 Task: Go to Program & Features. Select Whole Food Market. Add to cart Organic Salsa-1. Select Amazon Health. Add to cart Geranium essential oil-2. Place order for Hope Brown, _x000D_
Po Box 227_x000D_
Lake Lure, North Carolina(NC), 28746, Cell Number (828) 625-8075
Action: Mouse moved to (7, 108)
Screenshot: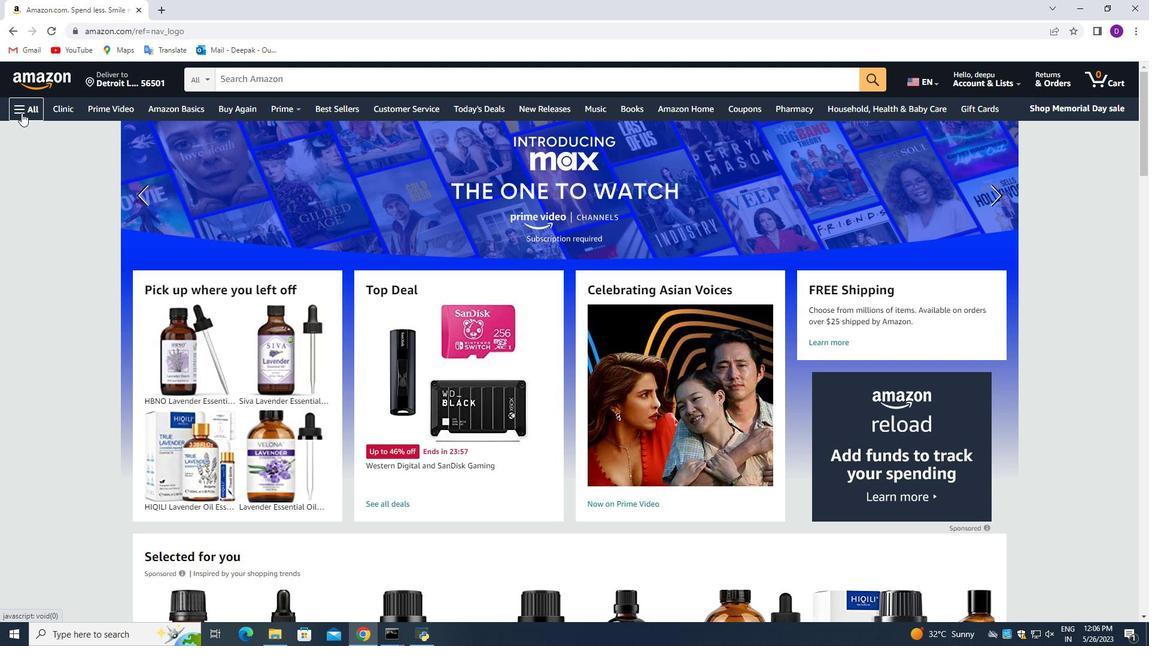 
Action: Mouse pressed left at (7, 108)
Screenshot: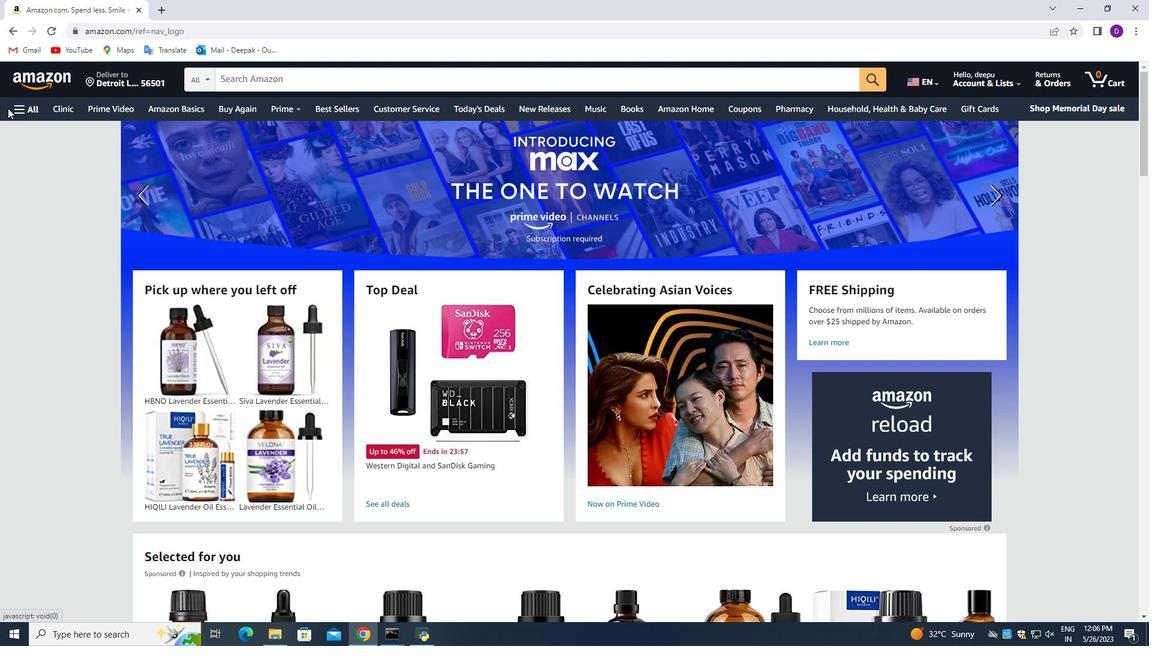 
Action: Mouse moved to (18, 114)
Screenshot: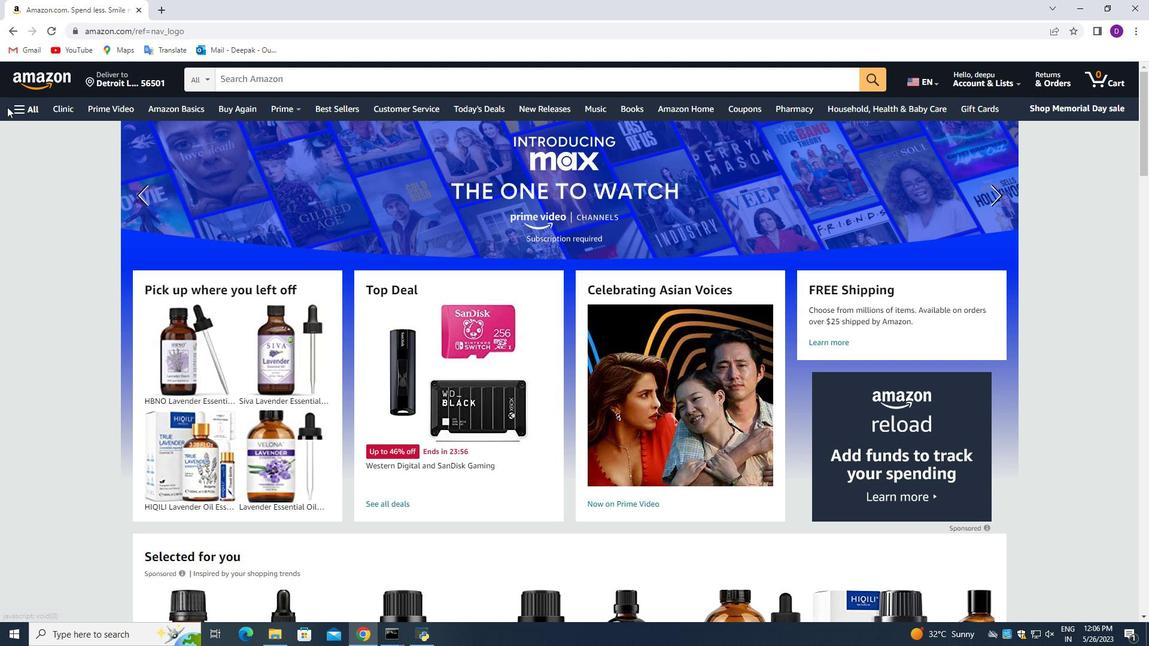 
Action: Mouse pressed left at (18, 114)
Screenshot: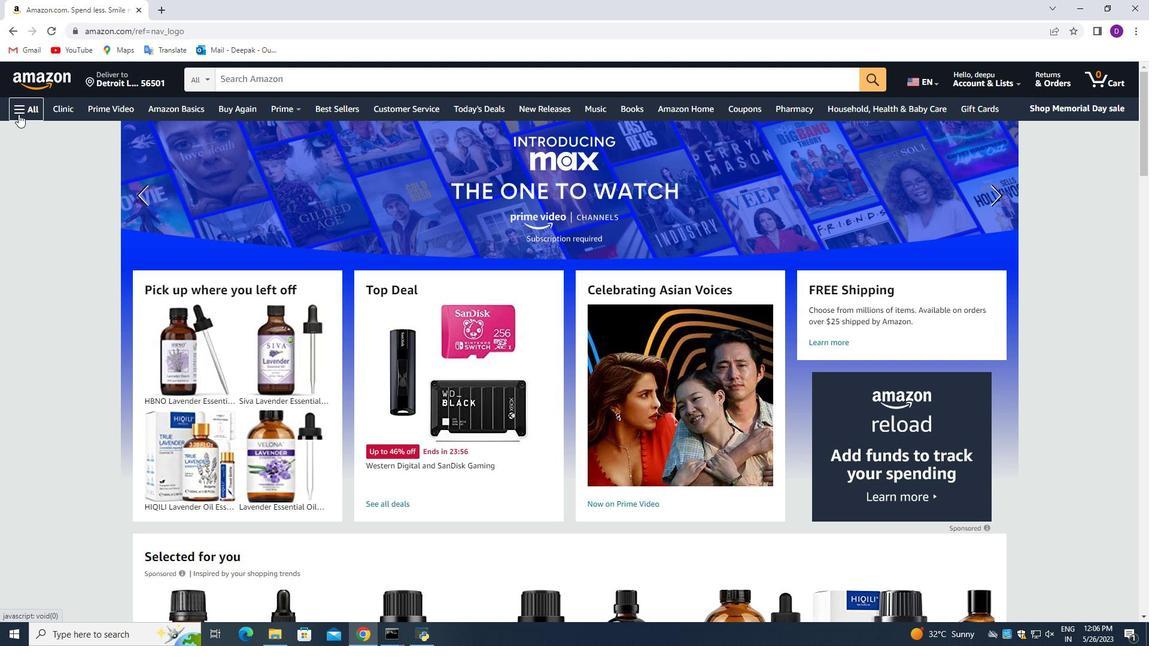 
Action: Mouse moved to (101, 415)
Screenshot: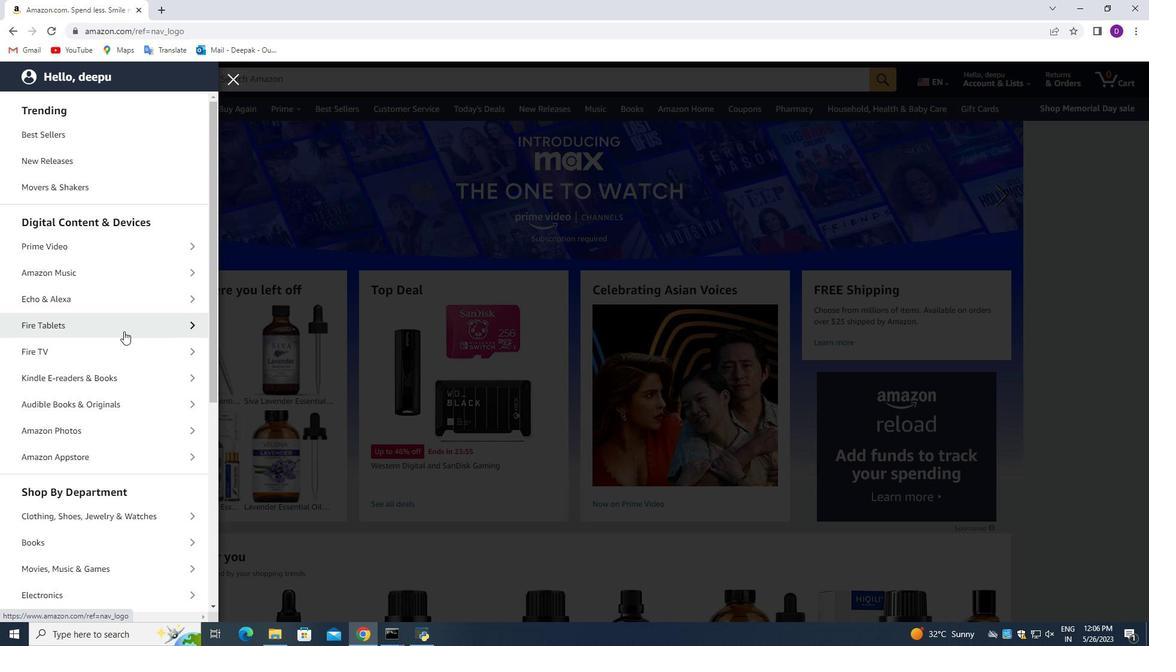 
Action: Mouse scrolled (101, 414) with delta (0, 0)
Screenshot: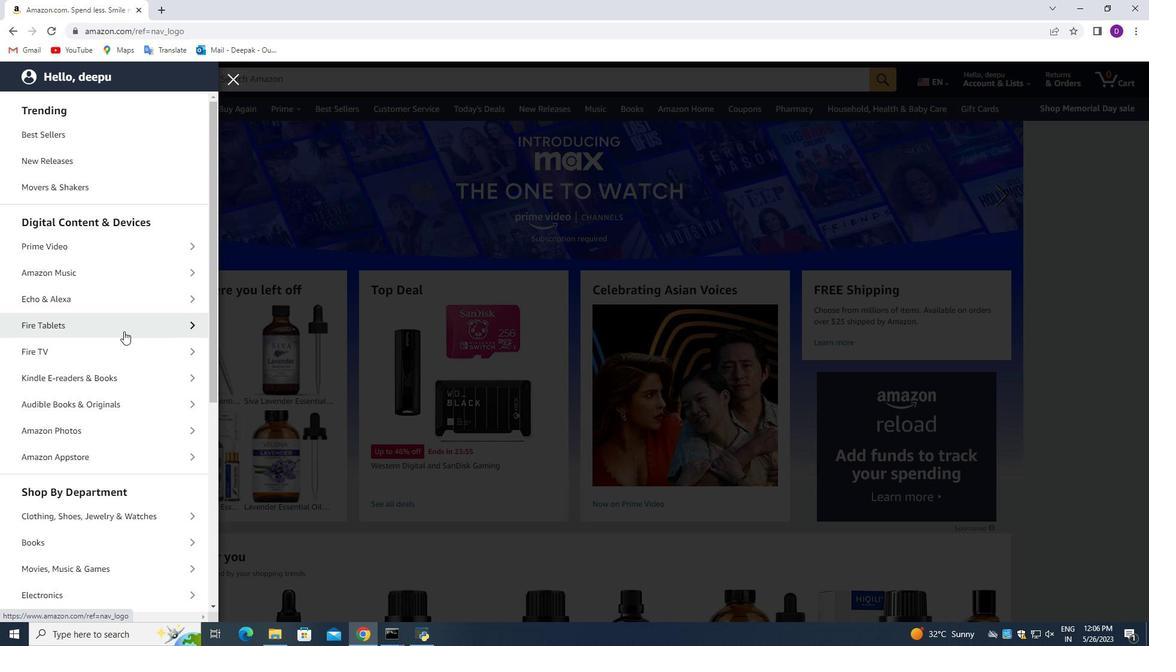 
Action: Mouse moved to (101, 419)
Screenshot: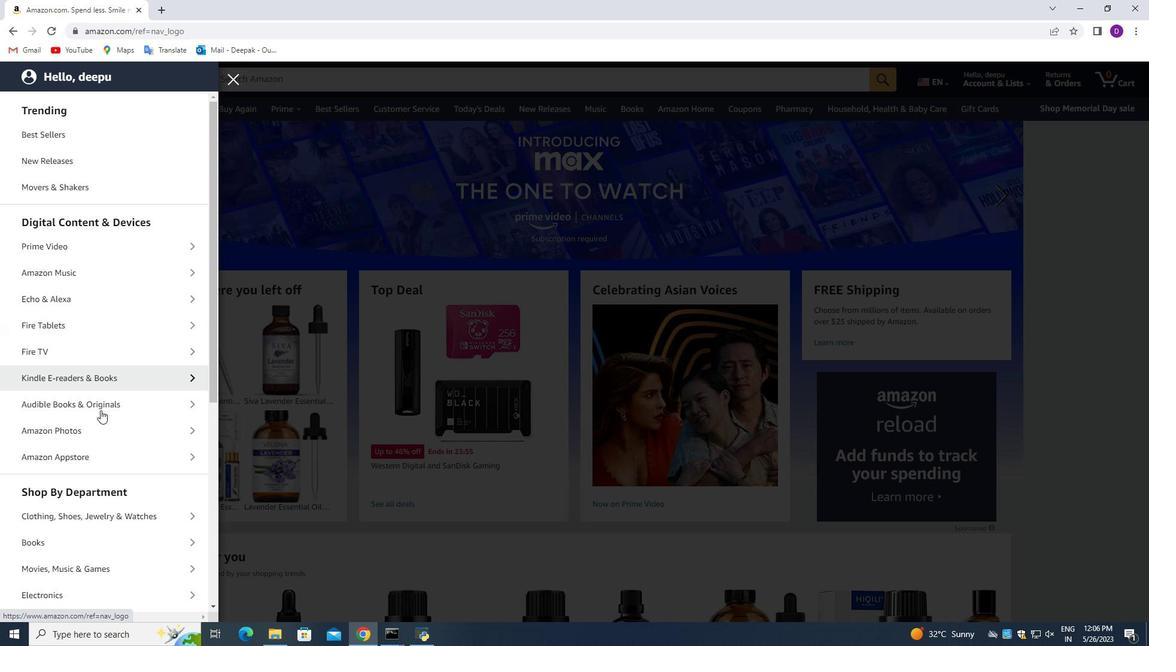 
Action: Mouse scrolled (101, 419) with delta (0, 0)
Screenshot: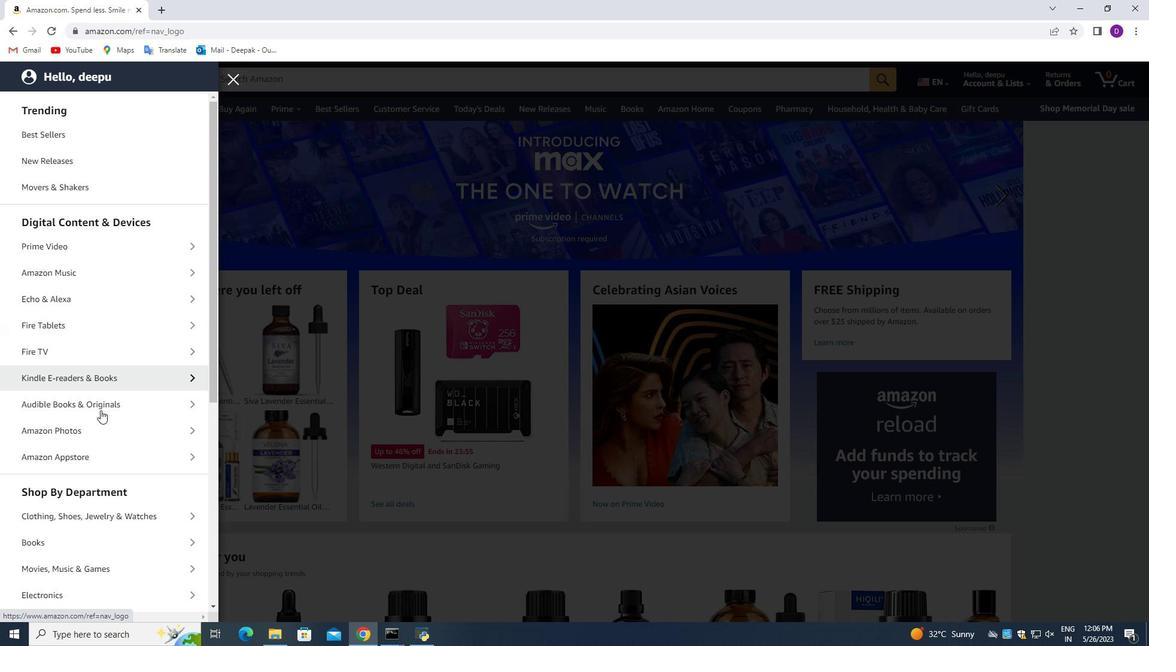 
Action: Mouse moved to (101, 422)
Screenshot: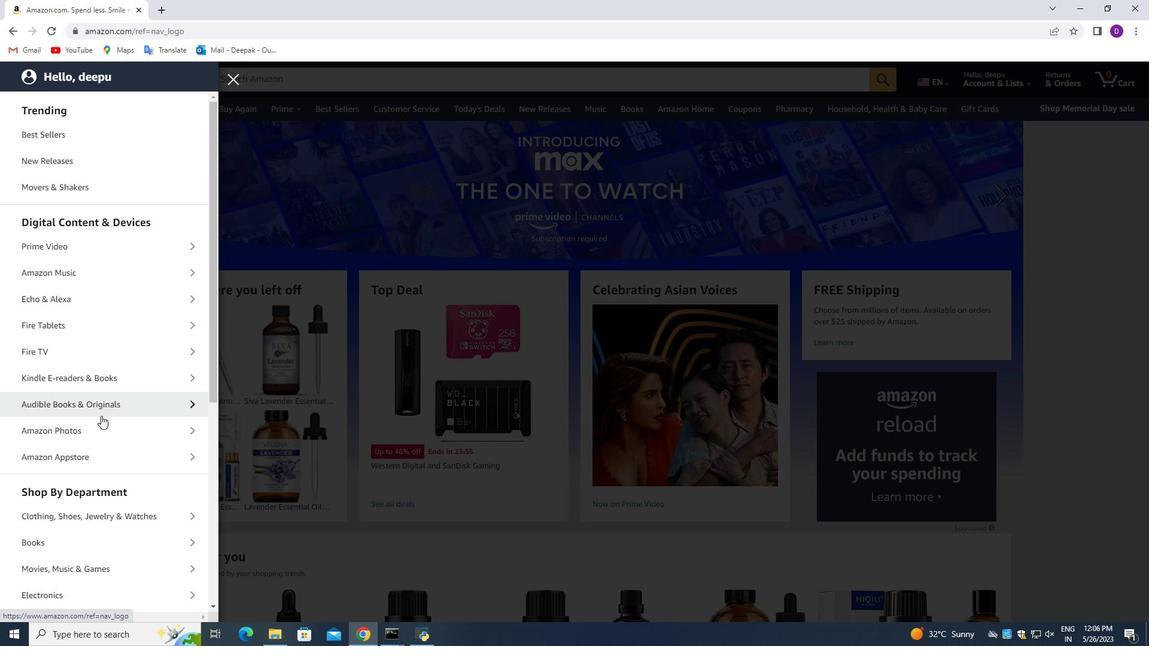 
Action: Mouse scrolled (101, 421) with delta (0, 0)
Screenshot: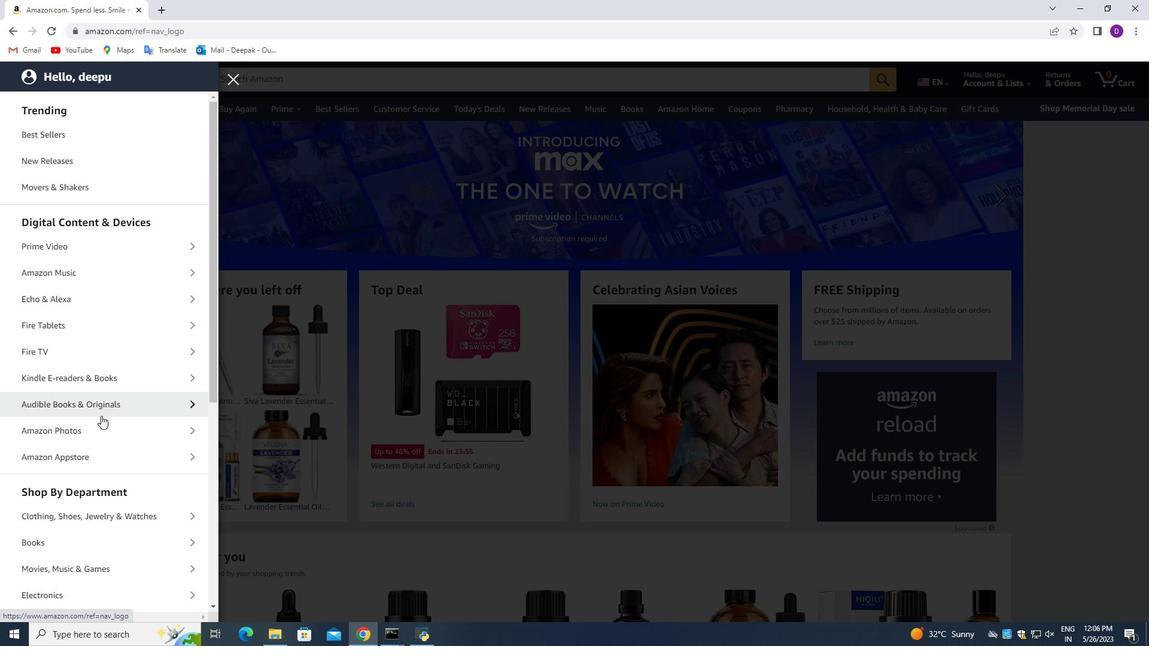 
Action: Mouse moved to (95, 415)
Screenshot: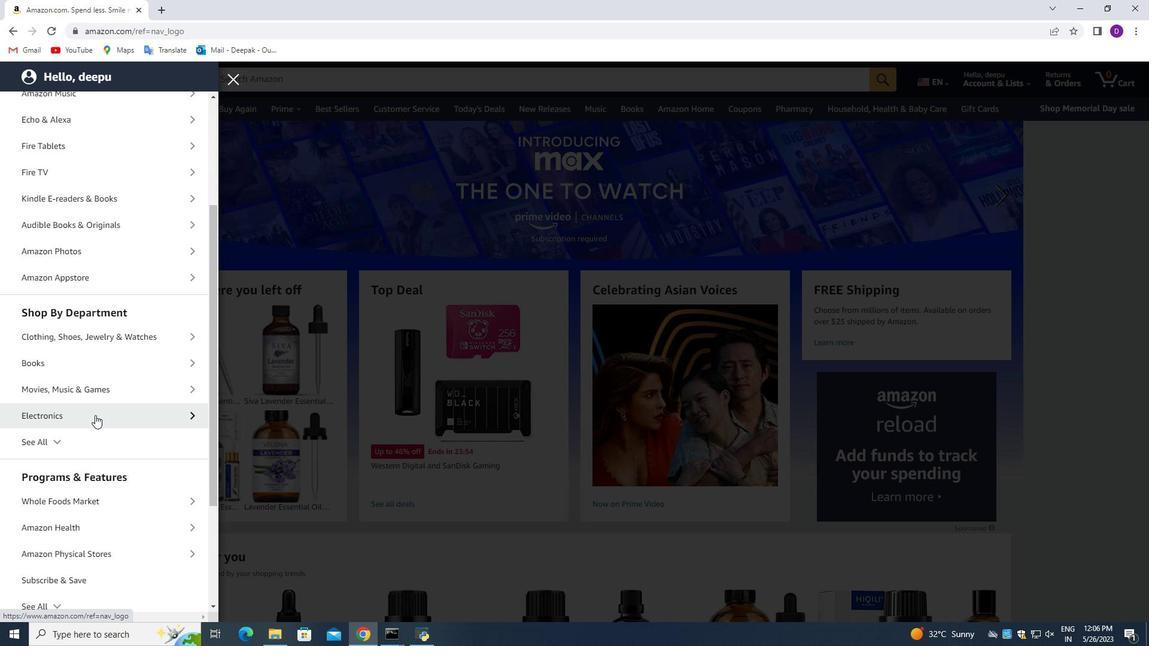 
Action: Mouse scrolled (95, 414) with delta (0, 0)
Screenshot: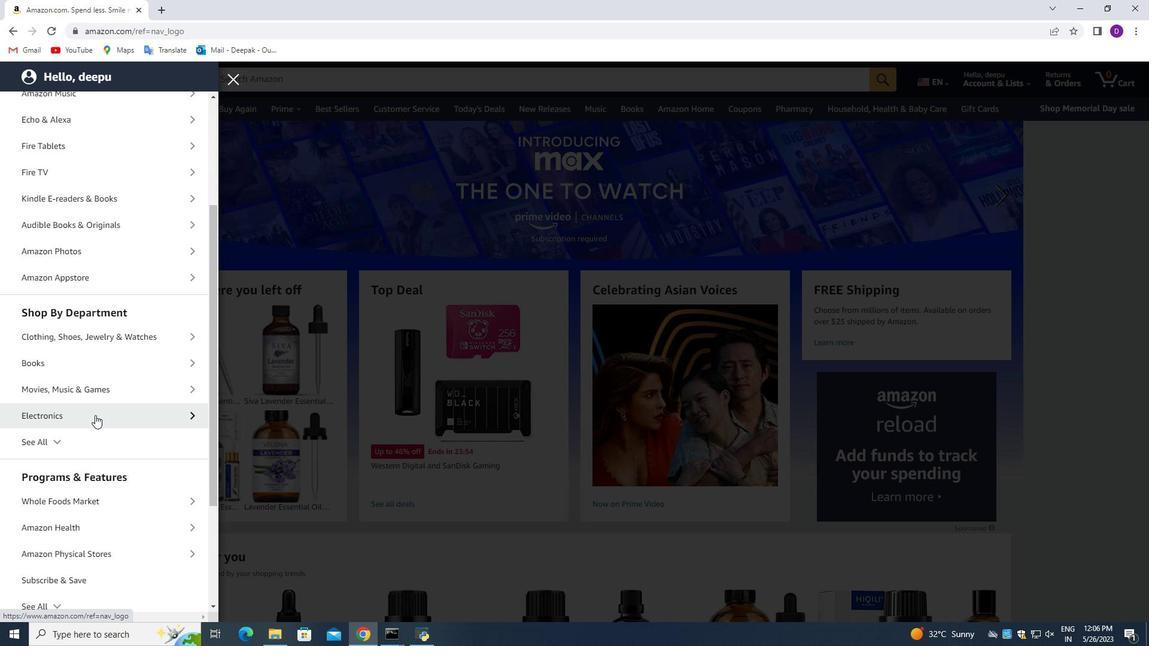 
Action: Mouse moved to (137, 429)
Screenshot: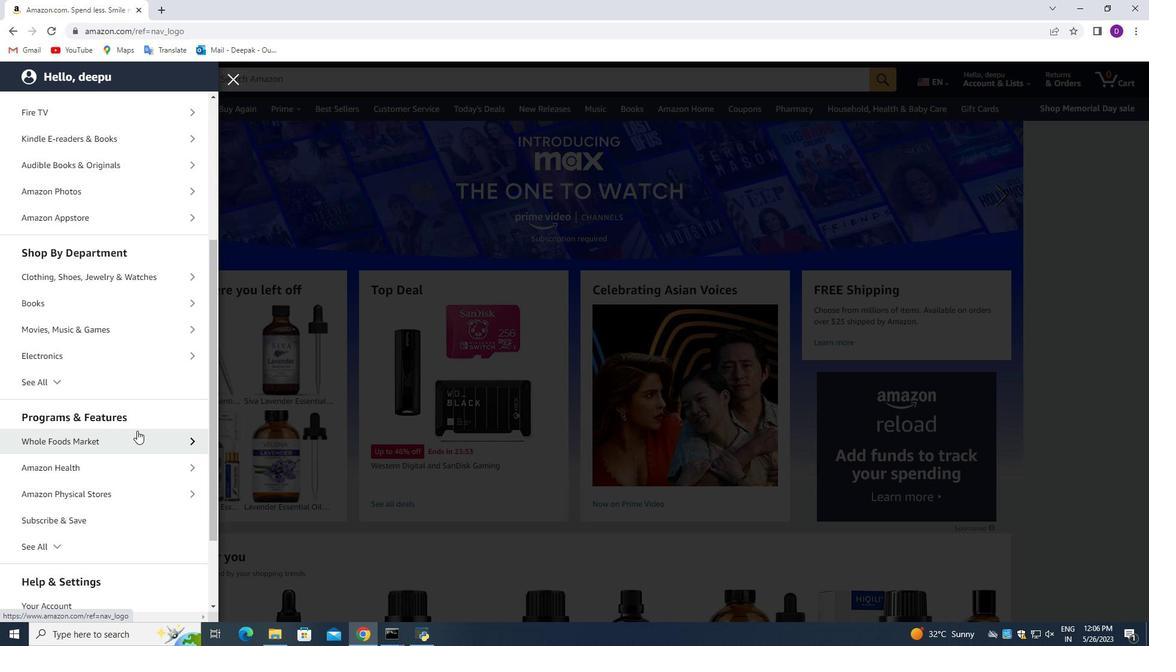 
Action: Mouse scrolled (137, 429) with delta (0, 0)
Screenshot: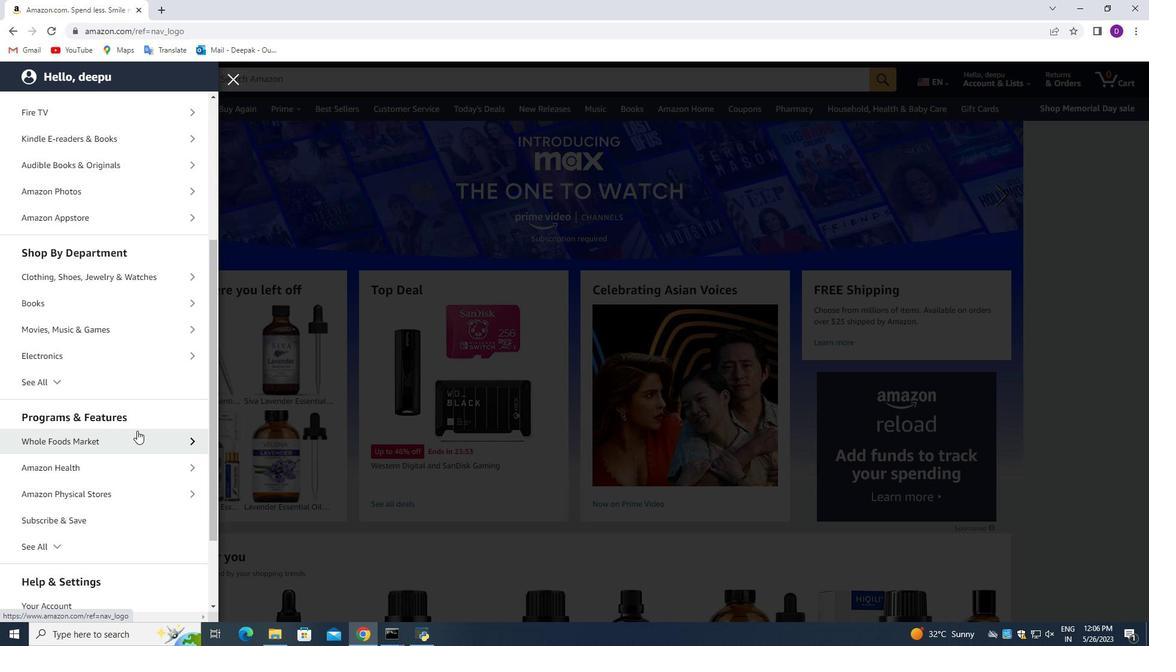 
Action: Mouse scrolled (137, 429) with delta (0, 0)
Screenshot: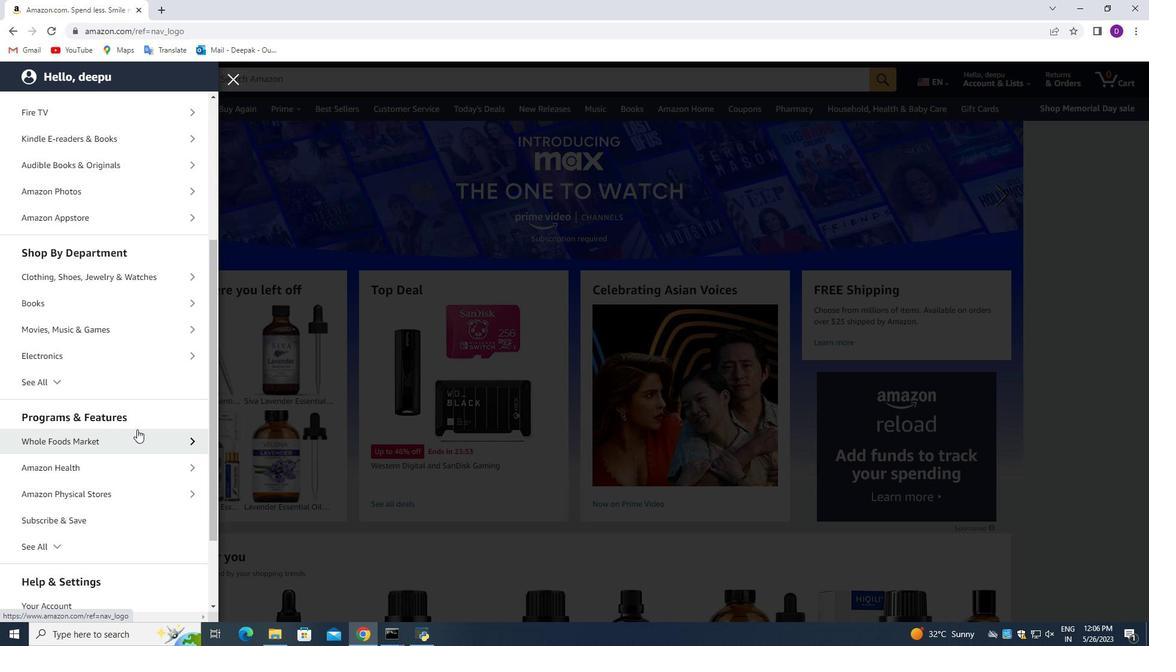 
Action: Mouse moved to (149, 331)
Screenshot: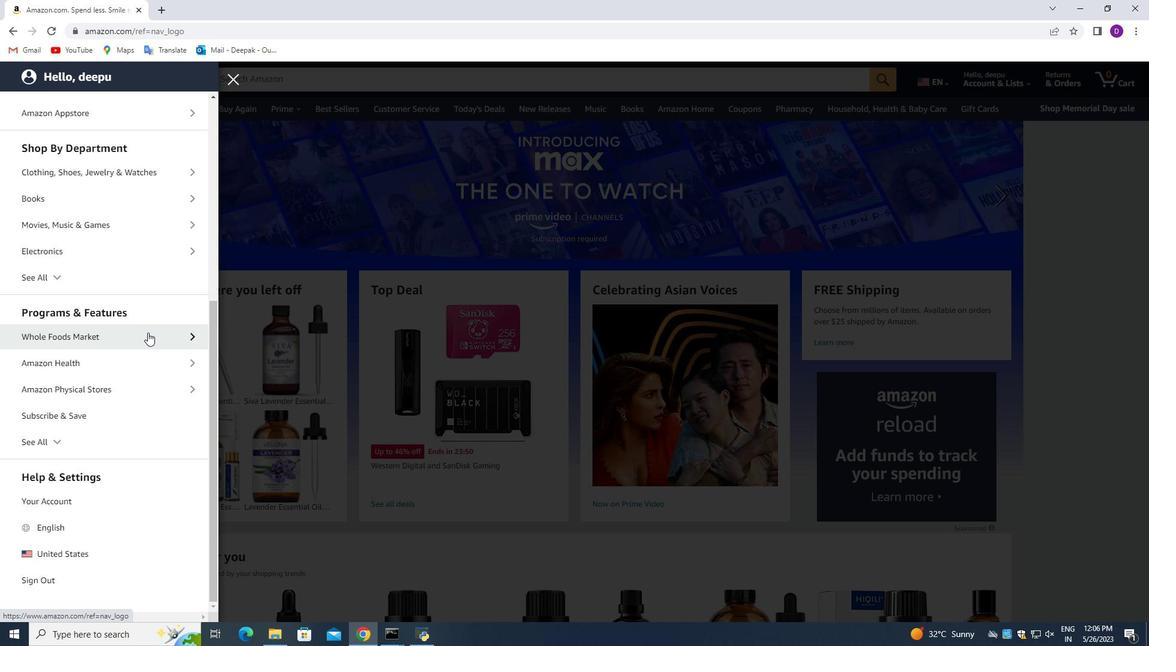 
Action: Mouse pressed left at (149, 331)
Screenshot: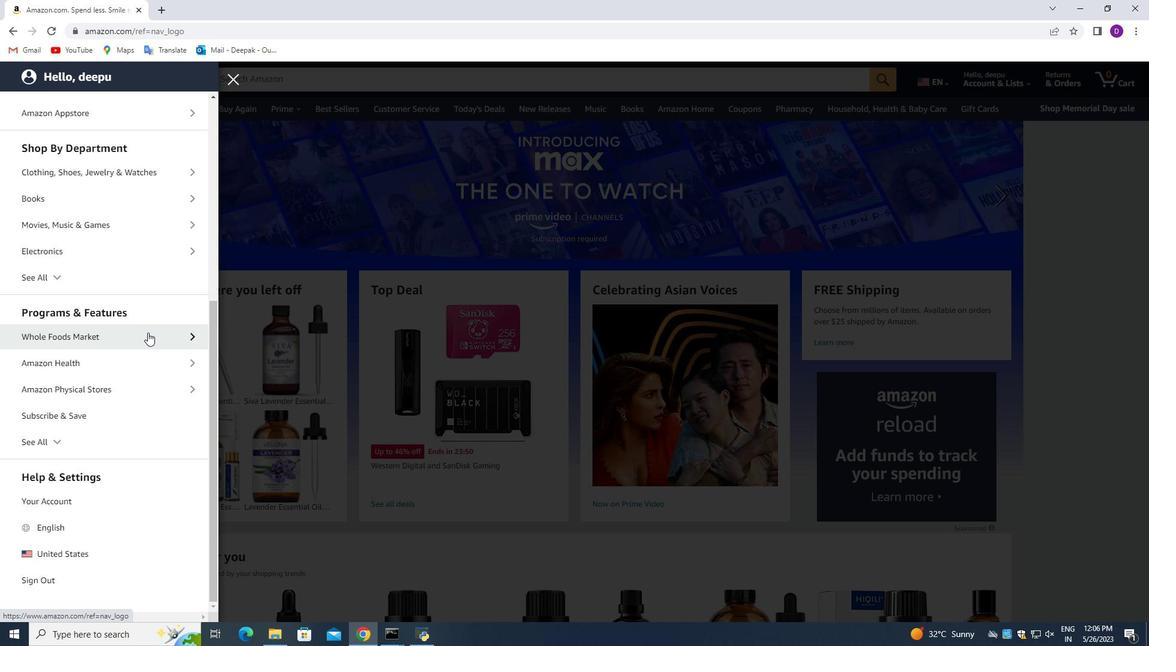 
Action: Mouse moved to (124, 165)
Screenshot: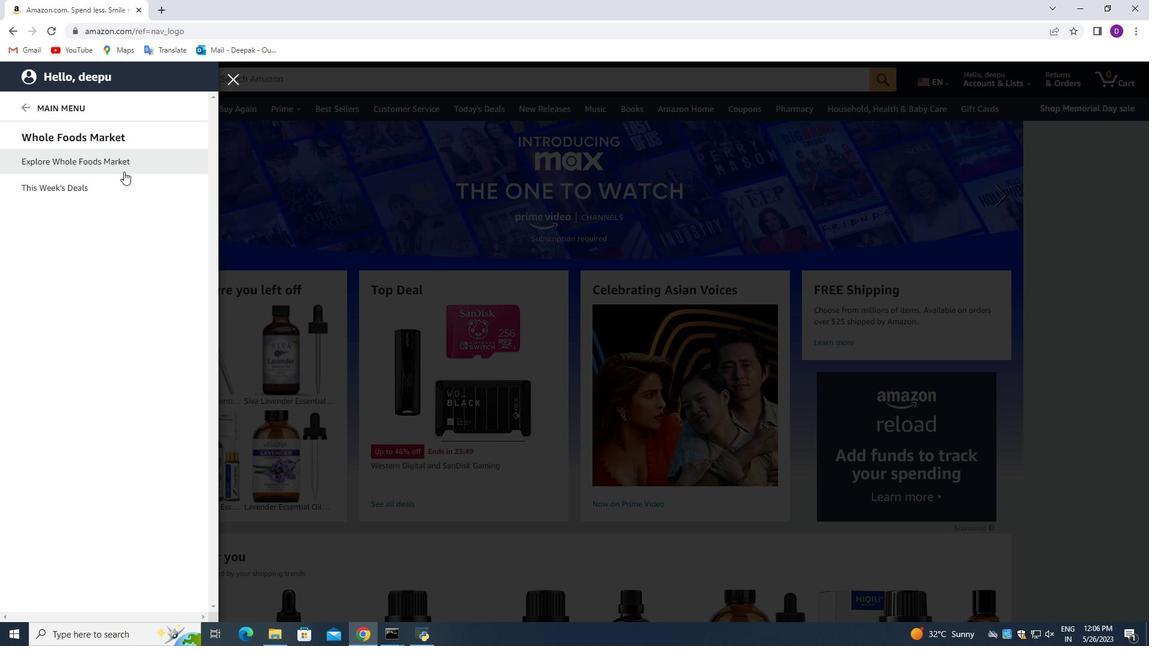 
Action: Mouse pressed left at (124, 165)
Screenshot: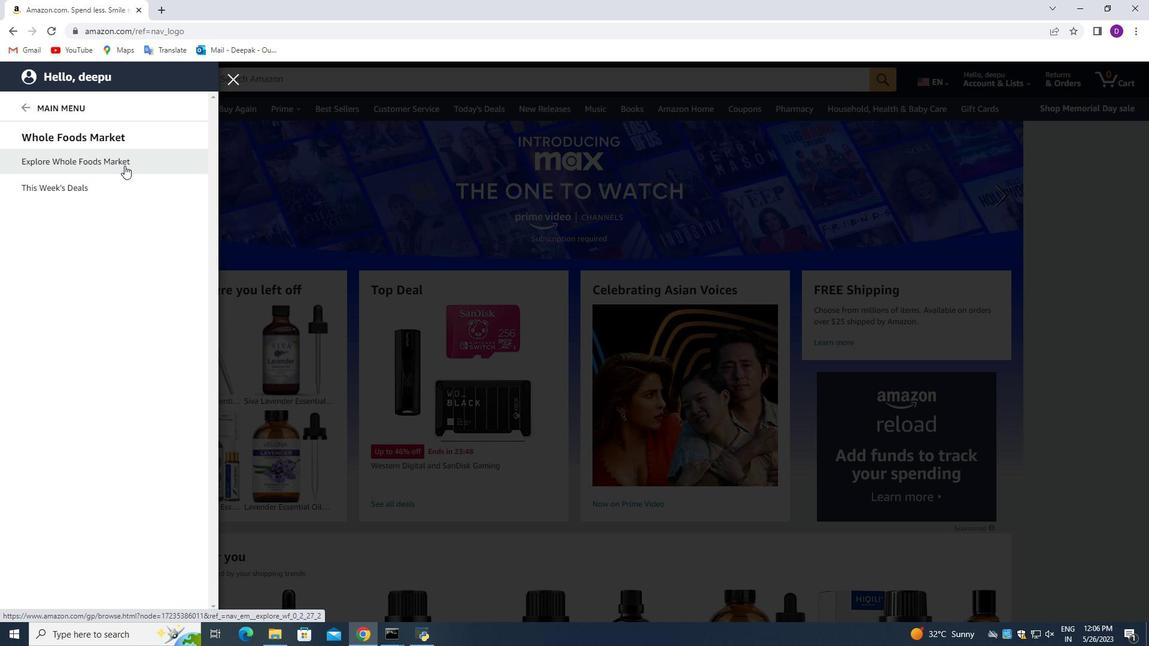 
Action: Mouse moved to (478, 301)
Screenshot: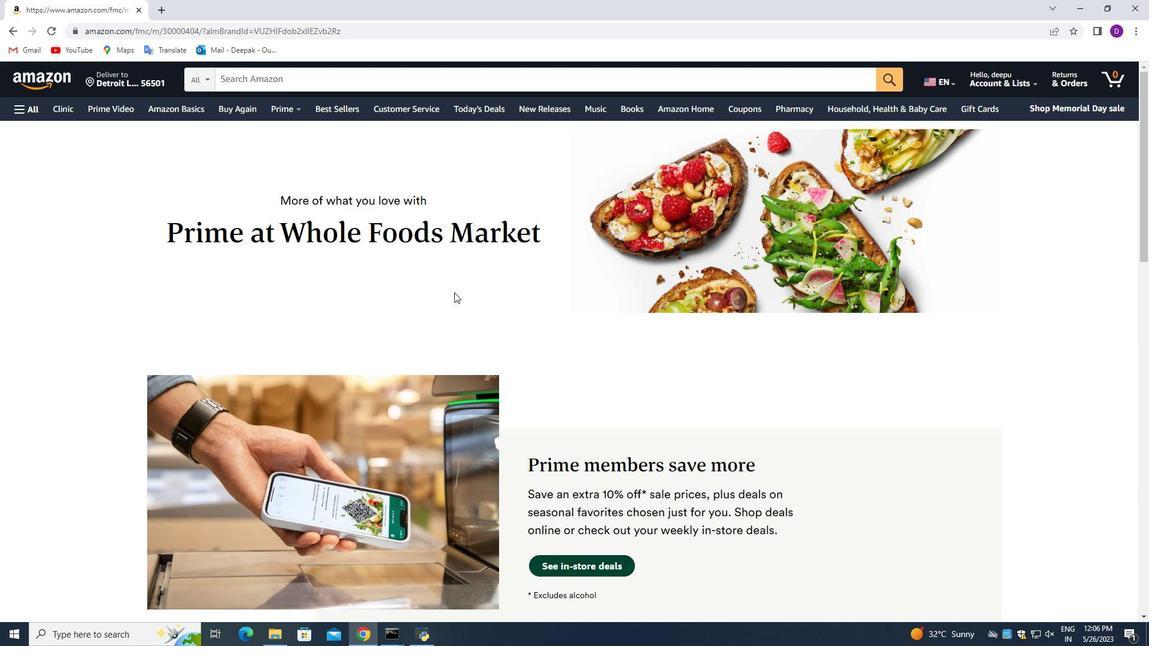 
Action: Mouse scrolled (478, 301) with delta (0, 0)
Screenshot: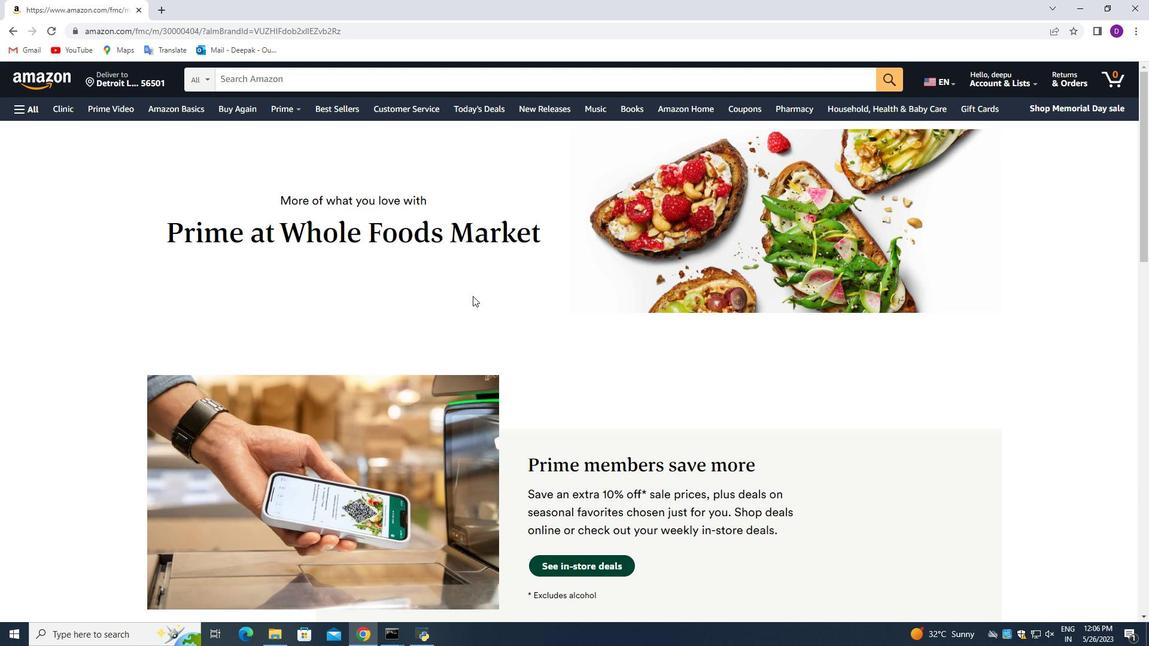 
Action: Mouse moved to (479, 304)
Screenshot: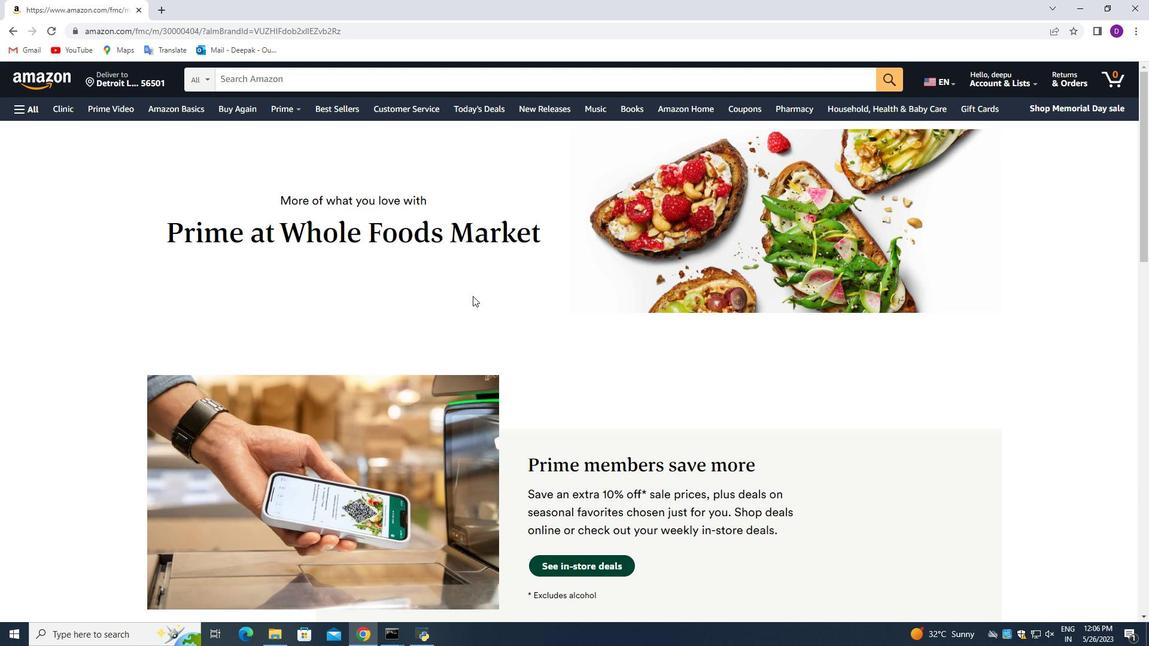 
Action: Mouse scrolled (479, 303) with delta (0, 0)
Screenshot: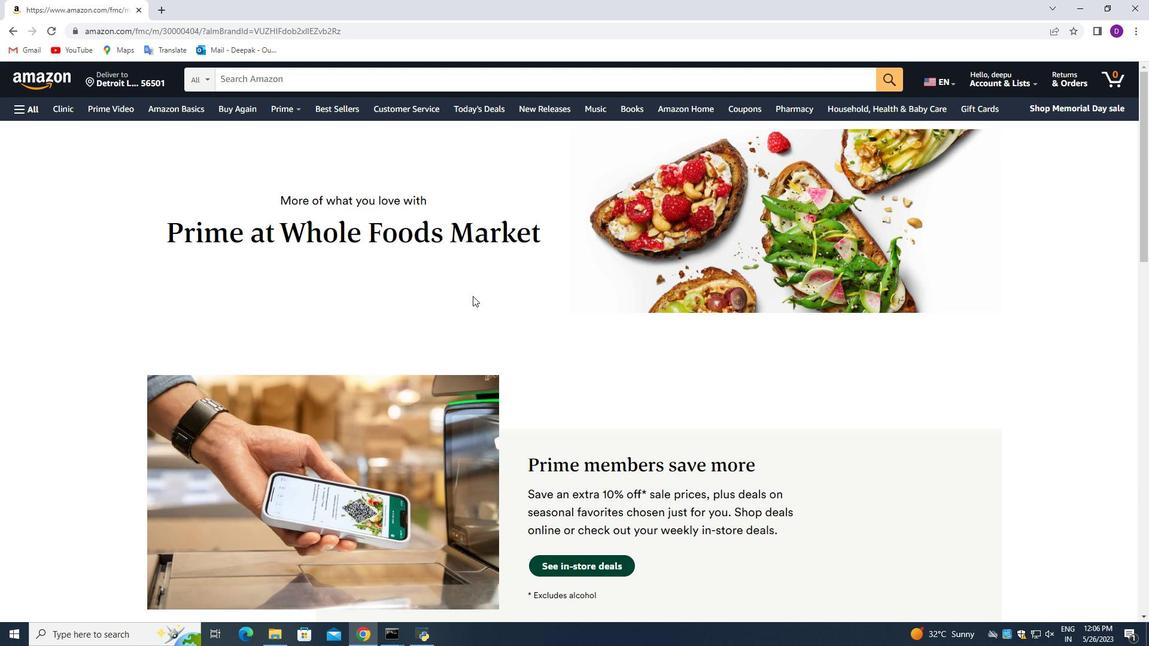
Action: Mouse moved to (479, 304)
Screenshot: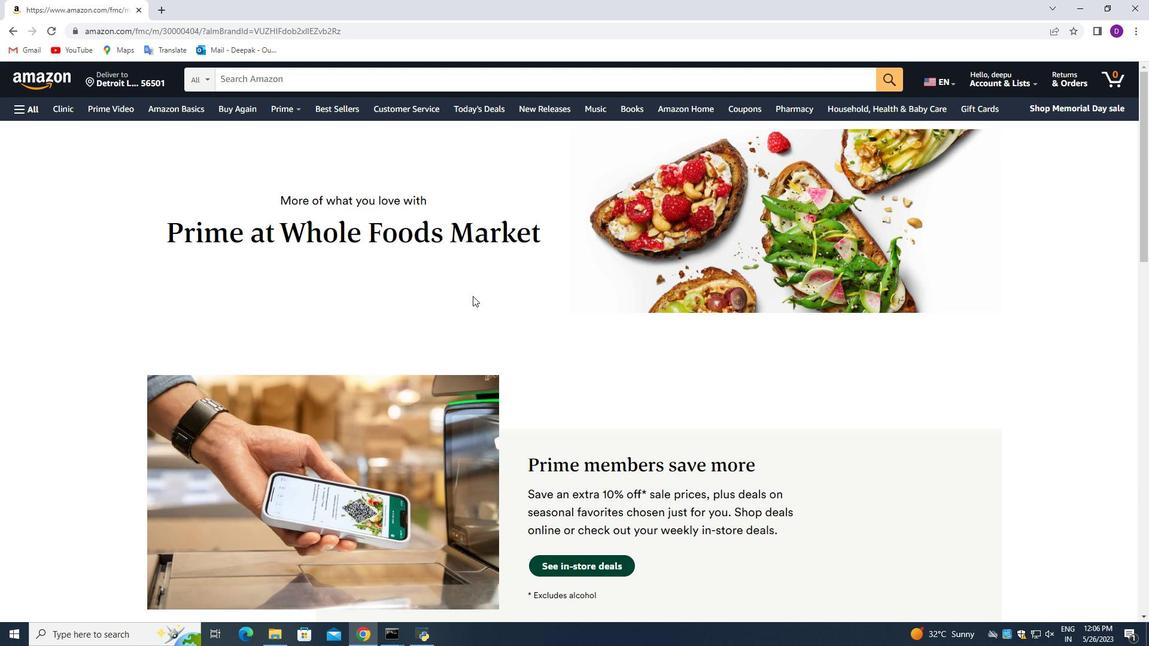 
Action: Mouse scrolled (479, 304) with delta (0, 0)
Screenshot: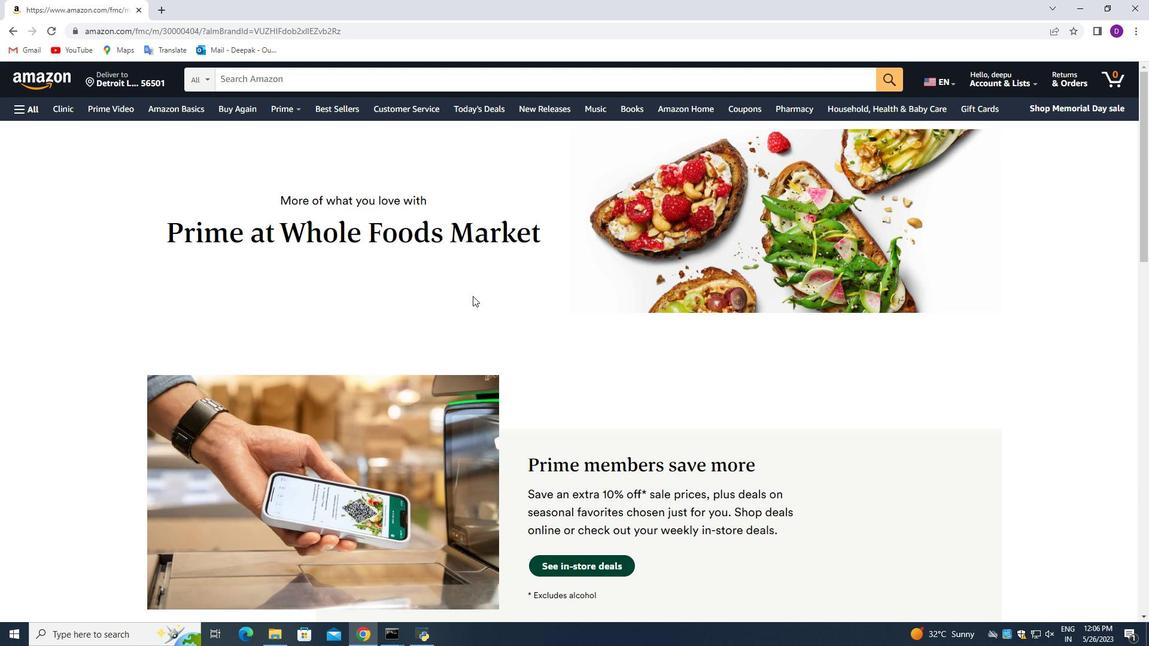 
Action: Mouse scrolled (479, 304) with delta (0, 0)
Screenshot: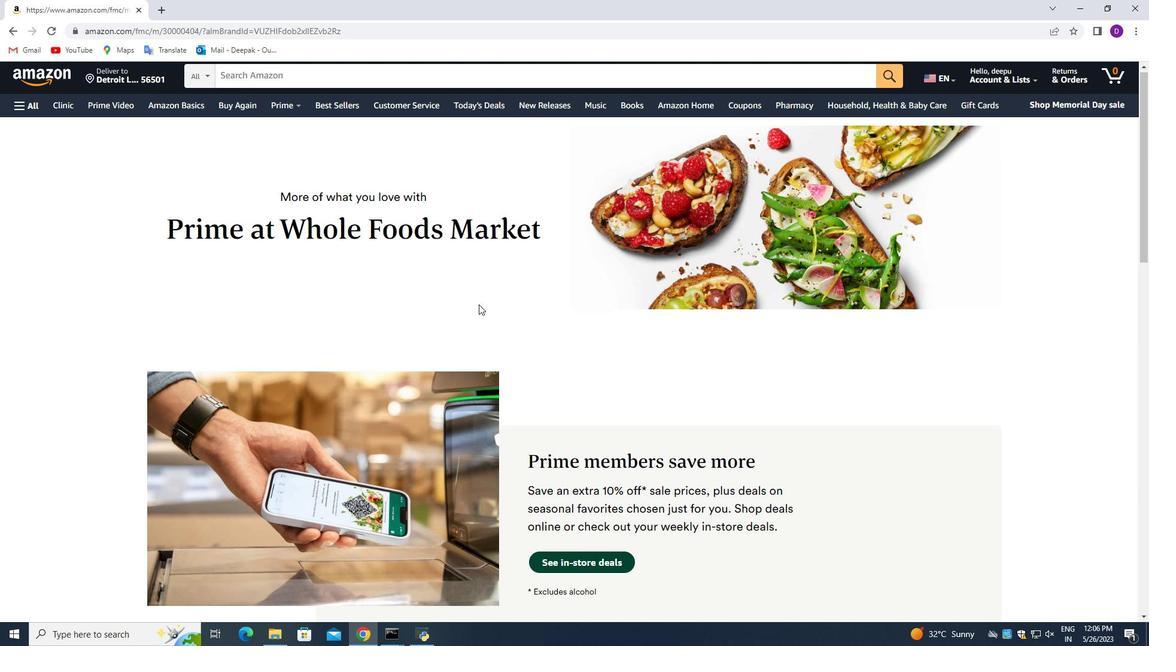 
Action: Mouse scrolled (479, 304) with delta (0, 0)
Screenshot: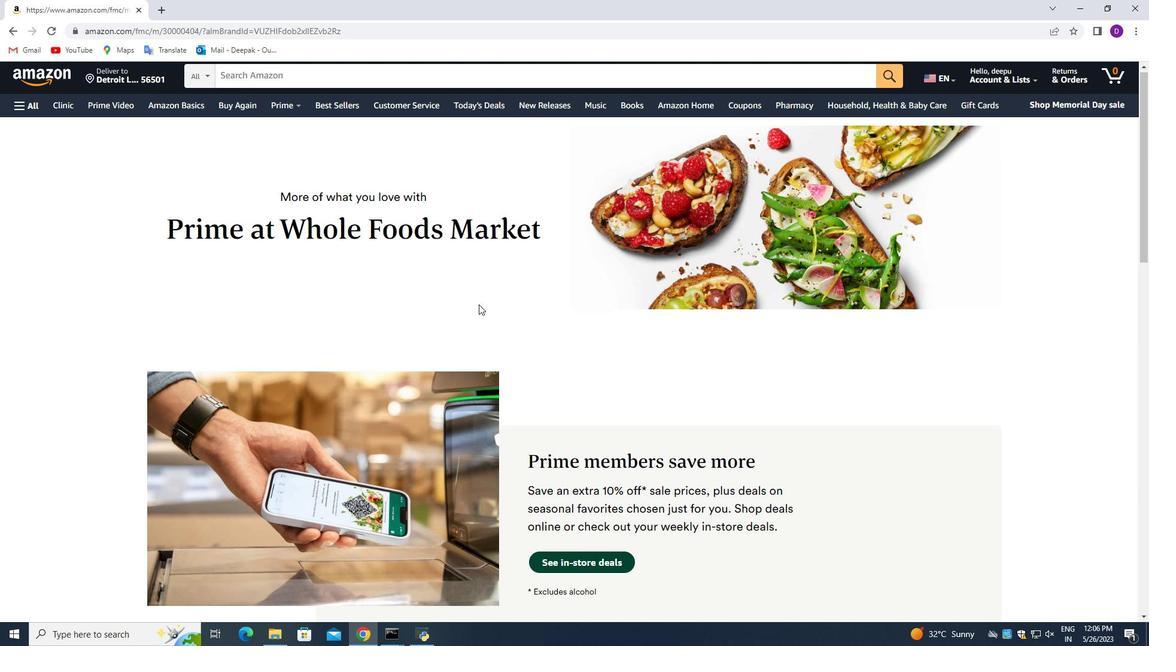 
Action: Mouse moved to (472, 285)
Screenshot: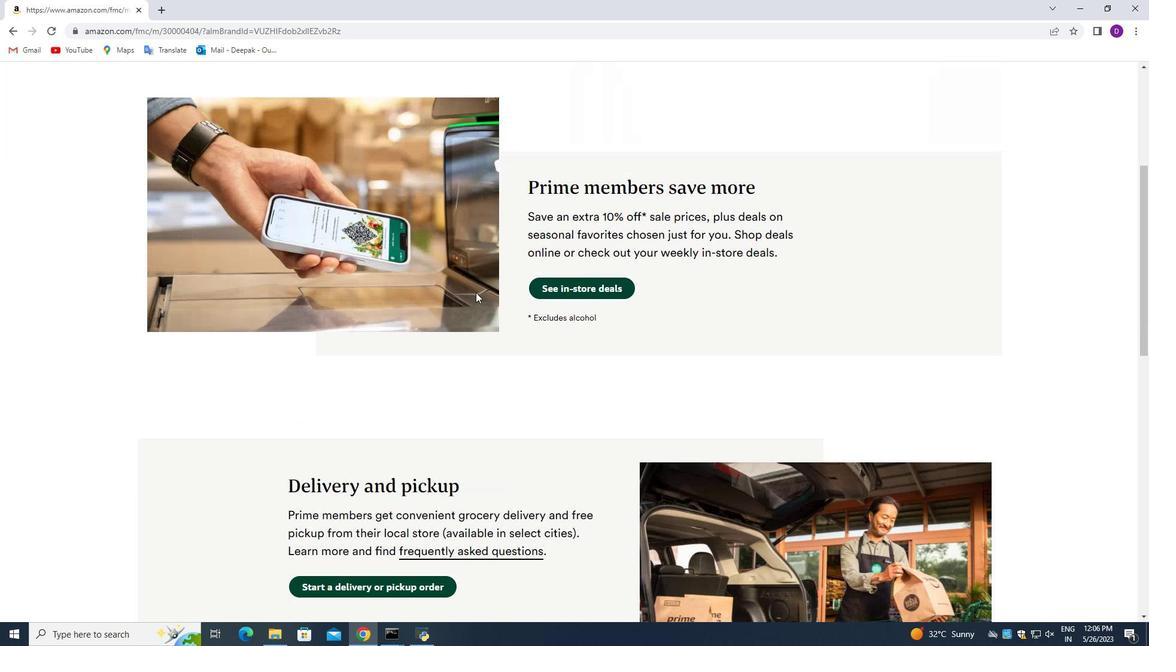 
Action: Mouse scrolled (472, 285) with delta (0, 0)
Screenshot: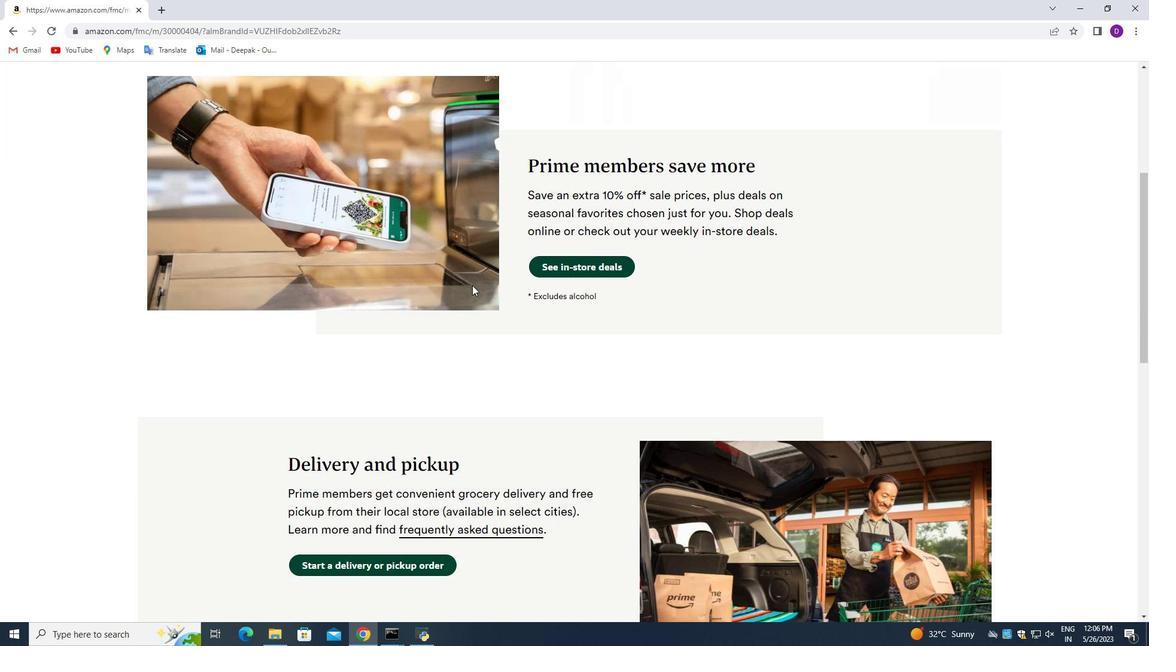 
Action: Mouse moved to (472, 286)
Screenshot: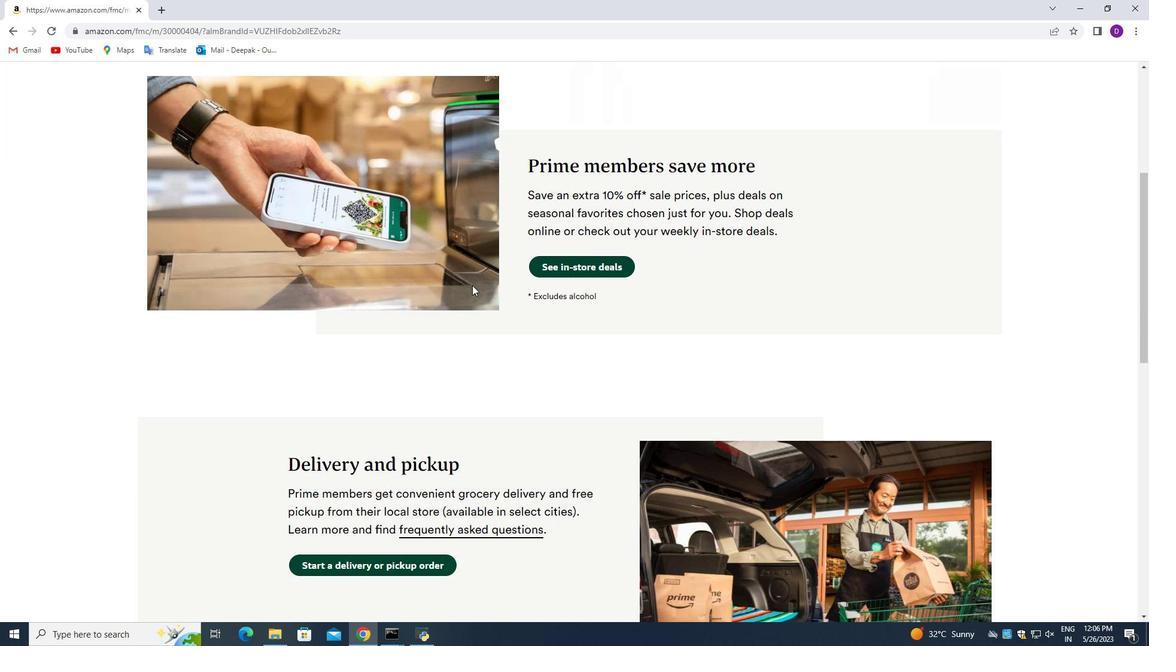 
Action: Mouse scrolled (472, 286) with delta (0, 0)
Screenshot: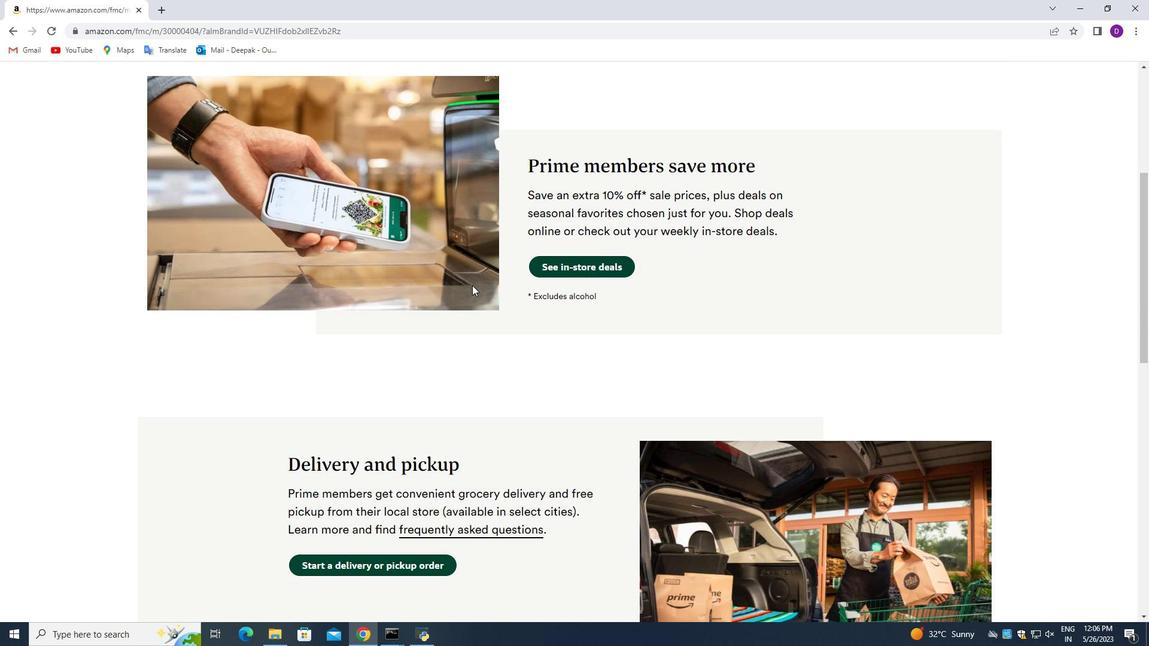 
Action: Mouse moved to (472, 288)
Screenshot: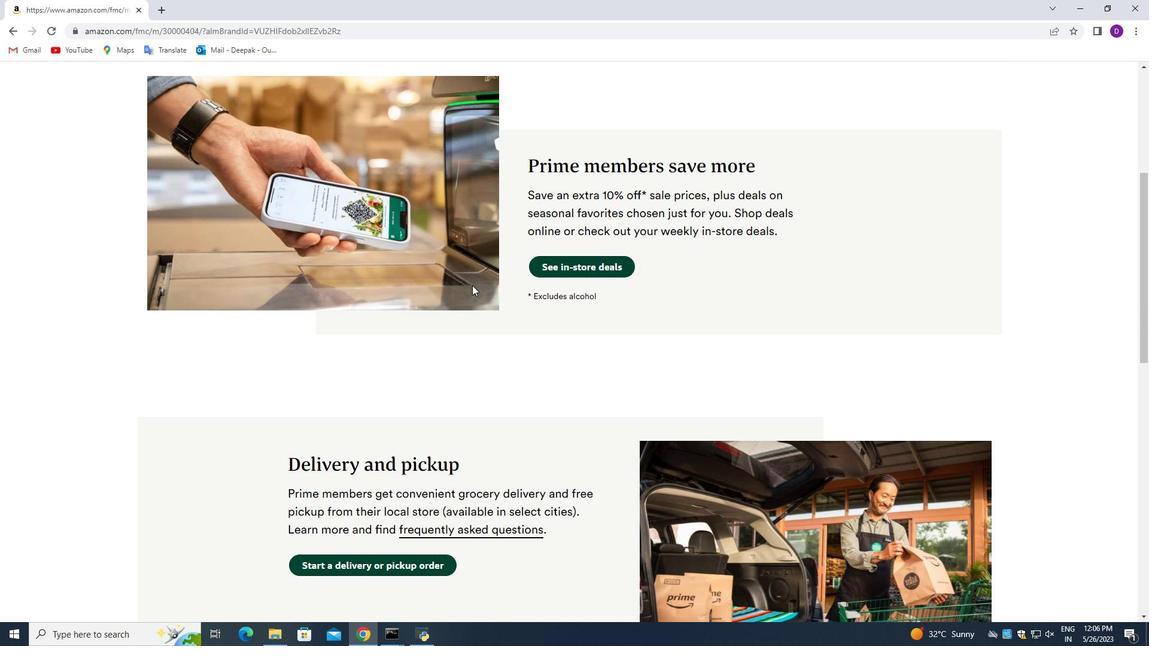 
Action: Mouse scrolled (472, 288) with delta (0, 0)
Screenshot: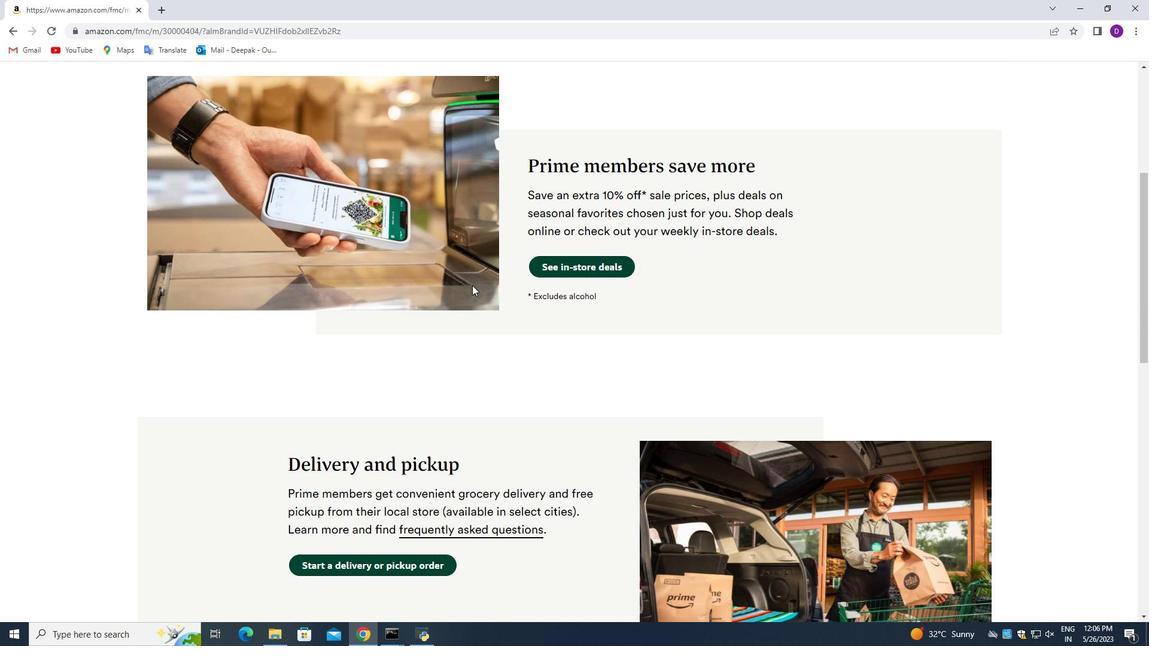 
Action: Mouse moved to (472, 291)
Screenshot: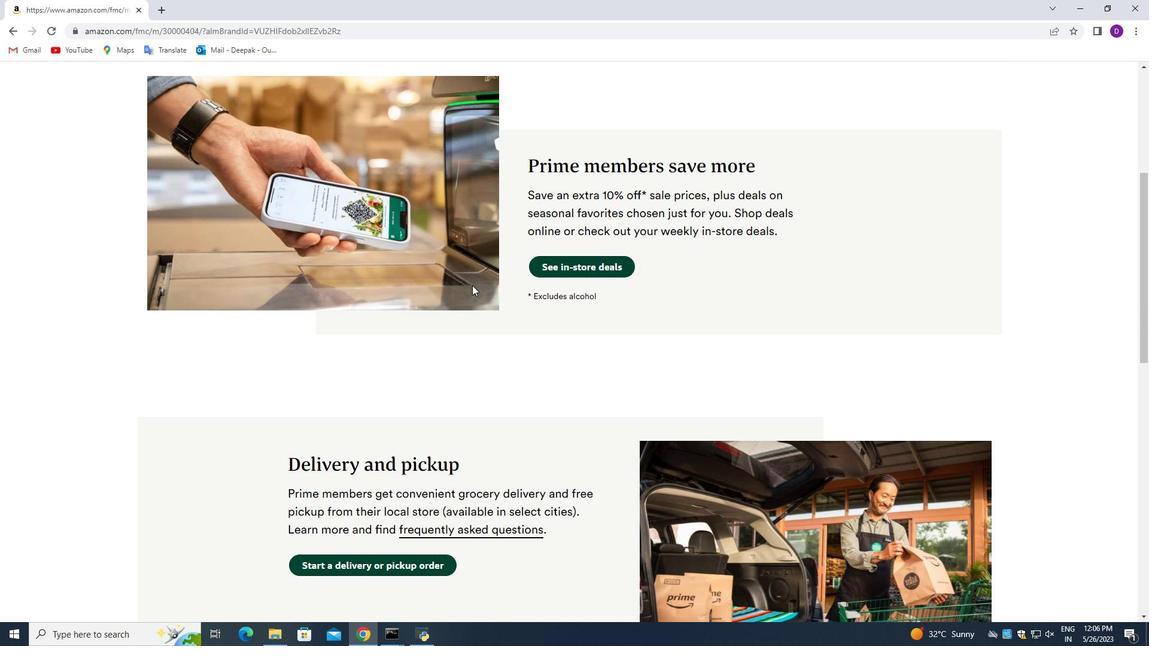 
Action: Mouse scrolled (472, 290) with delta (0, 0)
Screenshot: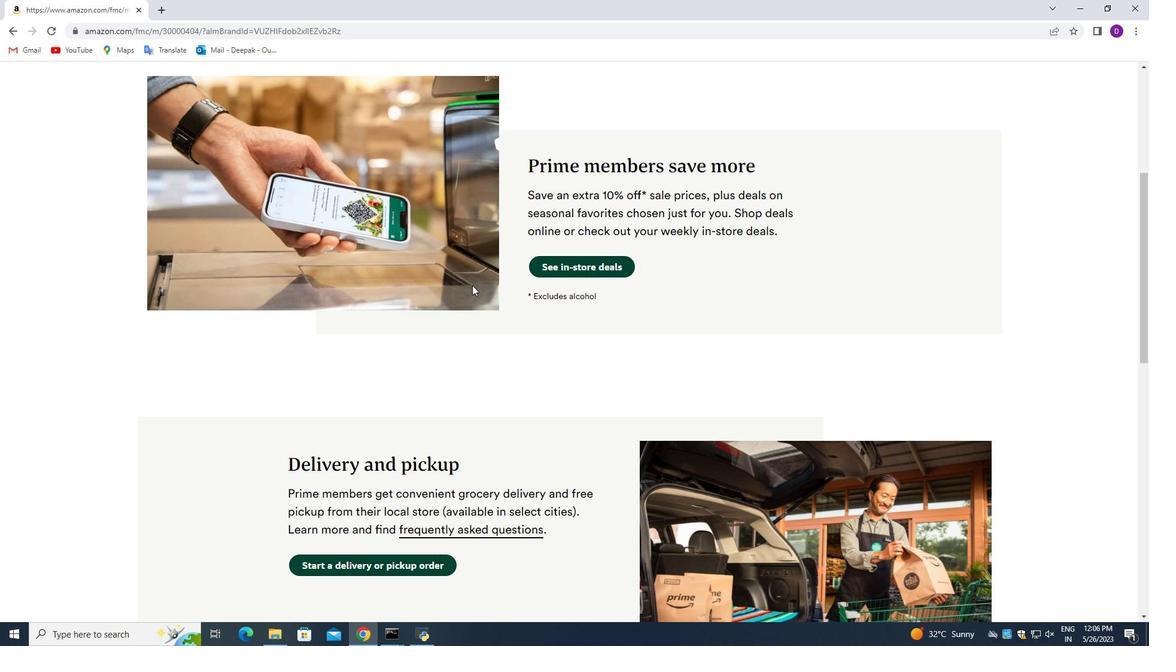 
Action: Mouse moved to (471, 292)
Screenshot: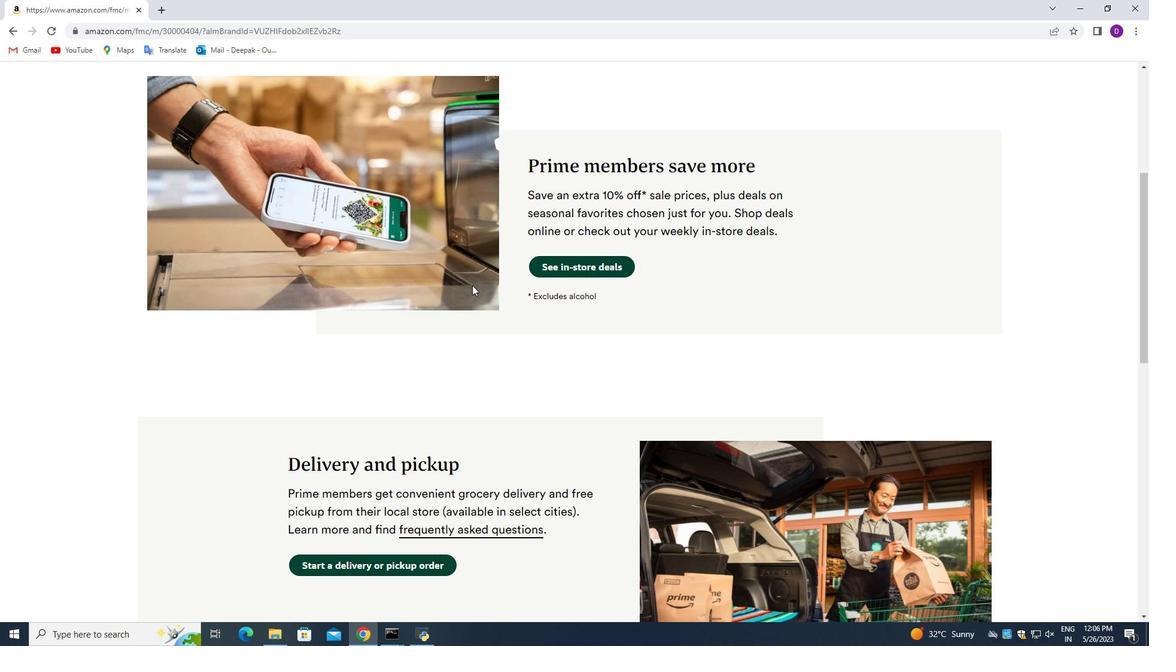 
Action: Mouse scrolled (471, 291) with delta (0, 0)
Screenshot: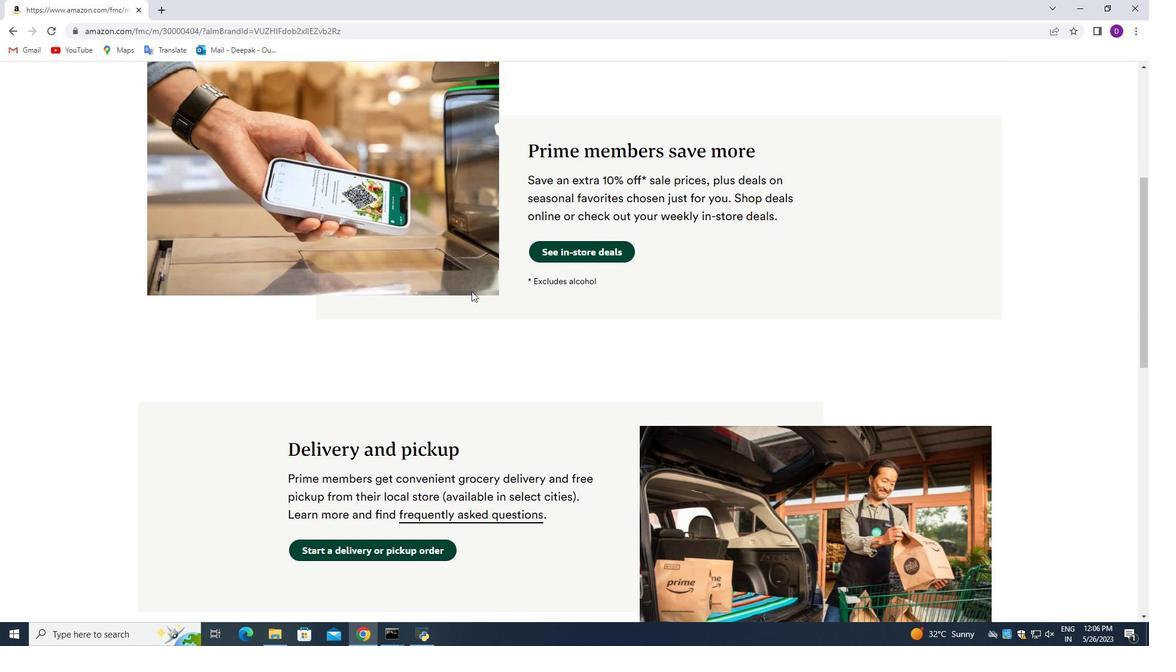 
Action: Mouse moved to (423, 300)
Screenshot: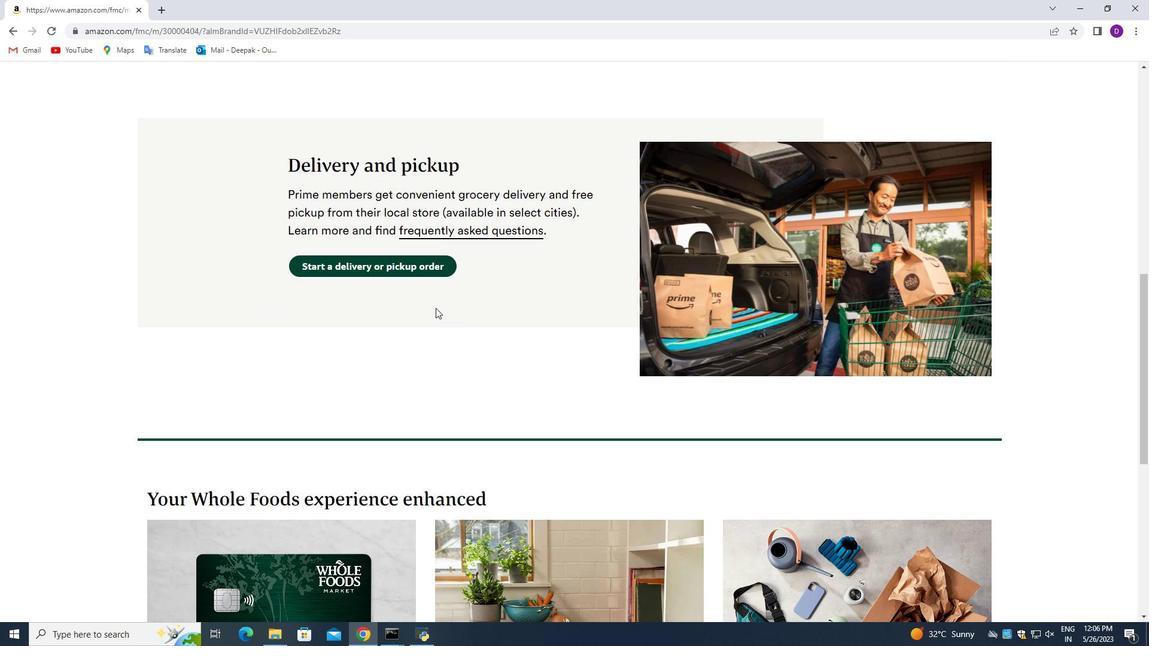 
Action: Mouse scrolled (423, 300) with delta (0, 0)
Screenshot: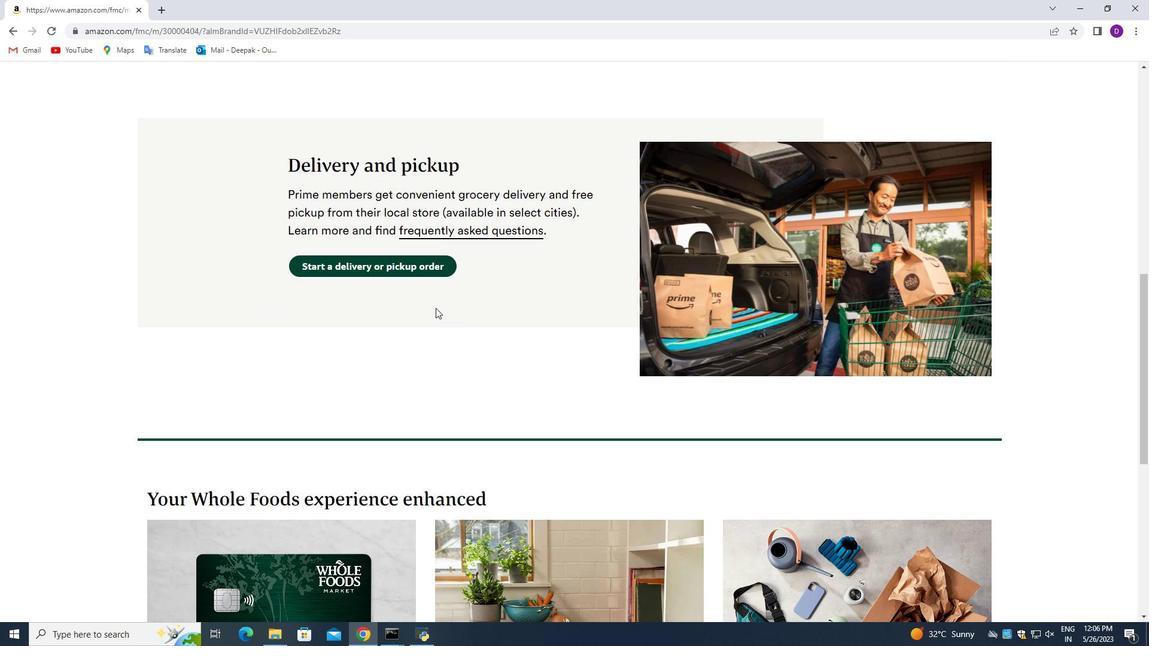 
Action: Mouse moved to (422, 298)
Screenshot: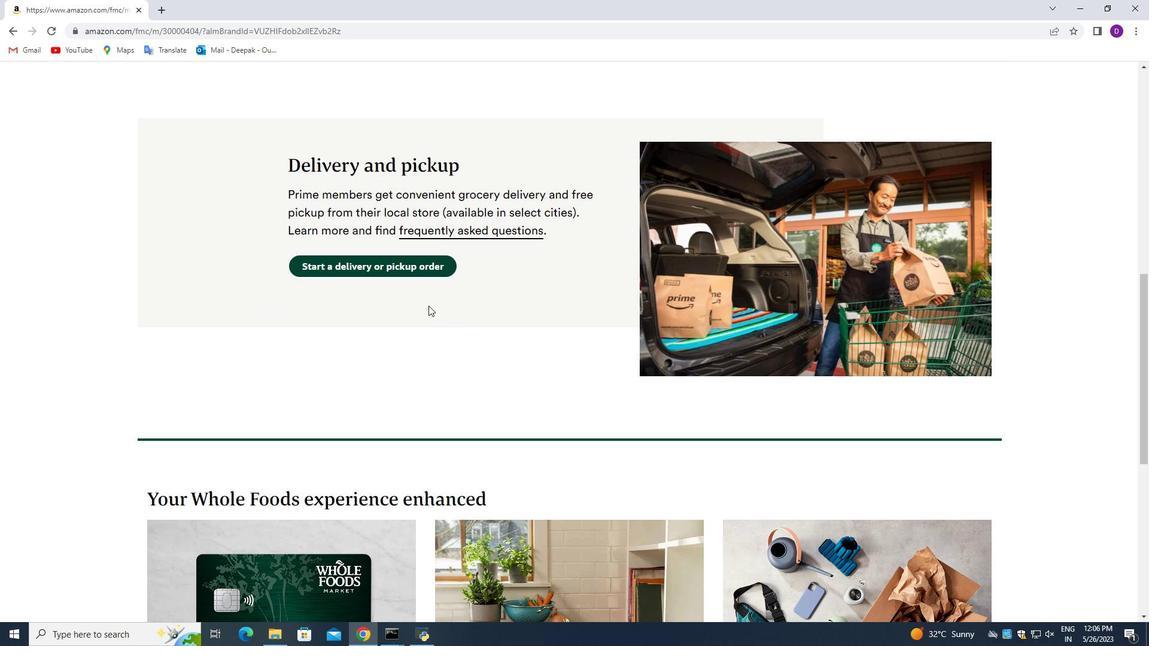 
Action: Mouse scrolled (422, 299) with delta (0, 0)
Screenshot: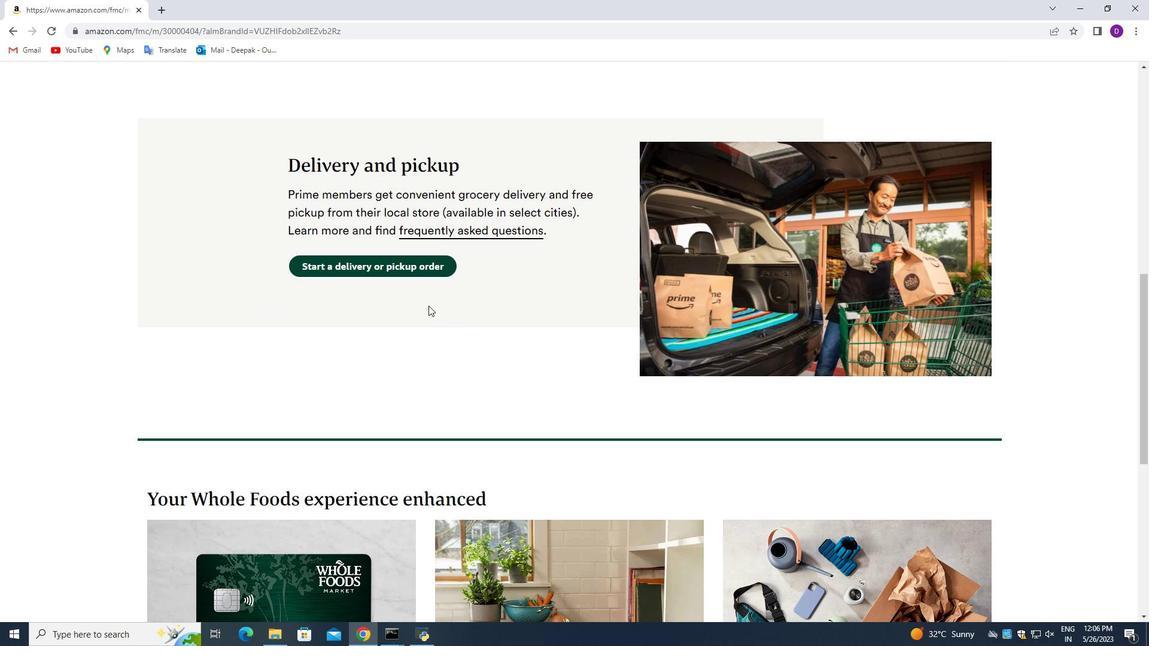 
Action: Mouse moved to (422, 296)
Screenshot: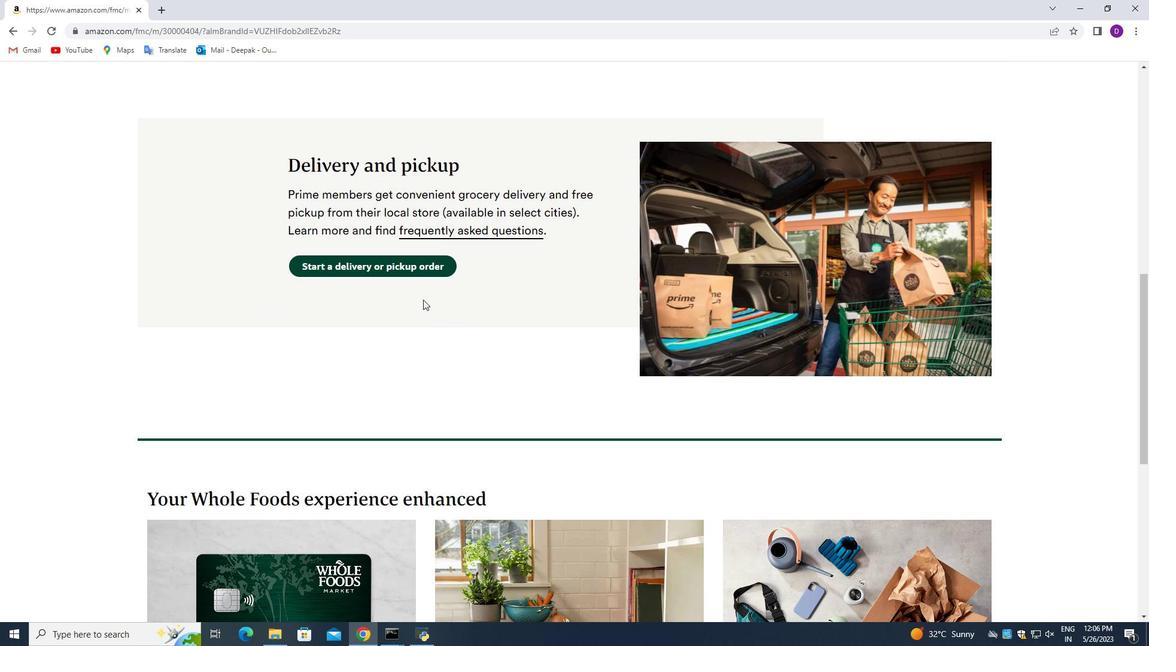 
Action: Mouse scrolled (422, 297) with delta (0, 0)
Screenshot: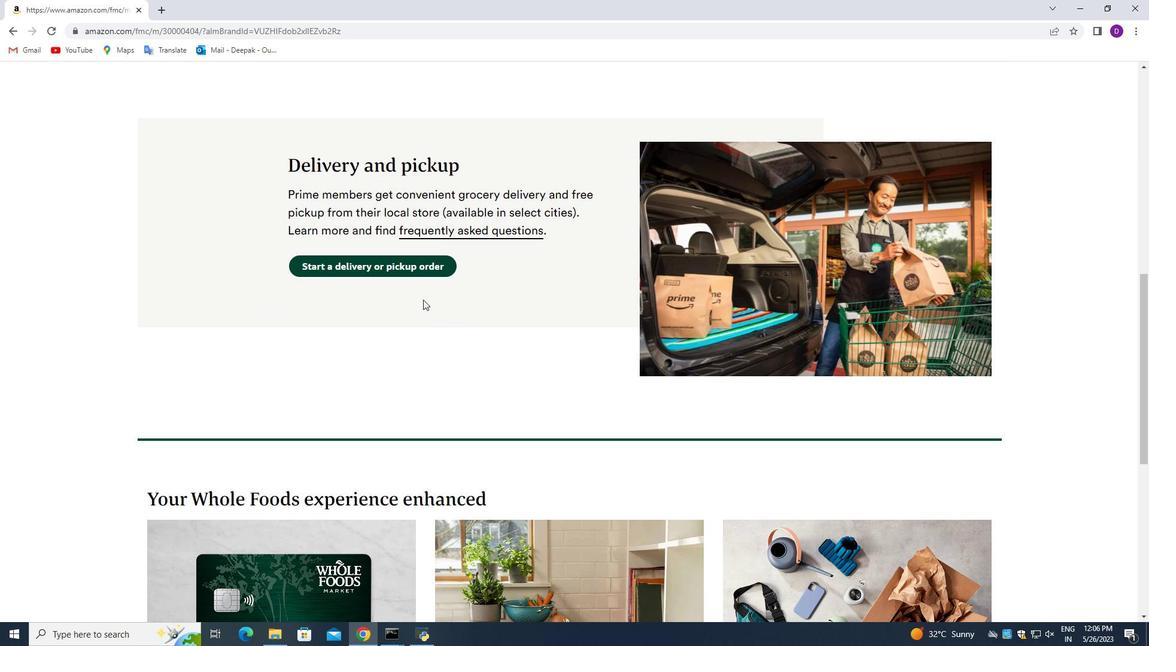 
Action: Mouse moved to (420, 291)
Screenshot: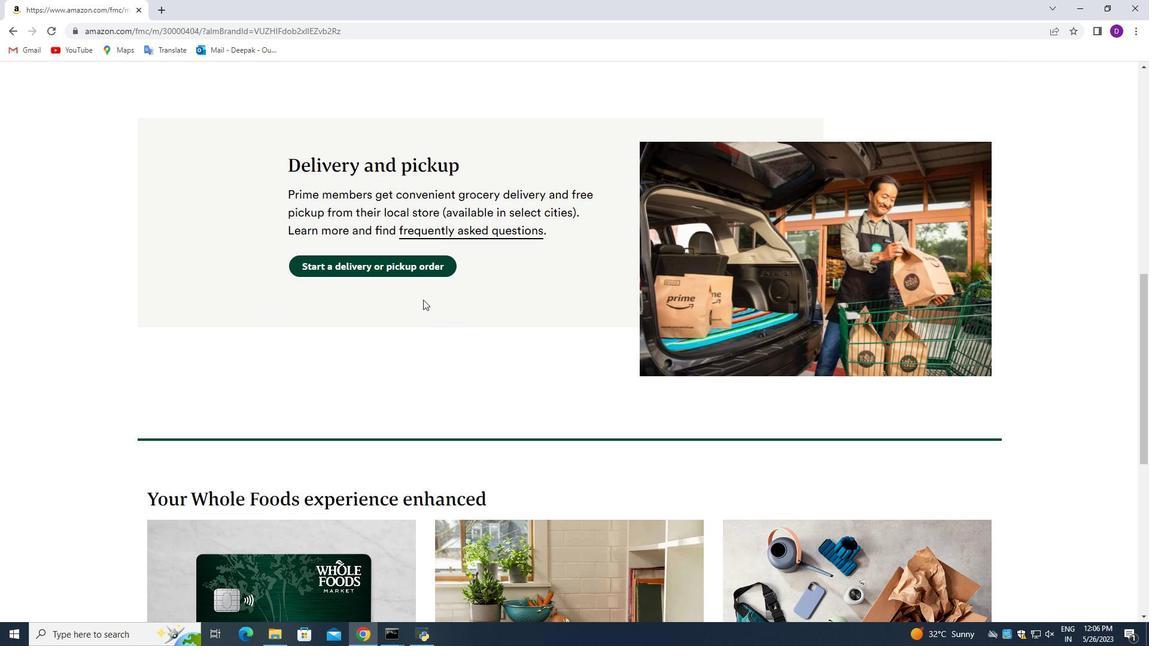 
Action: Mouse scrolled (421, 294) with delta (0, 0)
Screenshot: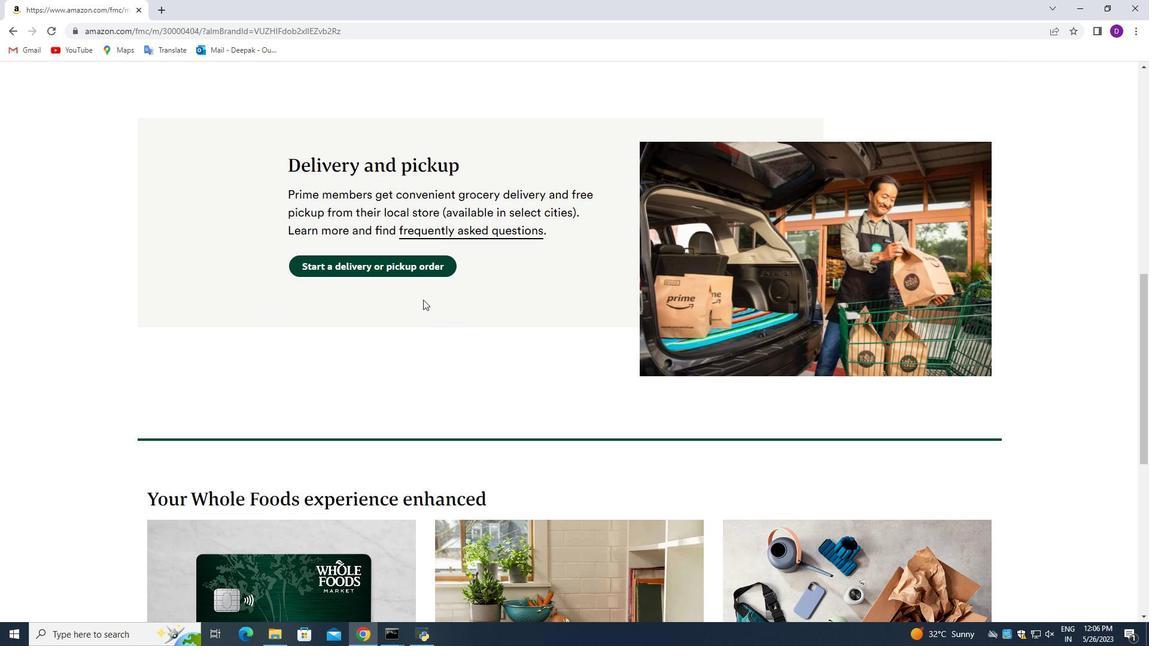 
Action: Mouse moved to (405, 267)
Screenshot: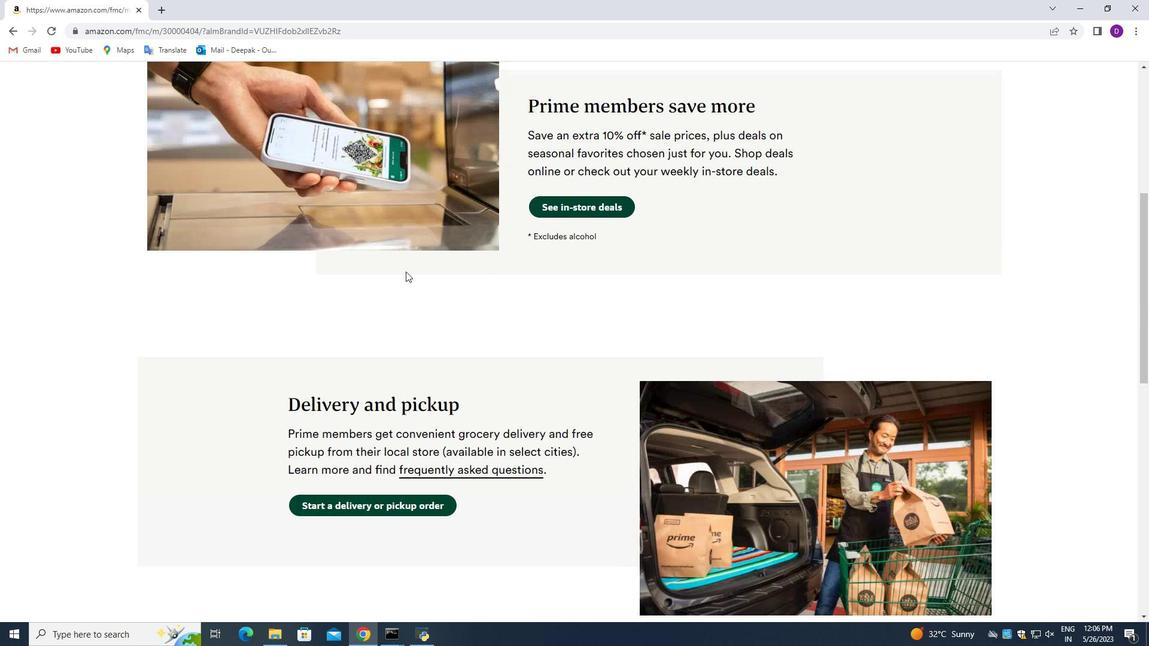 
Action: Mouse scrolled (405, 268) with delta (0, 0)
Screenshot: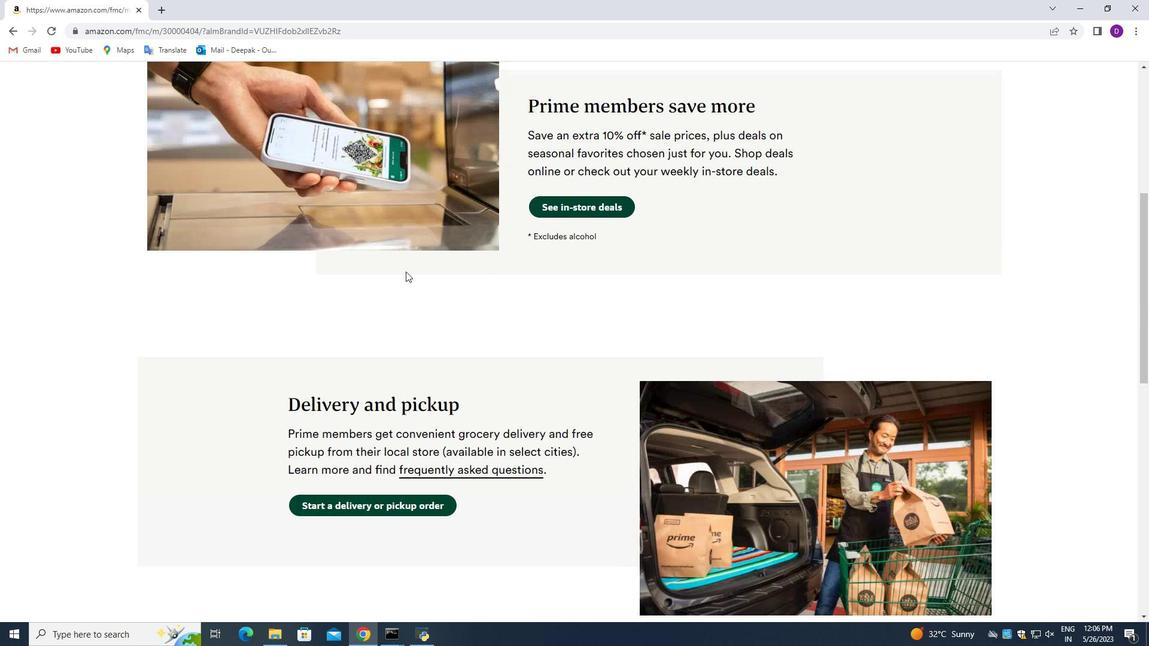 
Action: Mouse moved to (405, 265)
Screenshot: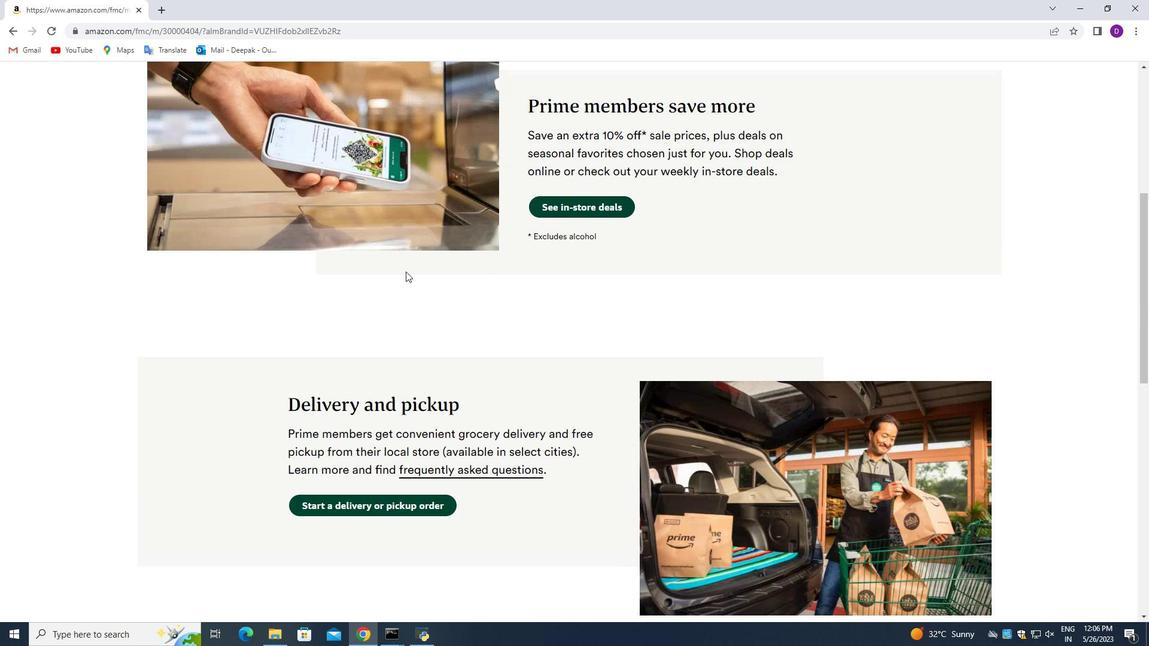 
Action: Mouse scrolled (405, 266) with delta (0, 0)
Screenshot: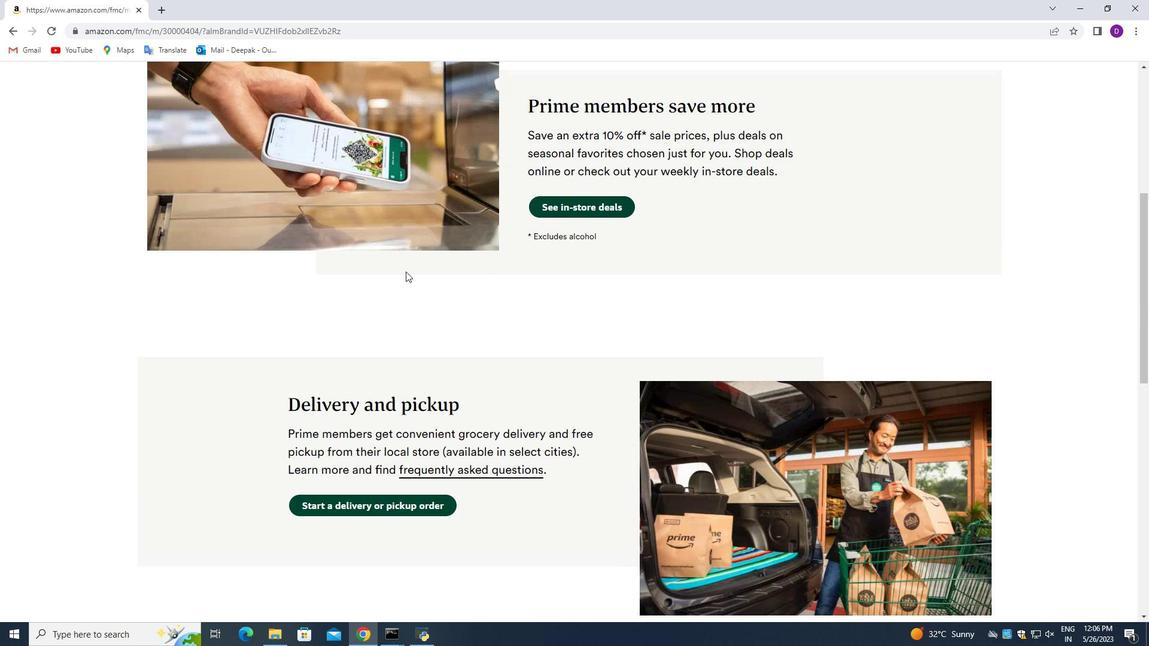 
Action: Mouse scrolled (405, 266) with delta (0, 0)
Screenshot: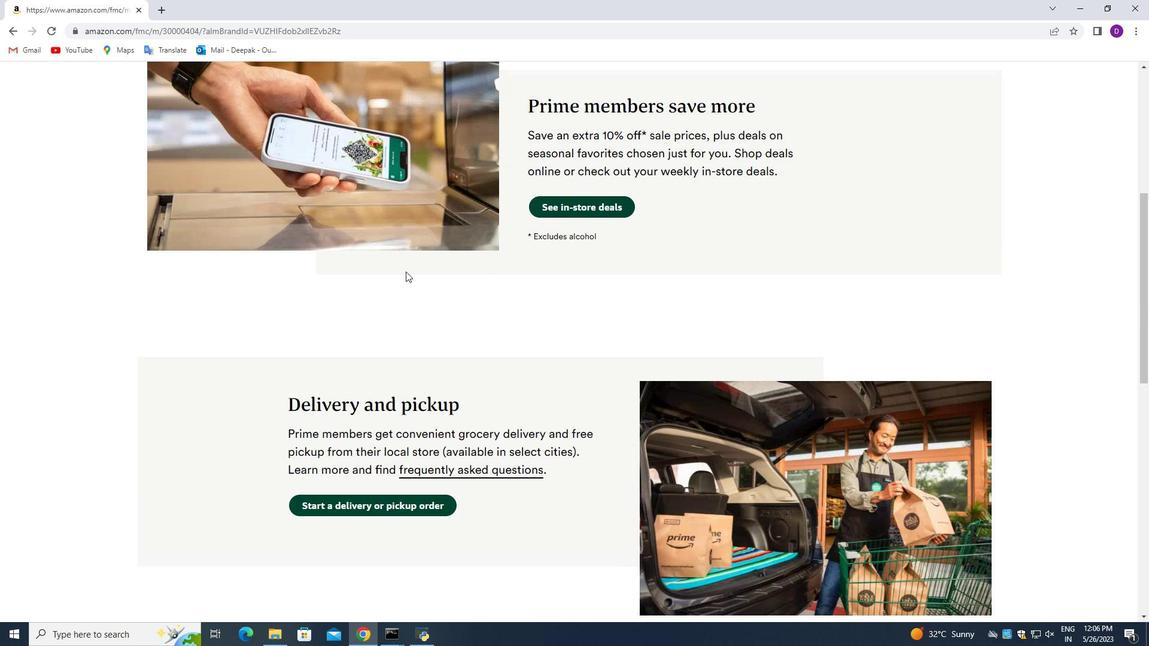 
Action: Mouse moved to (405, 264)
Screenshot: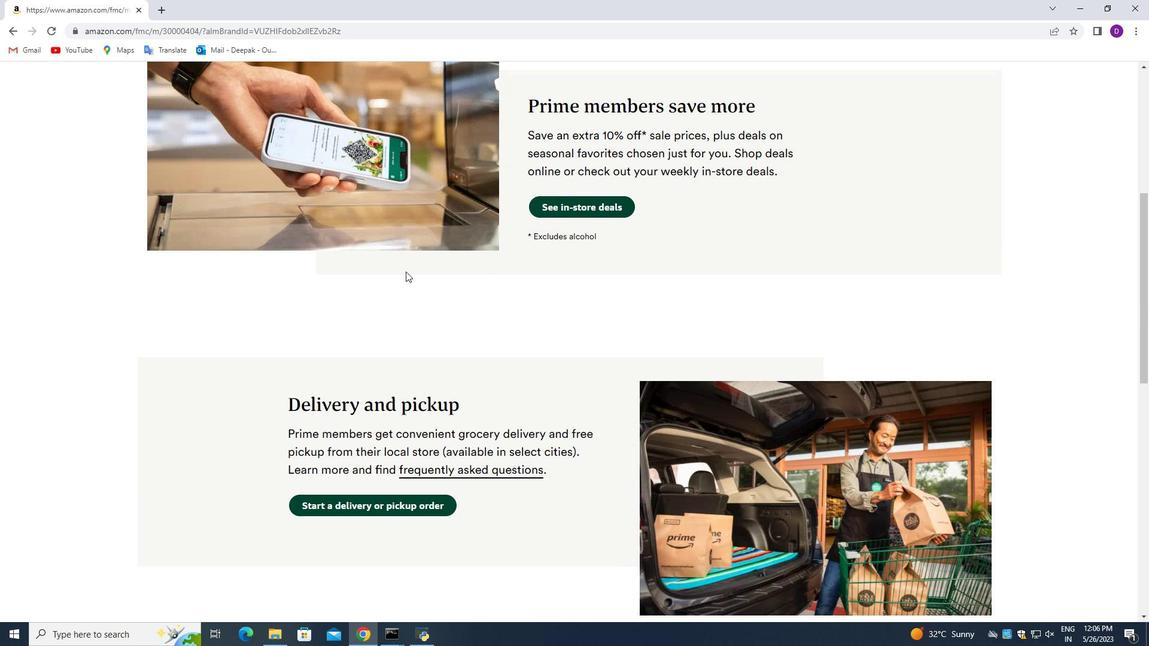 
Action: Mouse scrolled (405, 264) with delta (0, 0)
Screenshot: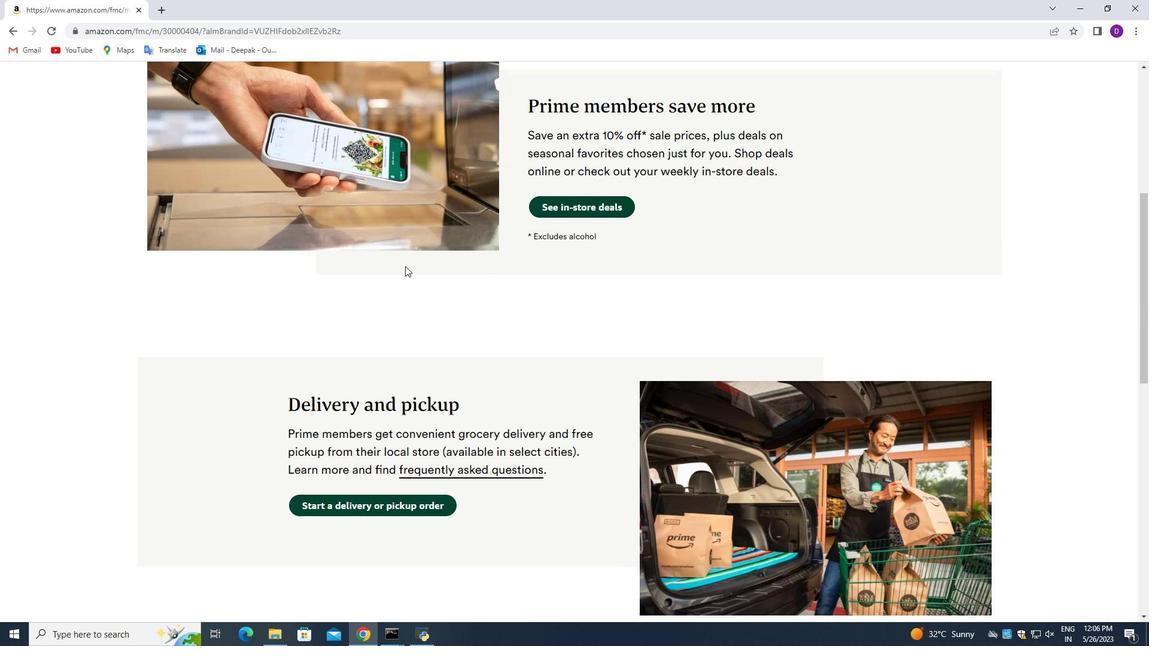 
Action: Mouse moved to (405, 262)
Screenshot: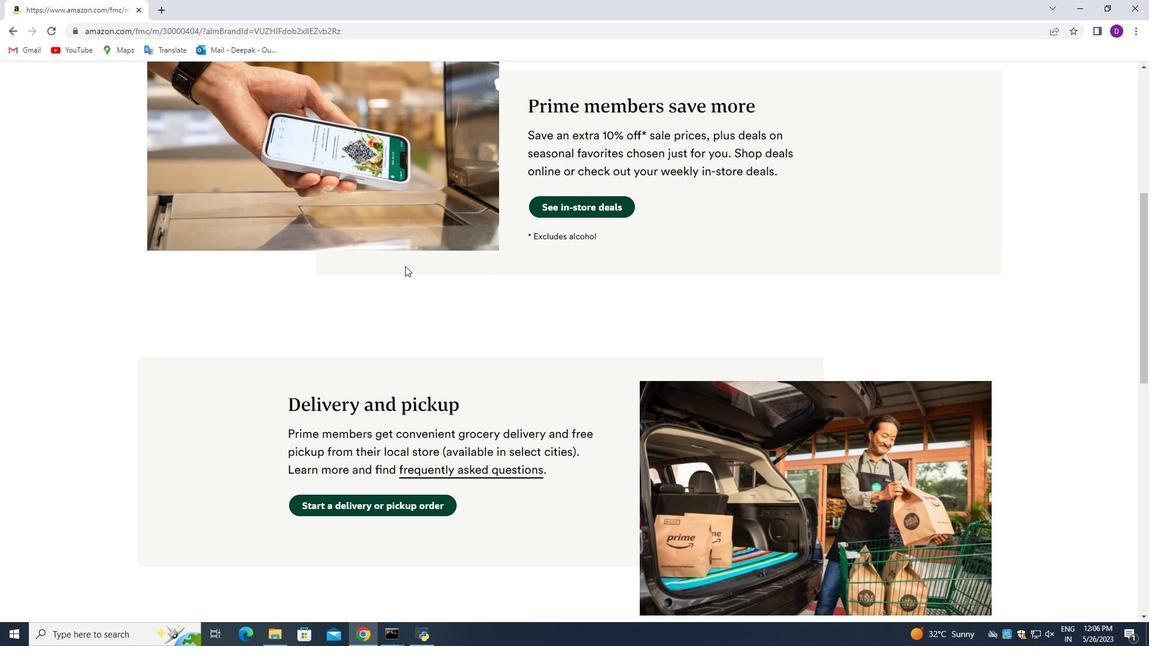 
Action: Mouse scrolled (405, 262) with delta (0, 0)
Screenshot: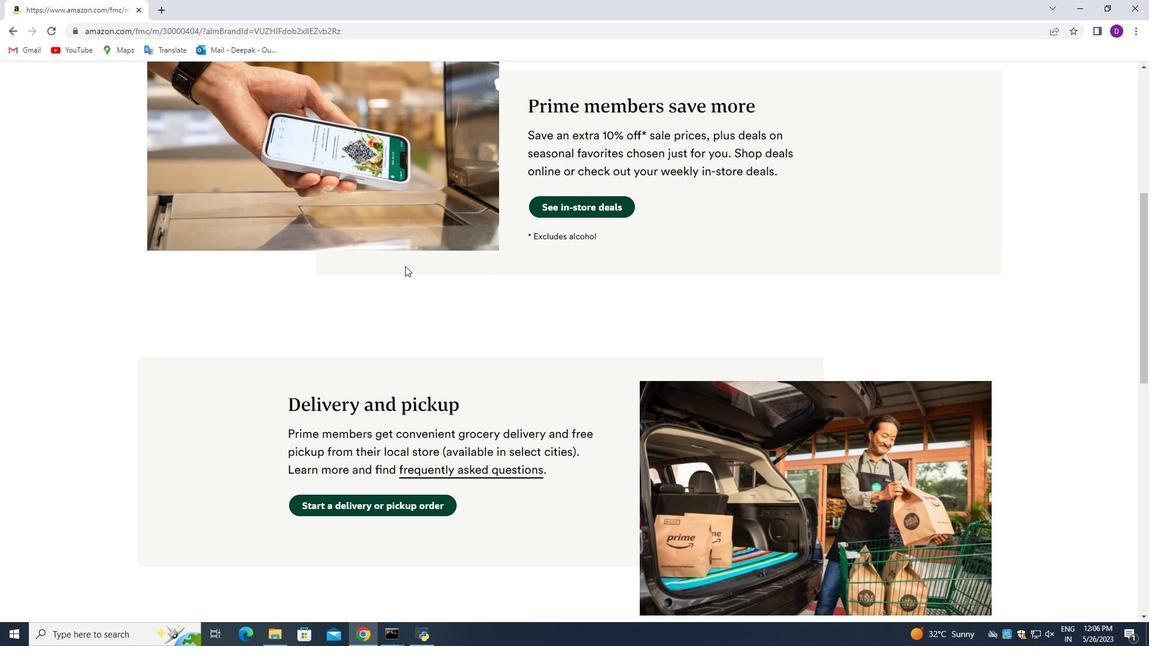 
Action: Mouse moved to (407, 247)
Screenshot: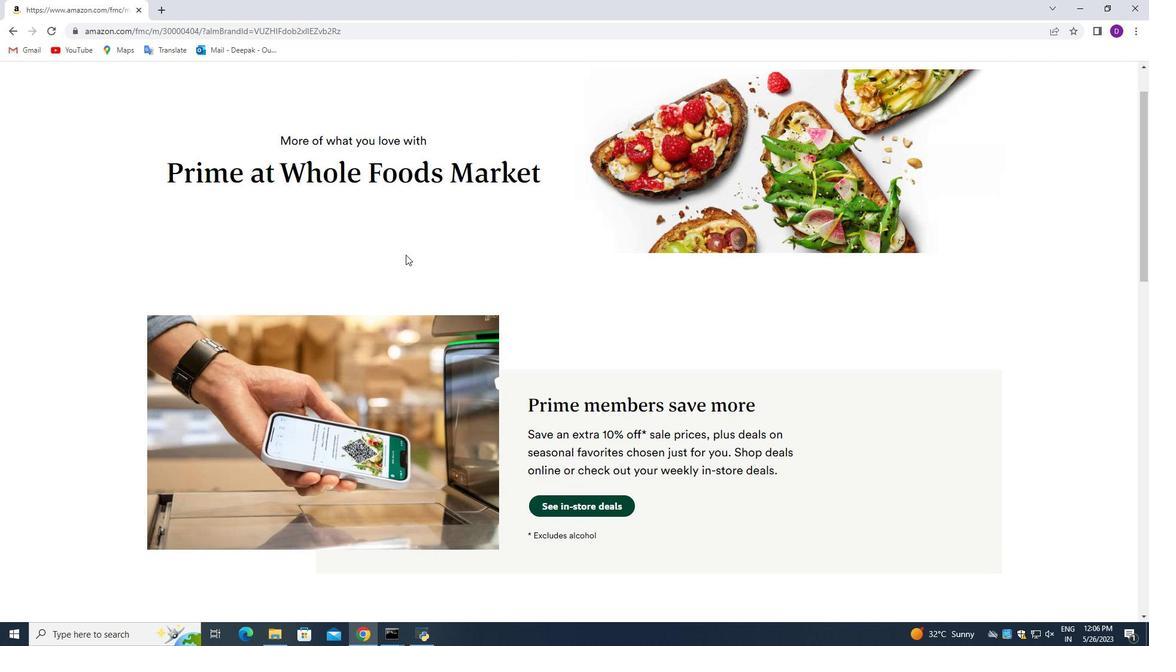 
Action: Mouse scrolled (405, 252) with delta (0, 0)
Screenshot: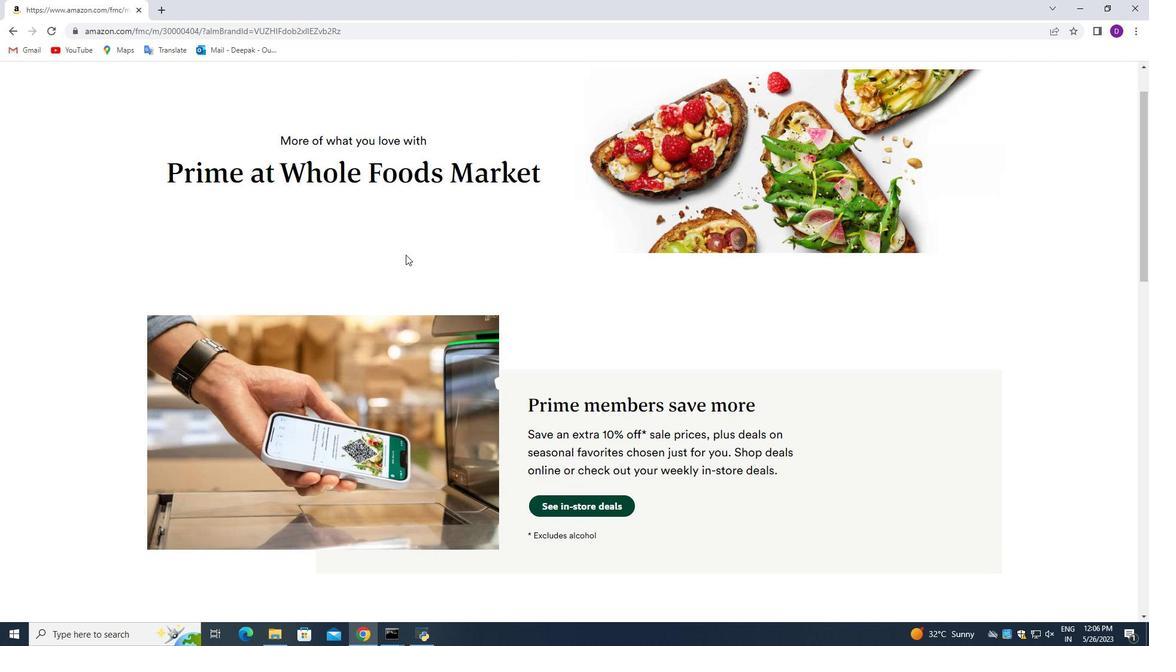 
Action: Mouse moved to (407, 247)
Screenshot: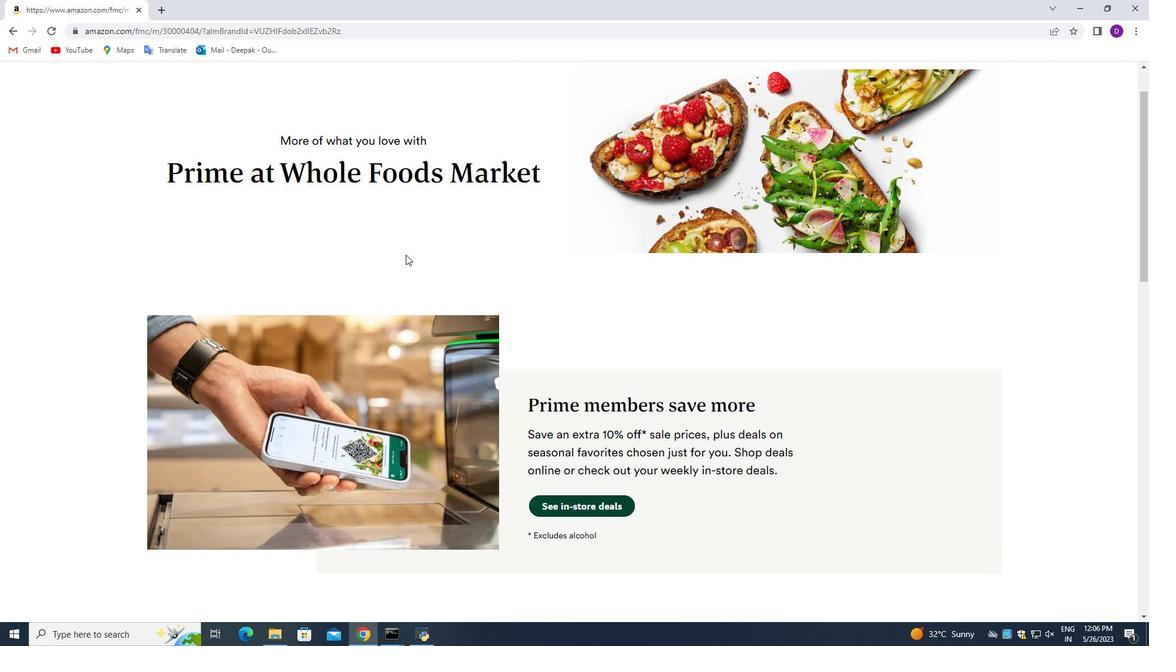 
Action: Mouse scrolled (405, 252) with delta (0, 0)
Screenshot: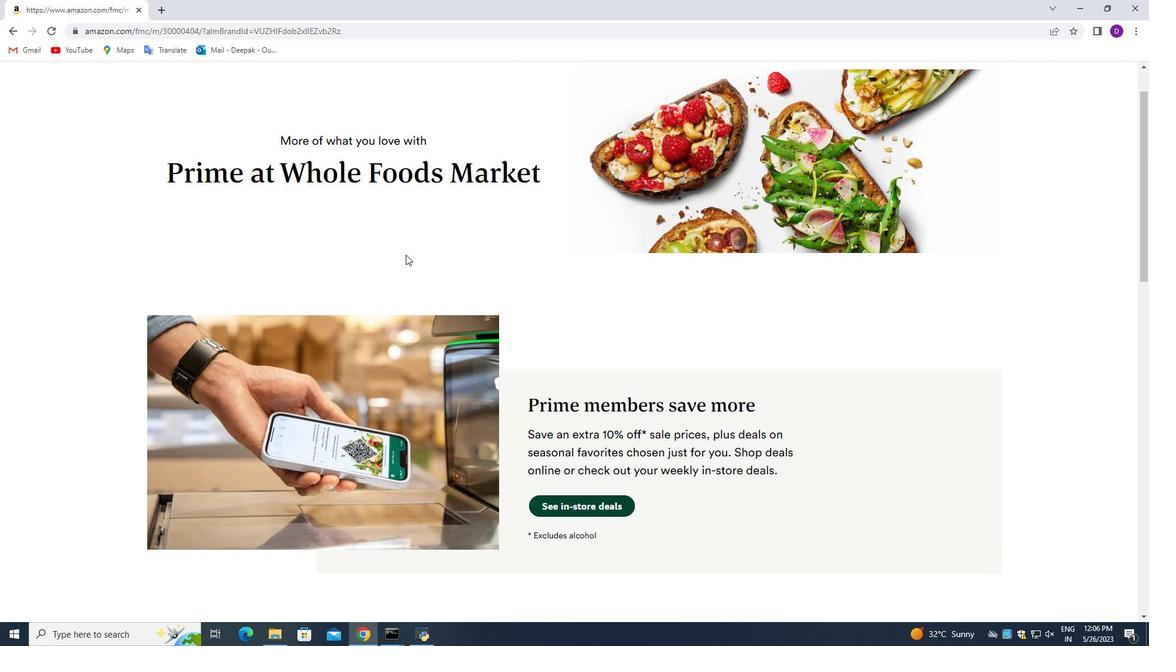 
Action: Mouse moved to (407, 245)
Screenshot: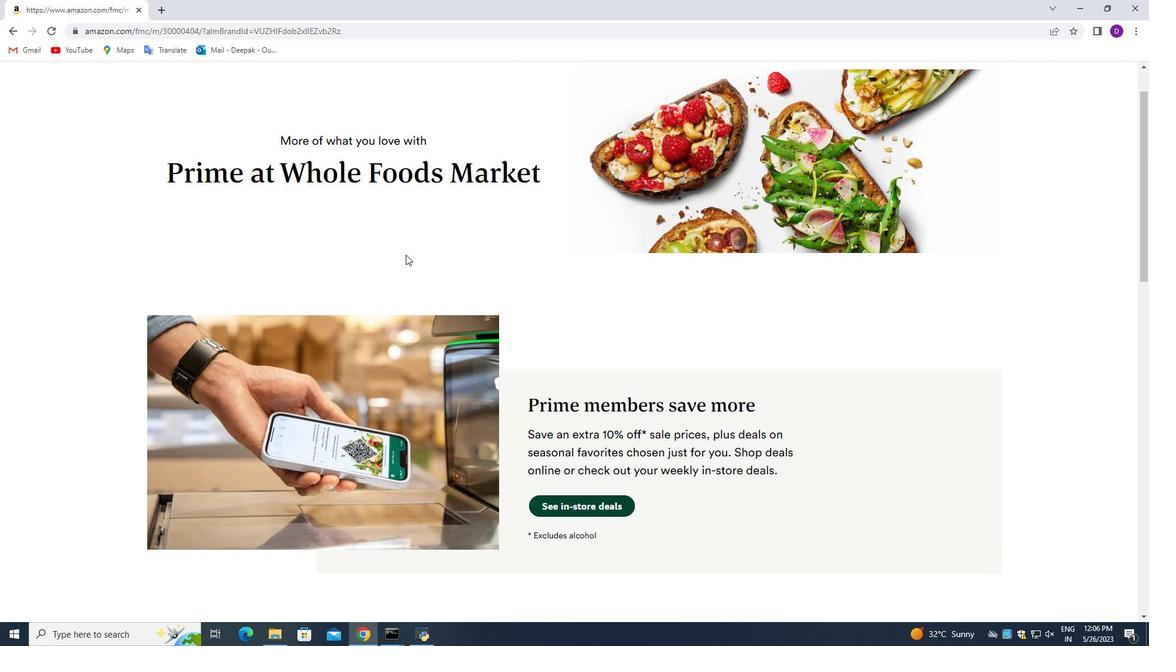 
Action: Mouse scrolled (406, 250) with delta (0, 0)
Screenshot: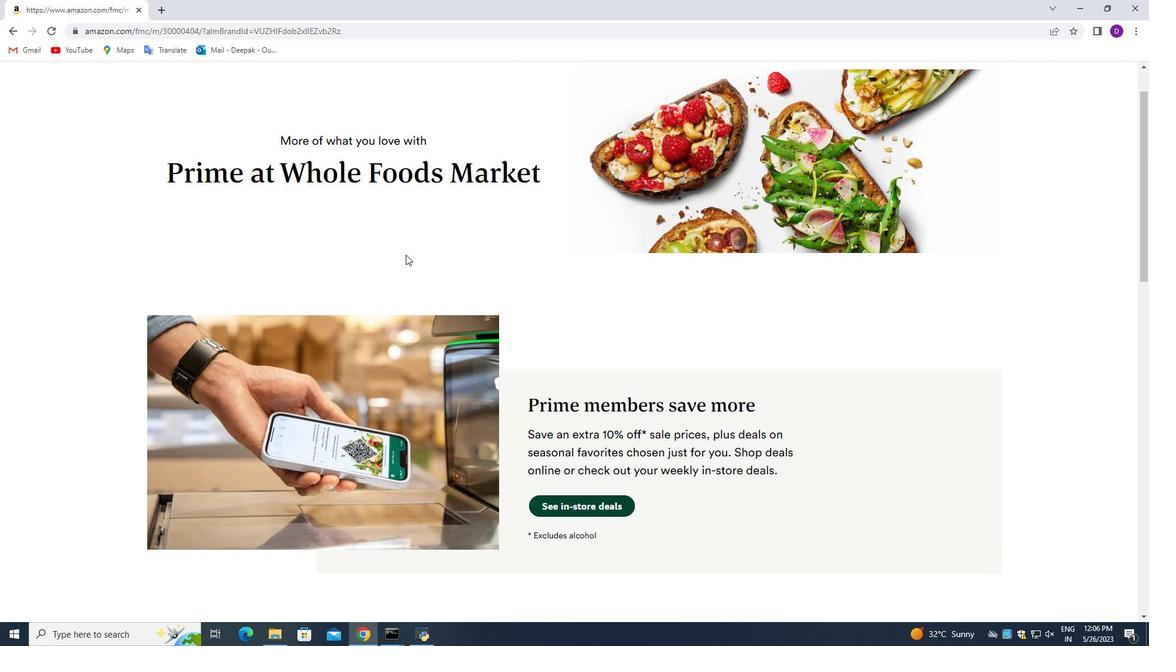 
Action: Mouse moved to (408, 244)
Screenshot: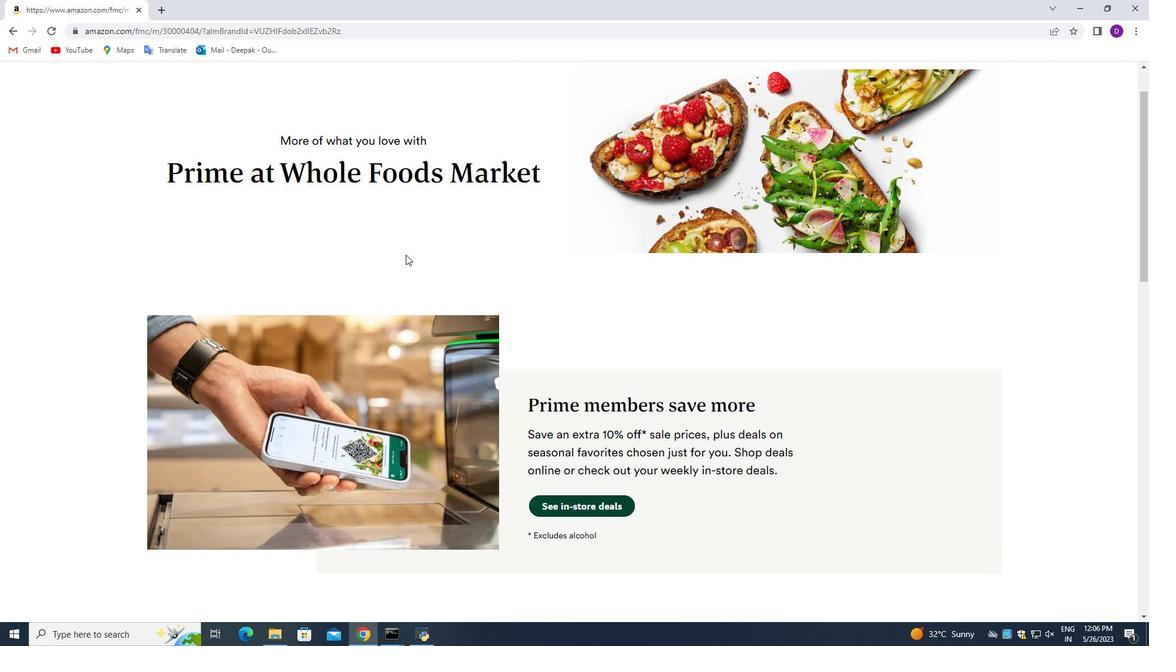 
Action: Mouse scrolled (406, 250) with delta (0, 0)
Screenshot: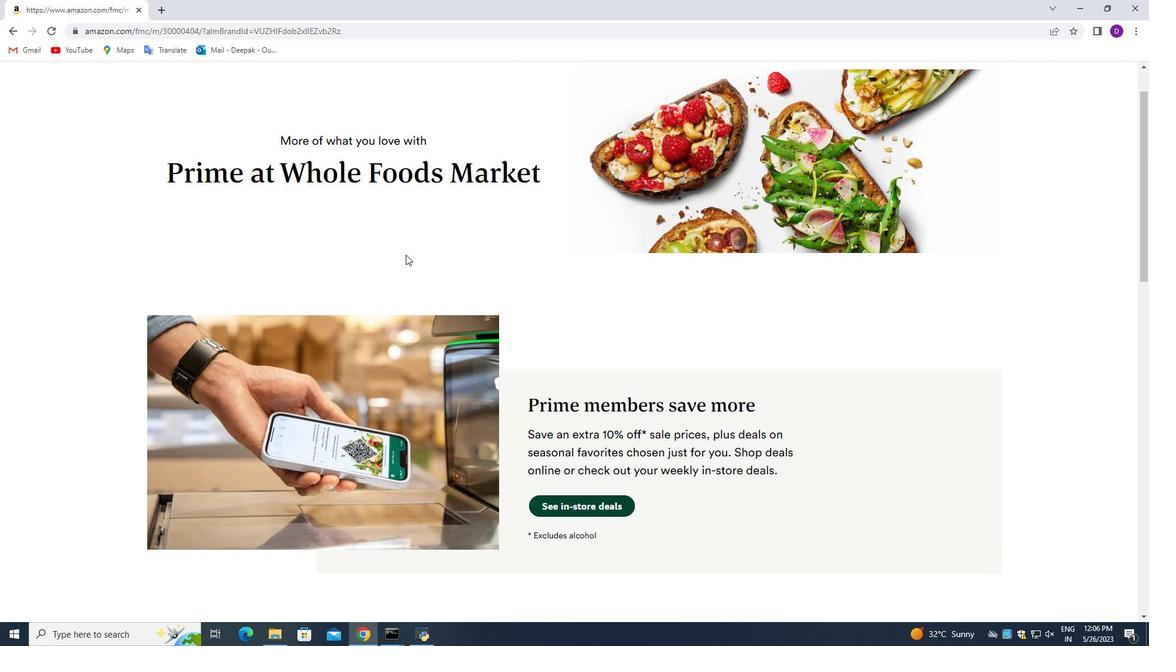 
Action: Mouse moved to (408, 208)
Screenshot: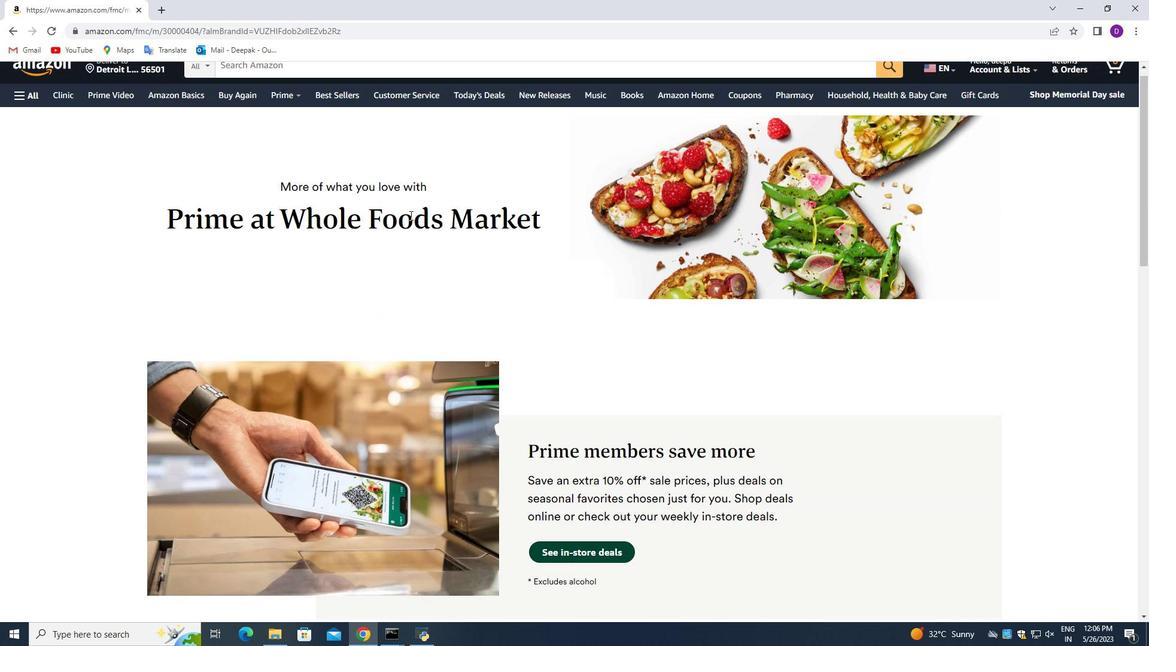 
Action: Mouse scrolled (408, 209) with delta (0, 0)
Screenshot: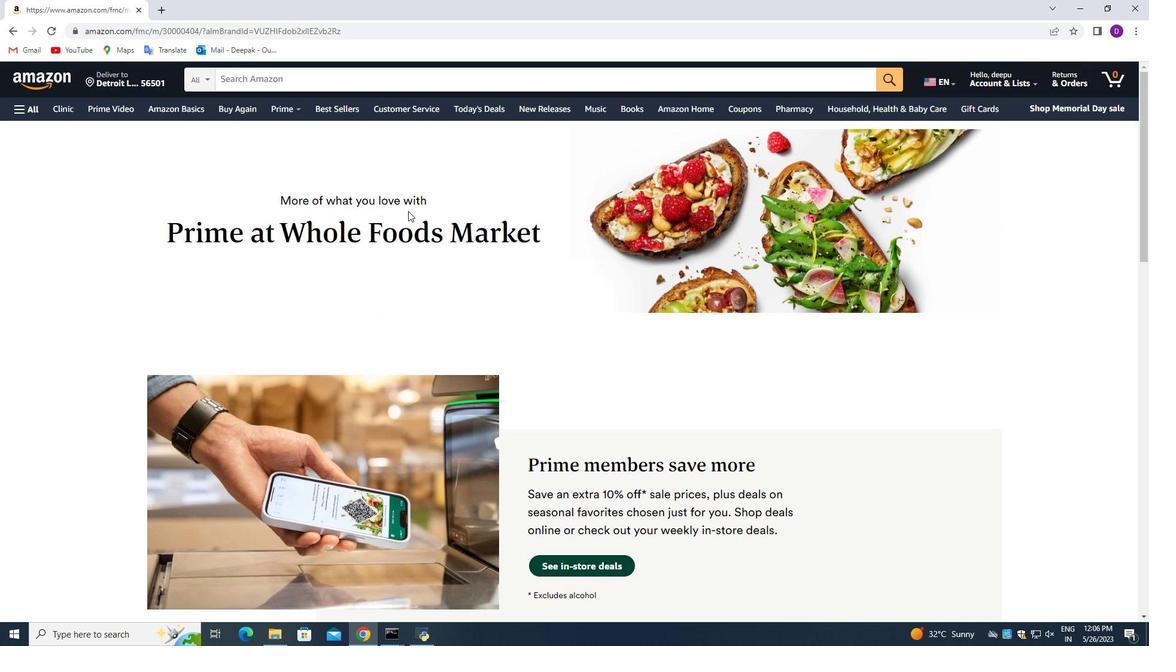 
Action: Mouse moved to (408, 208)
Screenshot: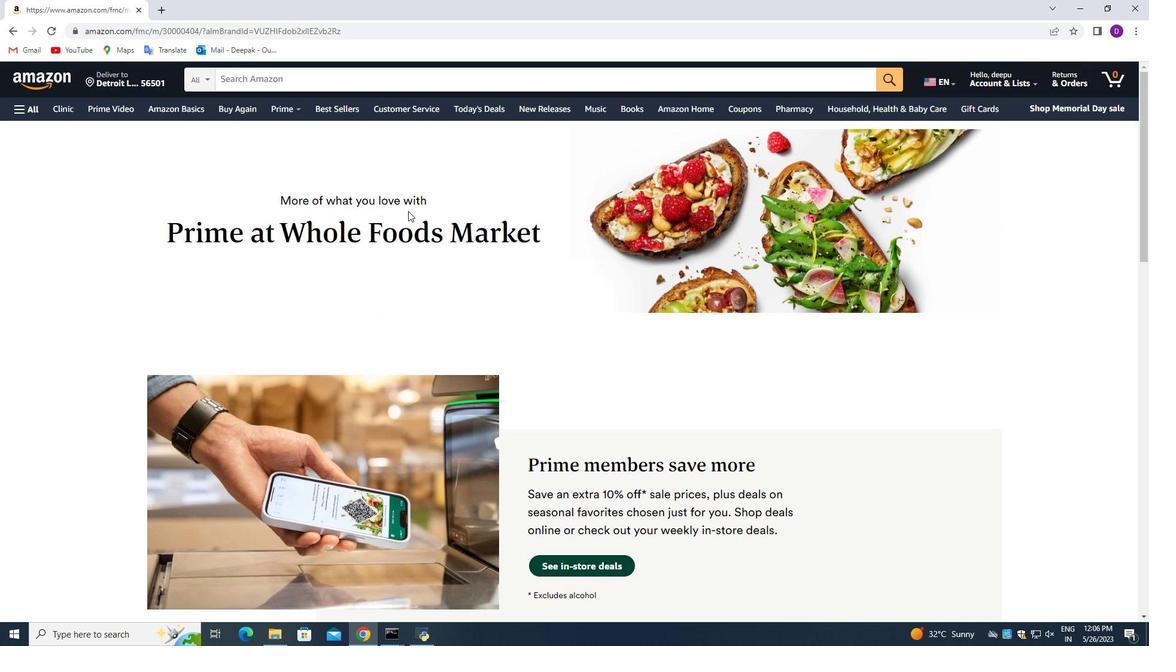 
Action: Mouse scrolled (408, 208) with delta (0, 0)
Screenshot: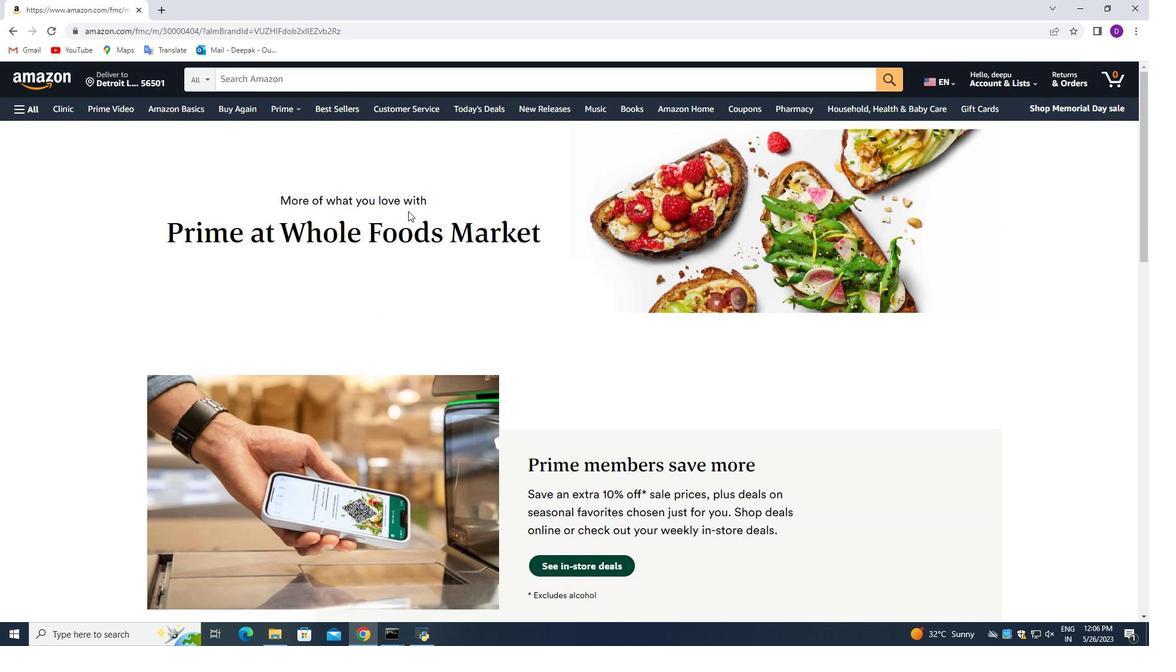 
Action: Mouse scrolled (408, 208) with delta (0, 0)
Screenshot: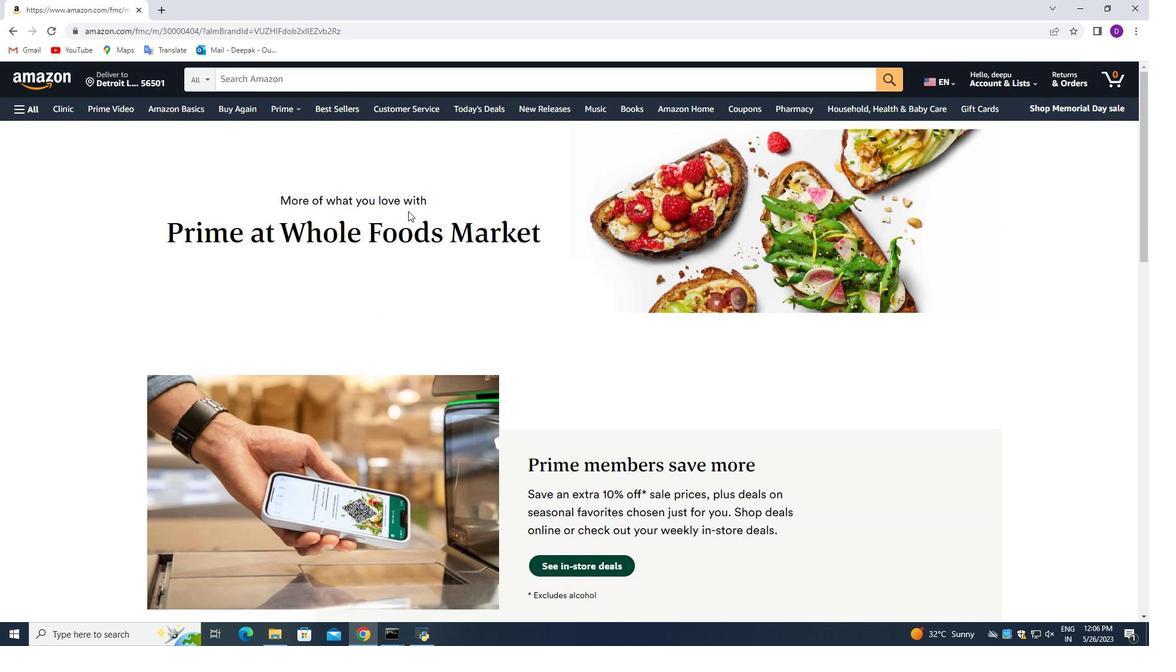 
Action: Mouse scrolled (408, 208) with delta (0, 0)
Screenshot: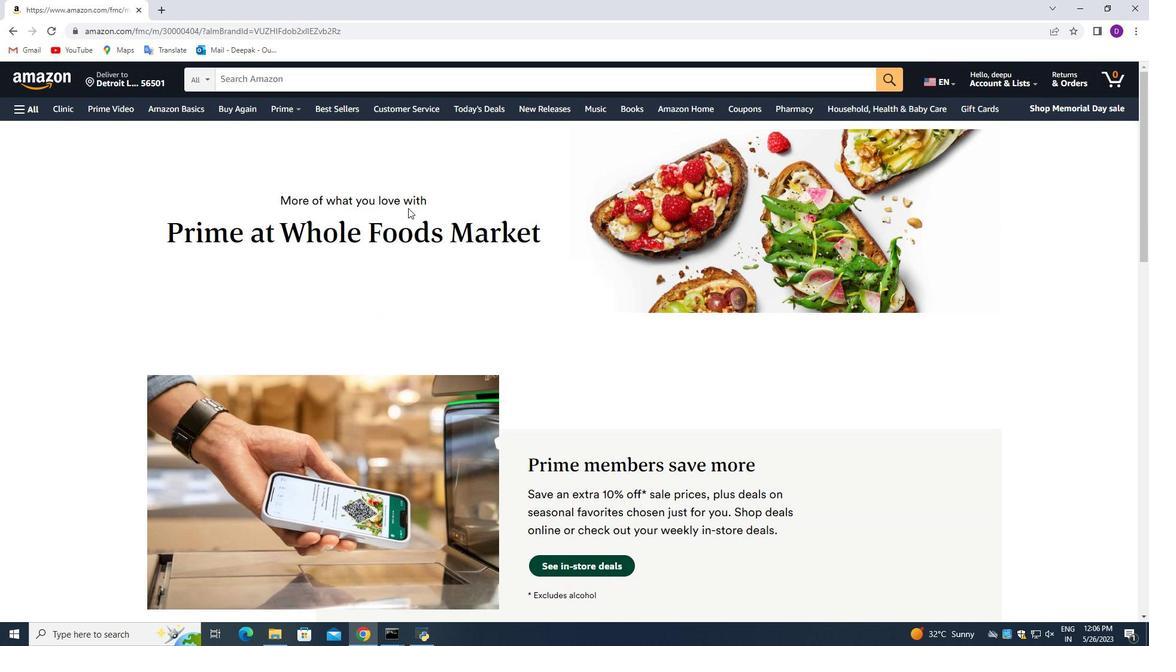 
Action: Mouse scrolled (408, 208) with delta (0, 0)
Screenshot: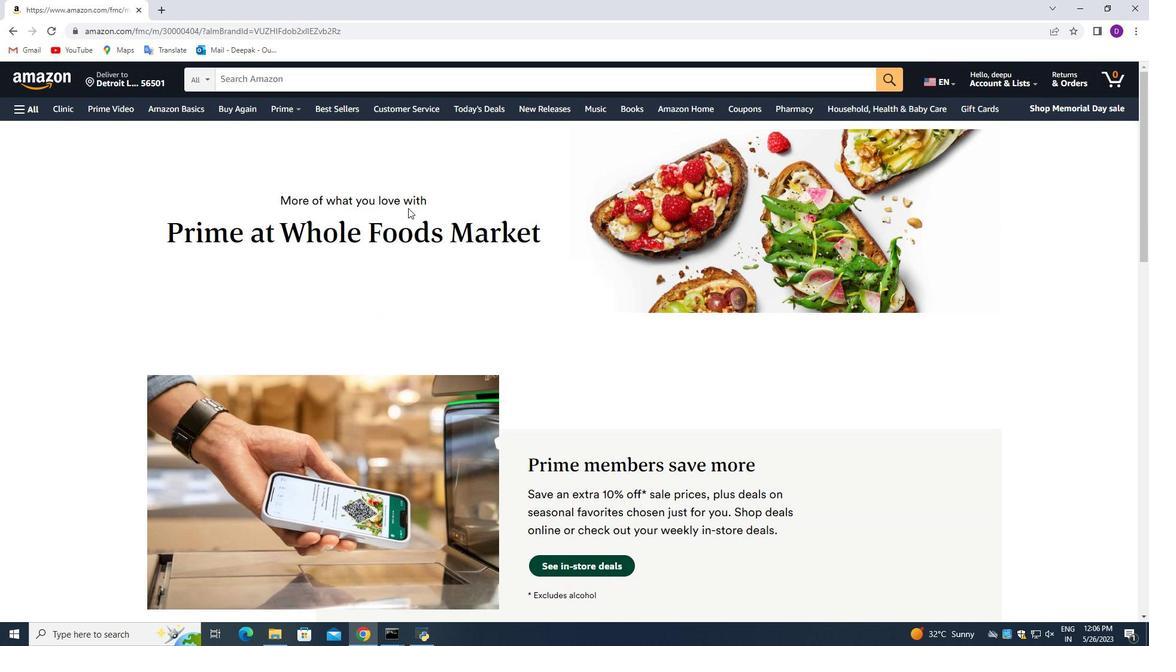 
Action: Mouse scrolled (408, 208) with delta (0, 0)
Screenshot: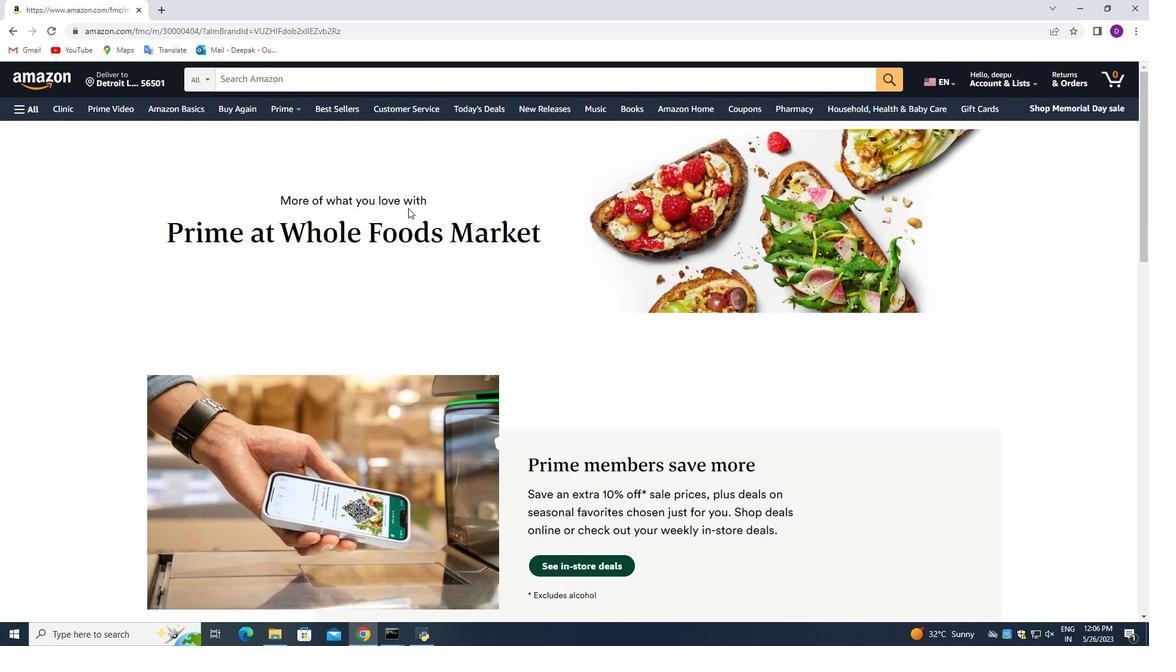 
Action: Mouse moved to (340, 77)
Screenshot: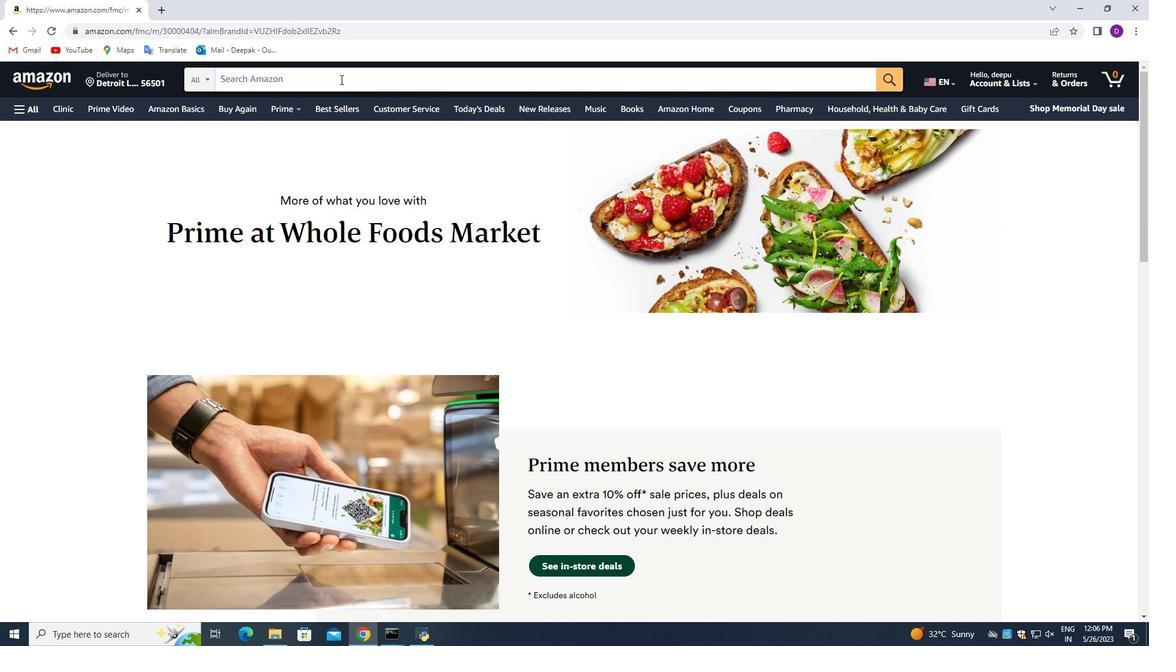 
Action: Mouse pressed left at (340, 77)
Screenshot: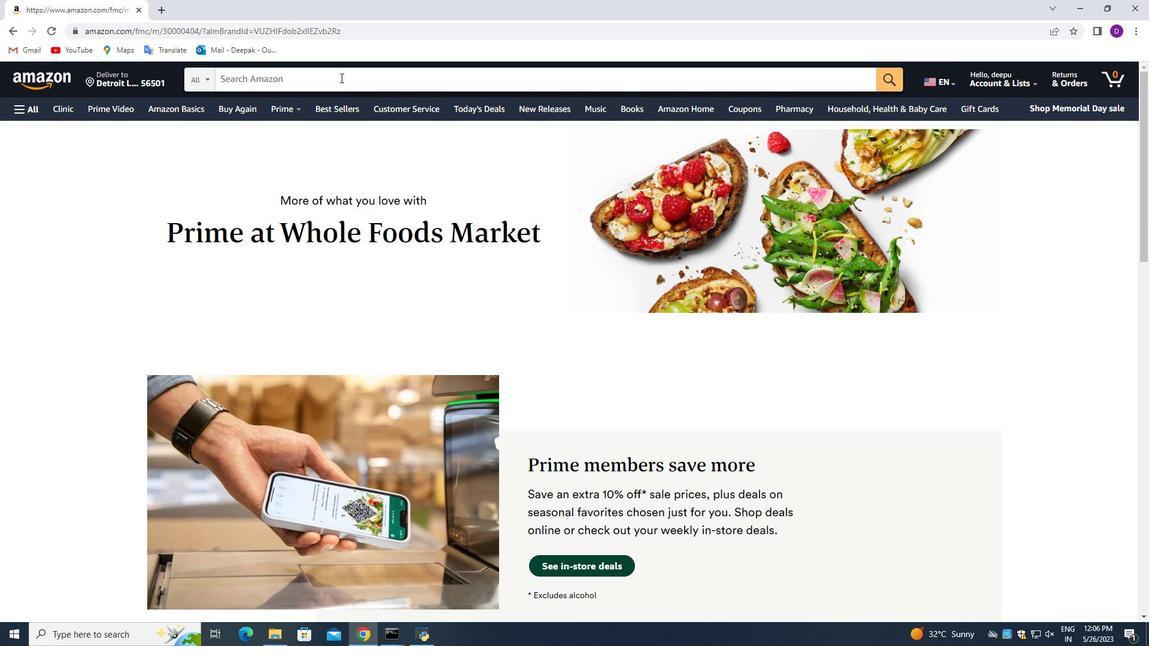 
Action: Mouse moved to (346, 74)
Screenshot: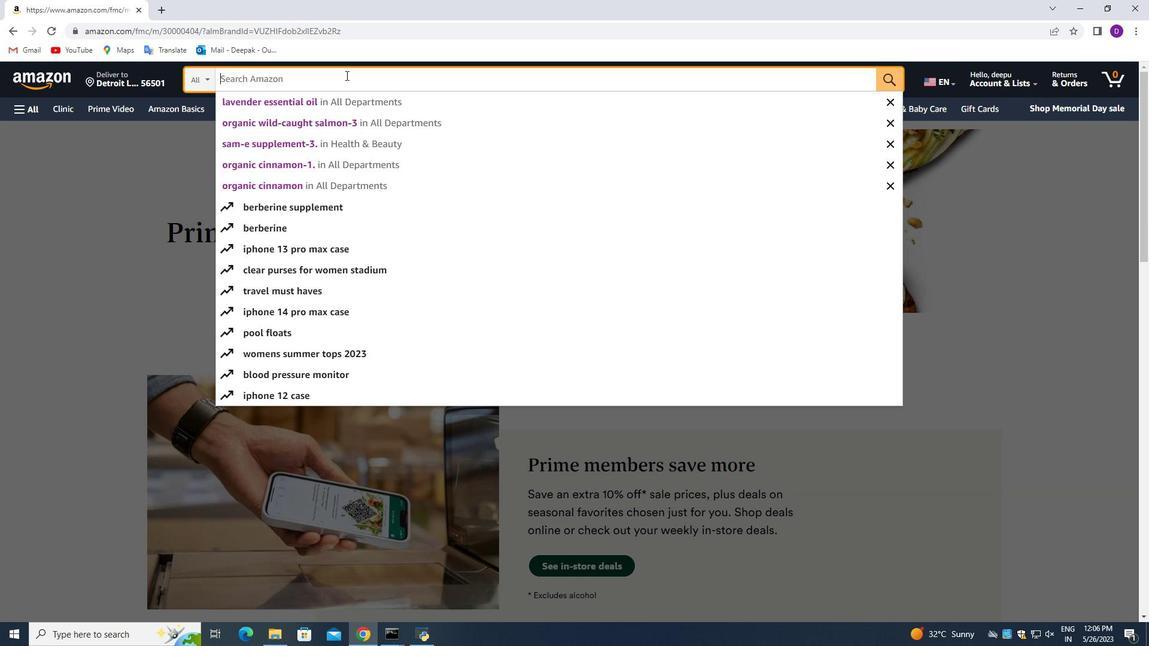 
Action: Key pressed <Key.shift>Organic<Key.space><Key.shift_r>Salsa<Key.enter>
Screenshot: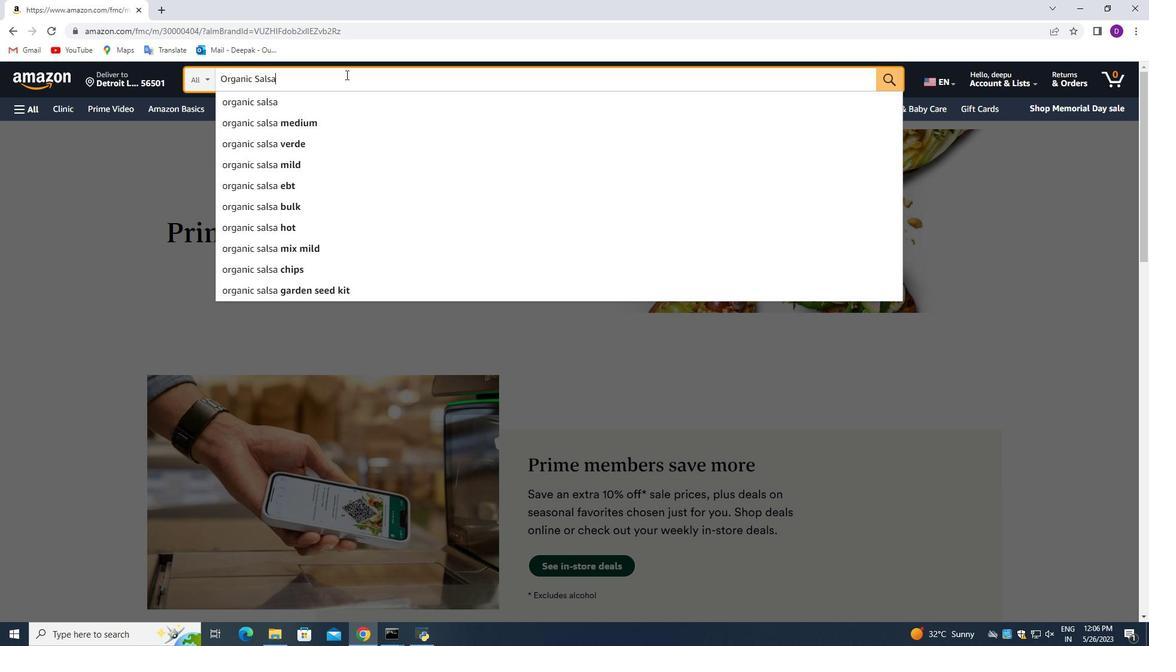 
Action: Mouse moved to (262, 299)
Screenshot: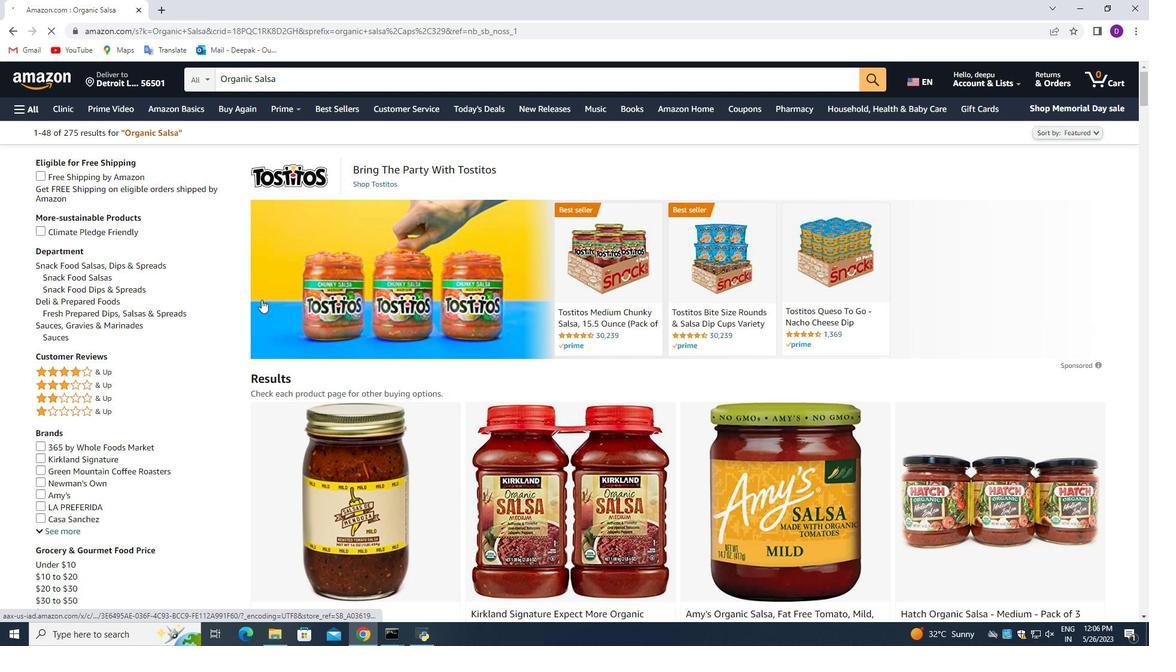 
Action: Mouse scrolled (262, 298) with delta (0, 0)
Screenshot: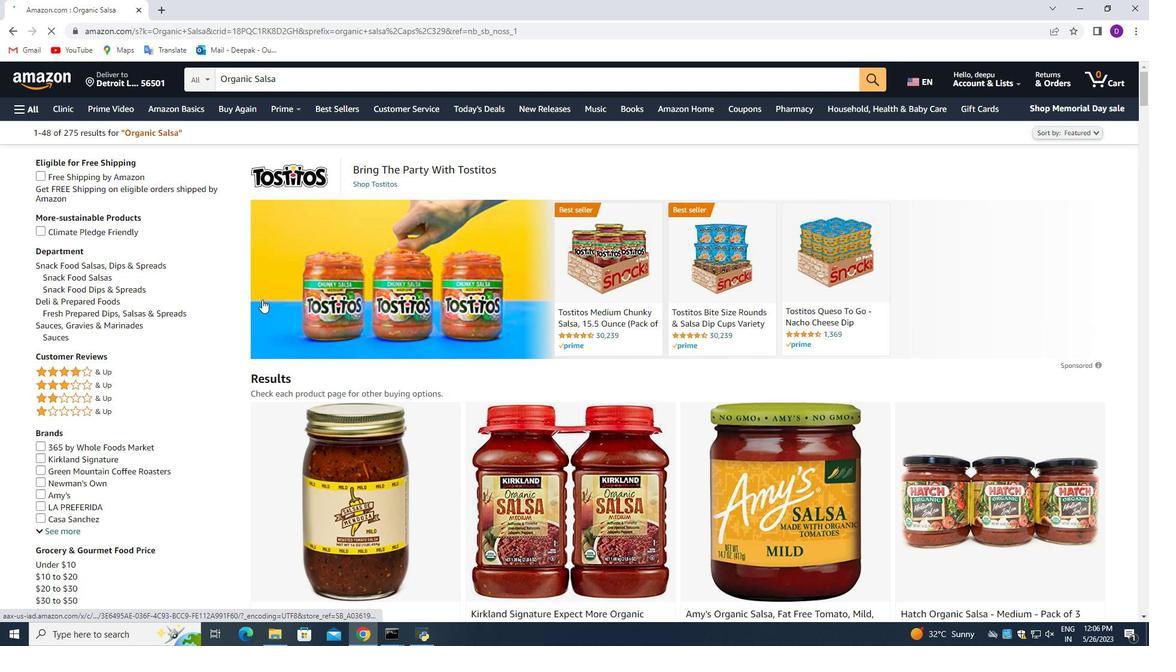 
Action: Mouse moved to (261, 299)
Screenshot: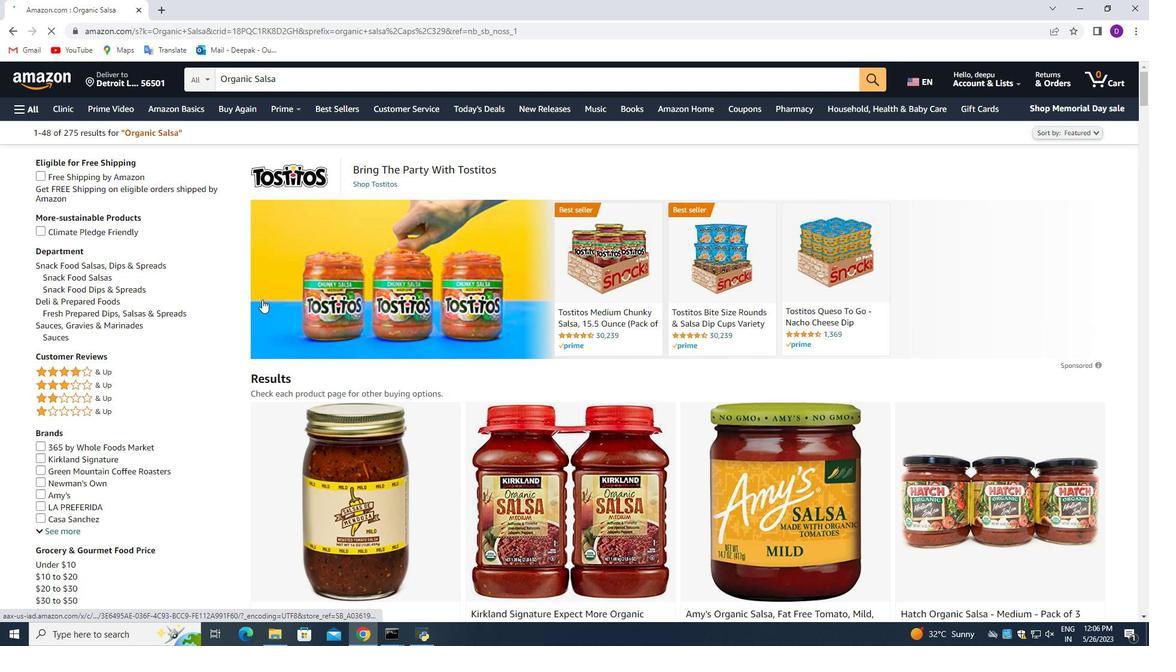 
Action: Mouse scrolled (261, 298) with delta (0, 0)
Screenshot: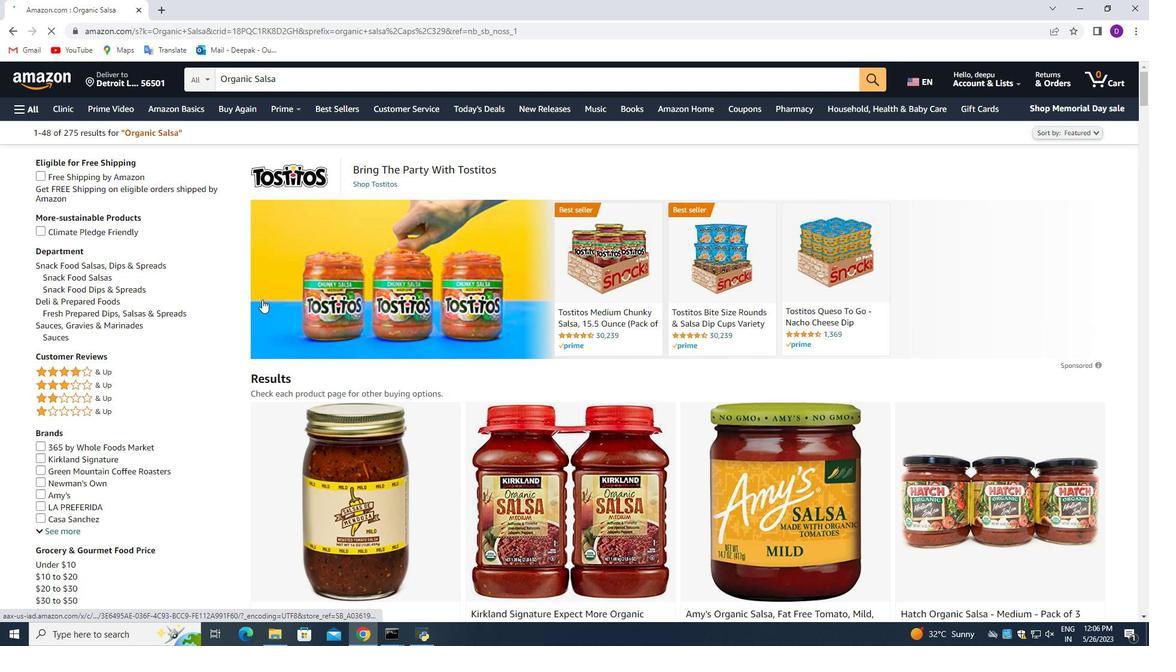 
Action: Mouse moved to (259, 299)
Screenshot: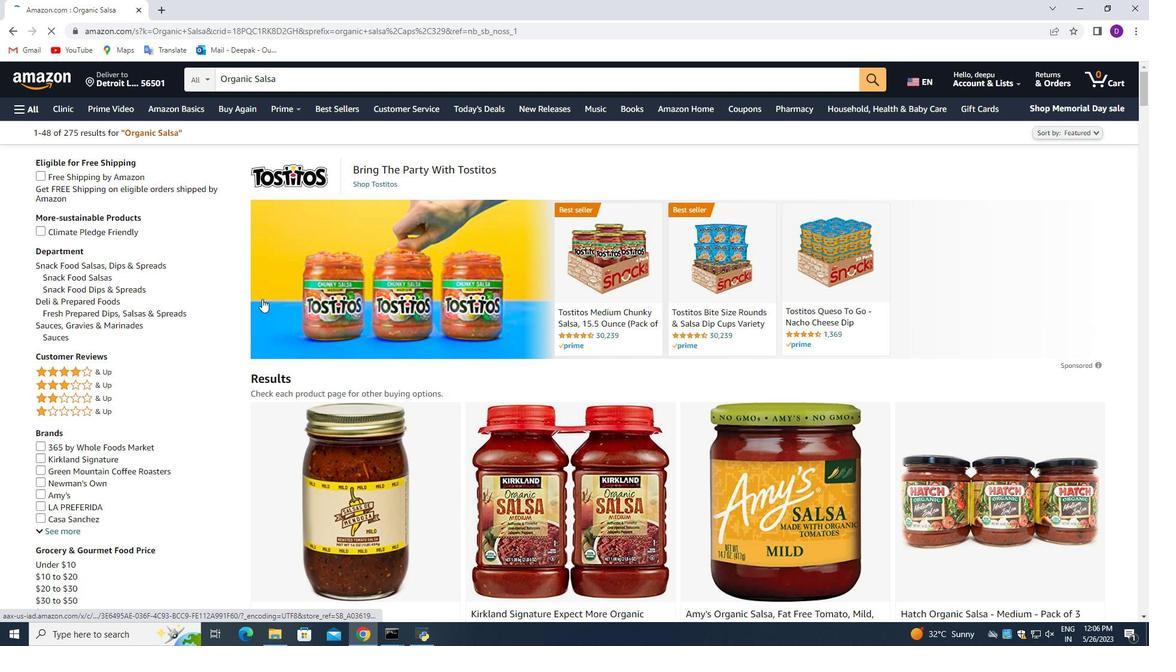 
Action: Mouse scrolled (259, 298) with delta (0, 0)
Screenshot: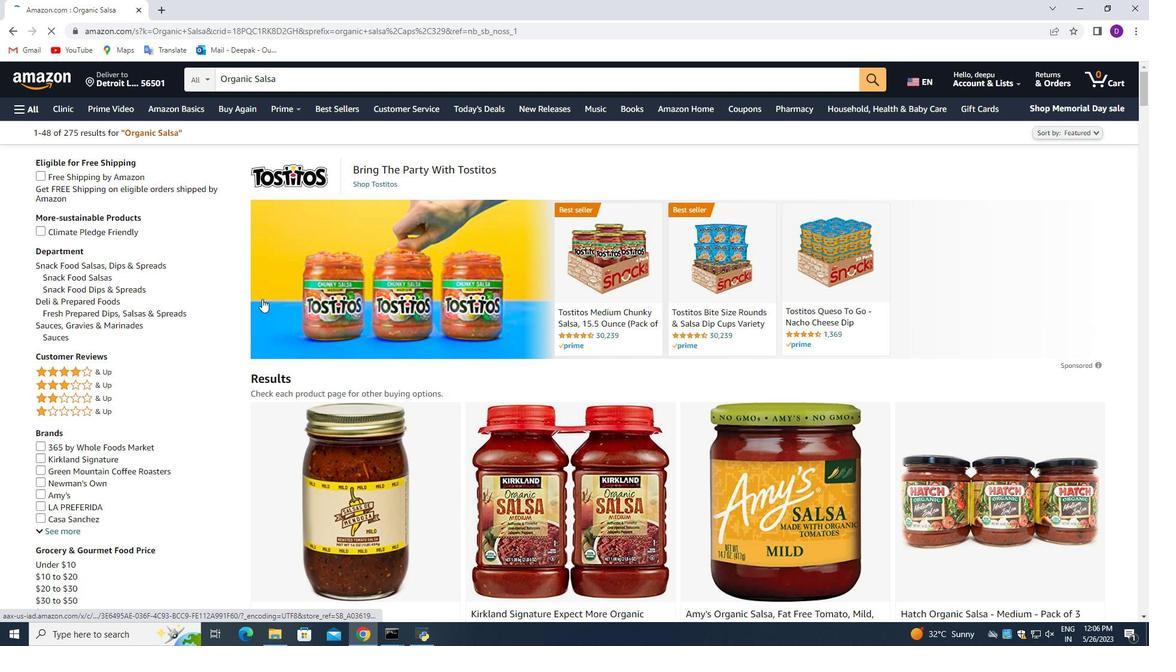 
Action: Mouse moved to (555, 386)
Screenshot: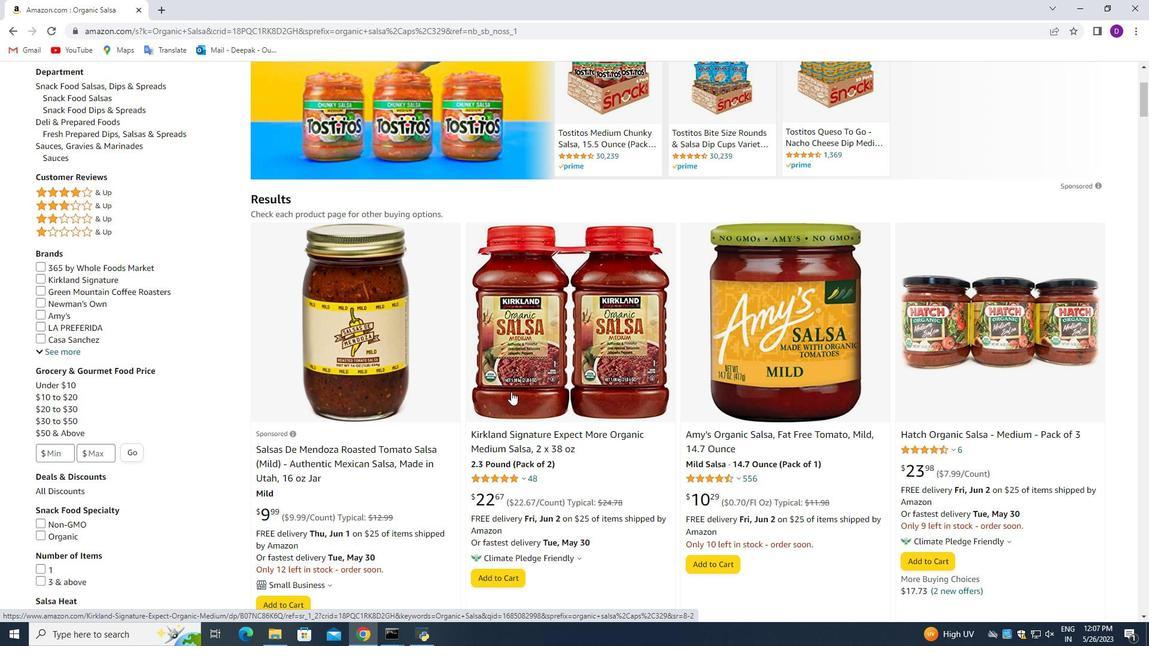 
Action: Mouse scrolled (555, 385) with delta (0, 0)
Screenshot: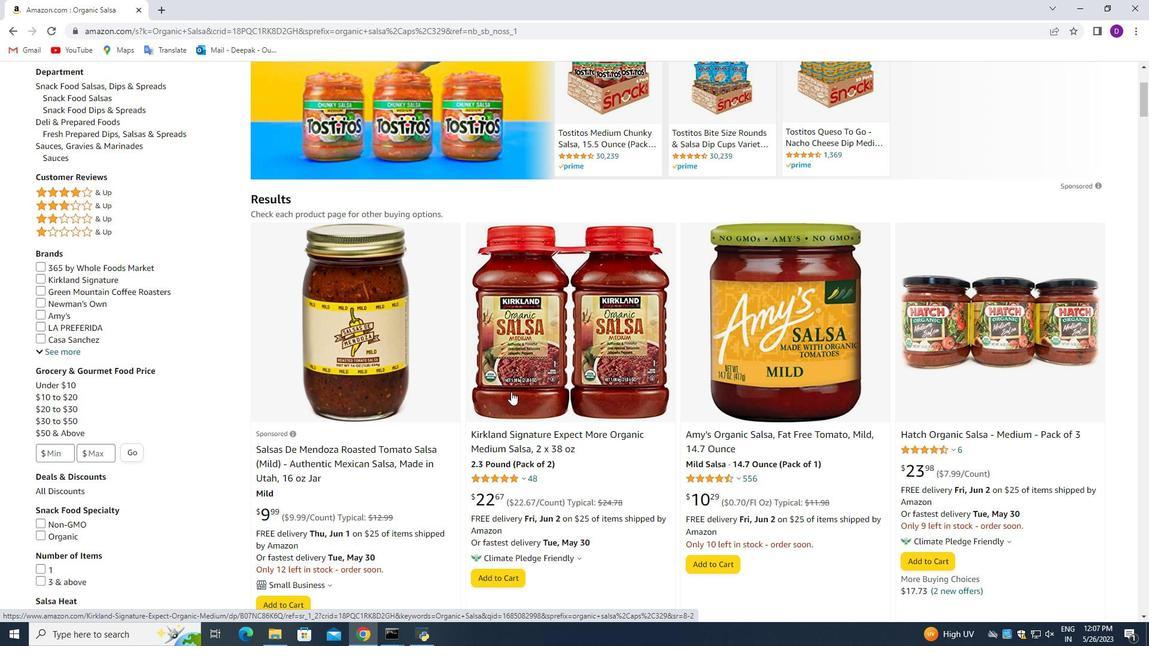 
Action: Mouse moved to (532, 398)
Screenshot: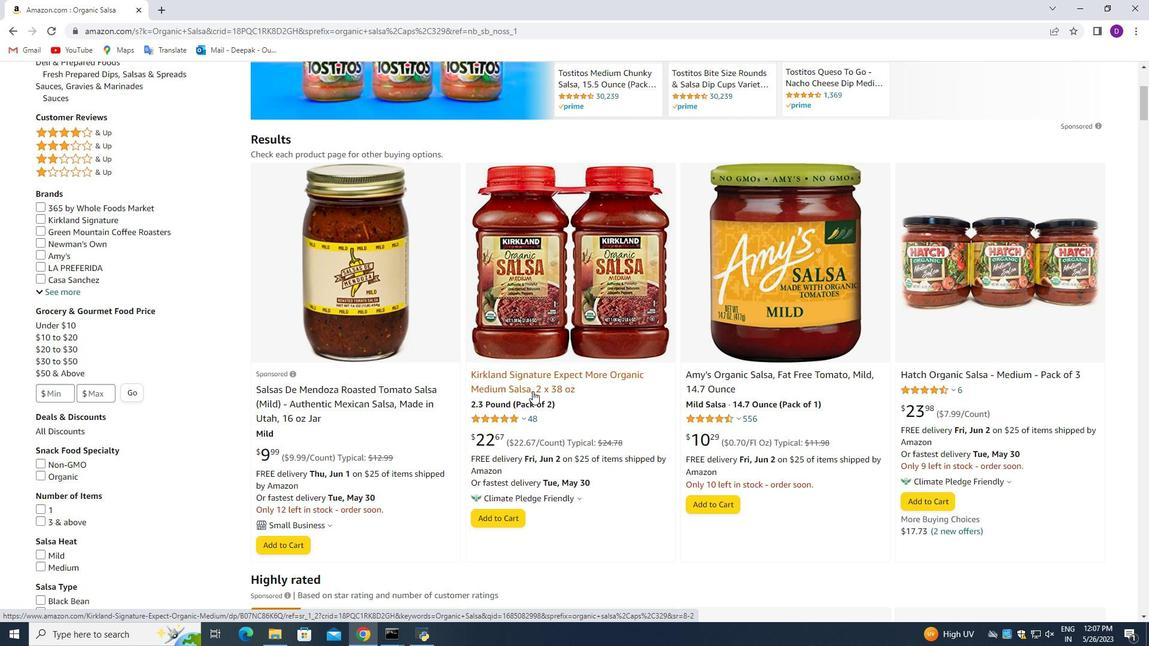 
Action: Mouse scrolled (532, 398) with delta (0, 0)
Screenshot: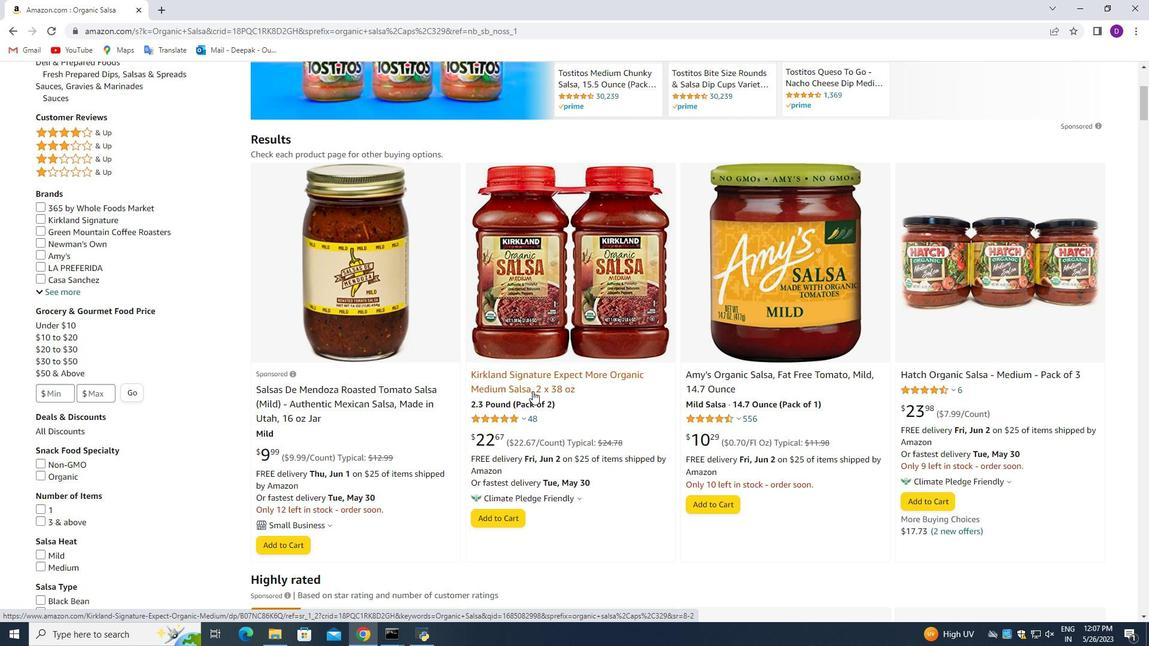 
Action: Mouse moved to (532, 398)
Screenshot: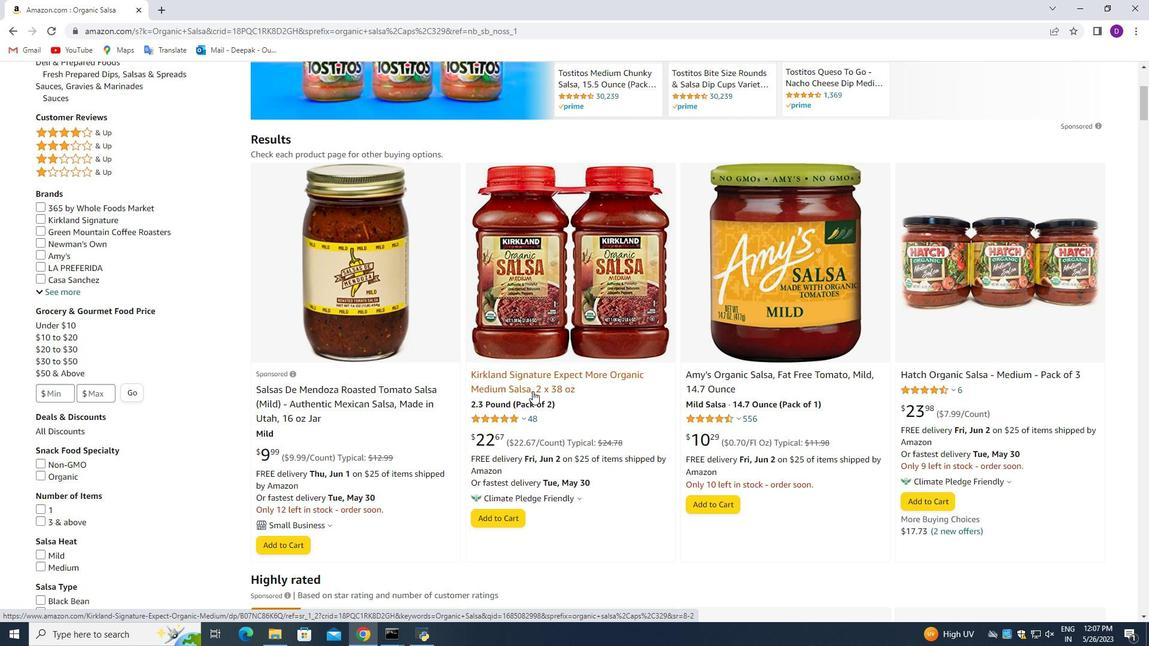
Action: Mouse scrolled (532, 398) with delta (0, 0)
Screenshot: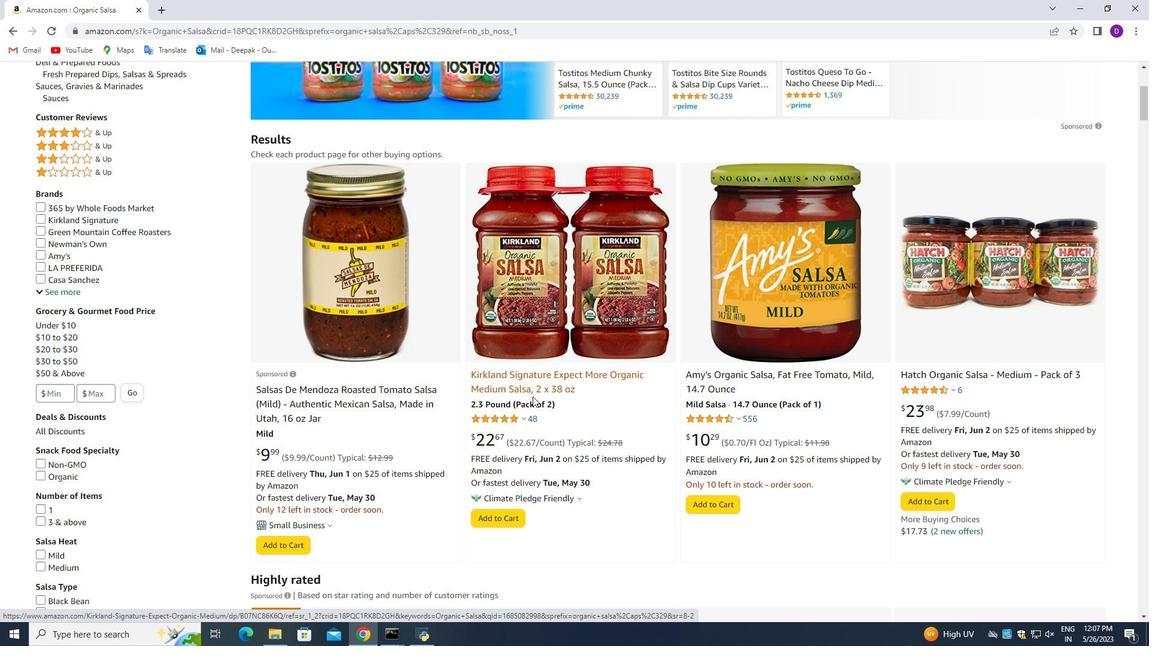 
Action: Mouse moved to (532, 399)
Screenshot: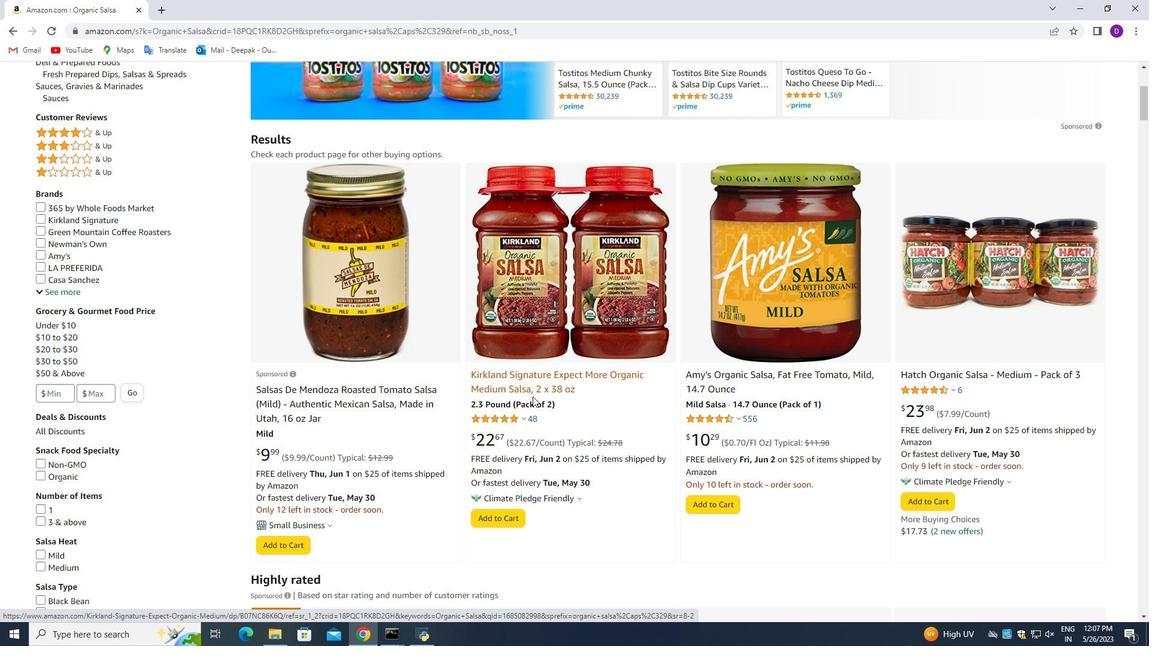 
Action: Mouse scrolled (532, 398) with delta (0, 0)
Screenshot: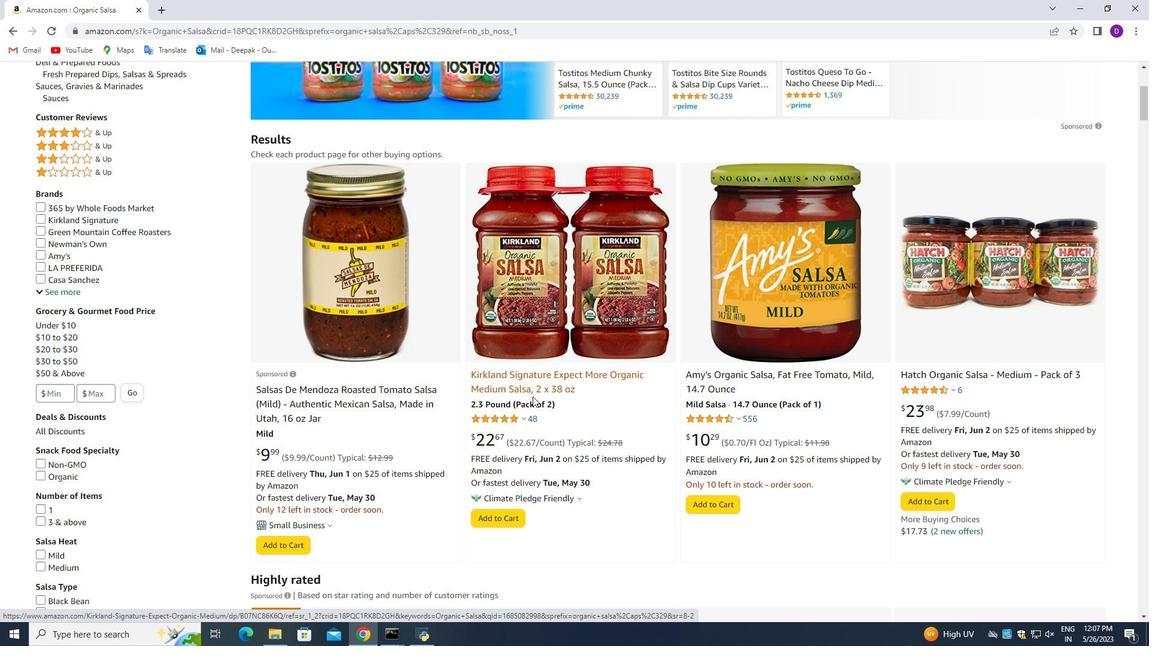 
Action: Mouse moved to (429, 421)
Screenshot: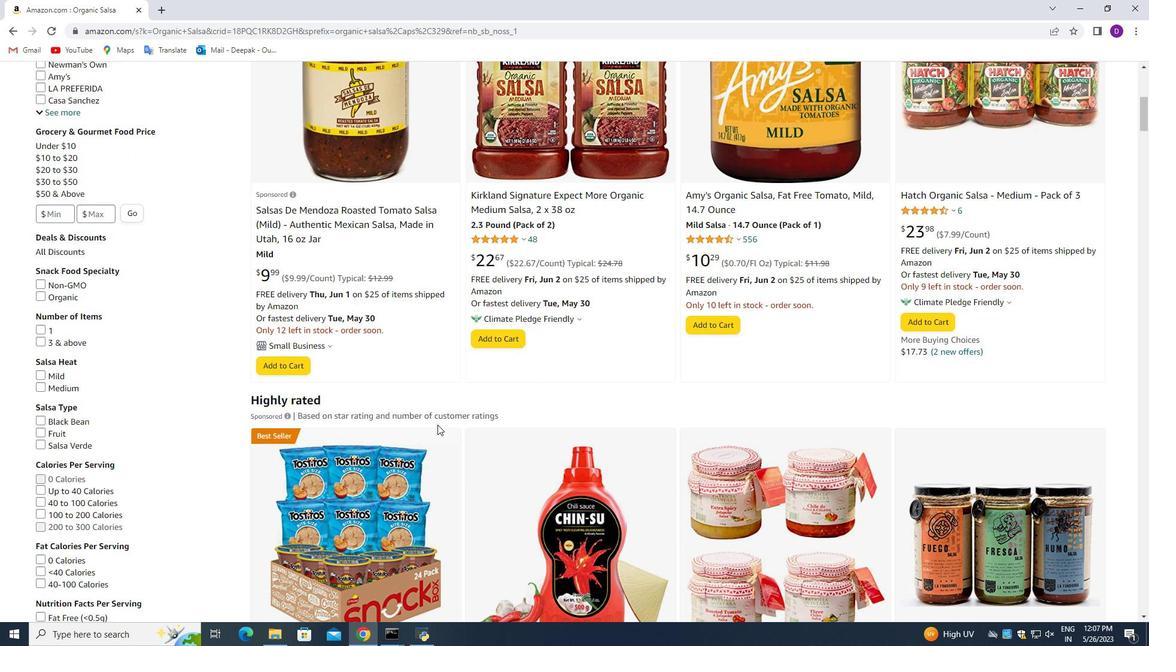 
Action: Mouse scrolled (434, 424) with delta (0, 0)
Screenshot: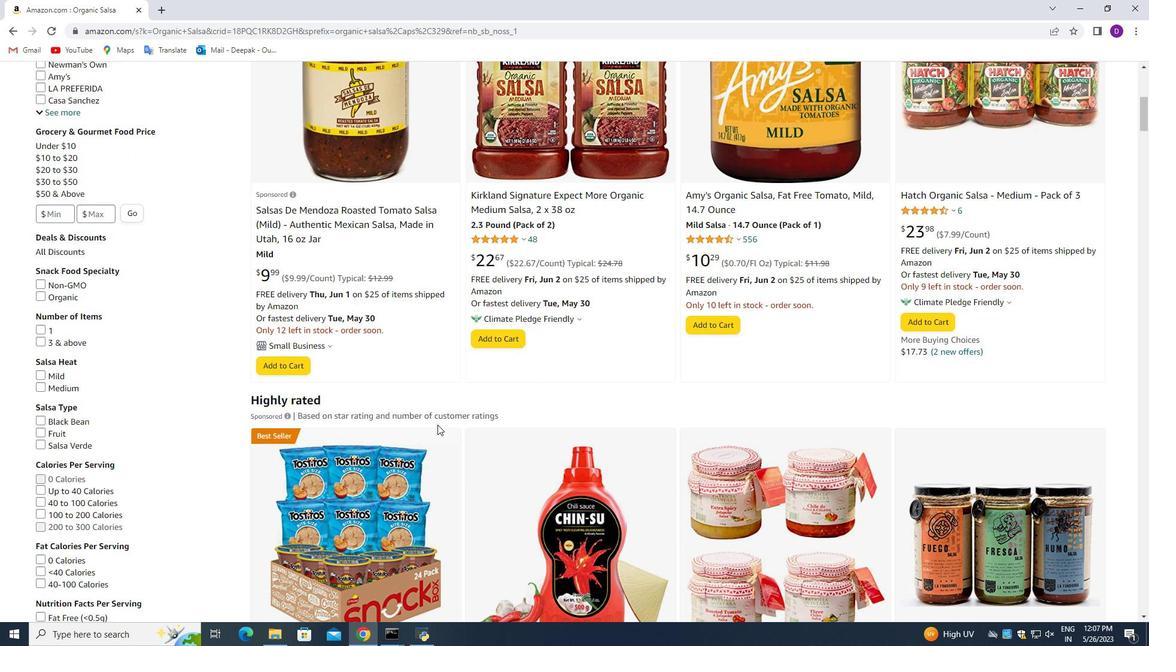 
Action: Mouse moved to (381, 373)
Screenshot: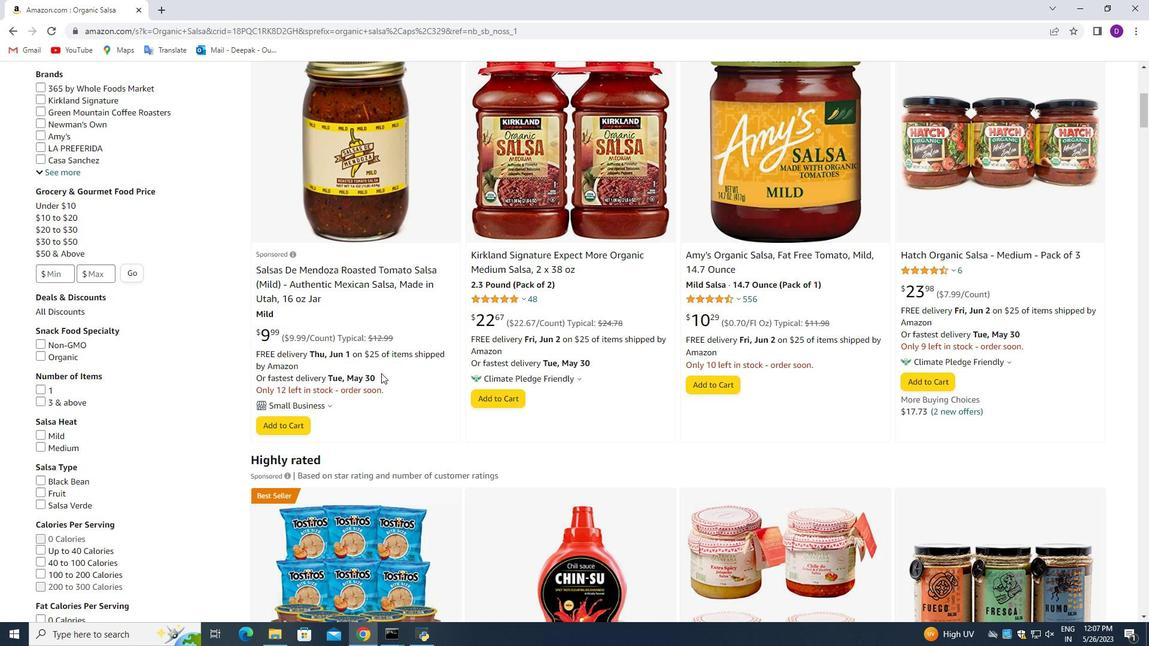 
Action: Mouse scrolled (381, 373) with delta (0, 0)
Screenshot: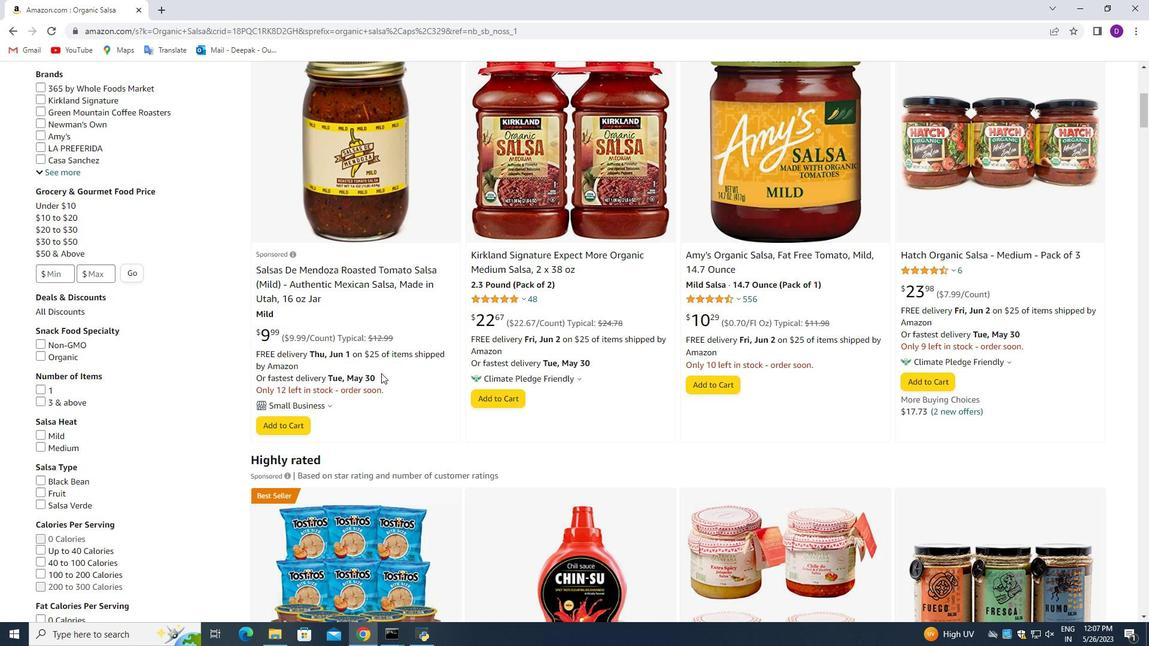 
Action: Mouse moved to (555, 239)
Screenshot: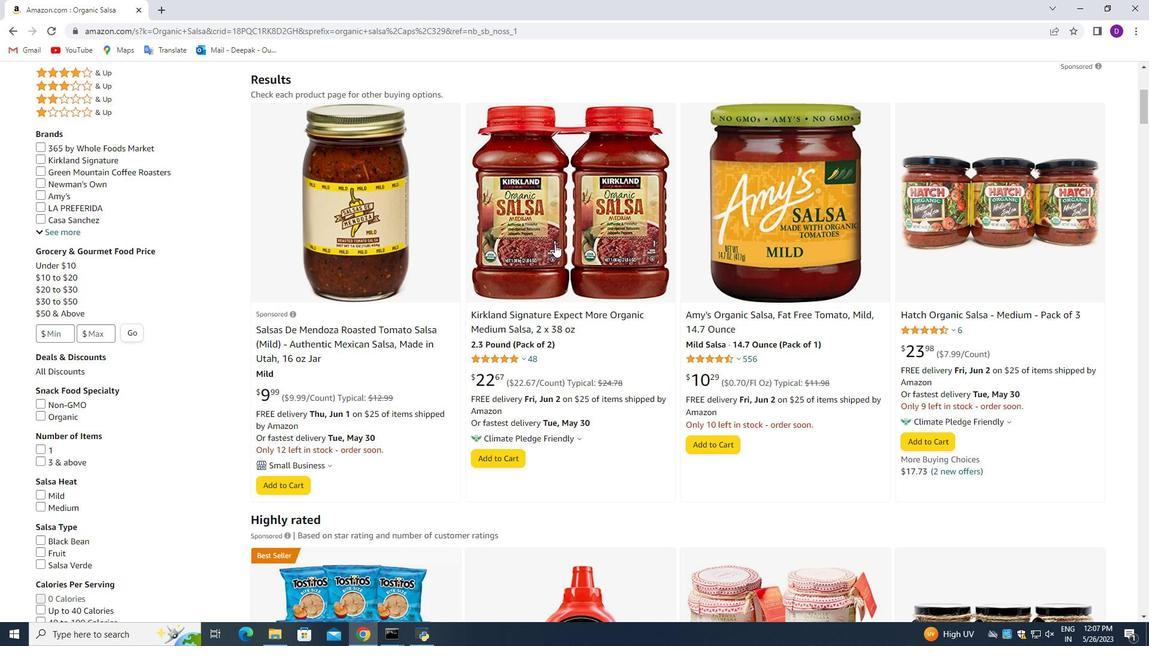 
Action: Mouse pressed left at (555, 239)
Screenshot: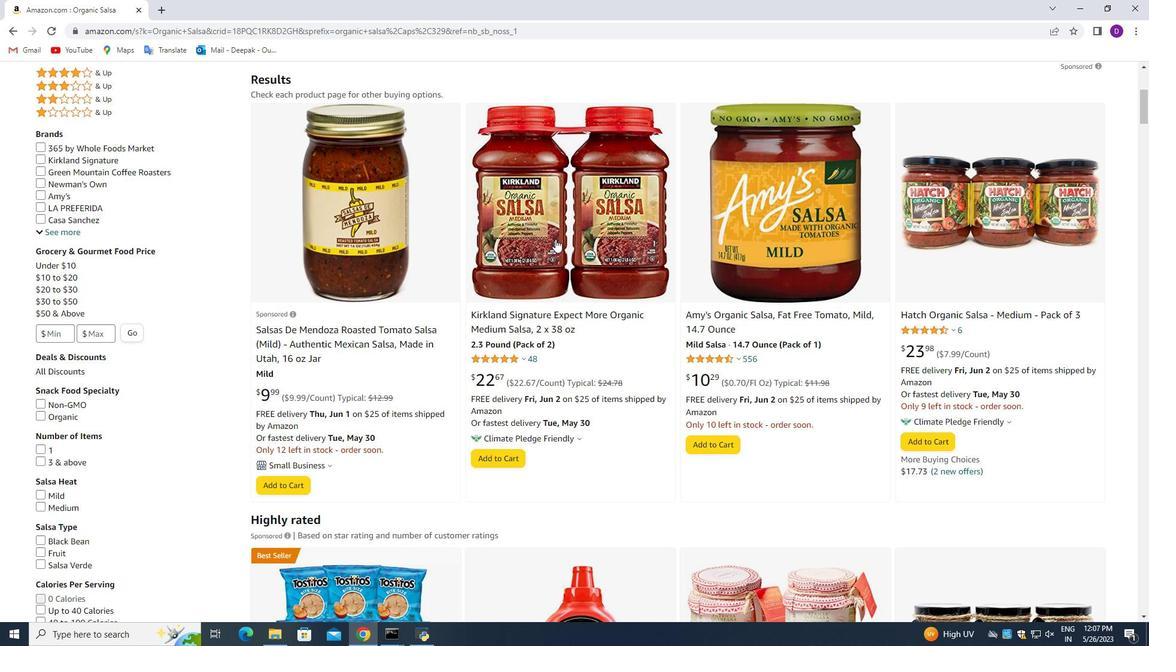 
Action: Mouse moved to (925, 446)
Screenshot: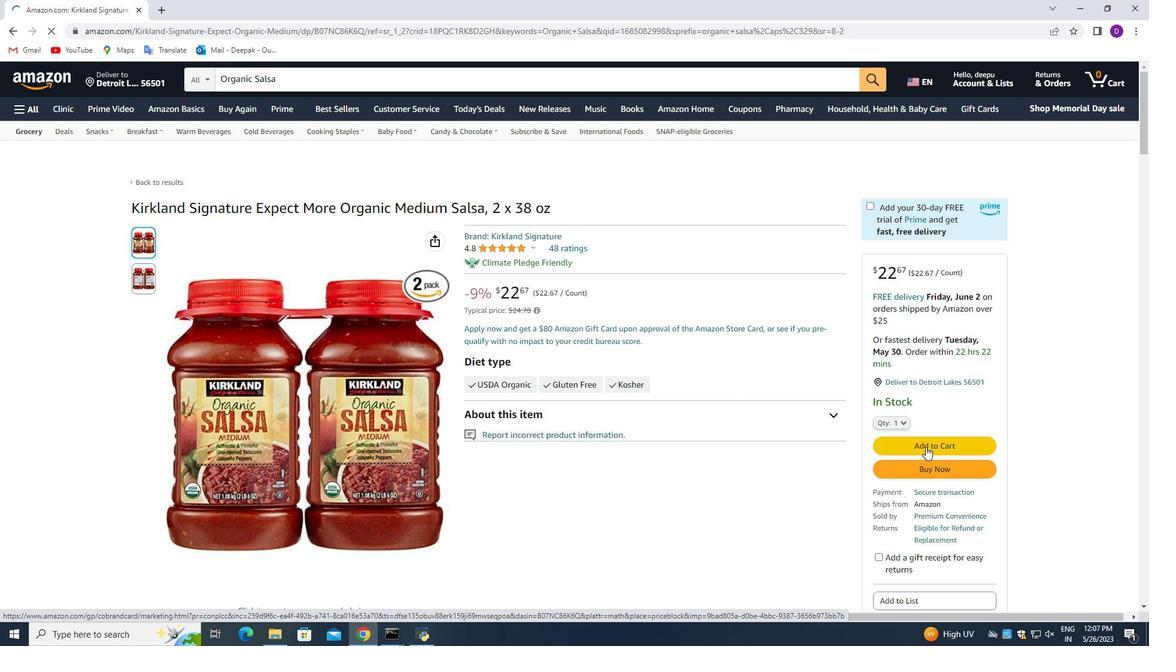 
Action: Mouse pressed left at (925, 446)
Screenshot: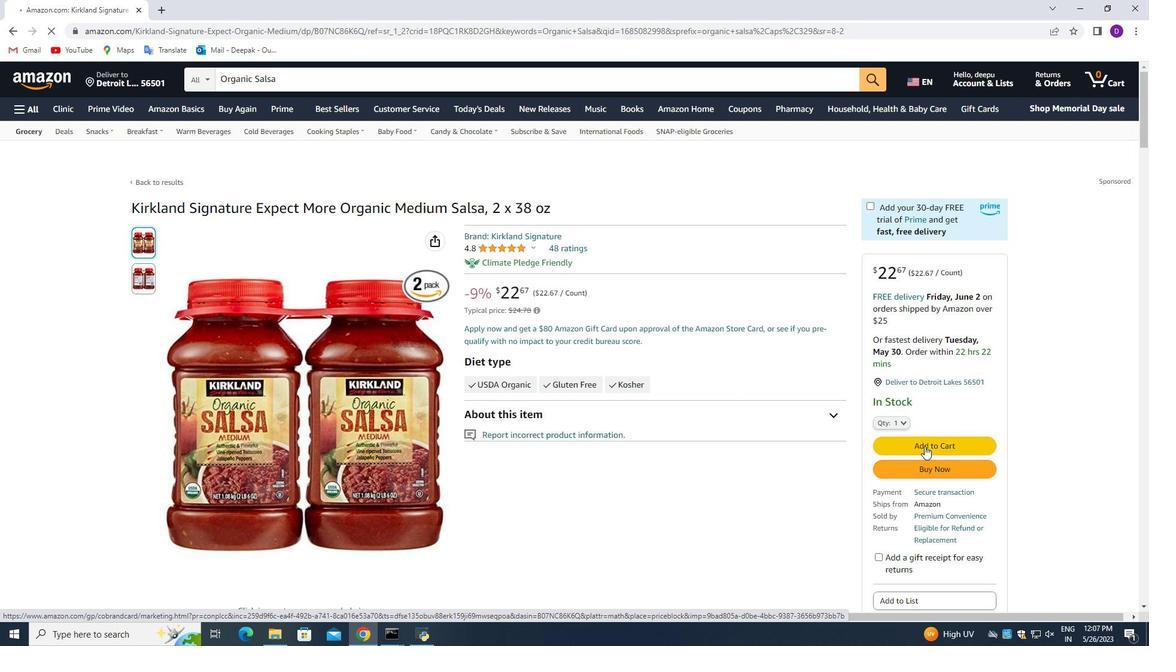 
Action: Mouse moved to (20, 104)
Screenshot: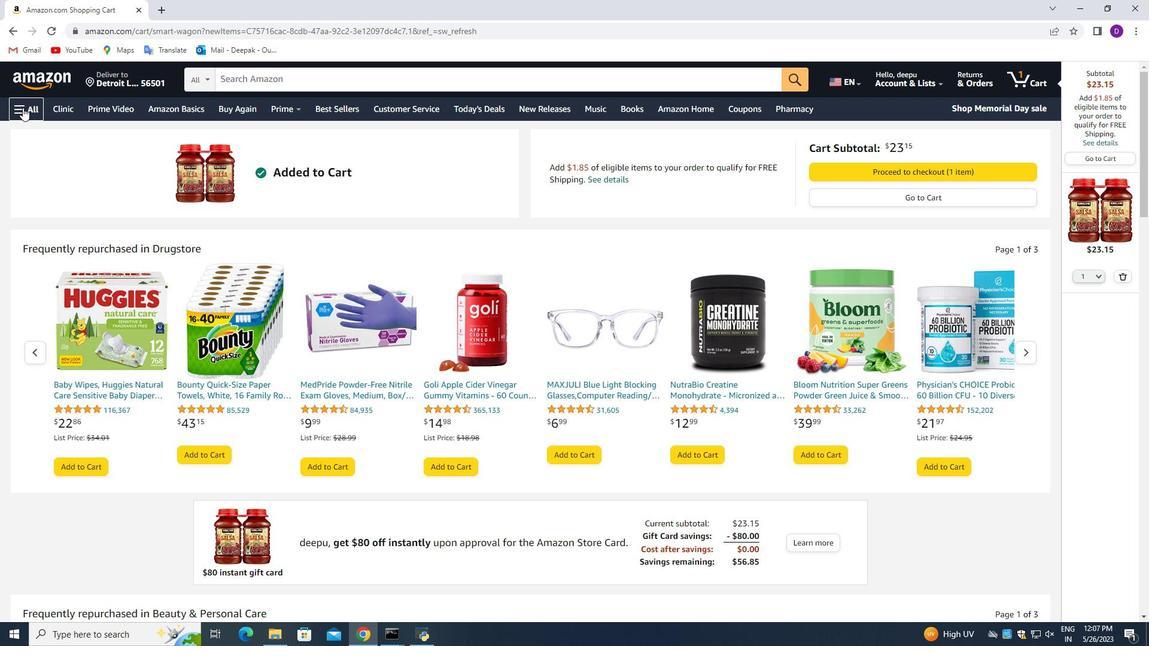 
Action: Mouse pressed left at (20, 104)
Screenshot: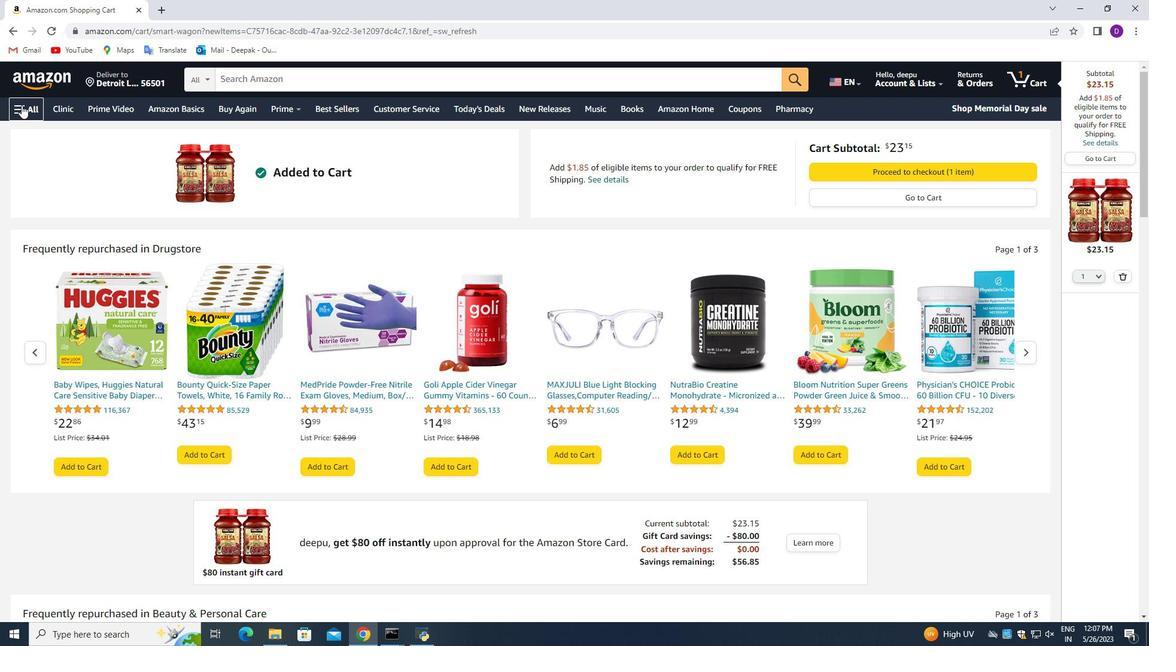 
Action: Mouse moved to (62, 455)
Screenshot: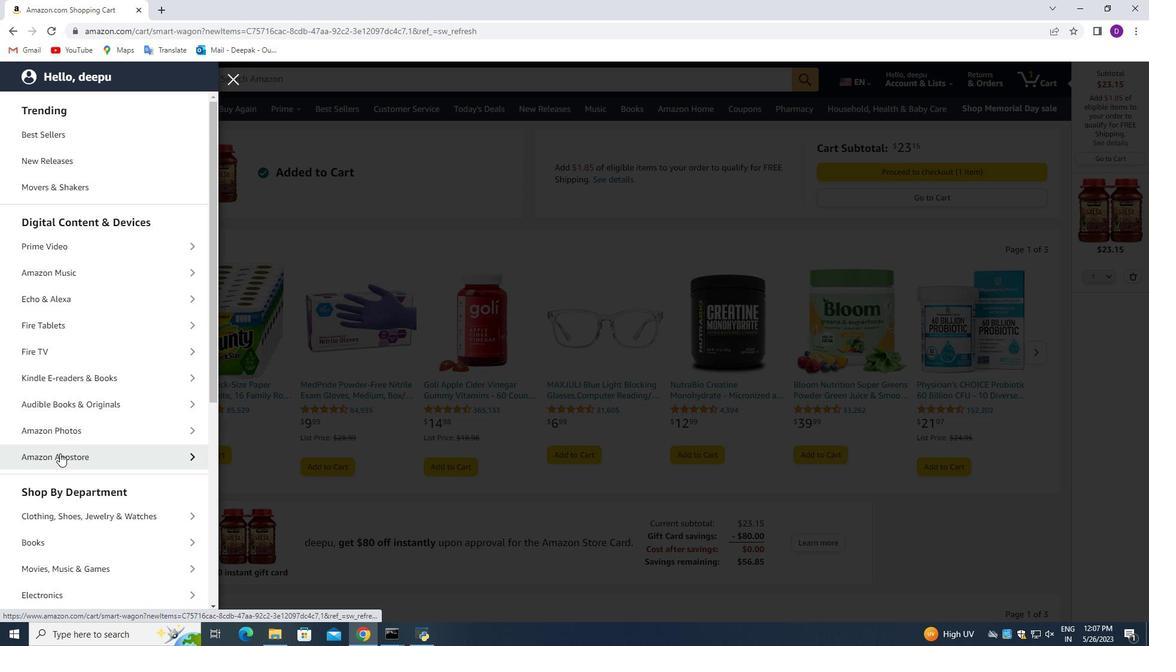 
Action: Mouse scrolled (62, 454) with delta (0, 0)
Screenshot: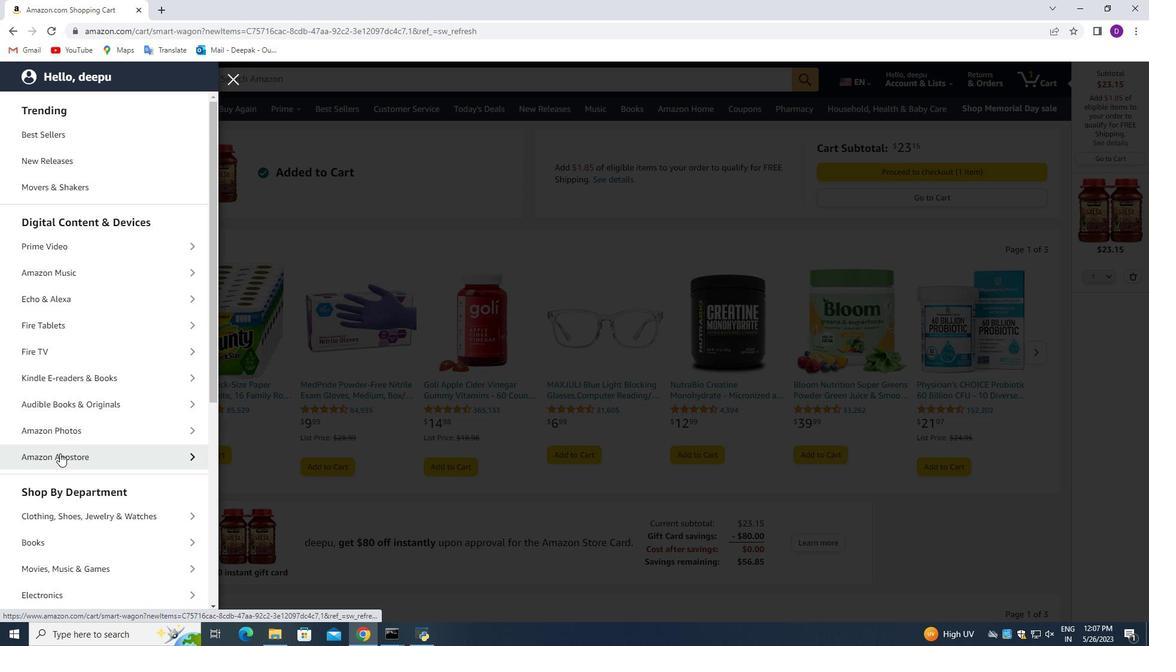 
Action: Mouse moved to (71, 455)
Screenshot: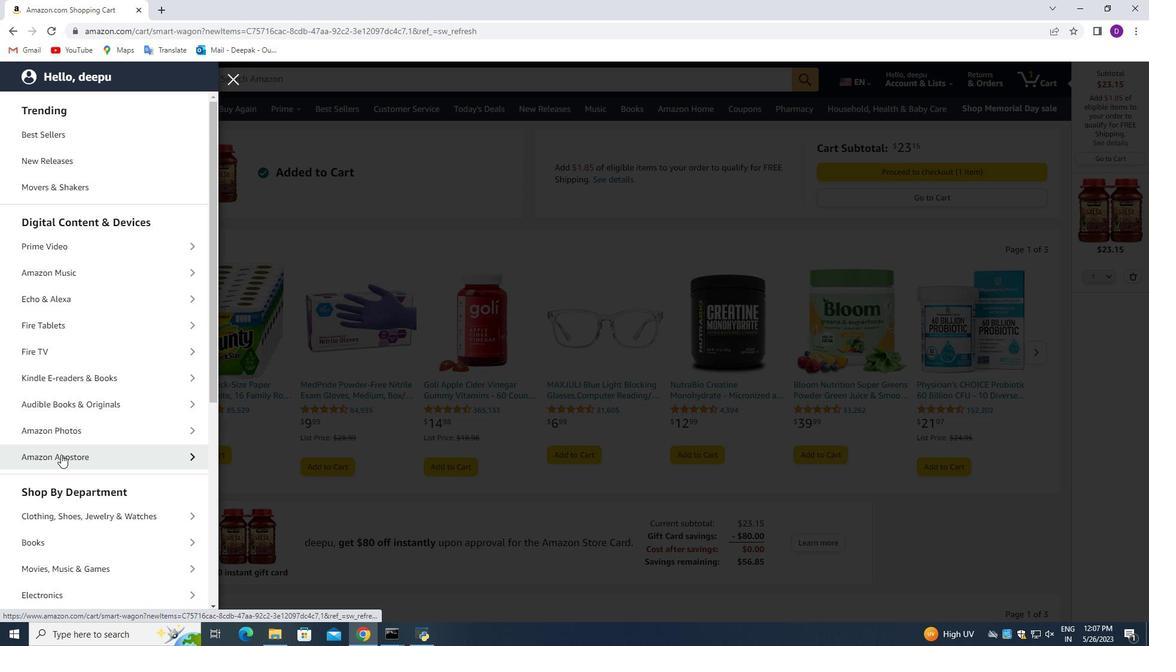 
Action: Mouse scrolled (71, 454) with delta (0, 0)
Screenshot: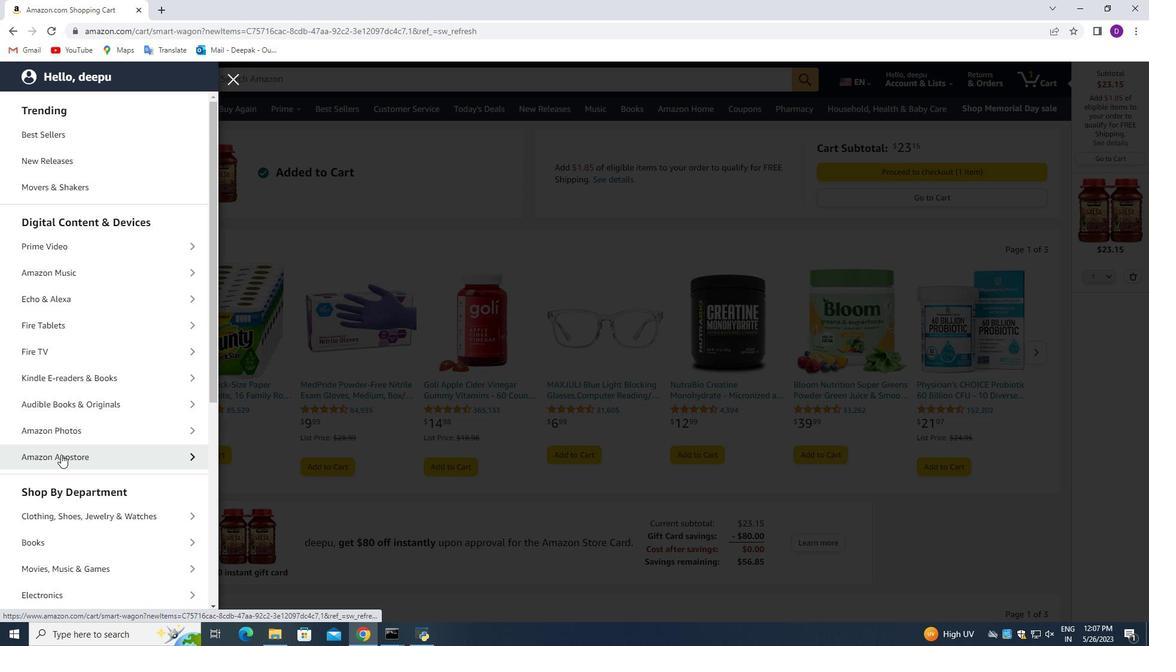 
Action: Mouse moved to (73, 450)
Screenshot: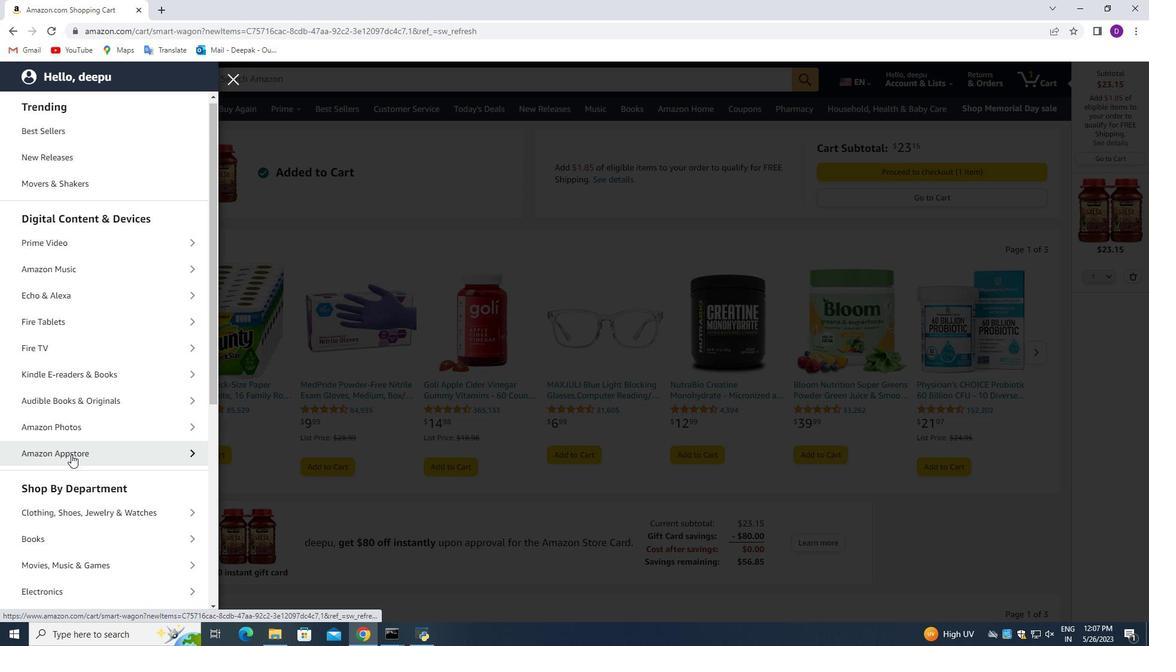 
Action: Mouse scrolled (73, 449) with delta (0, 0)
Screenshot: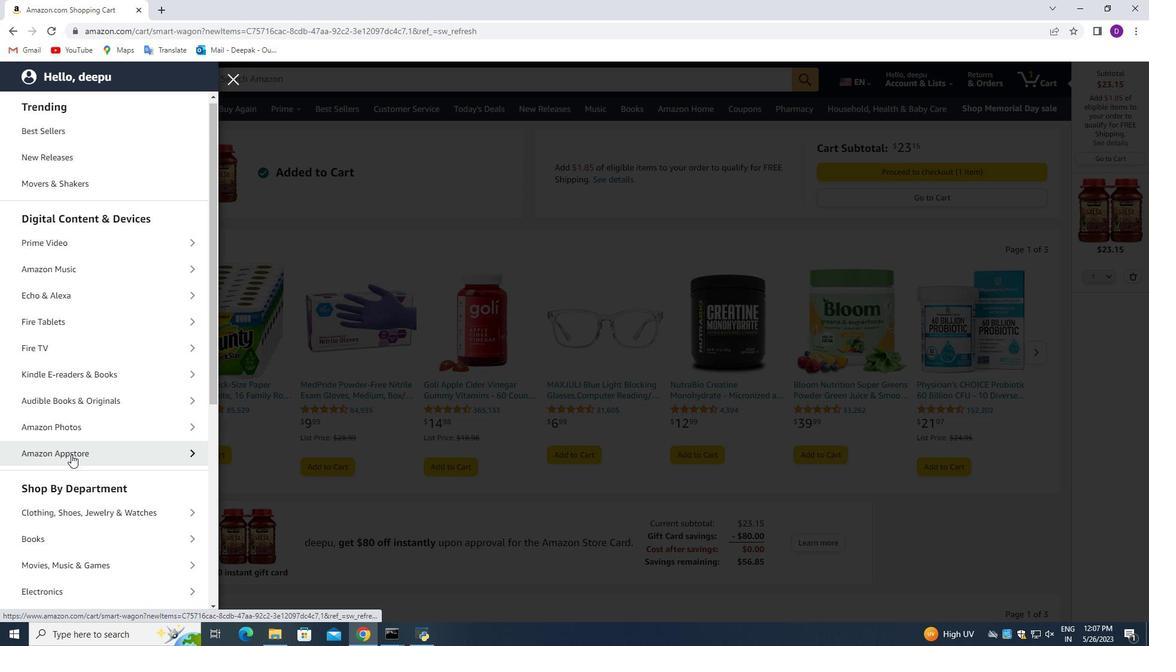
Action: Mouse moved to (79, 432)
Screenshot: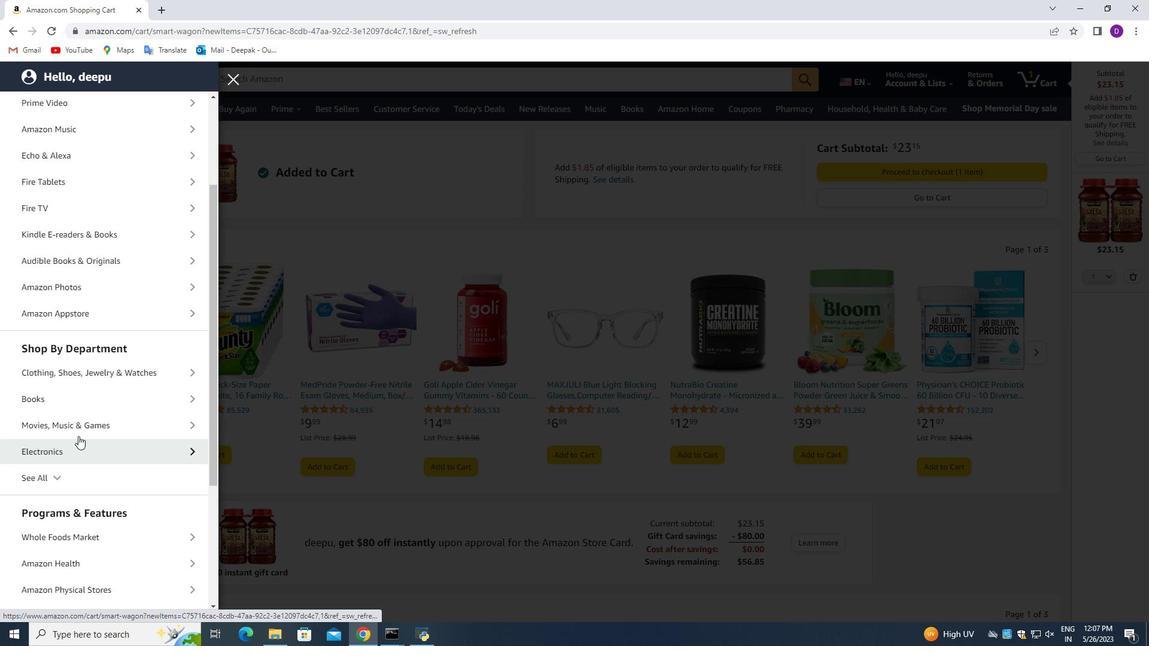 
Action: Mouse scrolled (79, 432) with delta (0, 0)
Screenshot: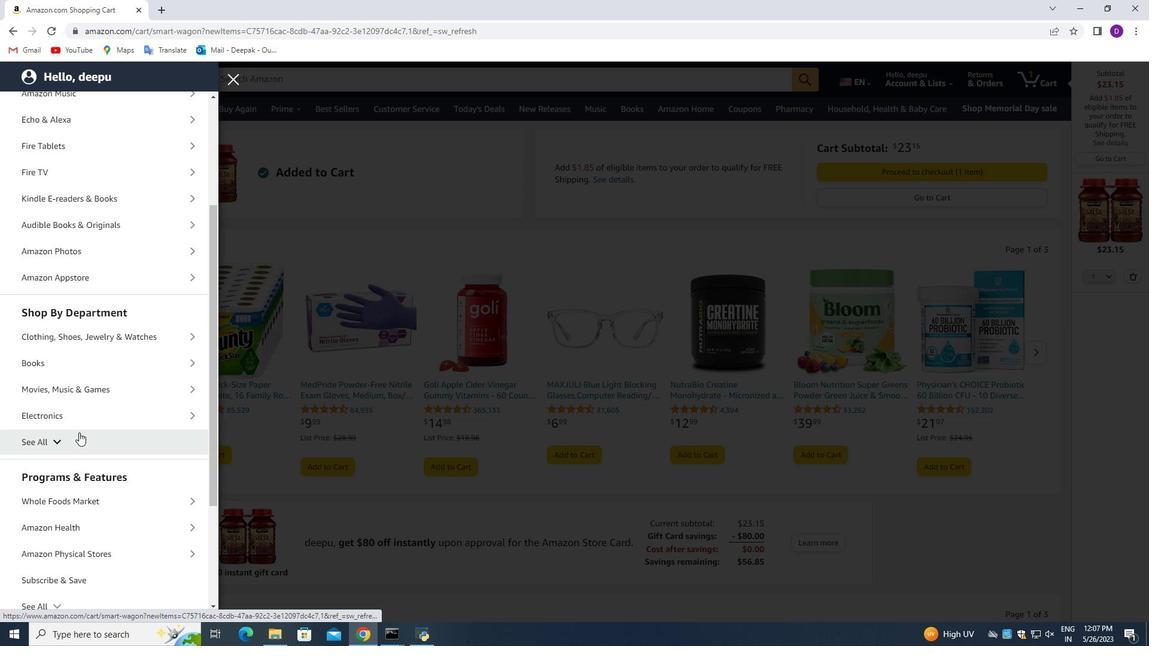 
Action: Mouse scrolled (79, 432) with delta (0, 0)
Screenshot: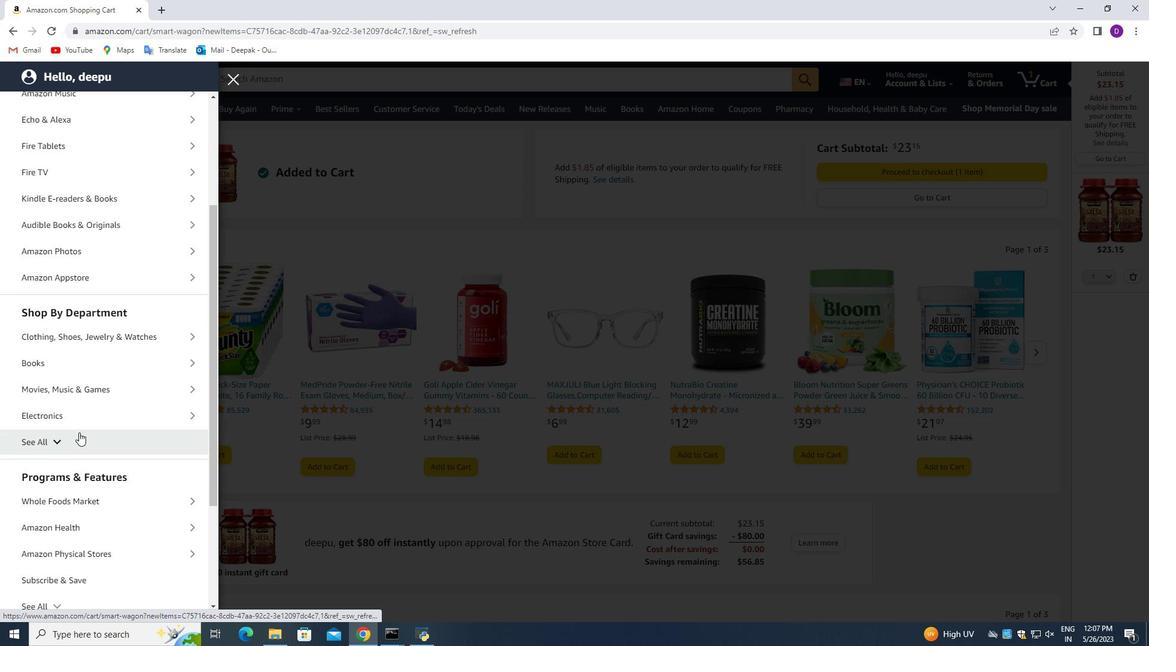 
Action: Mouse scrolled (79, 432) with delta (0, 0)
Screenshot: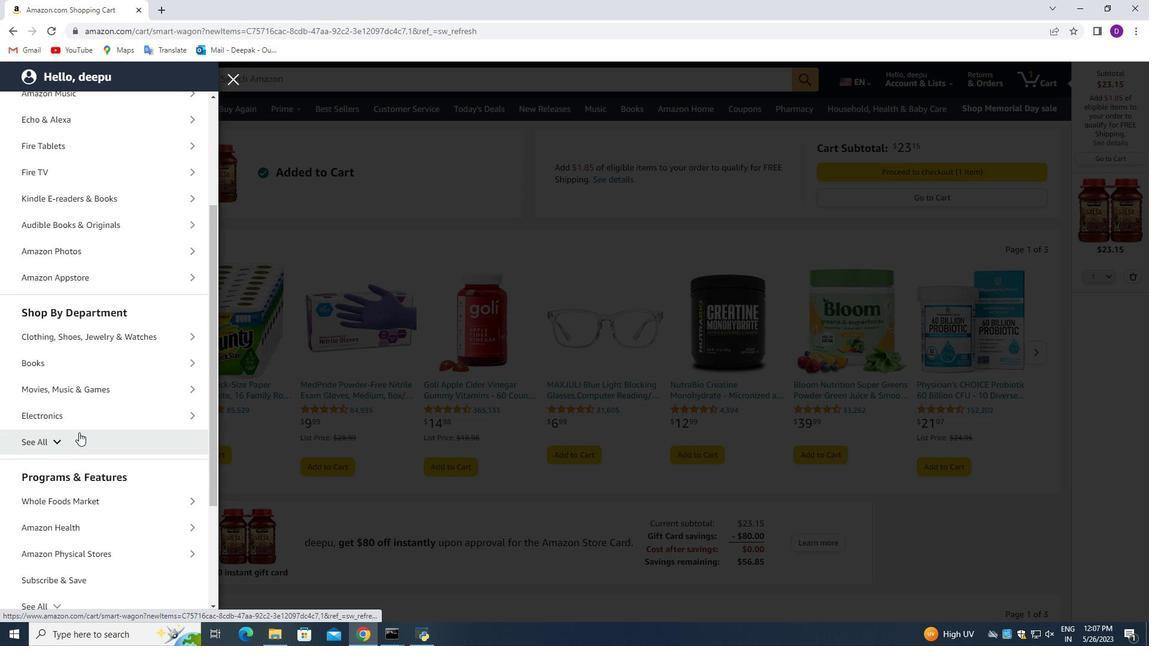 
Action: Mouse scrolled (79, 432) with delta (0, 0)
Screenshot: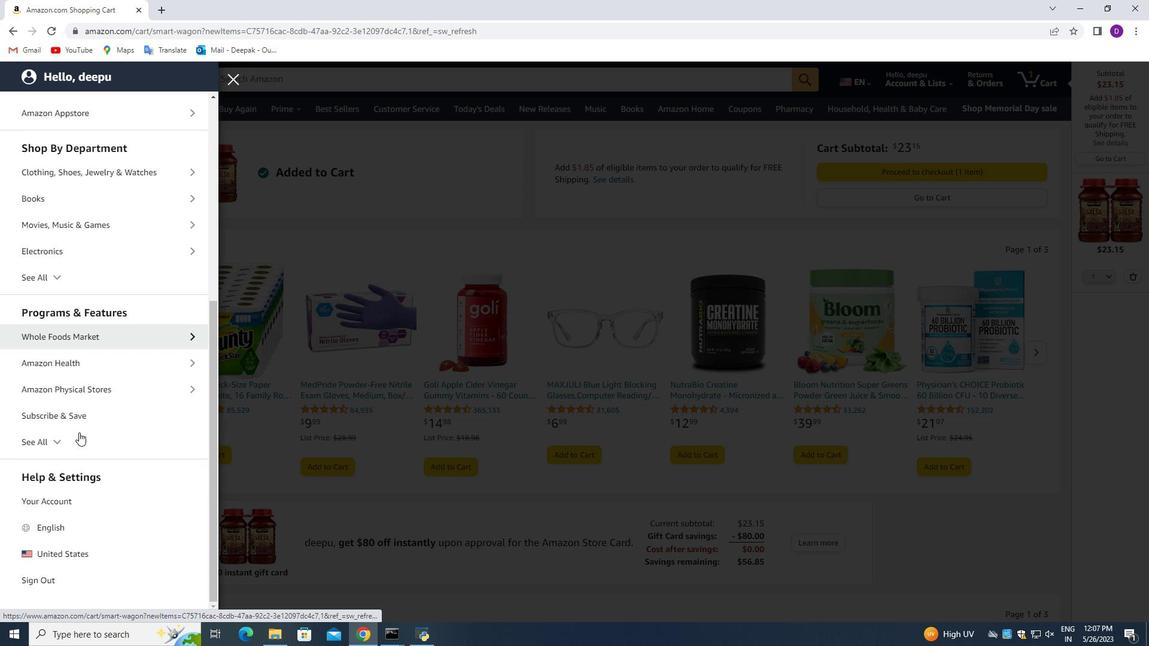
Action: Mouse scrolled (79, 432) with delta (0, 0)
Screenshot: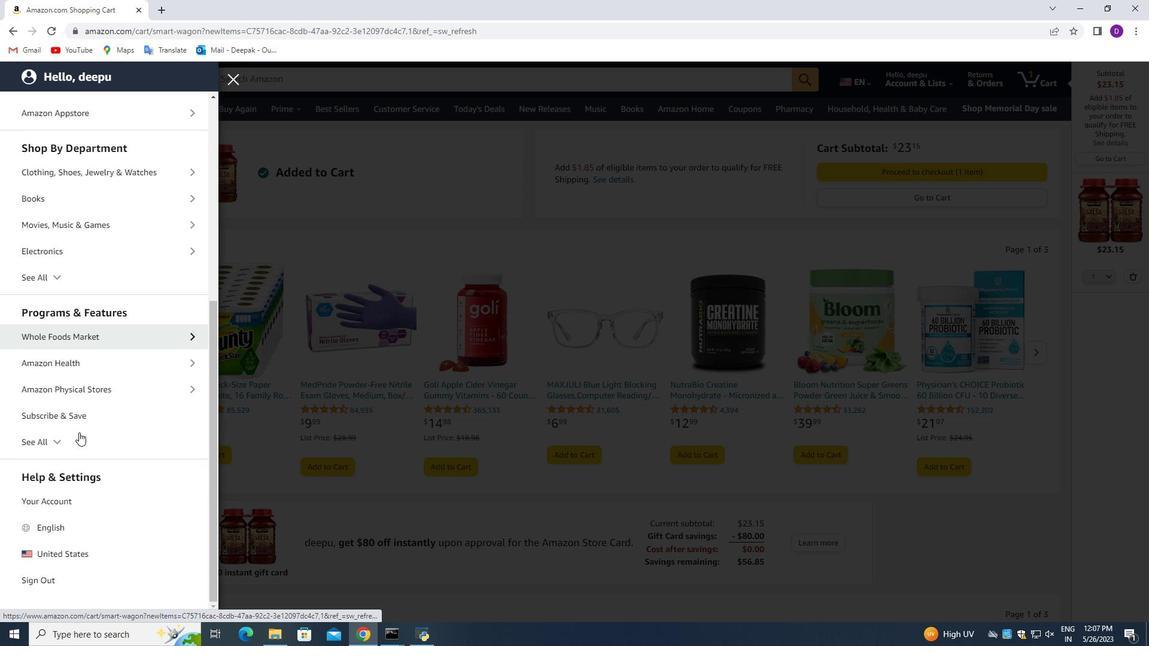 
Action: Mouse scrolled (79, 432) with delta (0, 0)
Screenshot: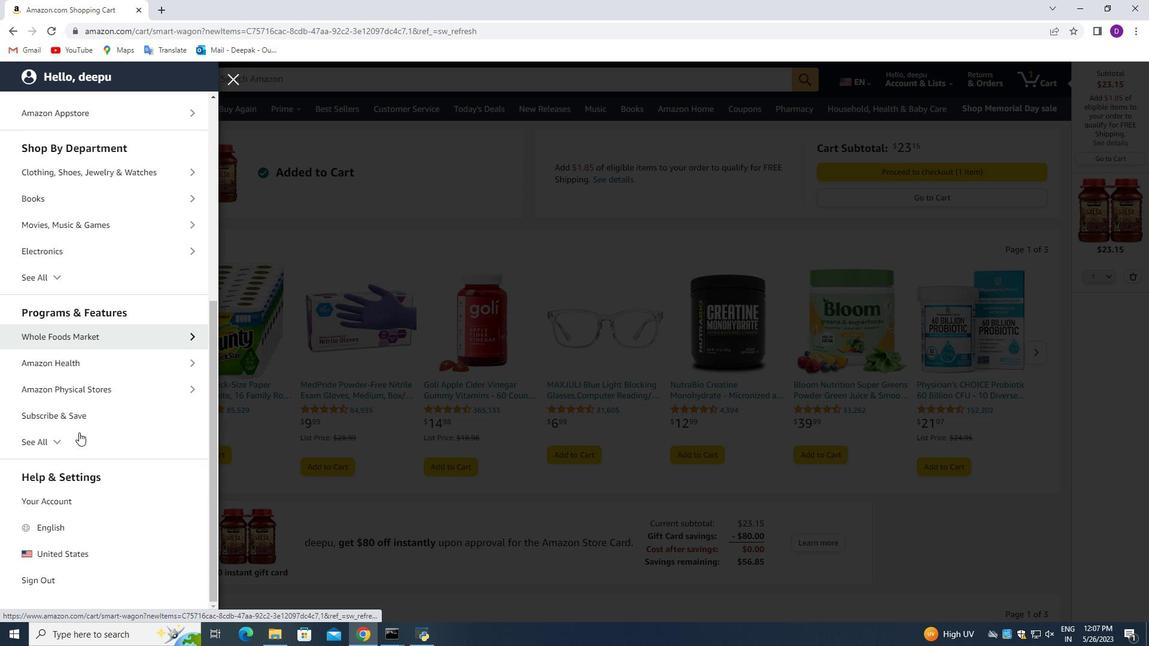 
Action: Mouse moved to (123, 358)
Screenshot: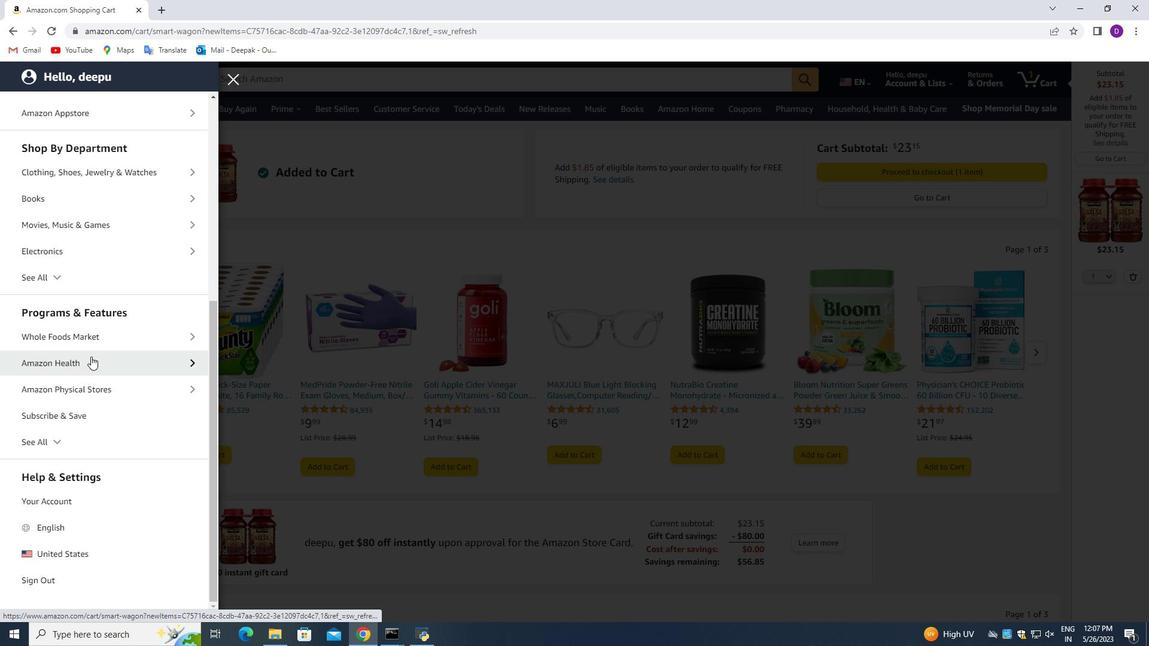 
Action: Mouse pressed left at (123, 358)
Screenshot: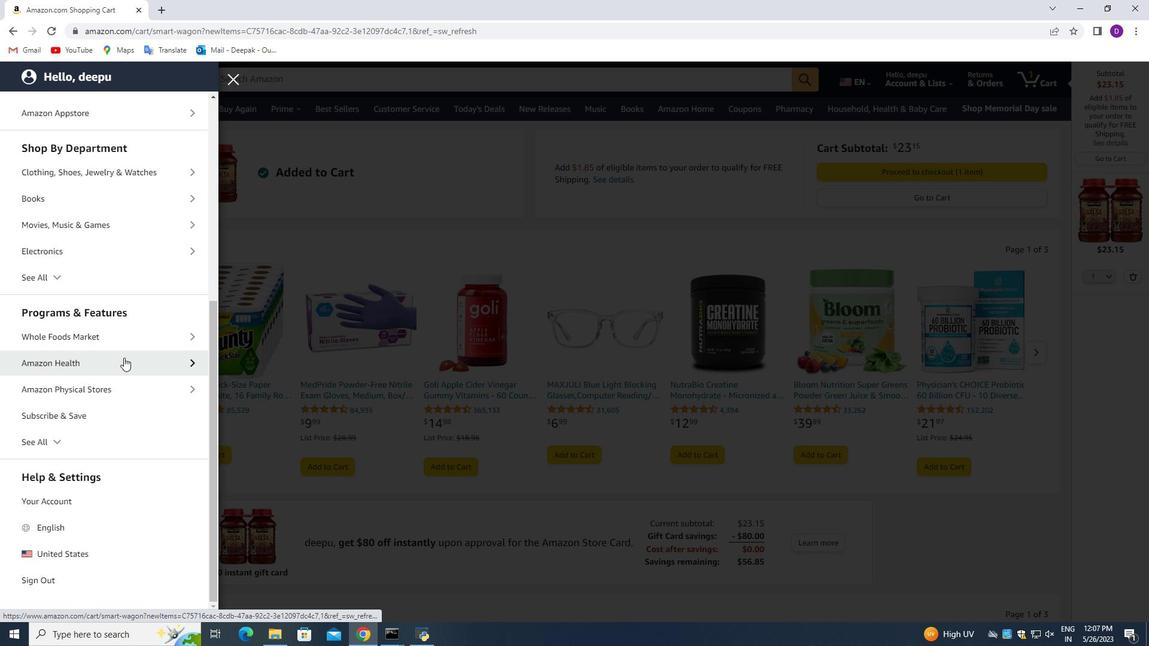 
Action: Mouse moved to (91, 164)
Screenshot: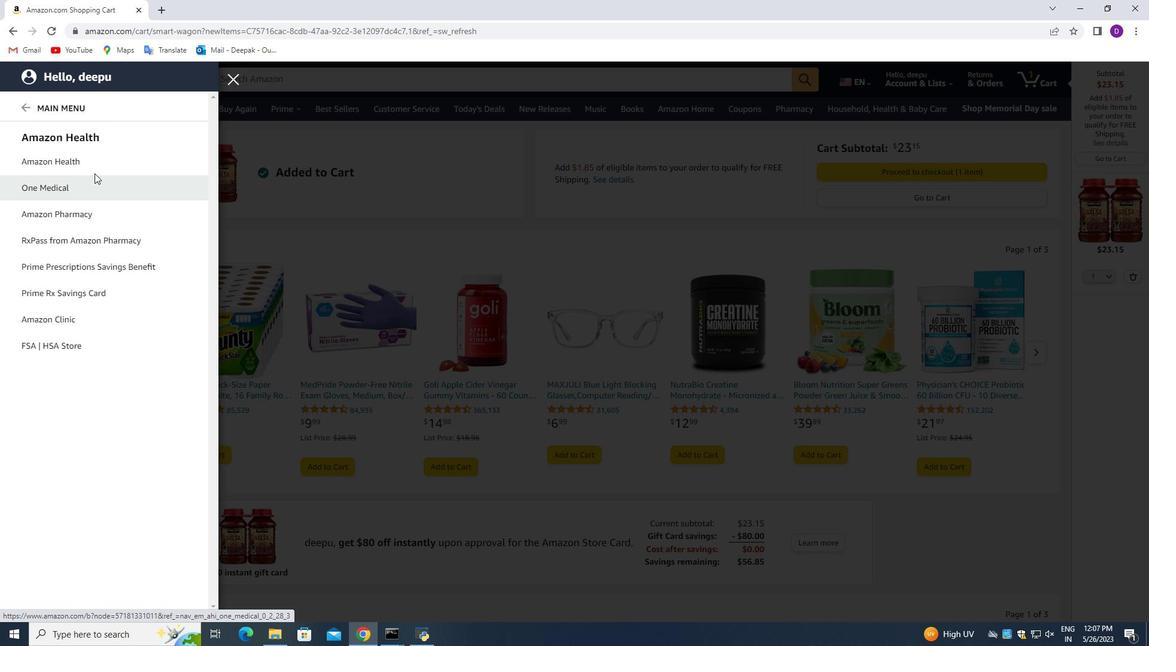 
Action: Mouse pressed left at (91, 164)
Screenshot: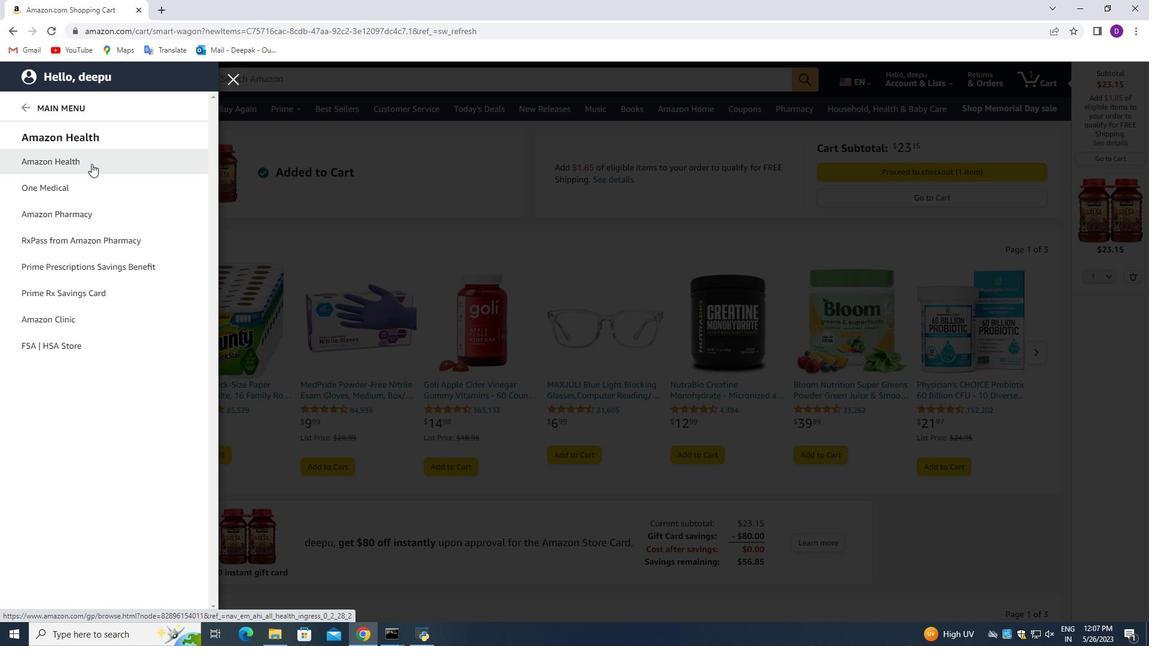 
Action: Mouse moved to (196, 78)
Screenshot: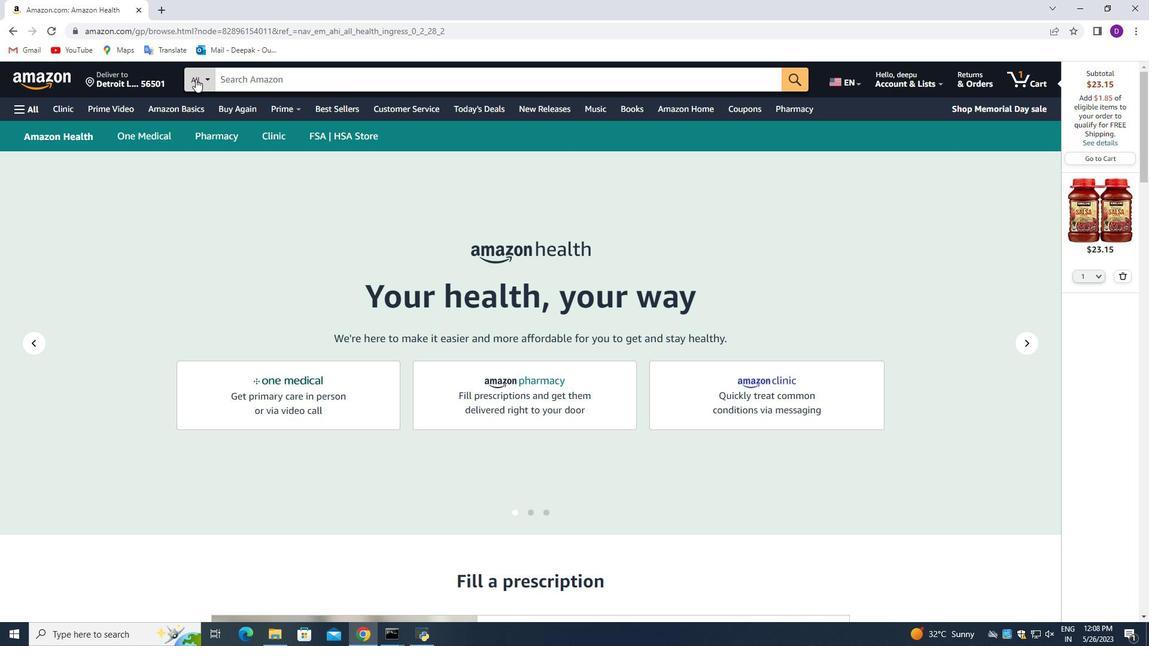 
Action: Mouse pressed left at (196, 78)
Screenshot: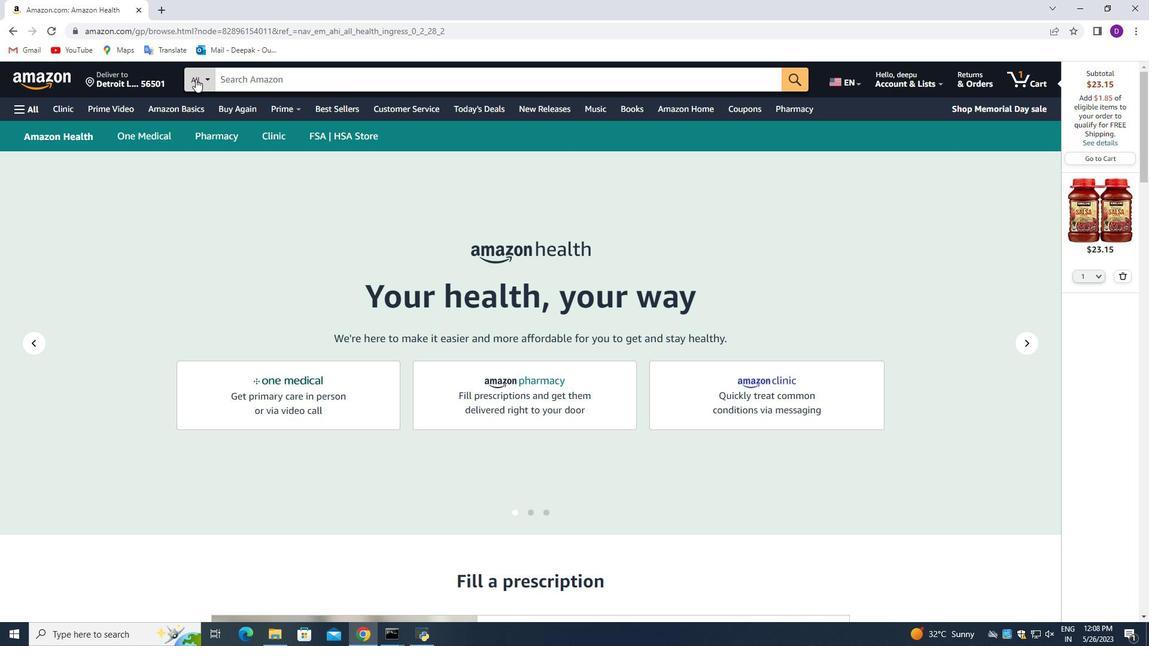 
Action: Mouse moved to (240, 216)
Screenshot: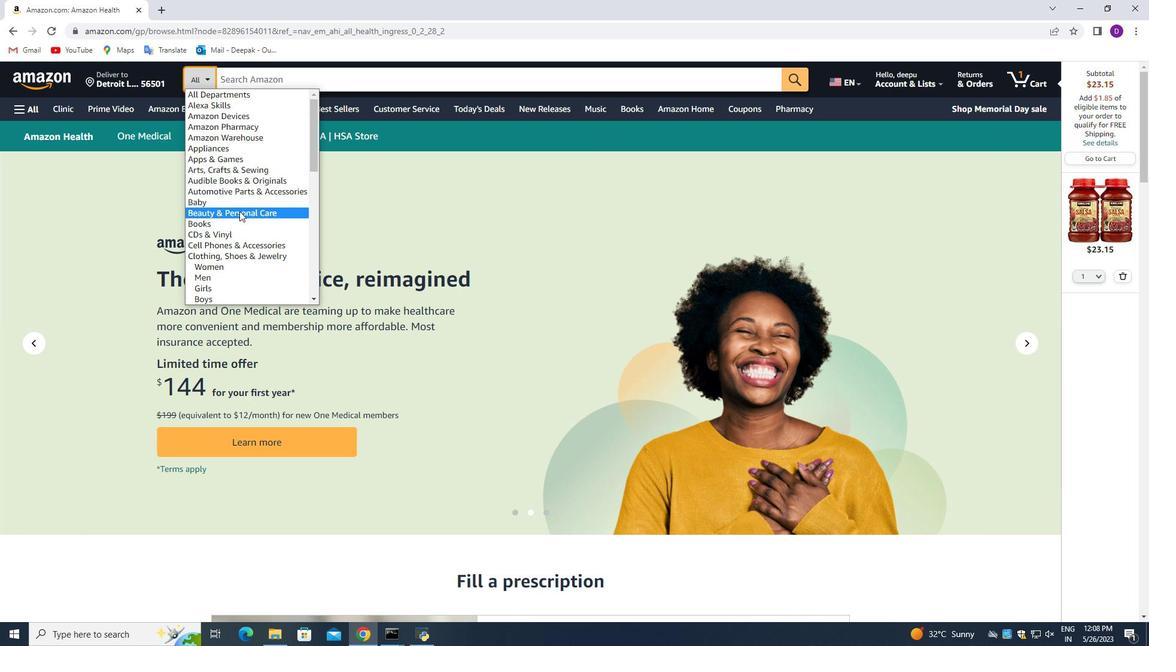 
Action: Mouse scrolled (240, 216) with delta (0, 0)
Screenshot: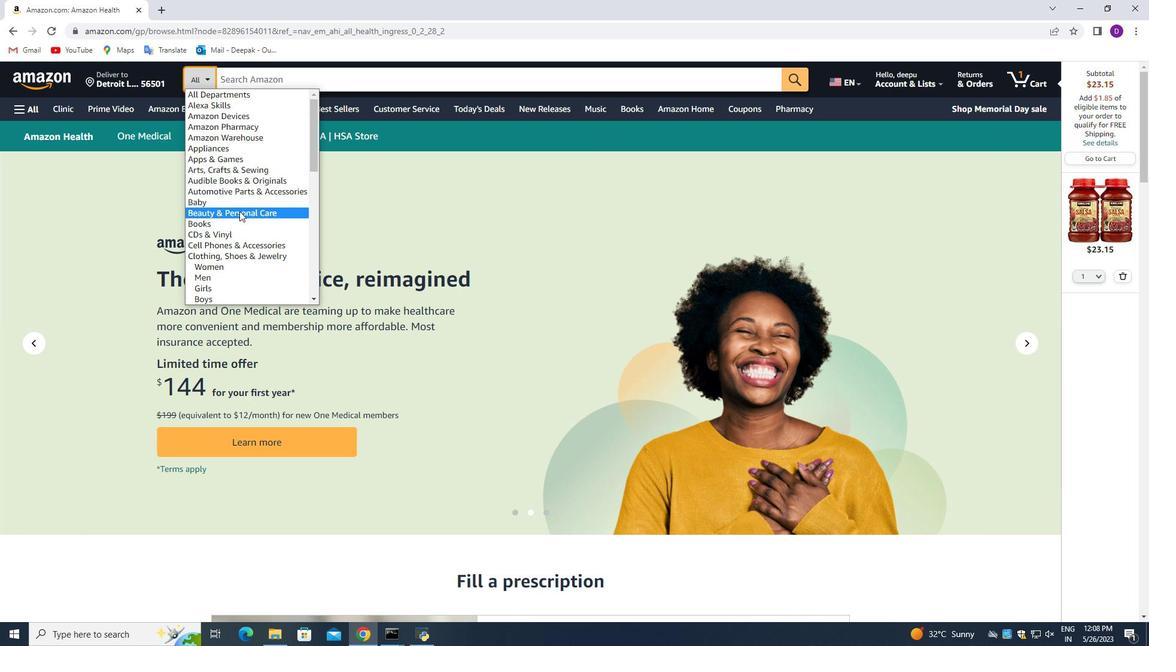 
Action: Mouse moved to (240, 218)
Screenshot: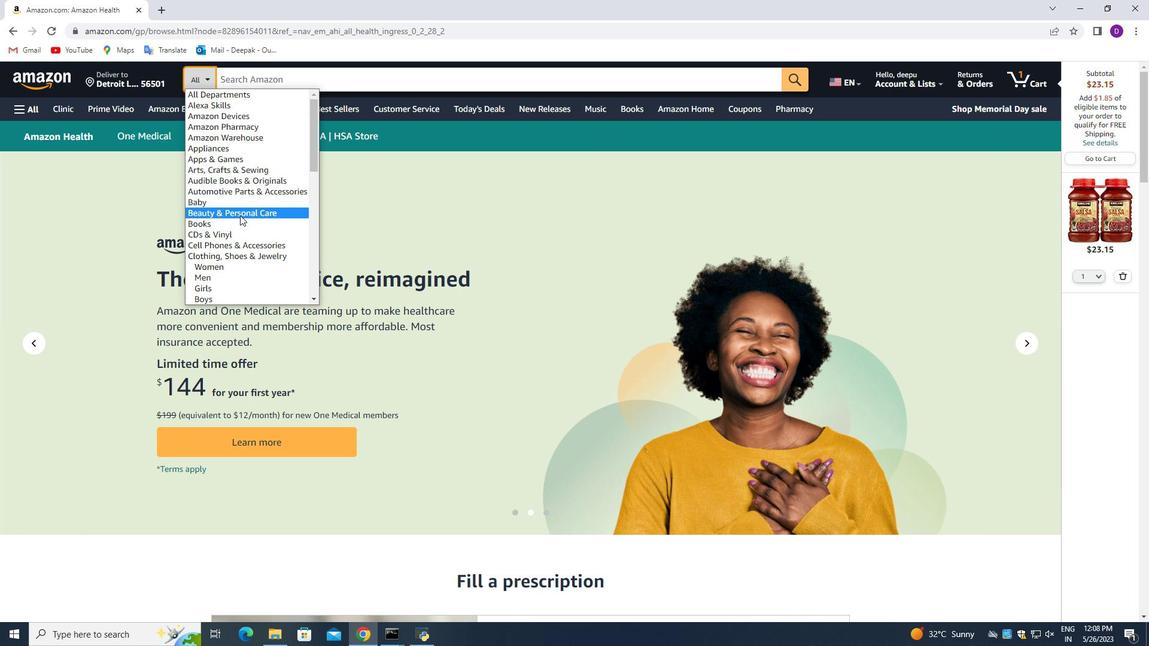 
Action: Mouse scrolled (240, 217) with delta (0, 0)
Screenshot: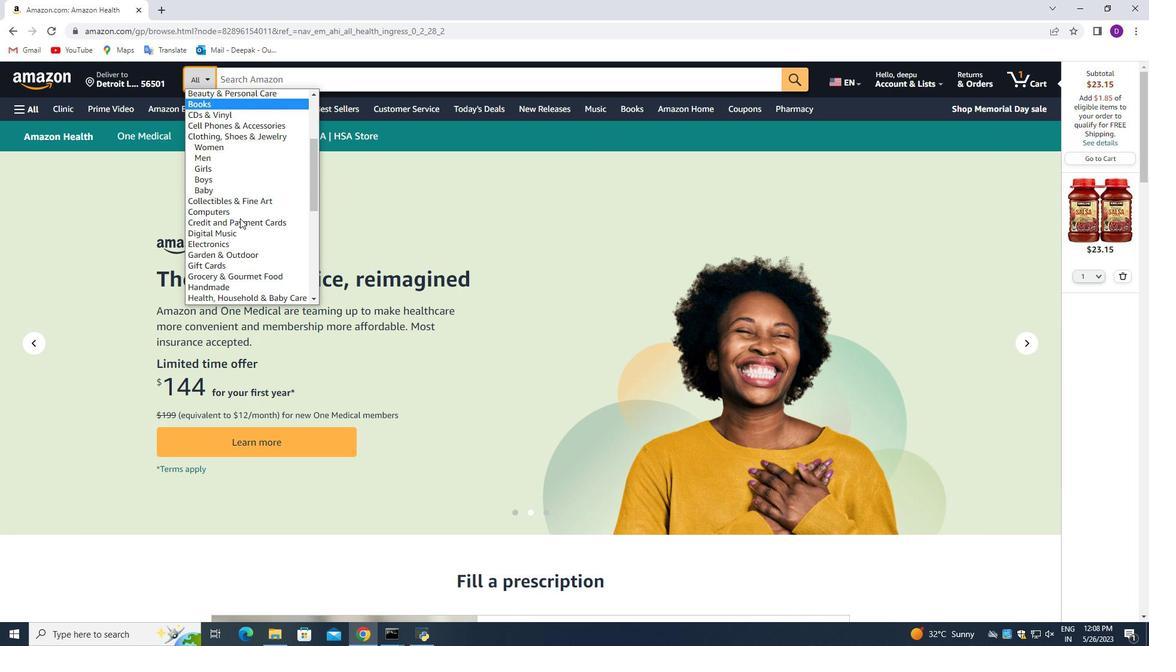 
Action: Mouse moved to (240, 176)
Screenshot: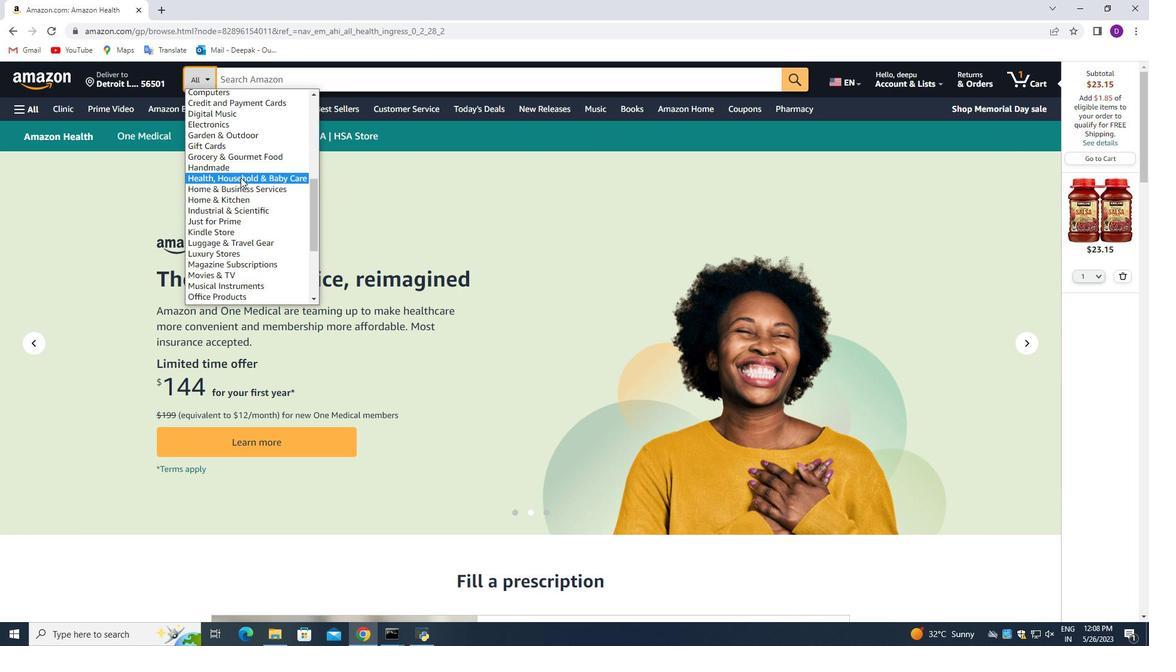 
Action: Mouse pressed left at (240, 176)
Screenshot: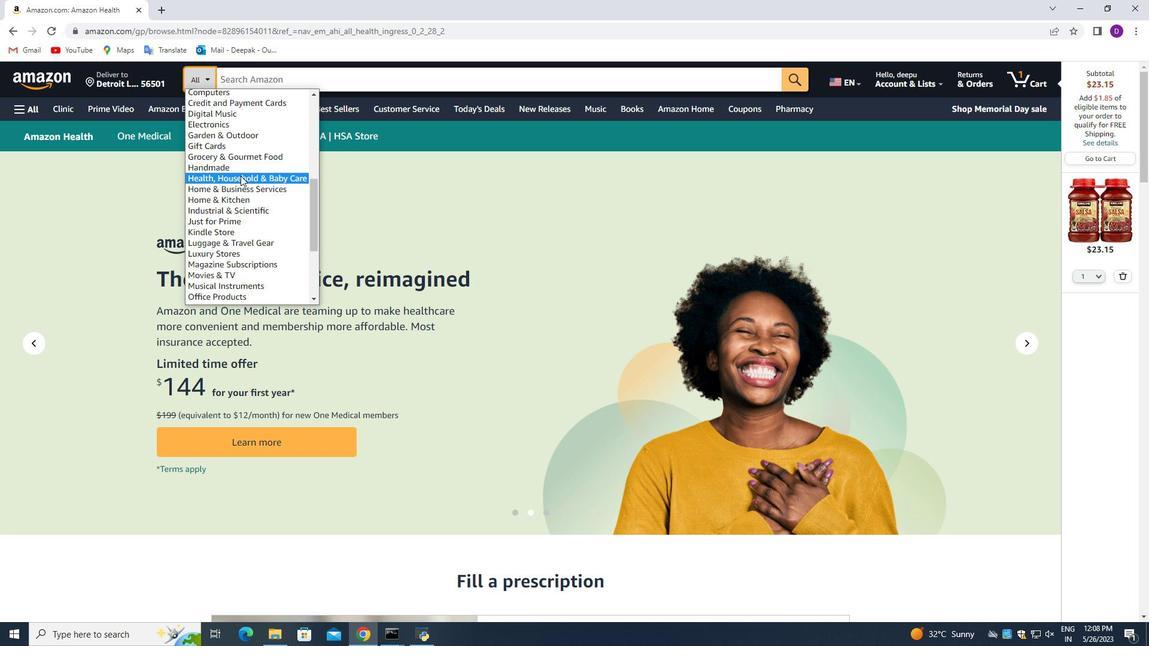 
Action: Mouse moved to (388, 77)
Screenshot: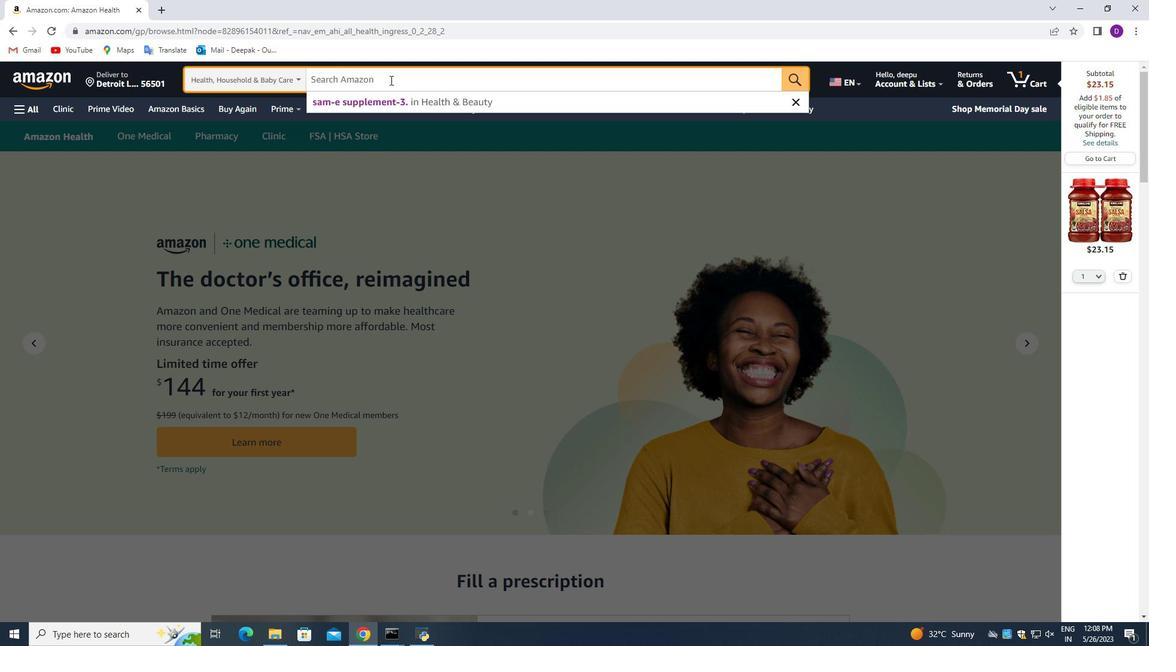 
Action: Mouse pressed left at (388, 77)
Screenshot: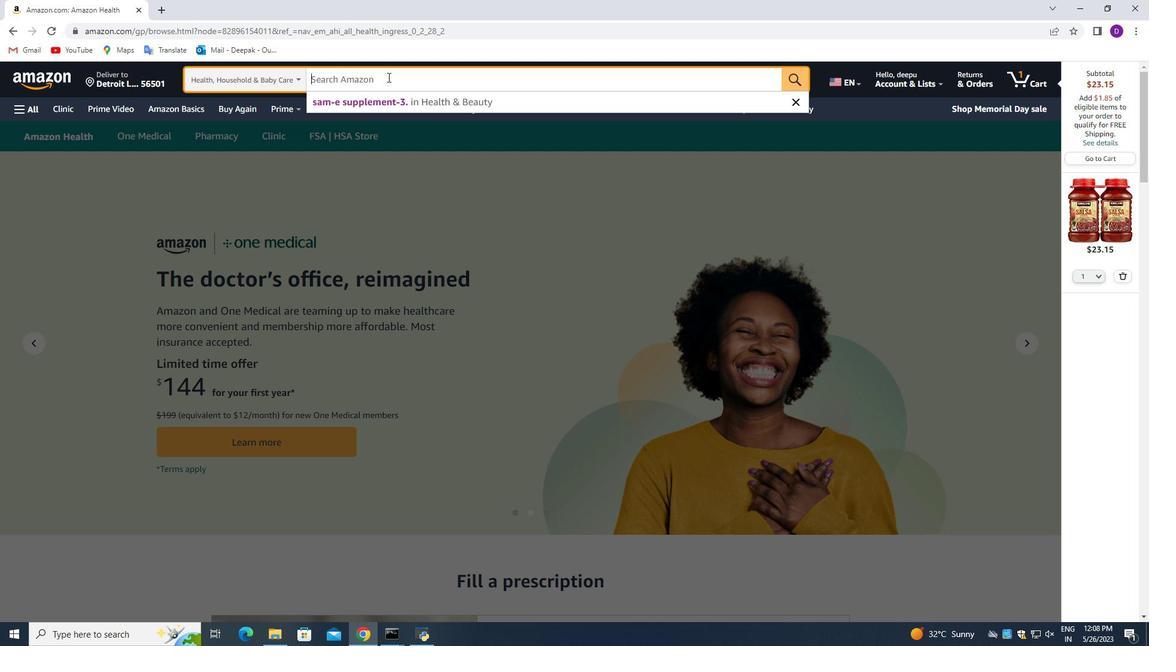 
Action: Mouse moved to (367, 82)
Screenshot: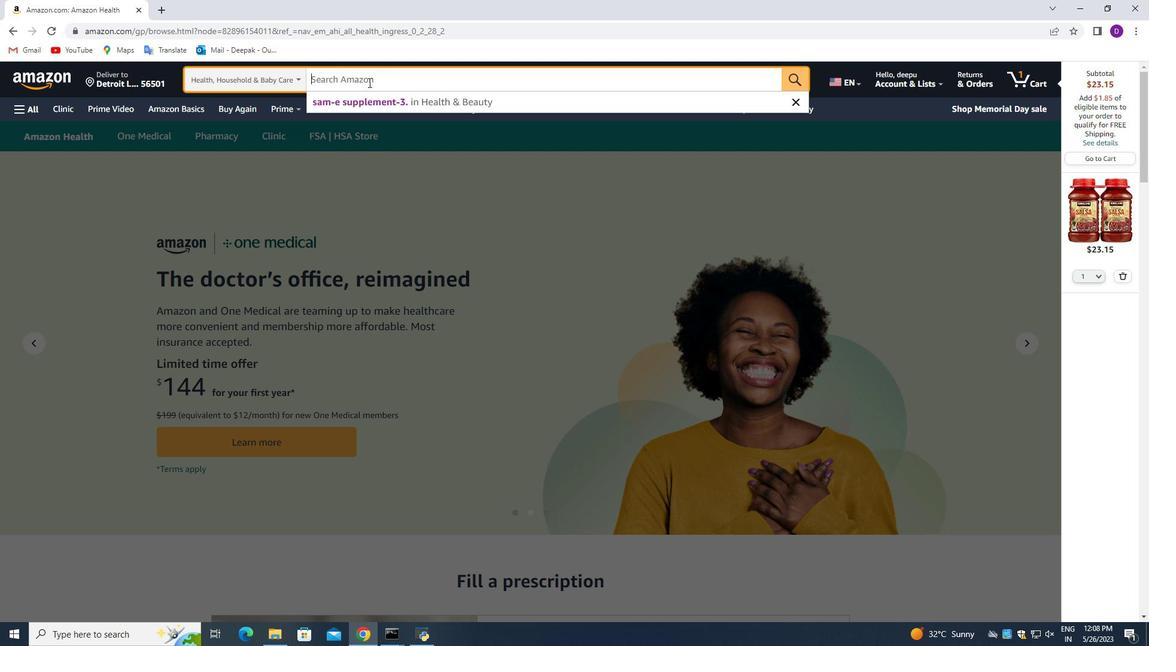 
Action: Key pressed <Key.shift_r>Geranium<Key.space><Key.shift_r>E<Key.backspace>essential<Key.space>oil
Screenshot: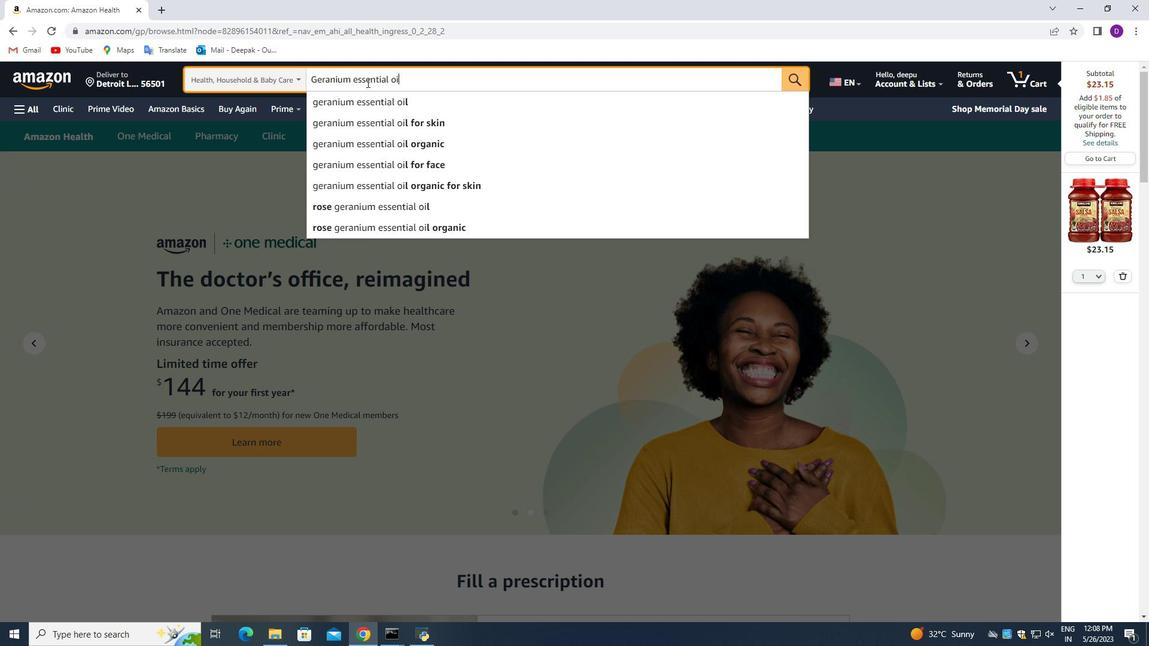 
Action: Mouse moved to (422, 100)
Screenshot: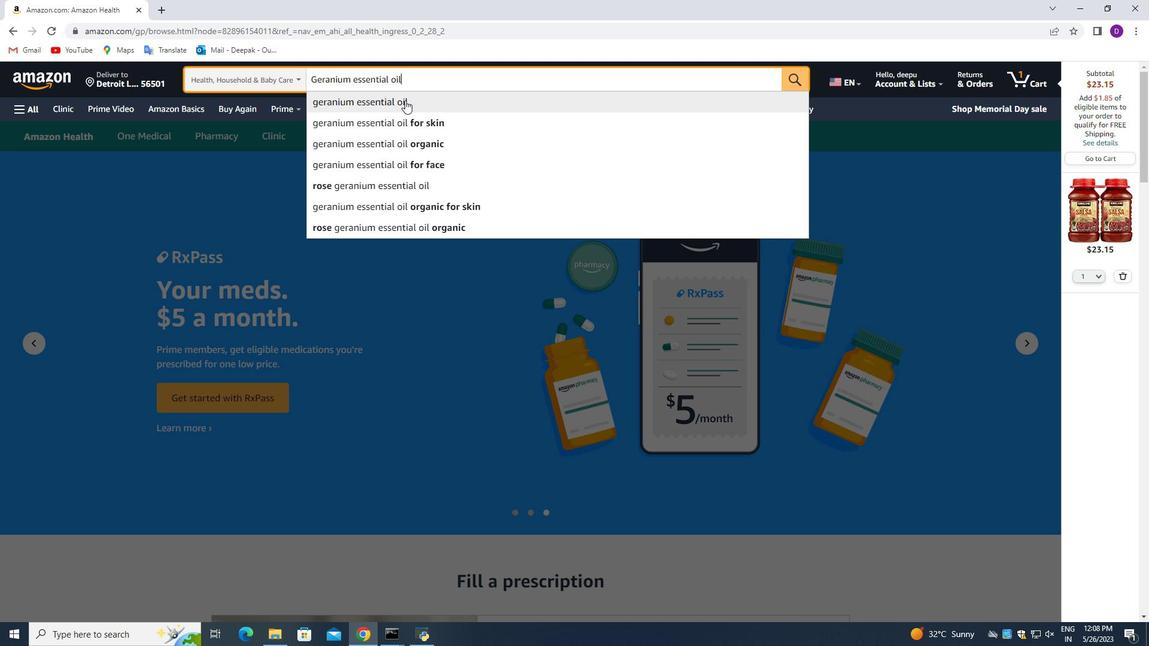 
Action: Mouse pressed left at (422, 100)
Screenshot: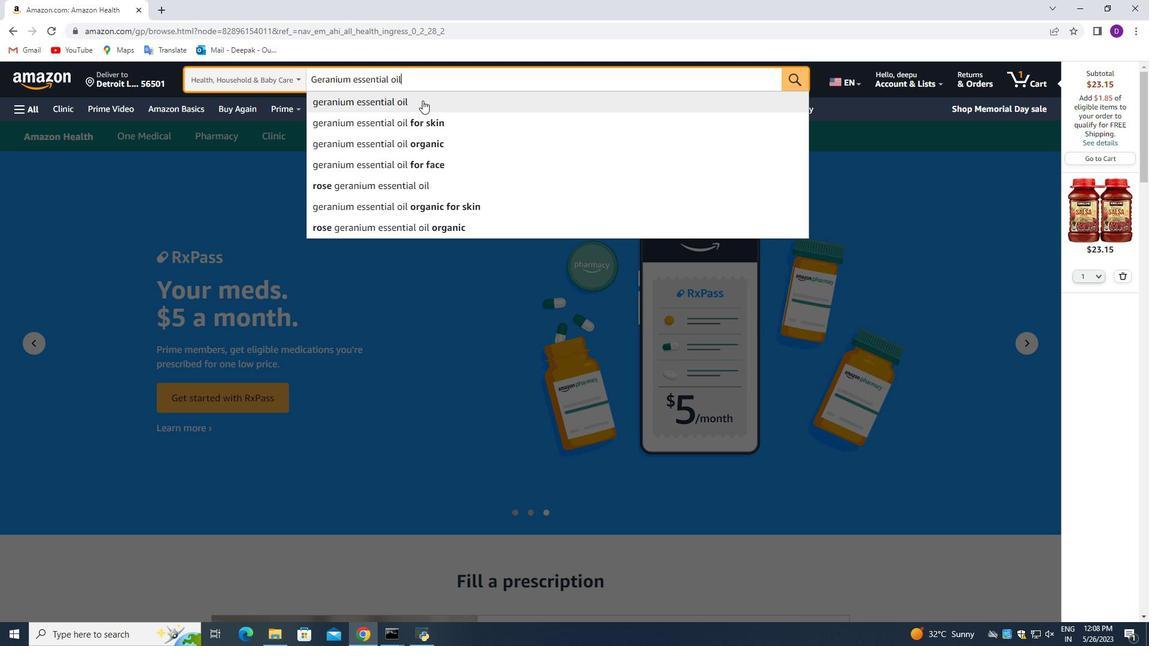 
Action: Mouse moved to (391, 295)
Screenshot: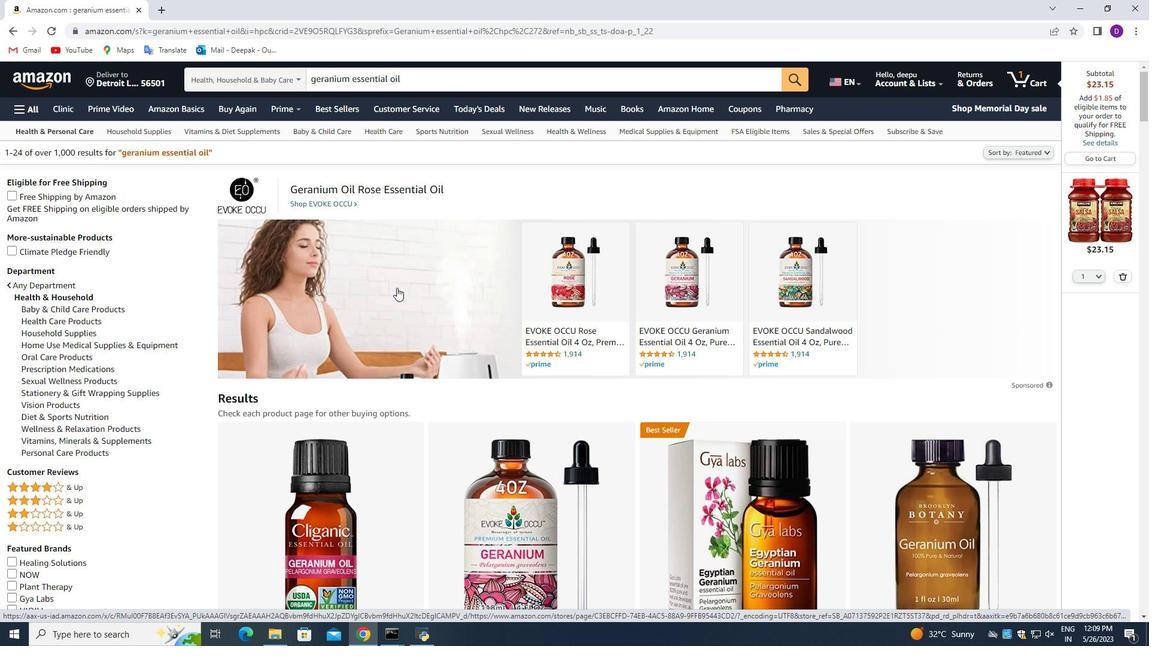 
Action: Mouse scrolled (391, 294) with delta (0, 0)
Screenshot: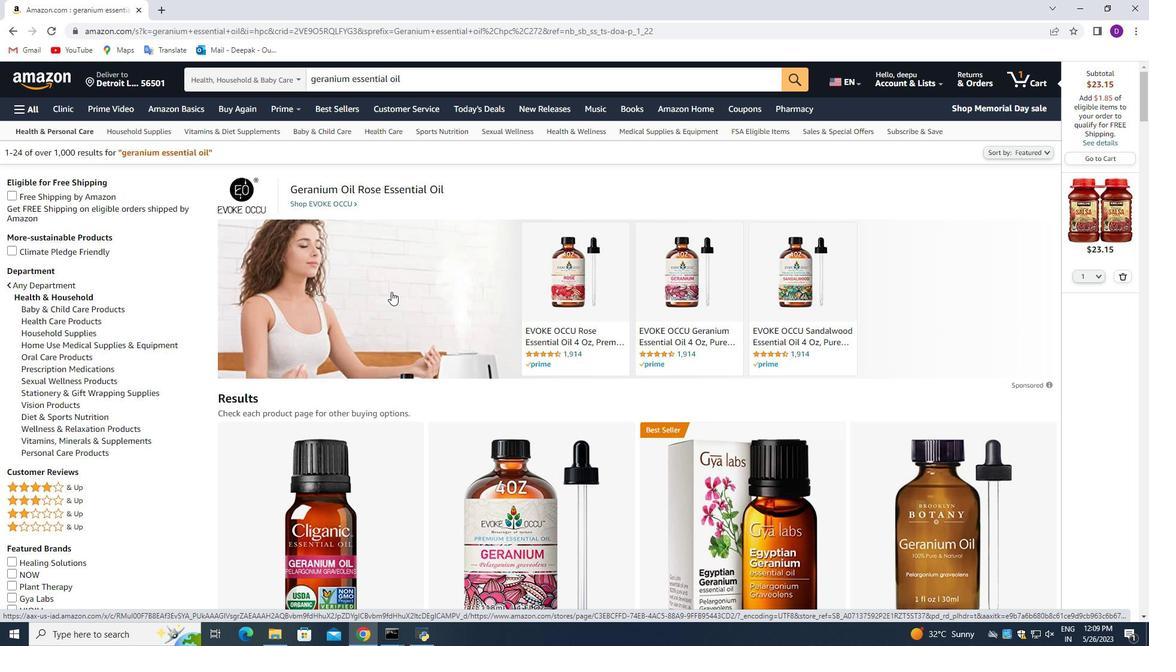 
Action: Mouse moved to (391, 295)
Screenshot: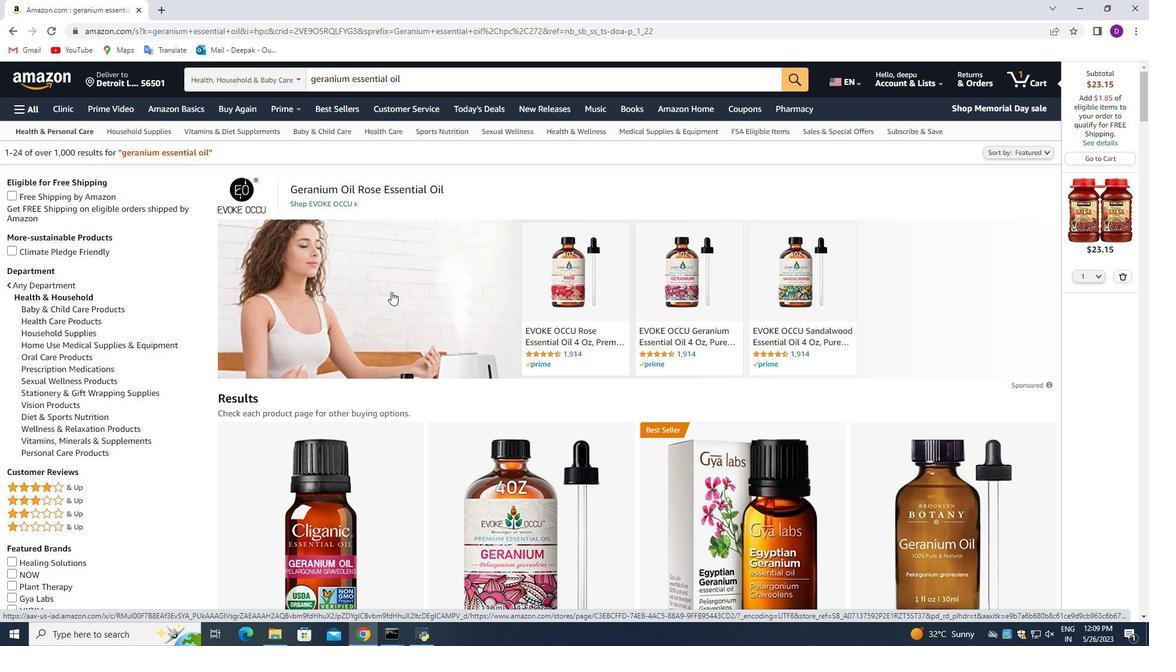 
Action: Mouse scrolled (391, 295) with delta (0, 0)
Screenshot: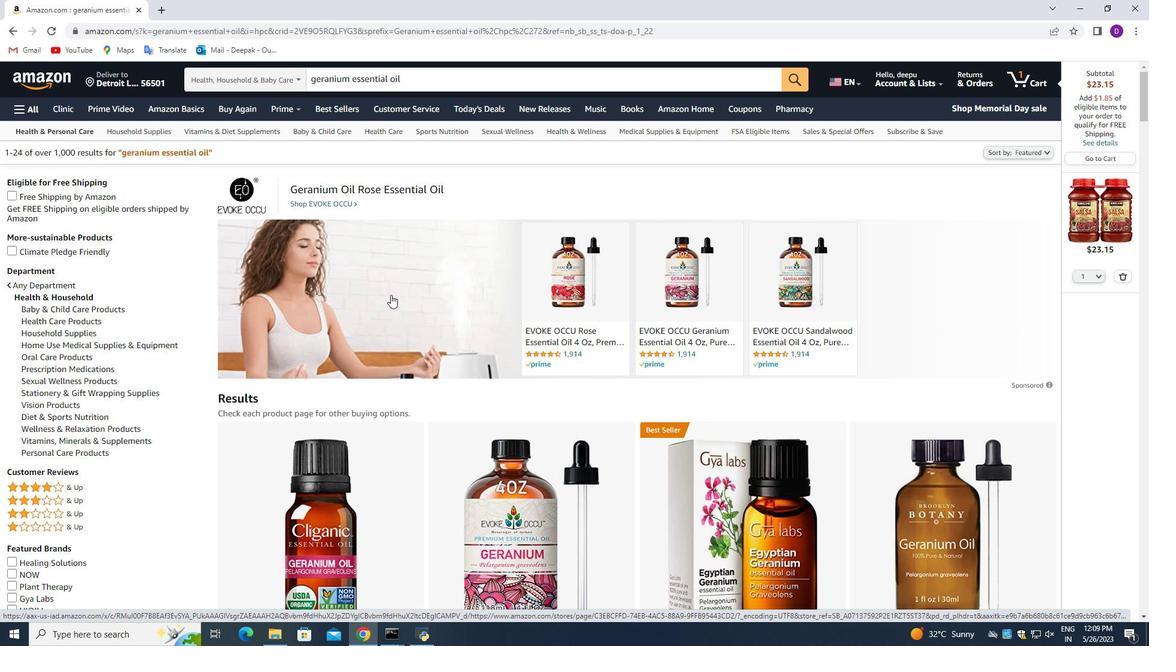 
Action: Mouse moved to (495, 286)
Screenshot: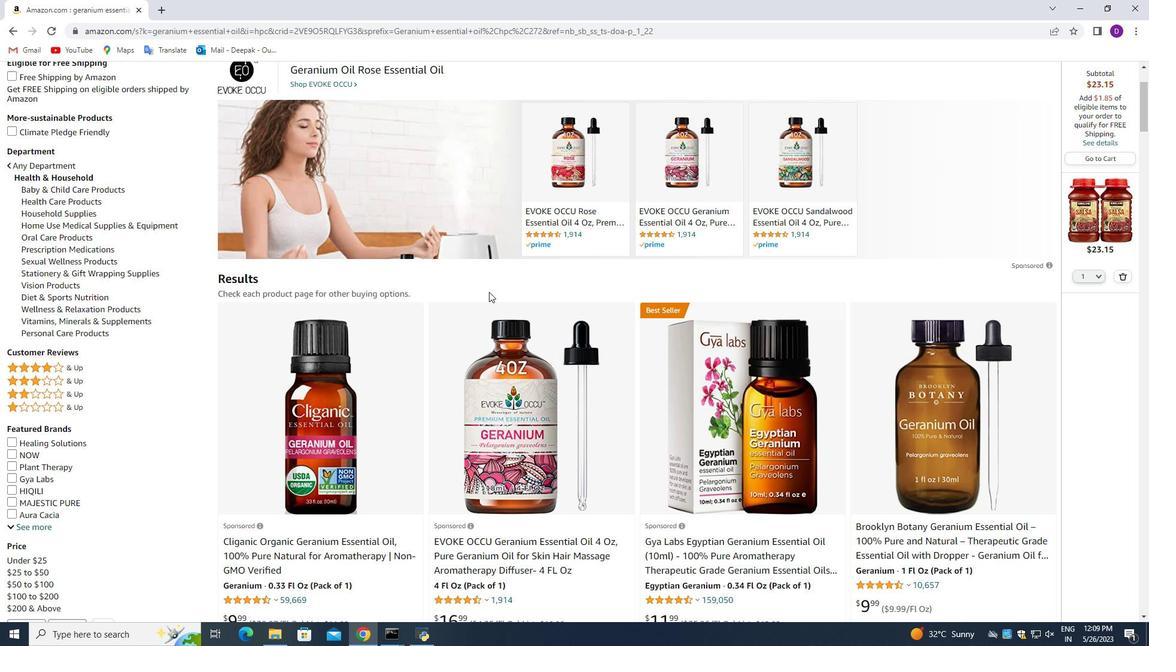 
Action: Mouse scrolled (495, 286) with delta (0, 0)
Screenshot: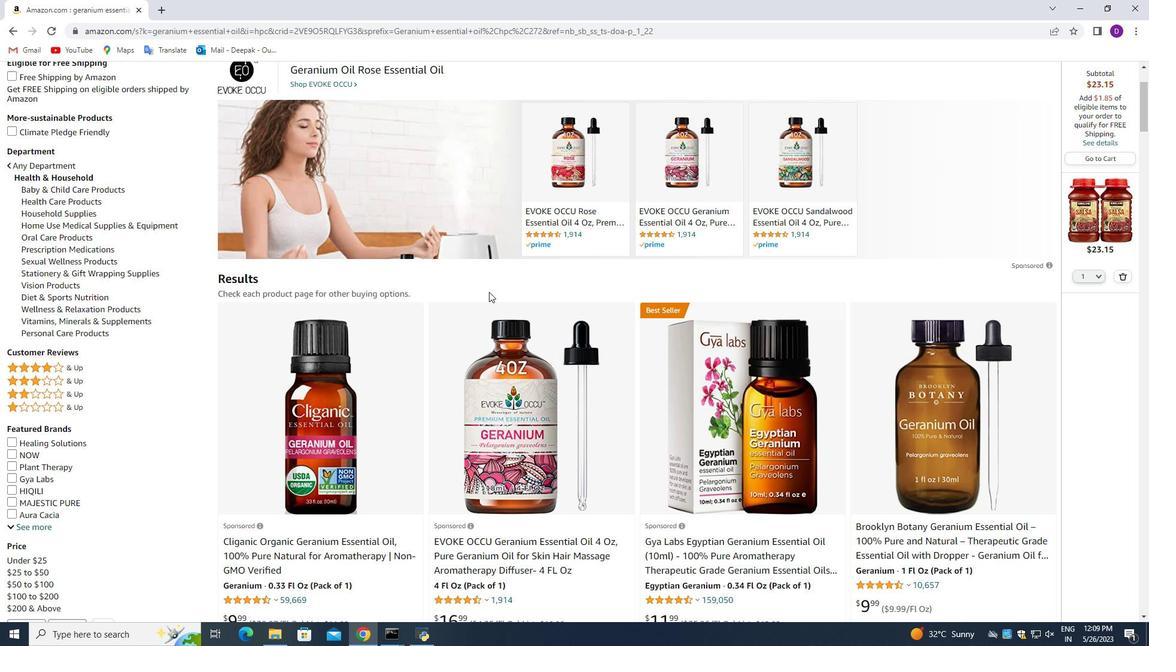 
Action: Mouse moved to (495, 285)
Screenshot: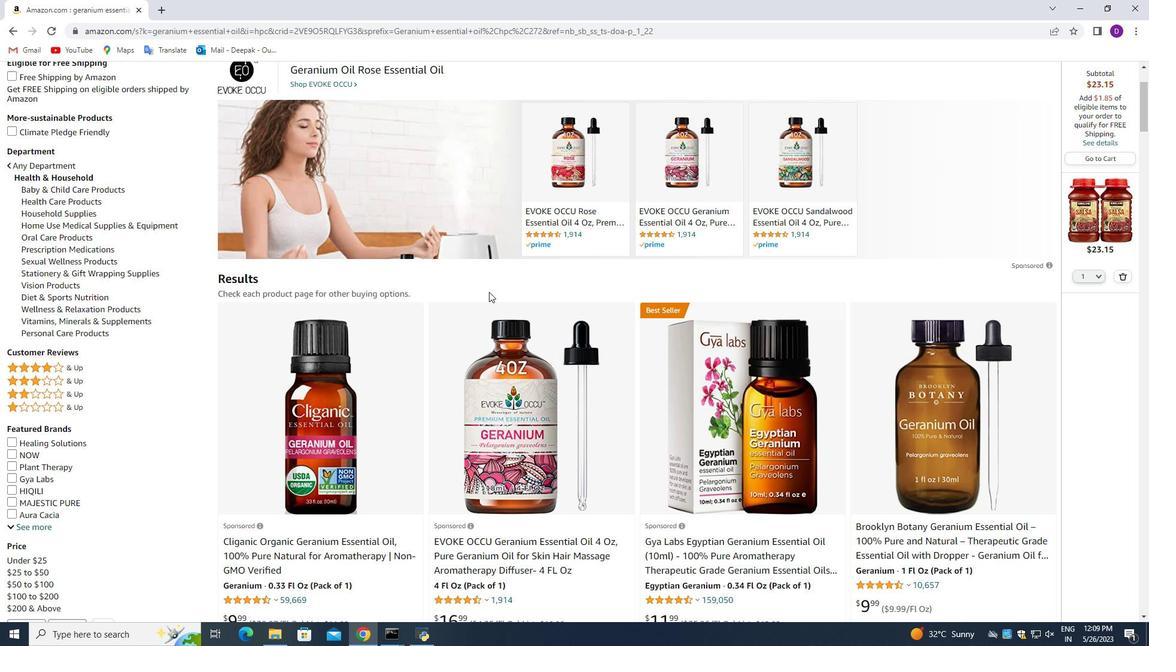 
Action: Mouse scrolled (495, 286) with delta (0, 0)
Screenshot: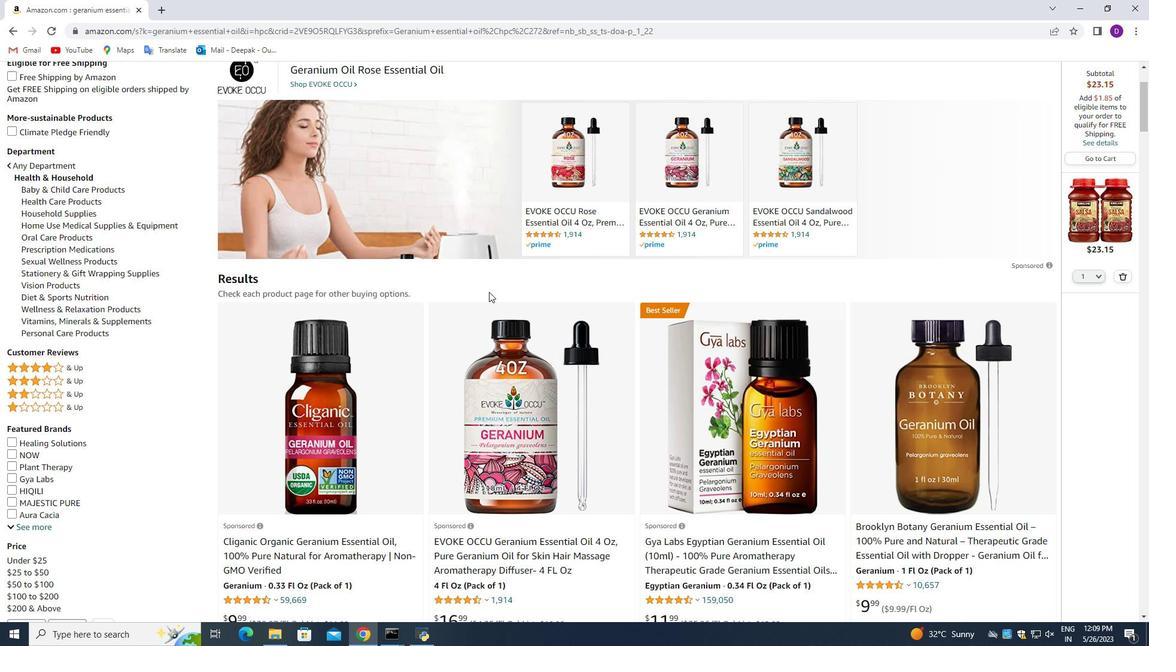 
Action: Mouse moved to (495, 285)
Screenshot: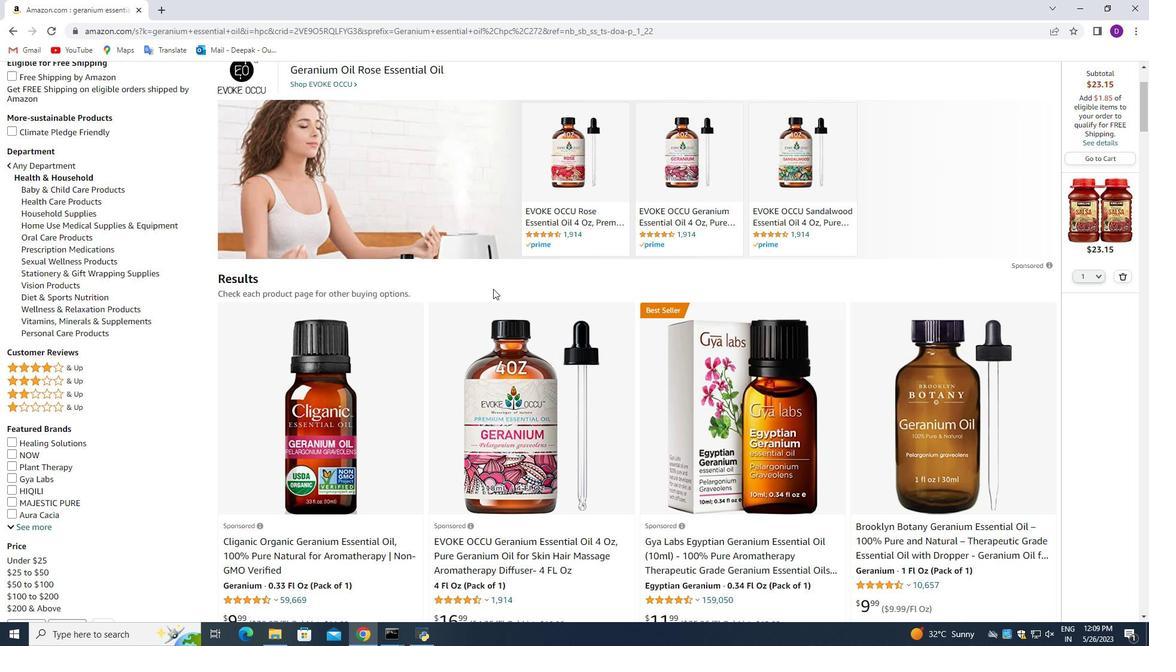 
Action: Mouse scrolled (495, 286) with delta (0, 0)
Screenshot: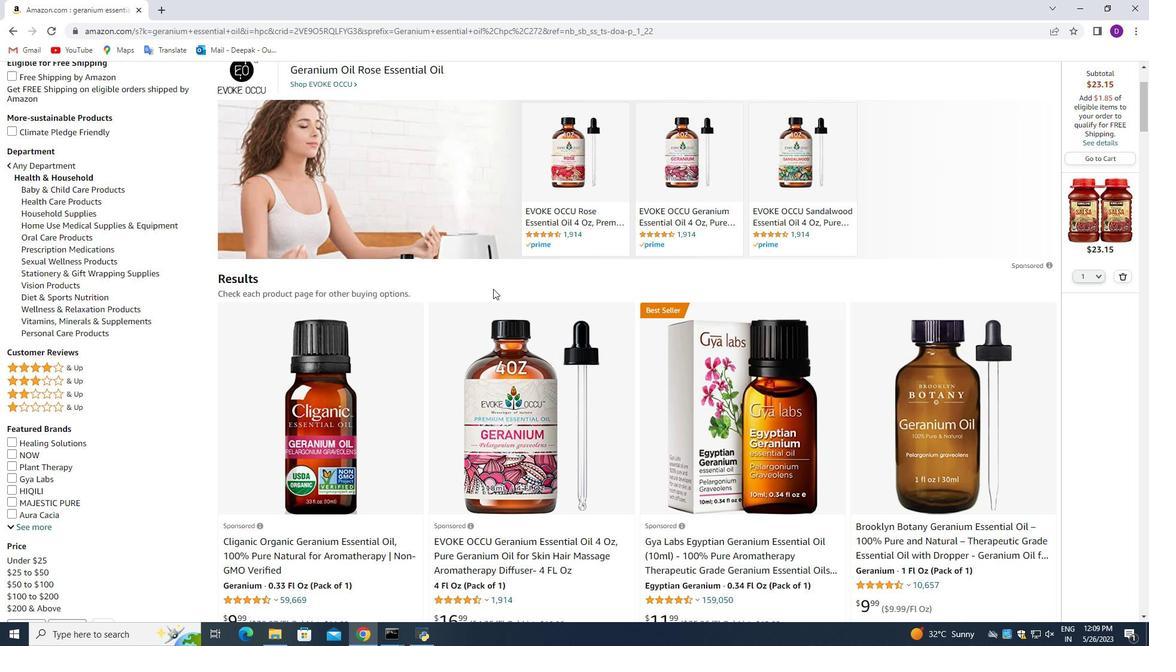 
Action: Mouse moved to (495, 285)
Screenshot: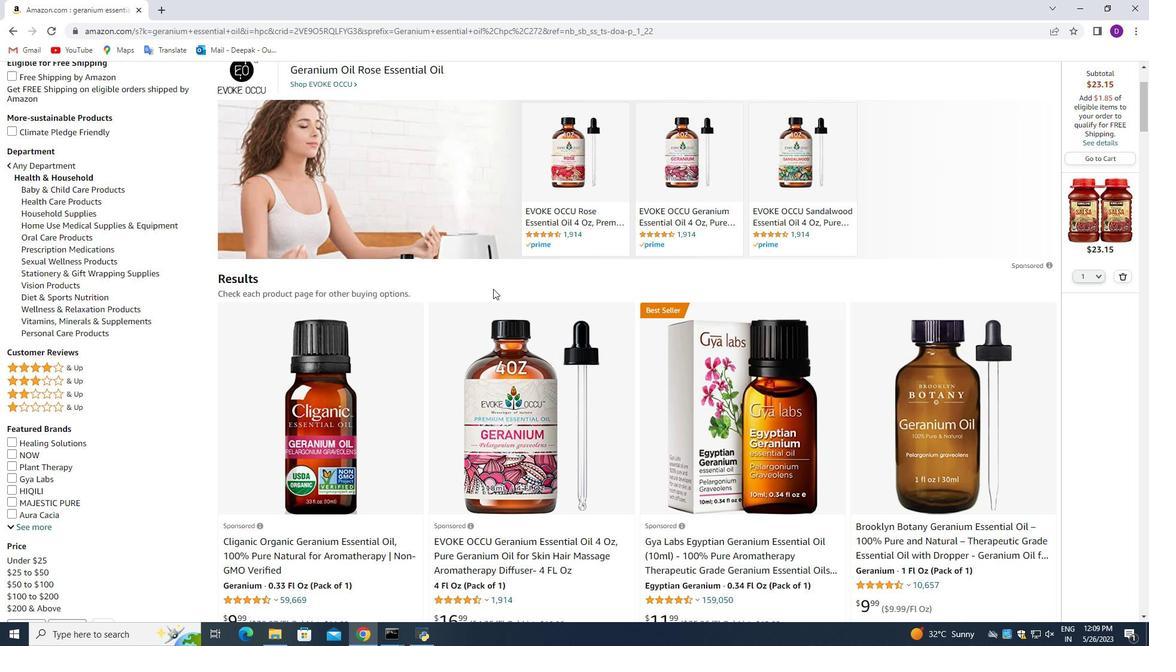
Action: Mouse scrolled (495, 285) with delta (0, 0)
Screenshot: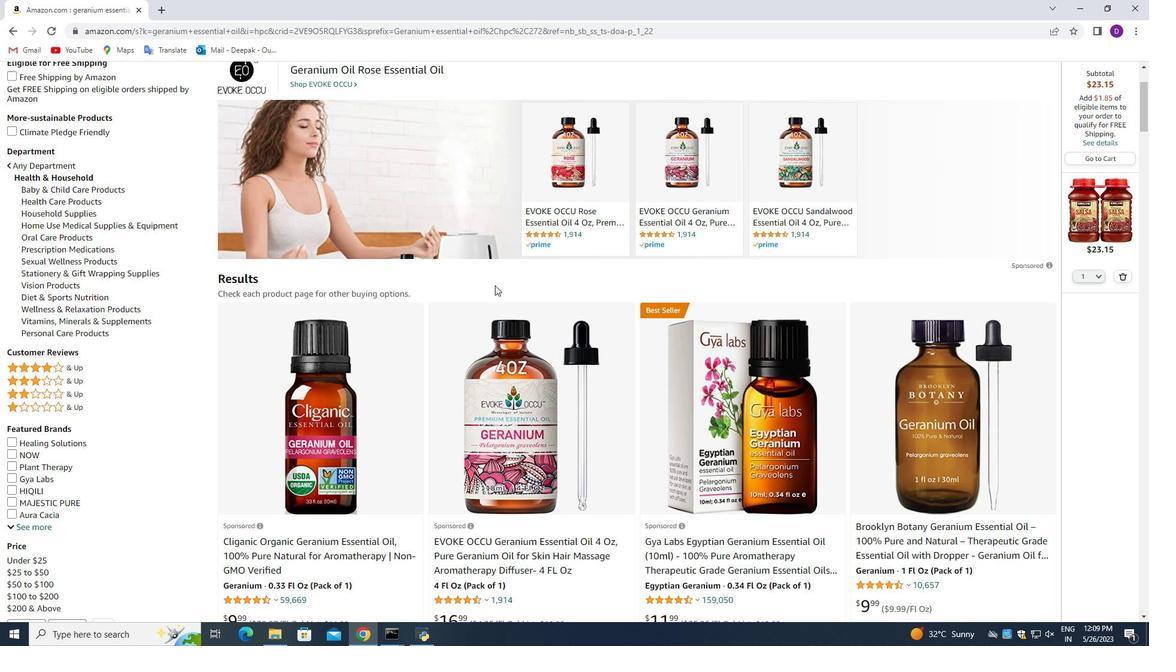 
Action: Mouse moved to (495, 283)
Screenshot: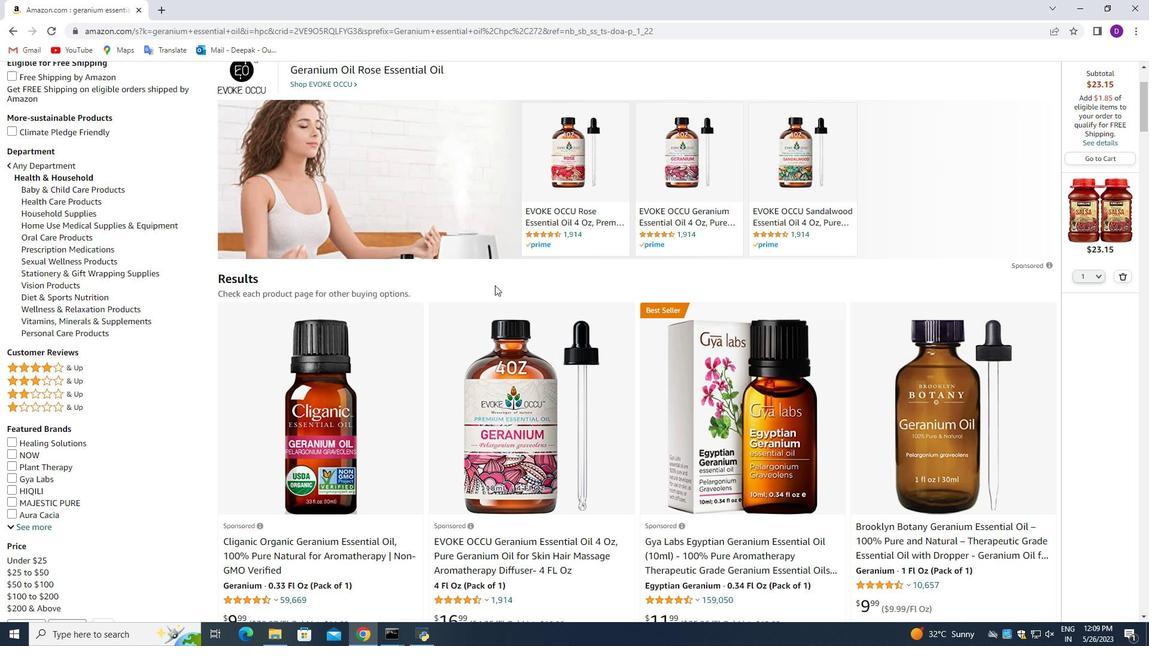 
Action: Mouse scrolled (495, 284) with delta (0, 0)
Screenshot: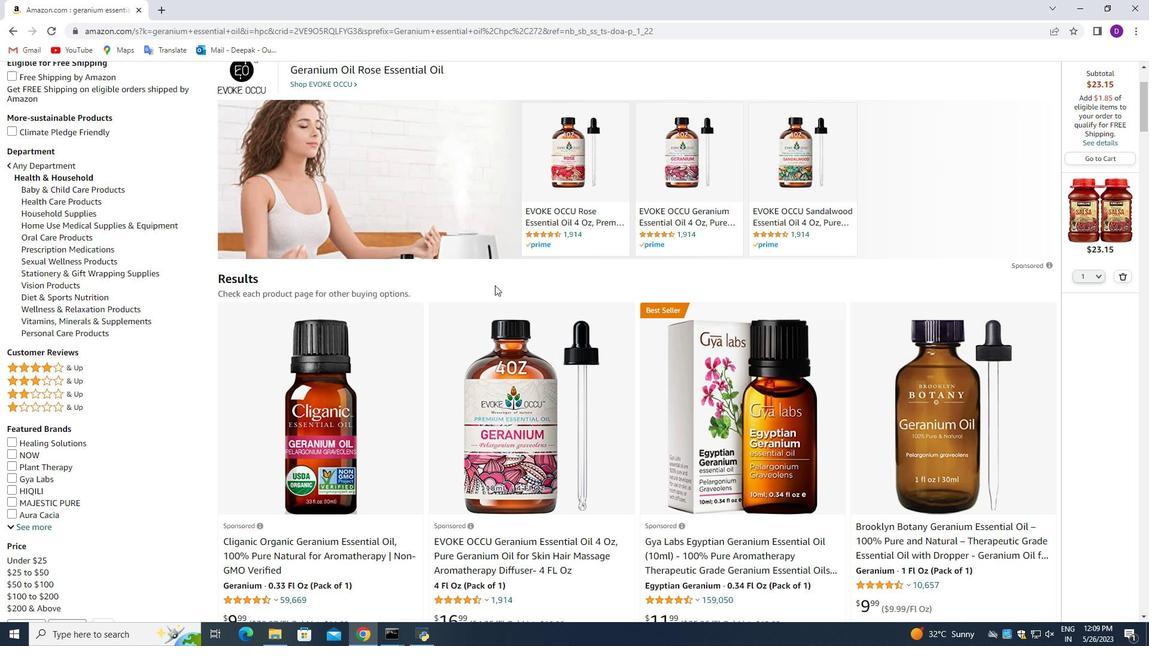 
Action: Mouse moved to (376, 298)
Screenshot: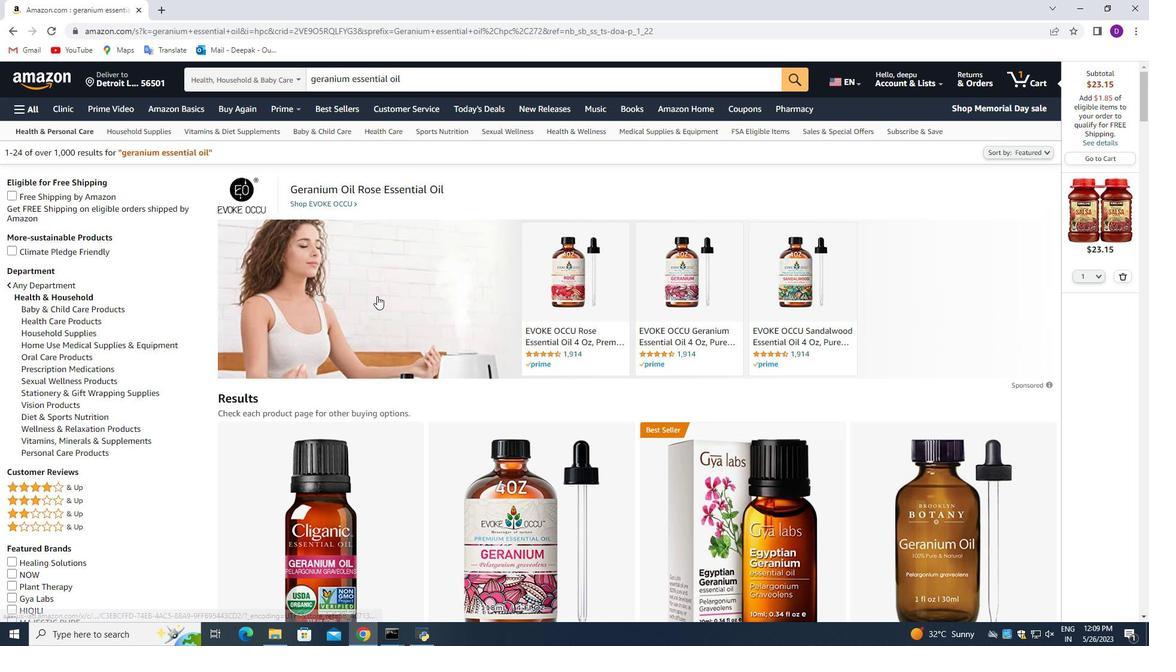 
Action: Mouse scrolled (376, 297) with delta (0, 0)
Screenshot: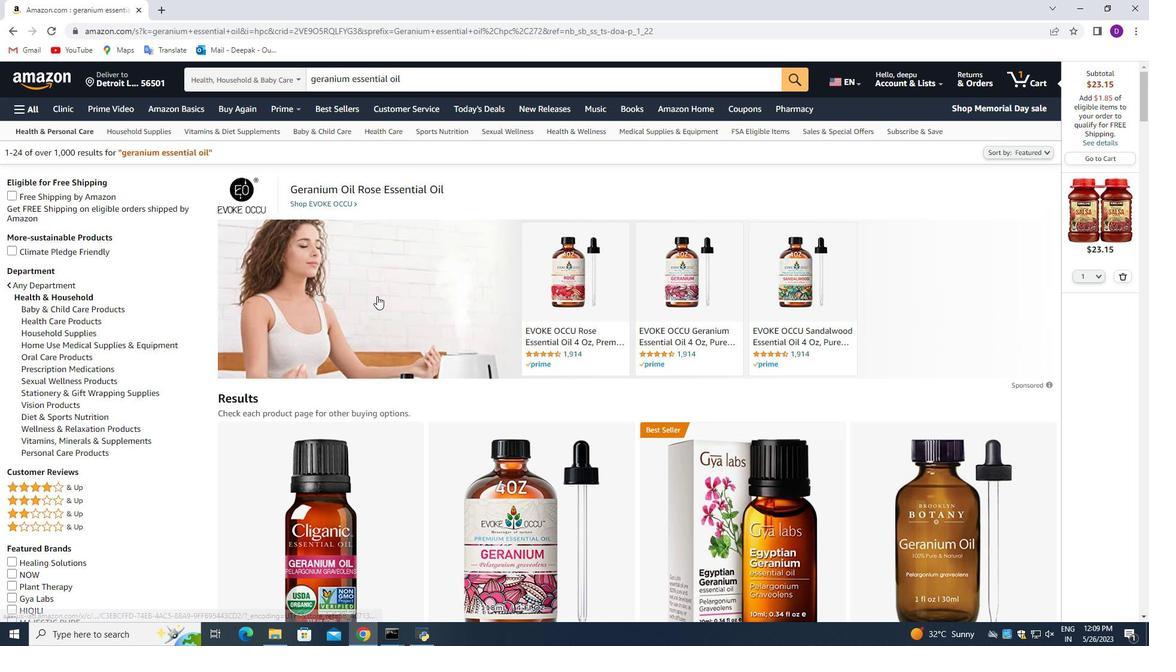 
Action: Mouse scrolled (376, 297) with delta (0, 0)
Screenshot: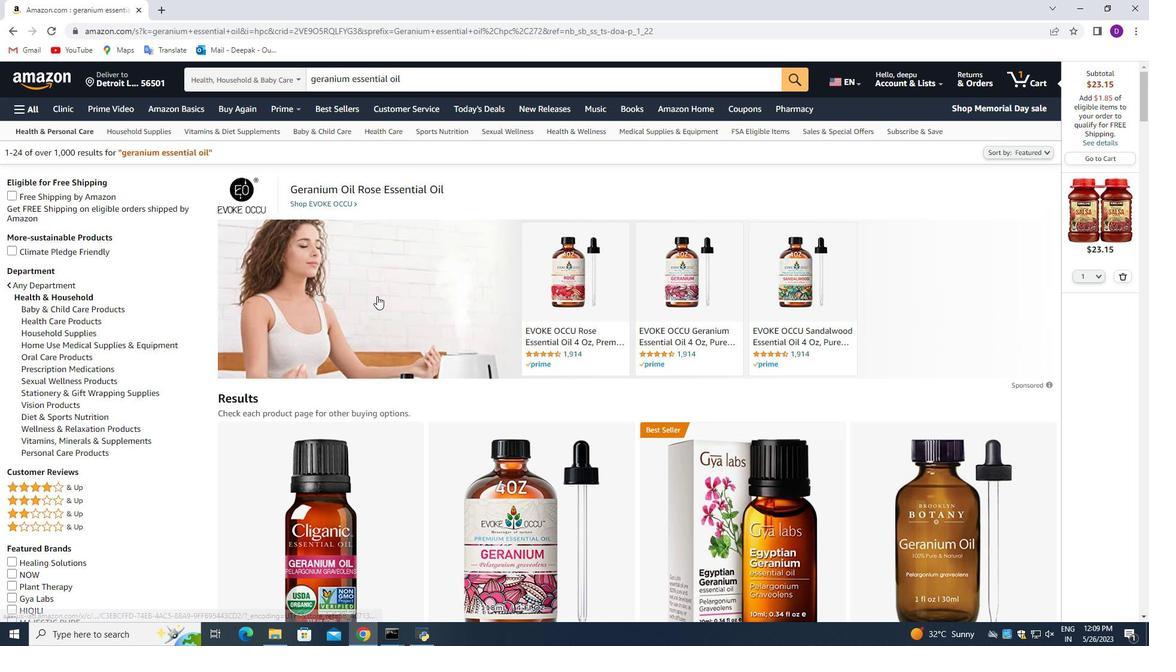 
Action: Mouse moved to (363, 361)
Screenshot: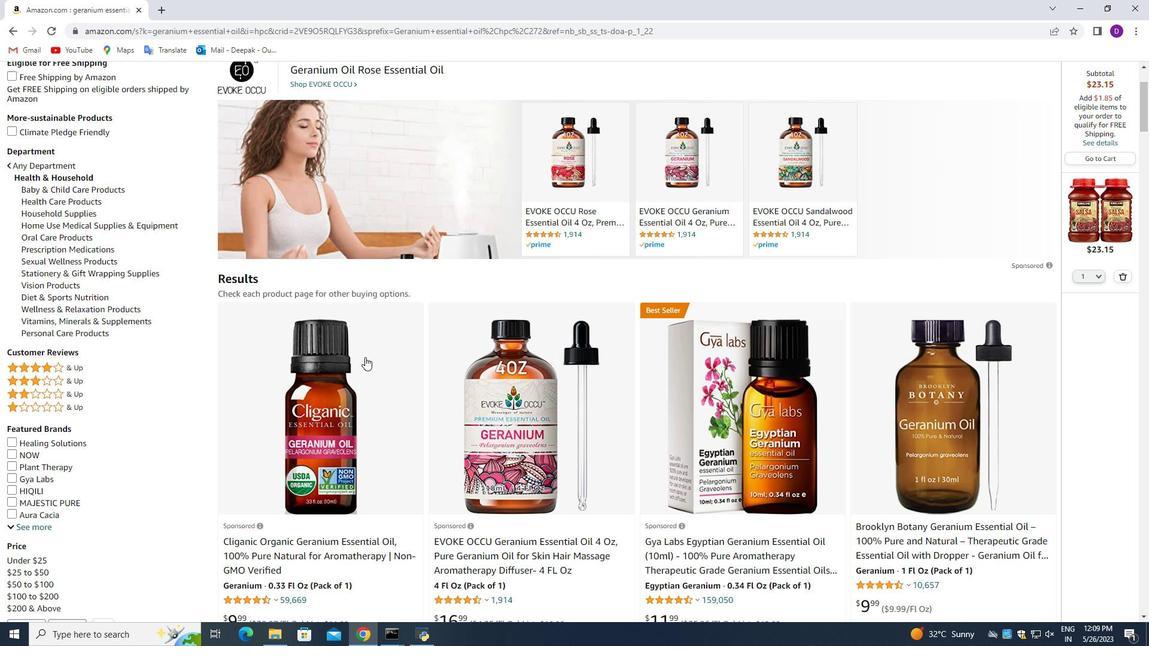 
Action: Mouse scrolled (363, 361) with delta (0, 0)
Screenshot: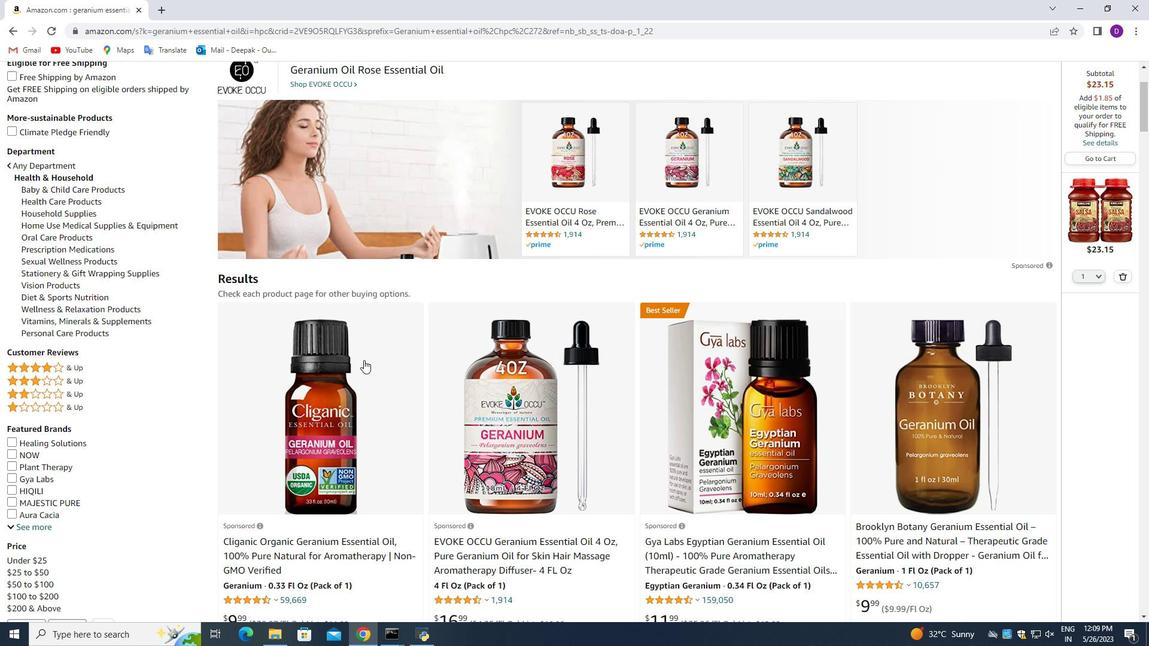 
Action: Mouse moved to (408, 359)
Screenshot: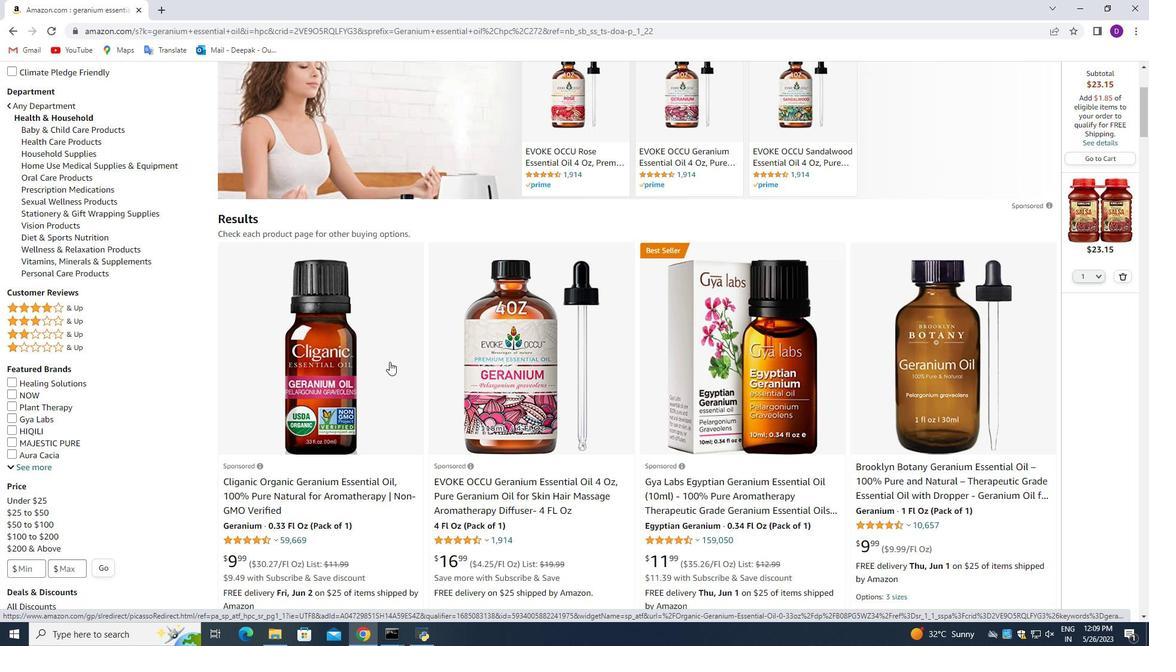 
Action: Mouse scrolled (408, 358) with delta (0, 0)
Screenshot: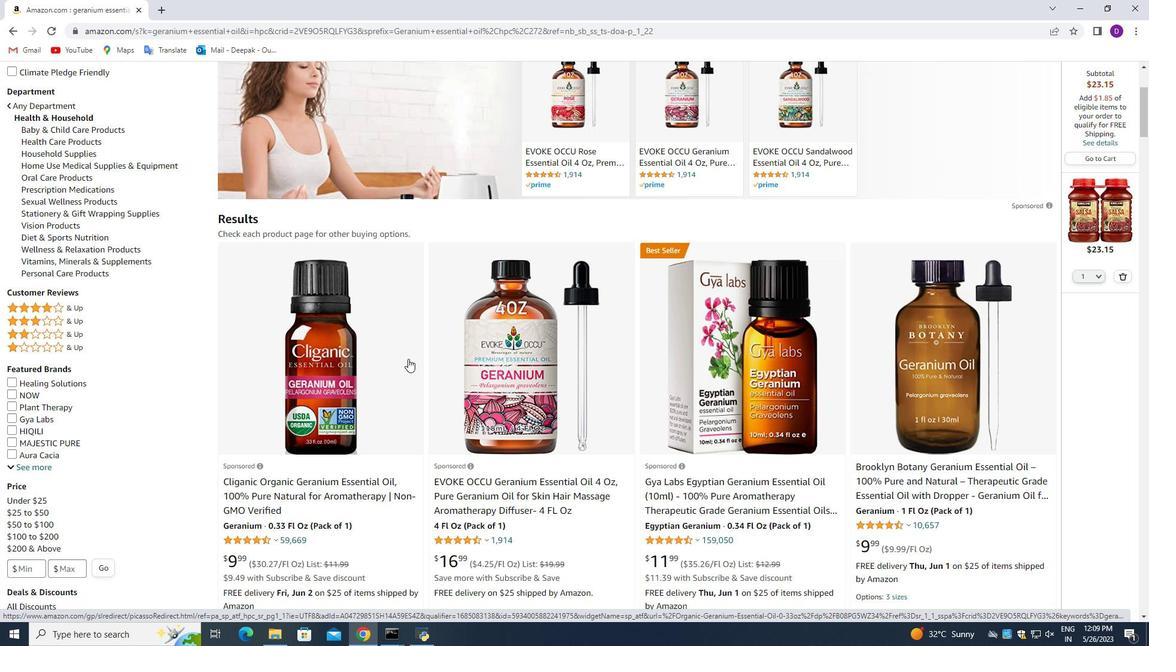 
Action: Mouse moved to (463, 353)
Screenshot: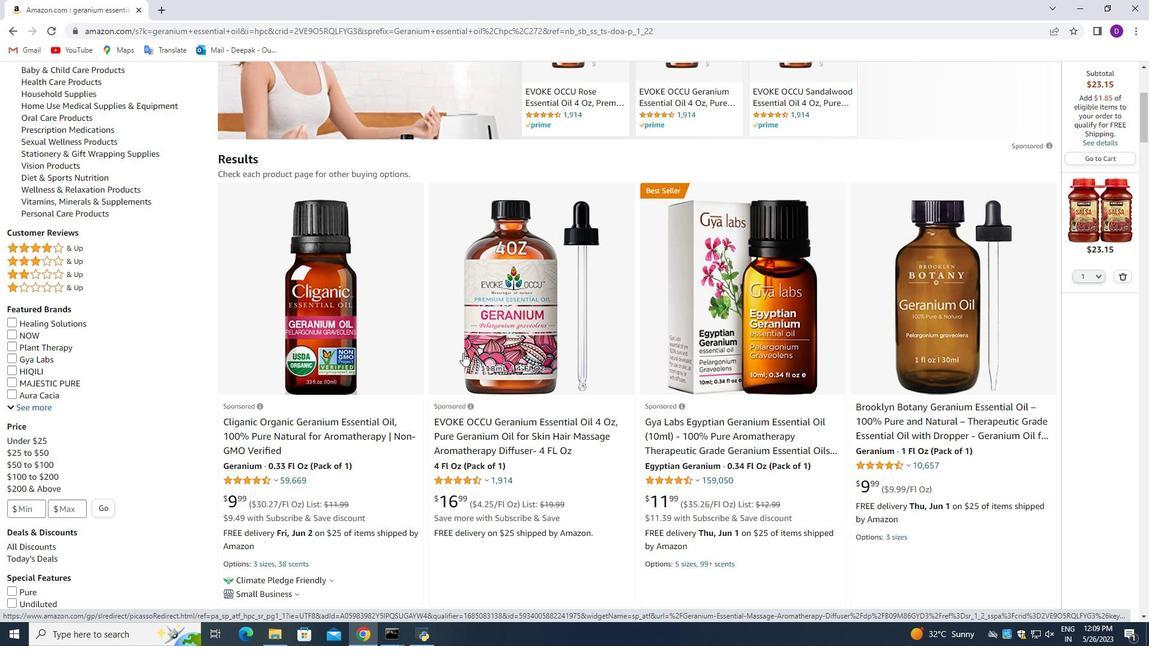 
Action: Mouse scrolled (463, 353) with delta (0, 0)
Screenshot: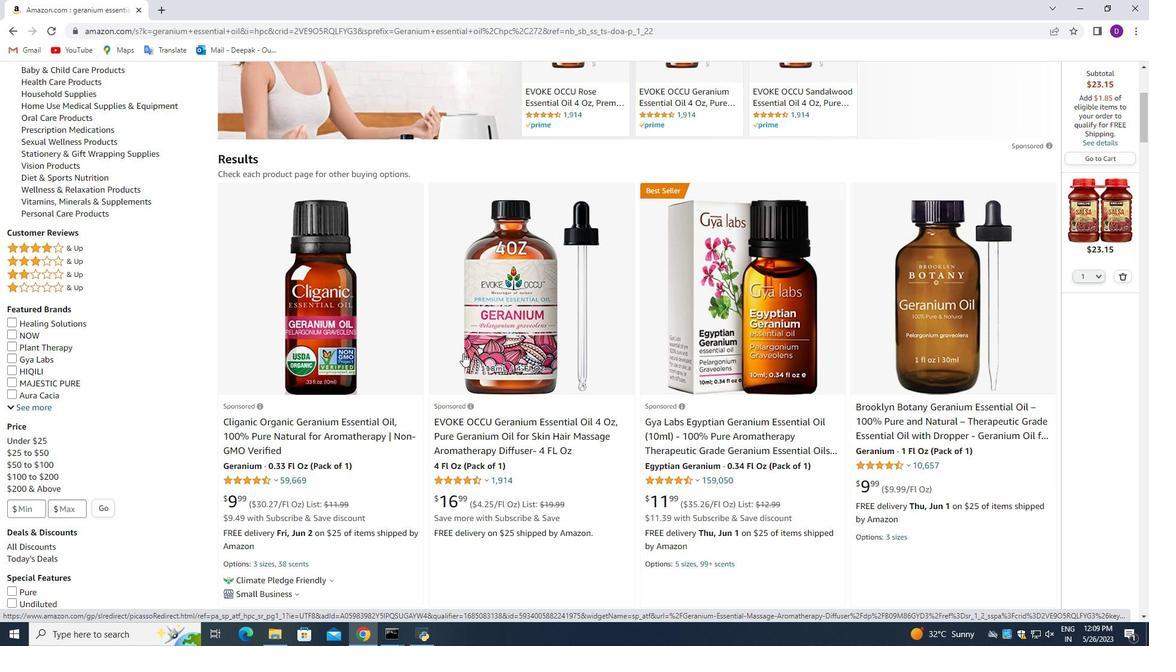 
Action: Mouse moved to (392, 284)
Screenshot: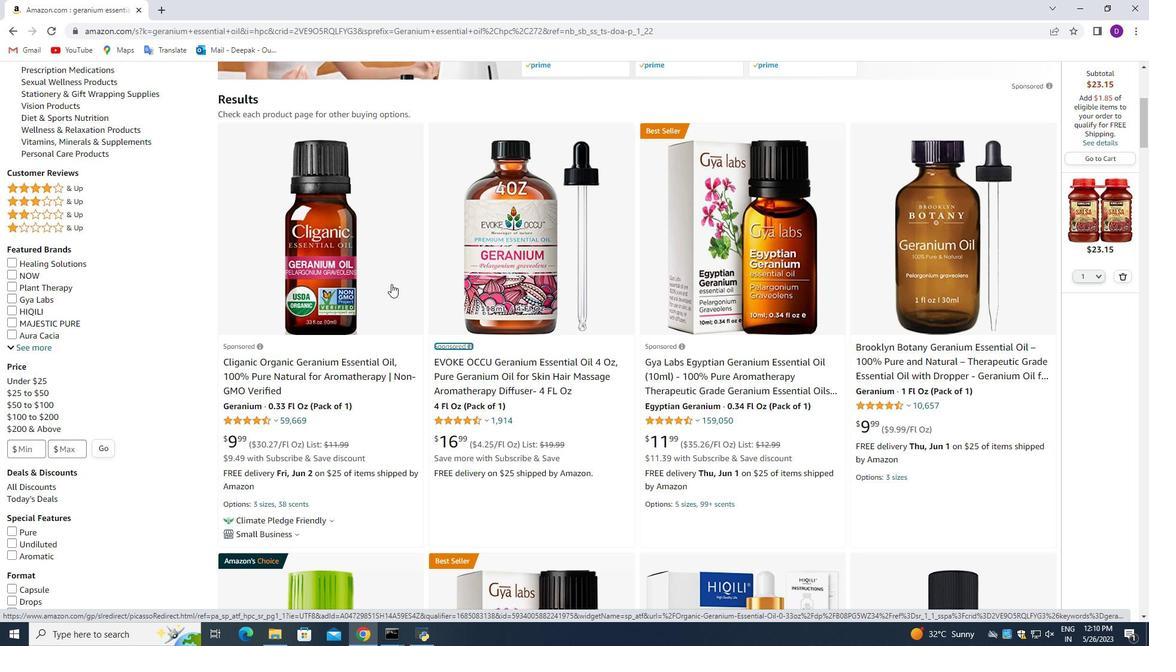 
Action: Mouse scrolled (392, 283) with delta (0, 0)
Screenshot: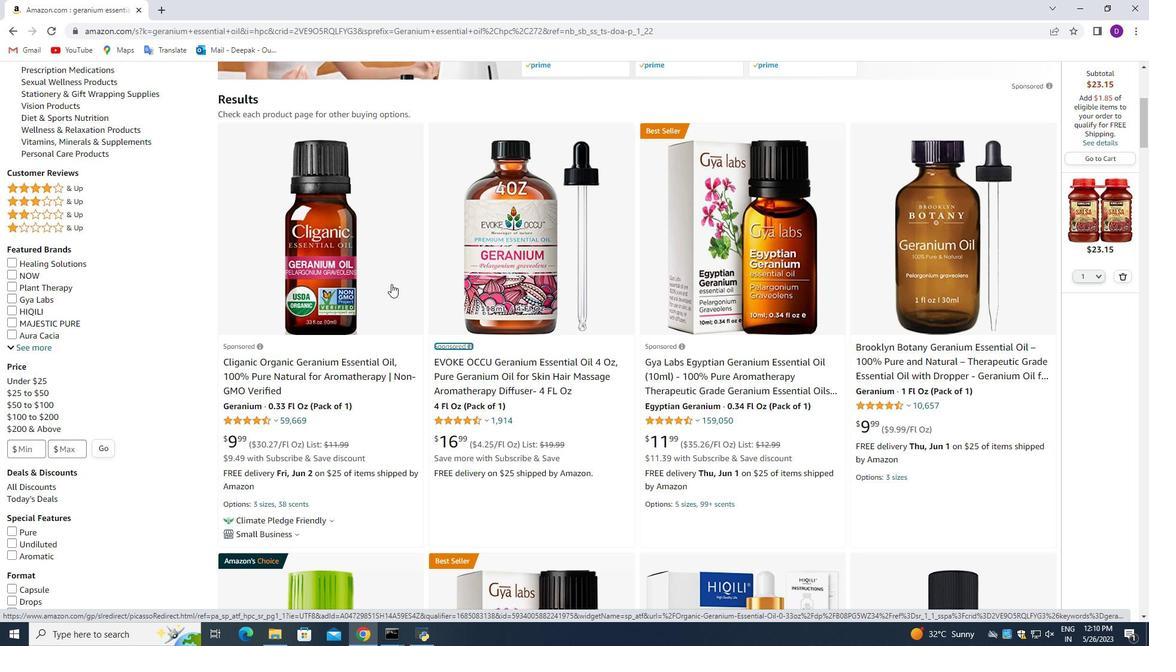
Action: Mouse moved to (422, 274)
Screenshot: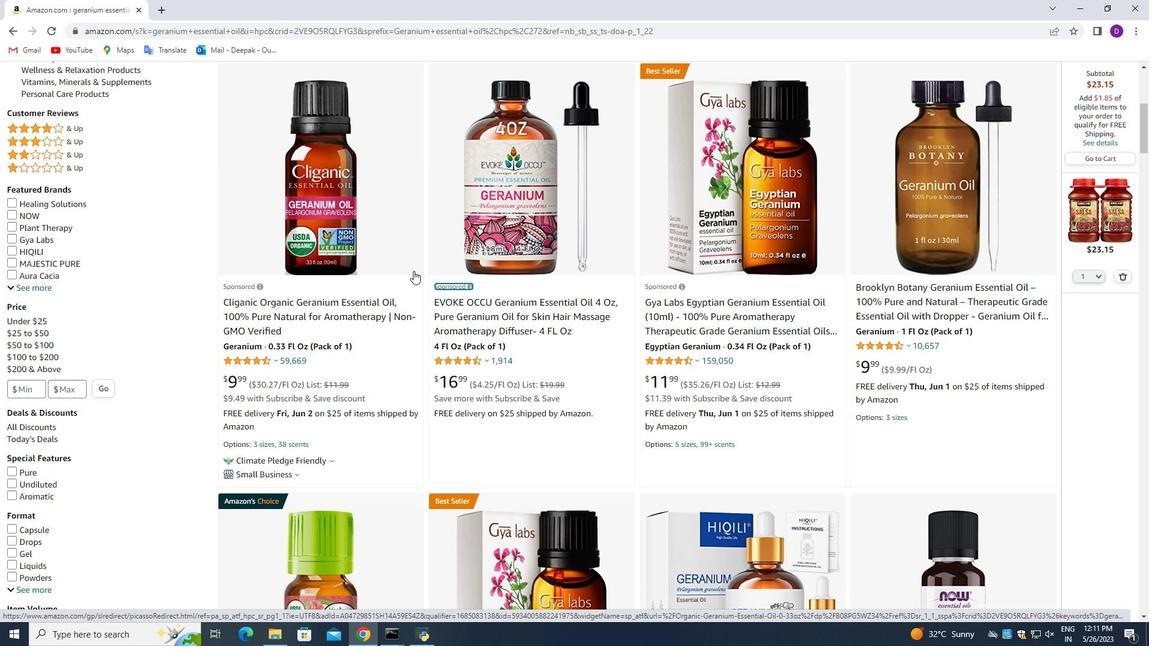 
Action: Mouse scrolled (420, 272) with delta (0, 0)
Screenshot: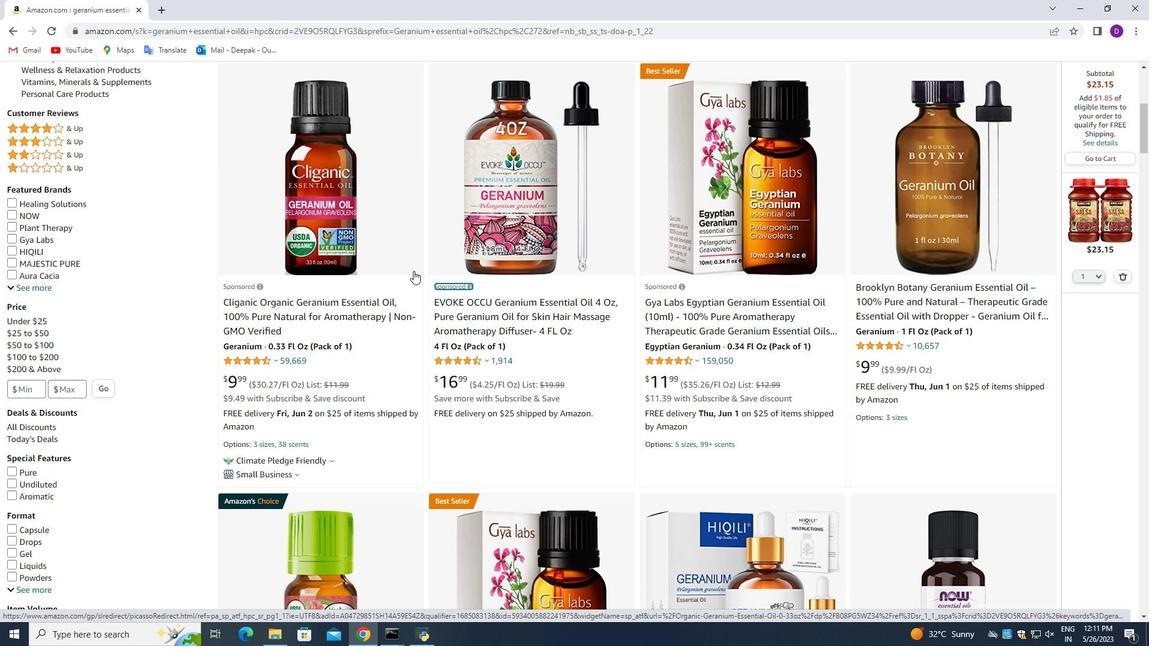 
Action: Mouse moved to (383, 285)
Screenshot: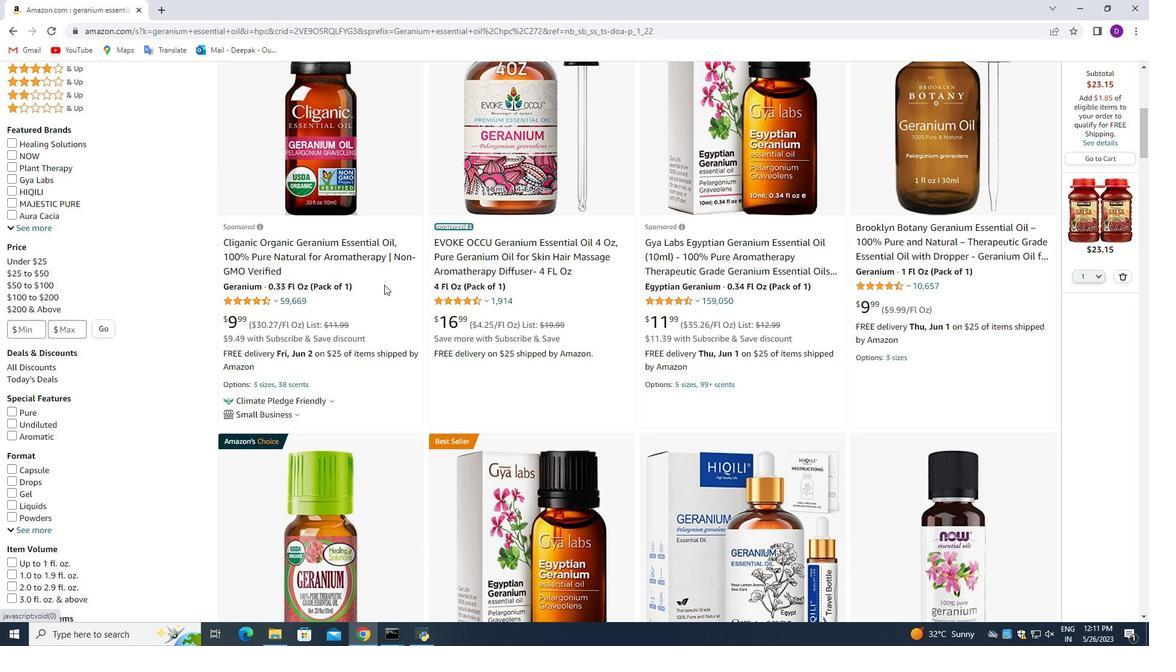 
Action: Mouse scrolled (383, 285) with delta (0, 0)
Screenshot: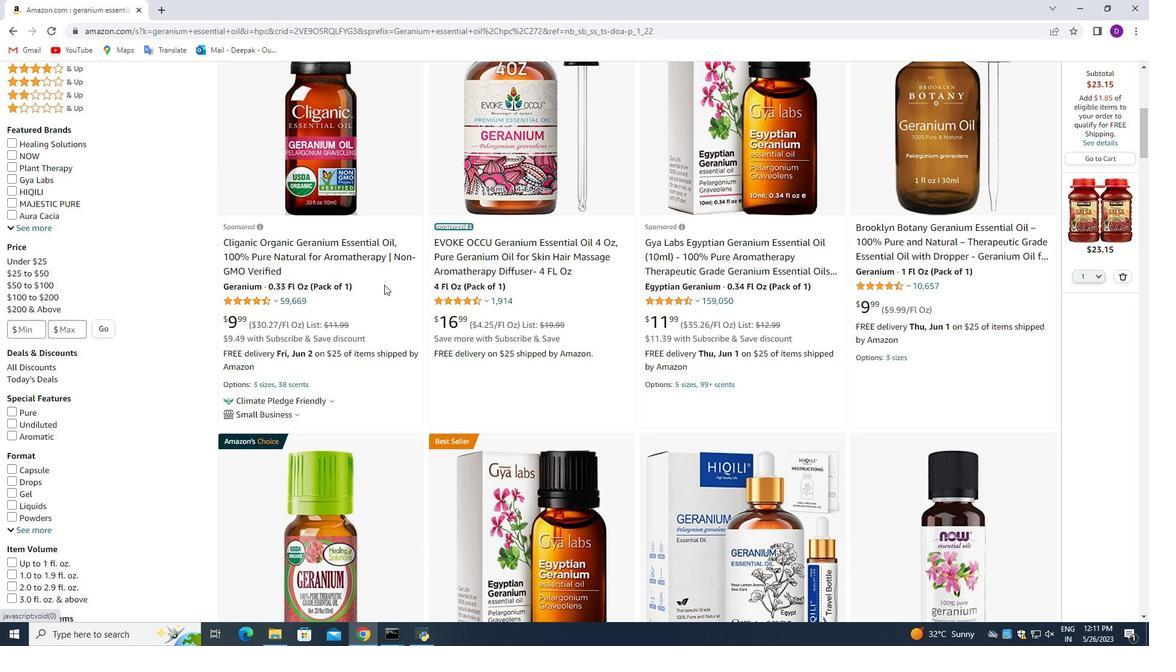 
Action: Mouse scrolled (383, 285) with delta (0, 0)
Screenshot: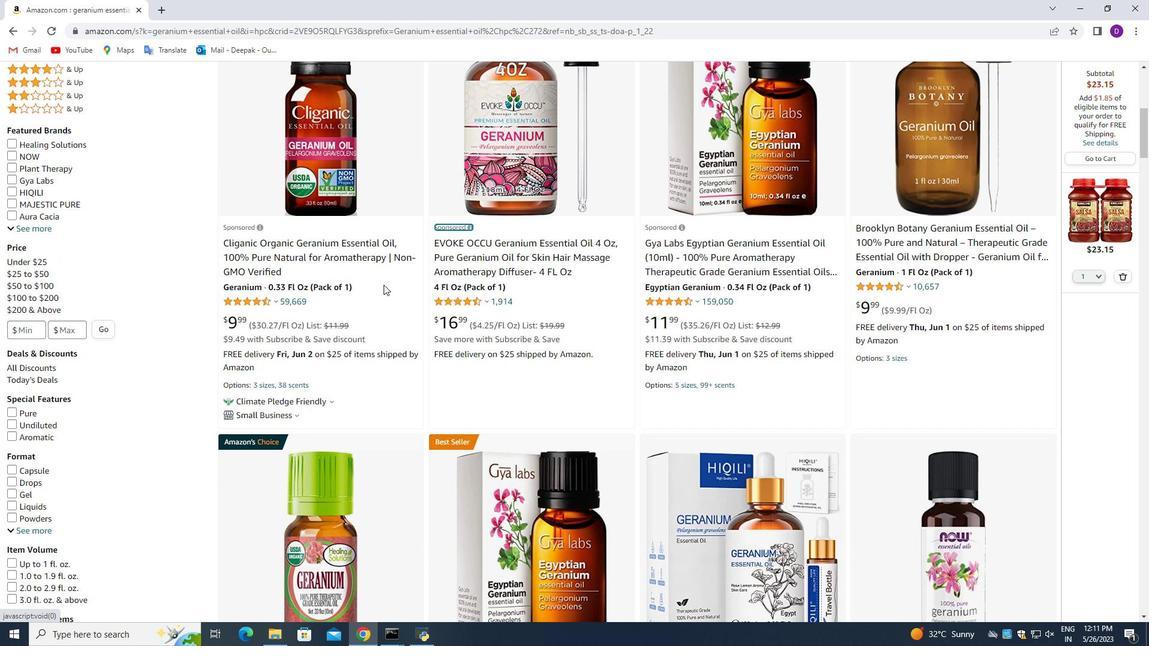
Action: Mouse moved to (874, 259)
Screenshot: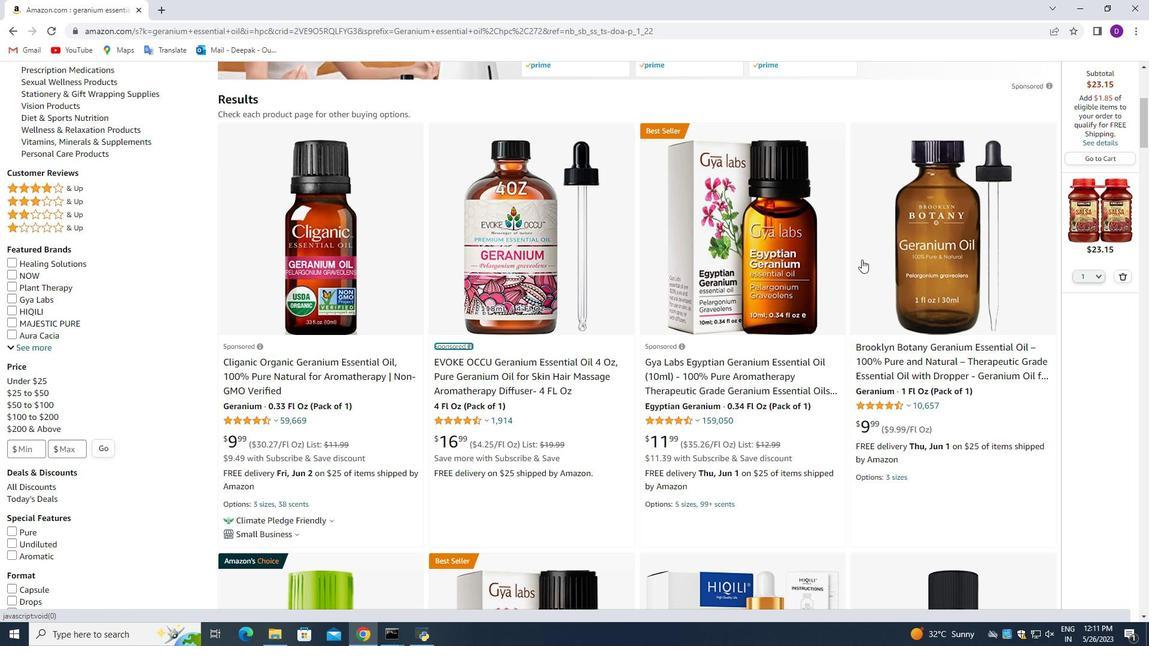 
Action: Mouse scrolled (874, 259) with delta (0, 0)
Screenshot: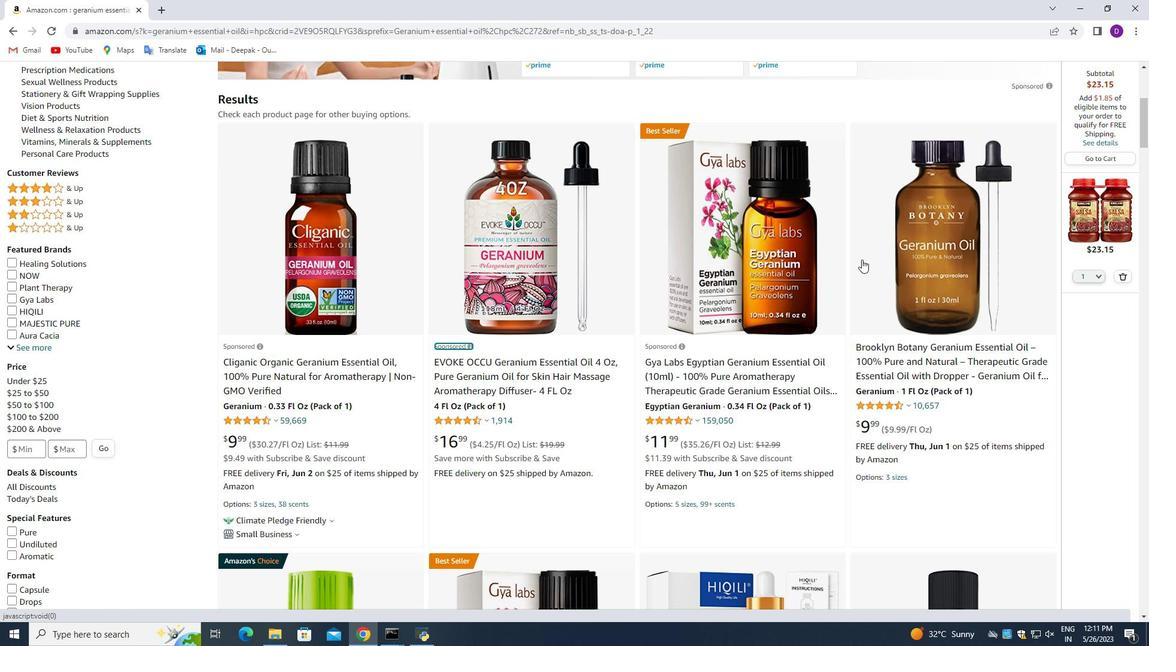 
Action: Mouse moved to (874, 259)
Screenshot: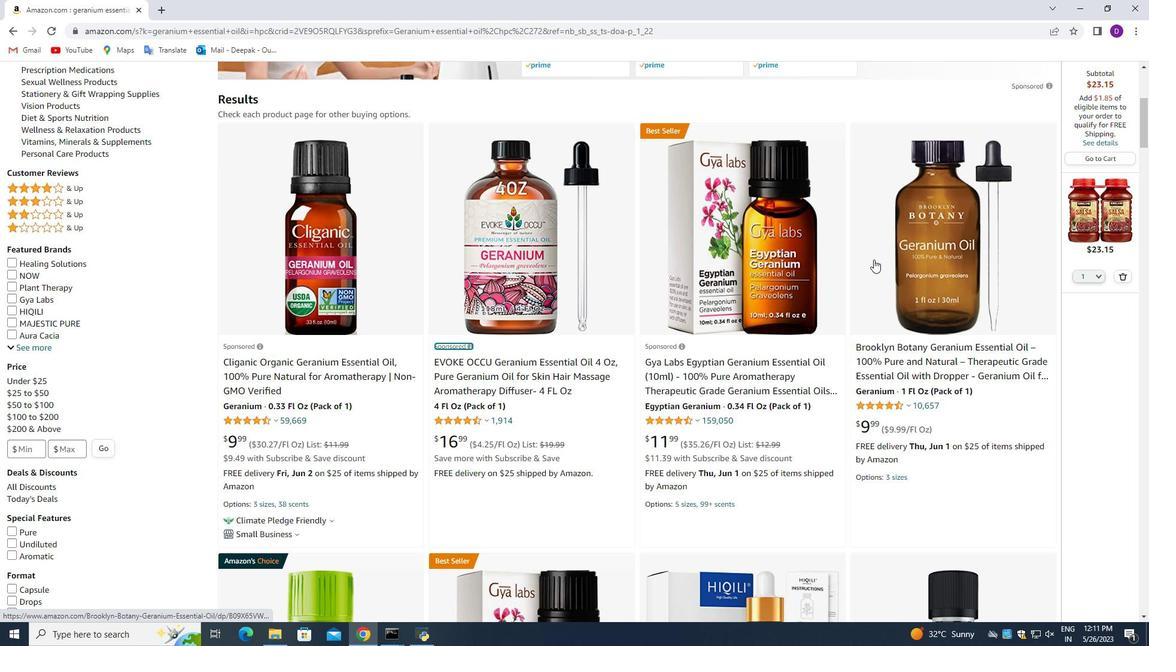 
Action: Mouse scrolled (874, 259) with delta (0, 0)
Screenshot: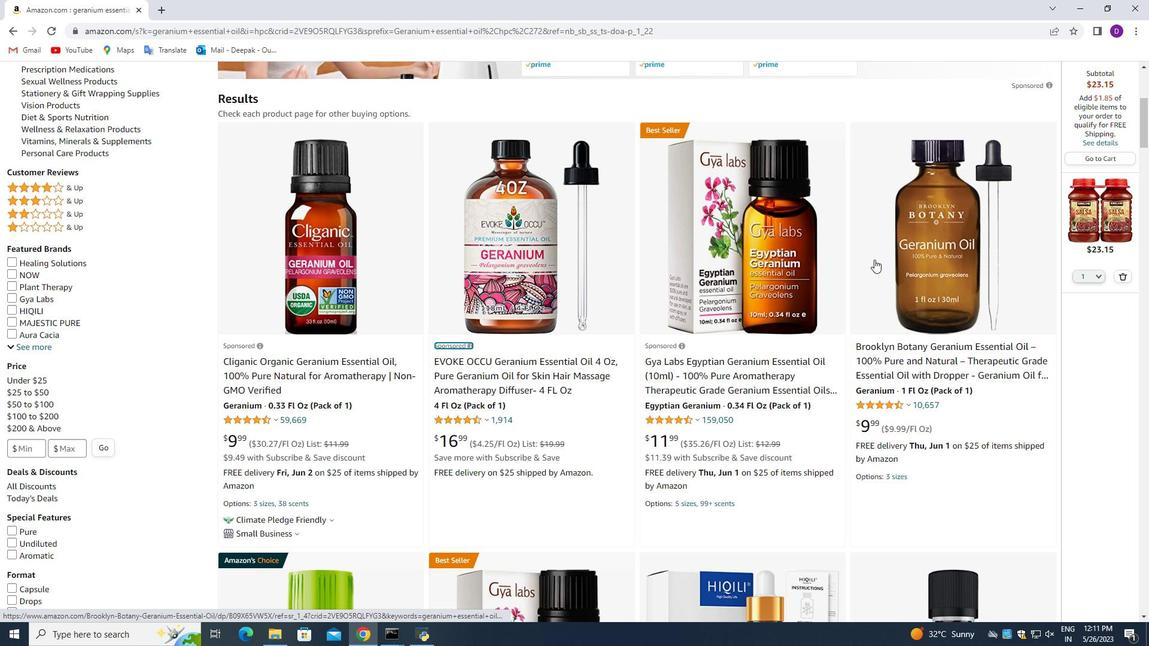 
Action: Mouse moved to (291, 313)
Screenshot: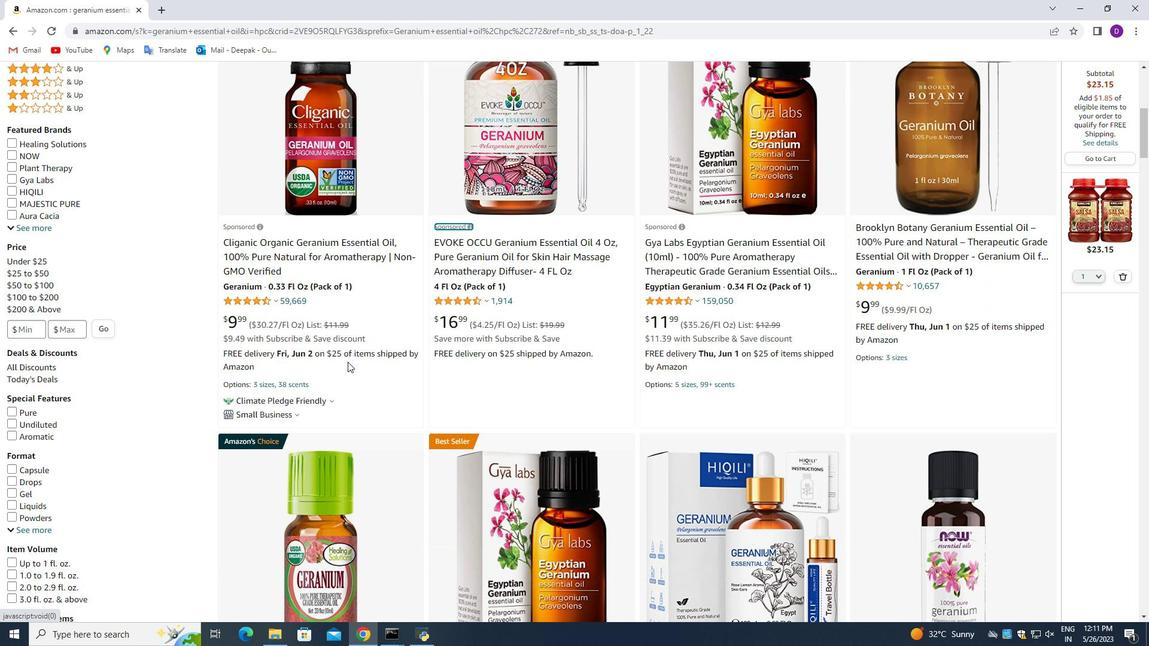 
Action: Mouse scrolled (304, 327) with delta (0, 0)
Screenshot: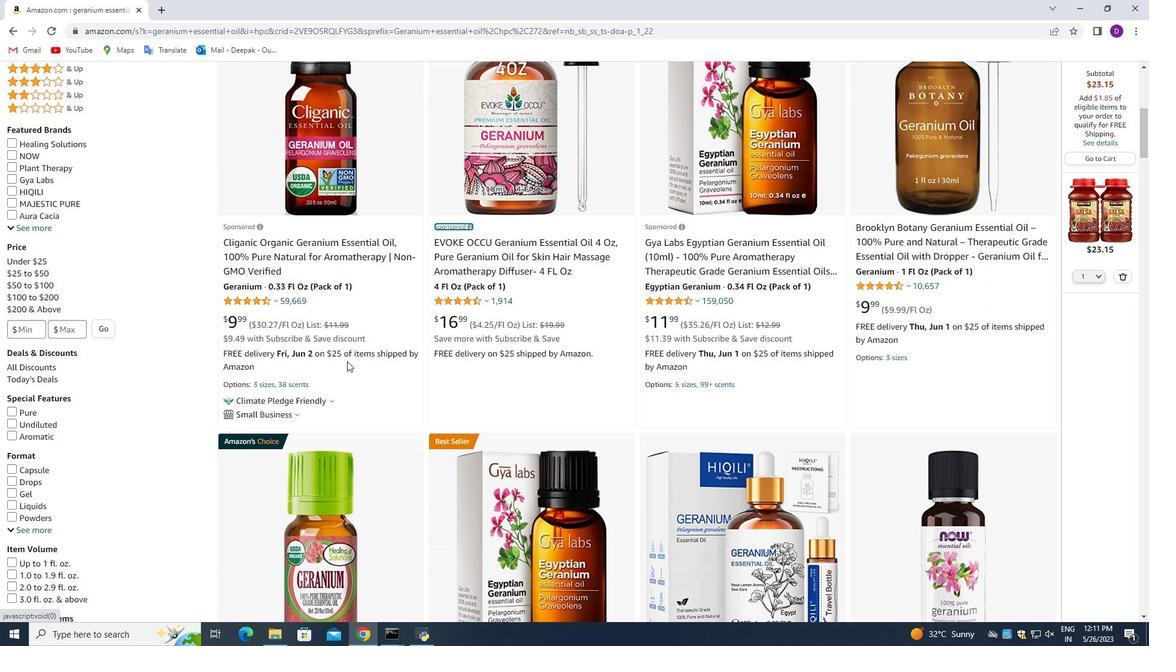 
Action: Mouse moved to (308, 212)
Screenshot: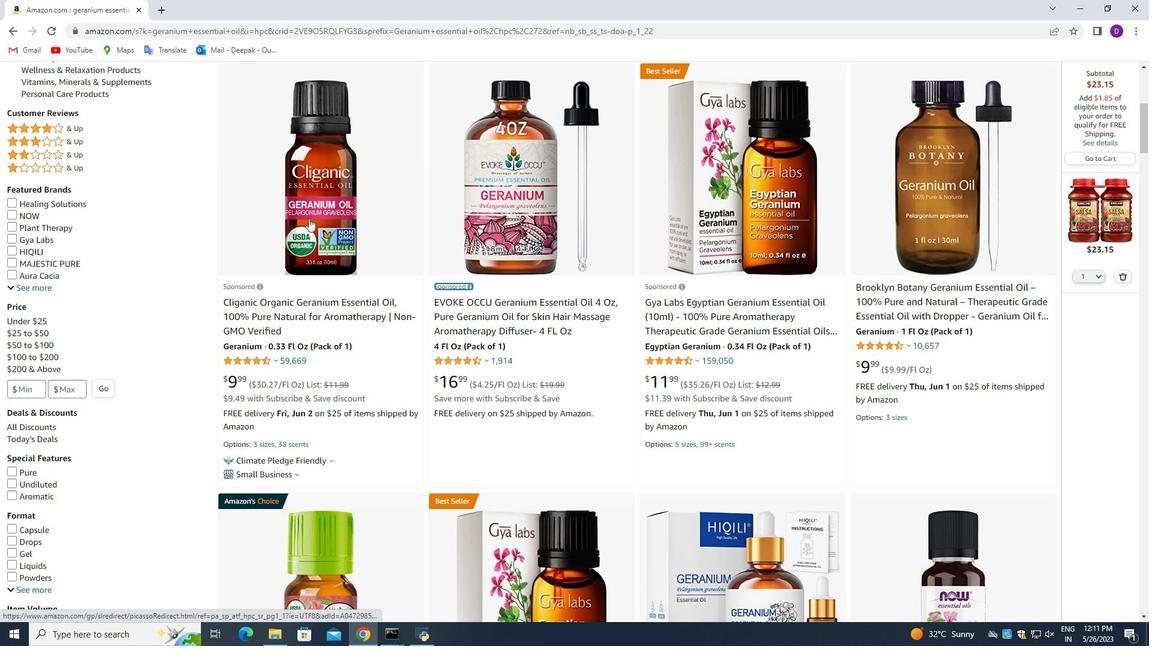 
Action: Mouse pressed left at (308, 212)
Screenshot: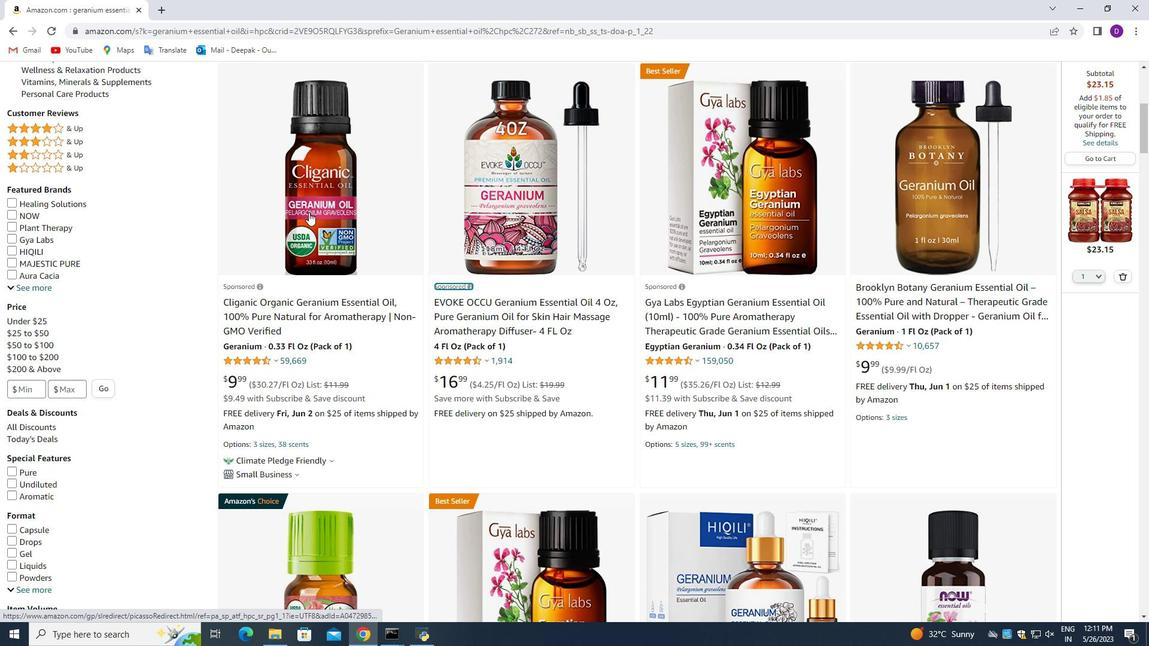 
Action: Mouse moved to (867, 400)
Screenshot: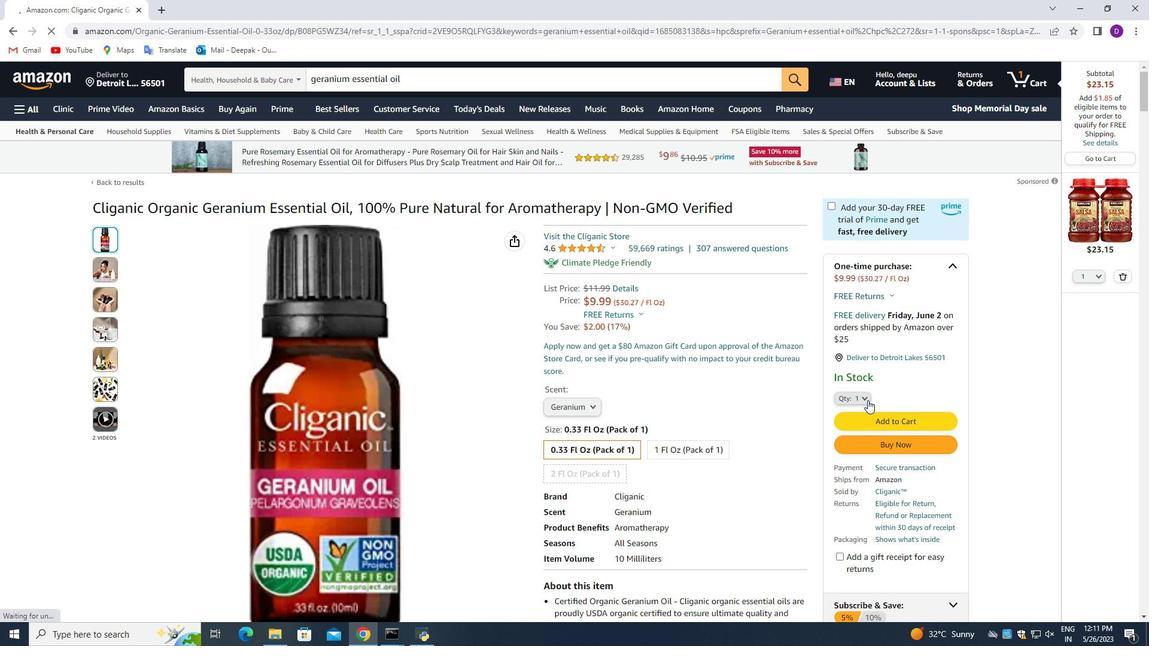 
Action: Mouse pressed left at (867, 400)
Screenshot: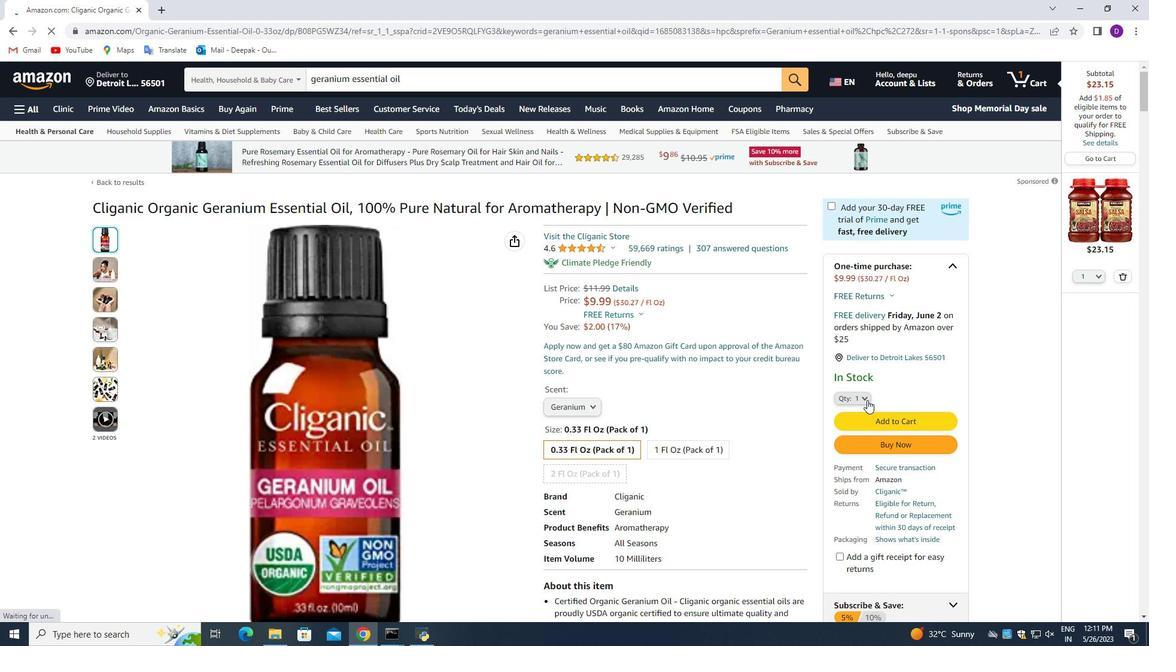 
Action: Mouse moved to (856, 102)
Screenshot: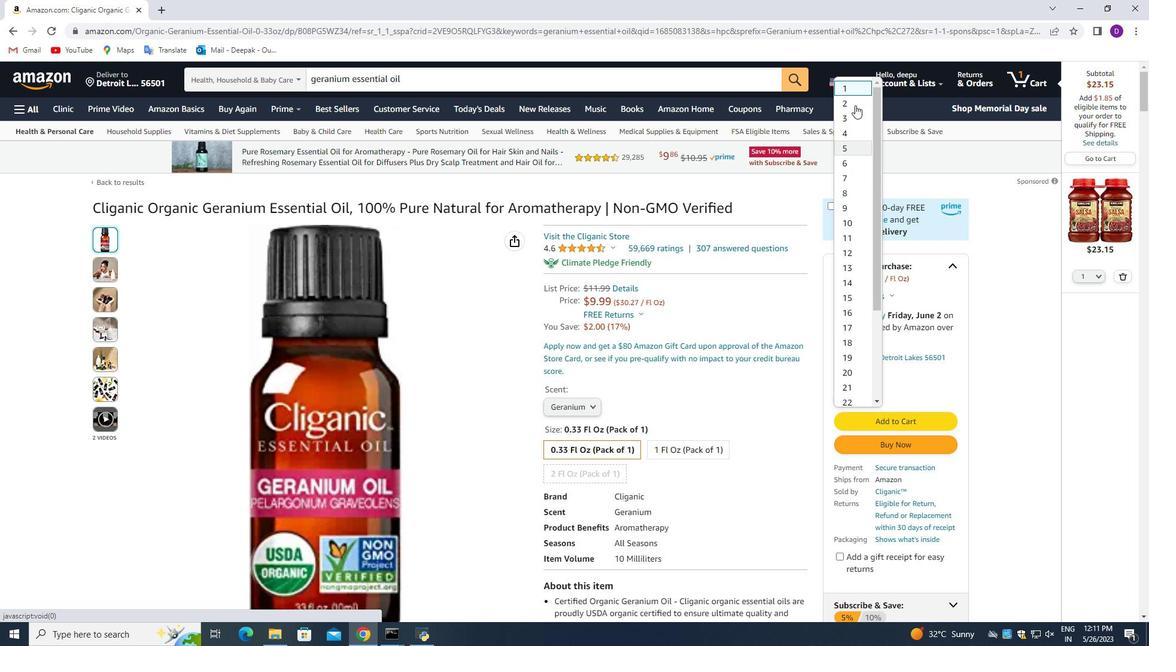 
Action: Mouse pressed left at (856, 102)
Screenshot: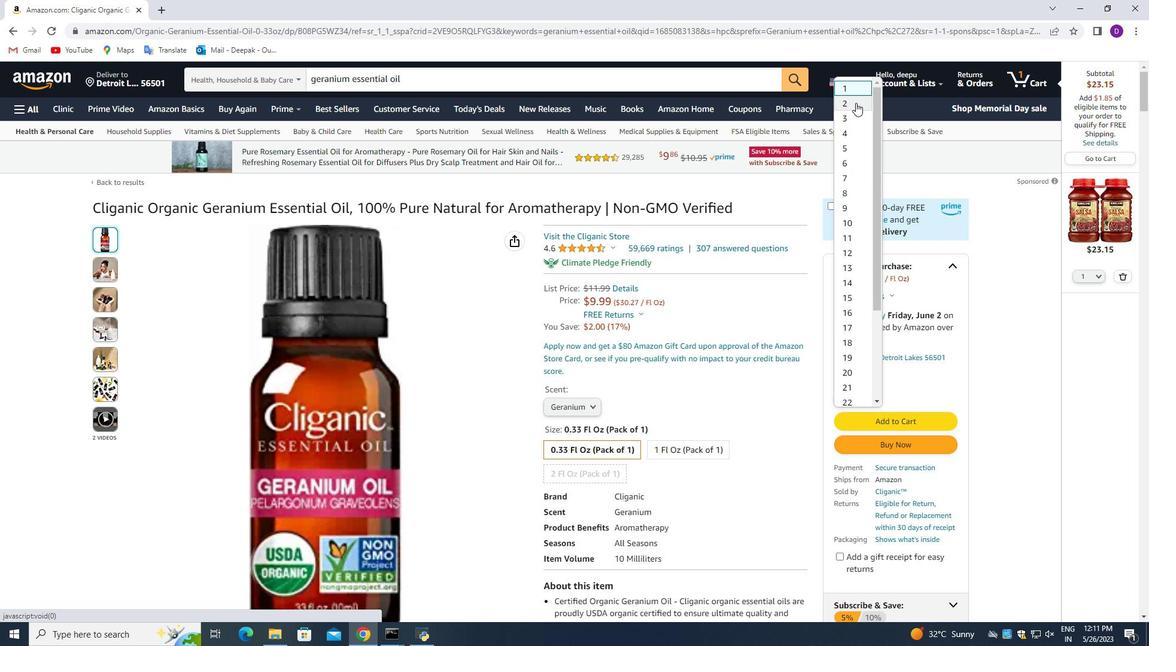 
Action: Mouse moved to (895, 417)
Screenshot: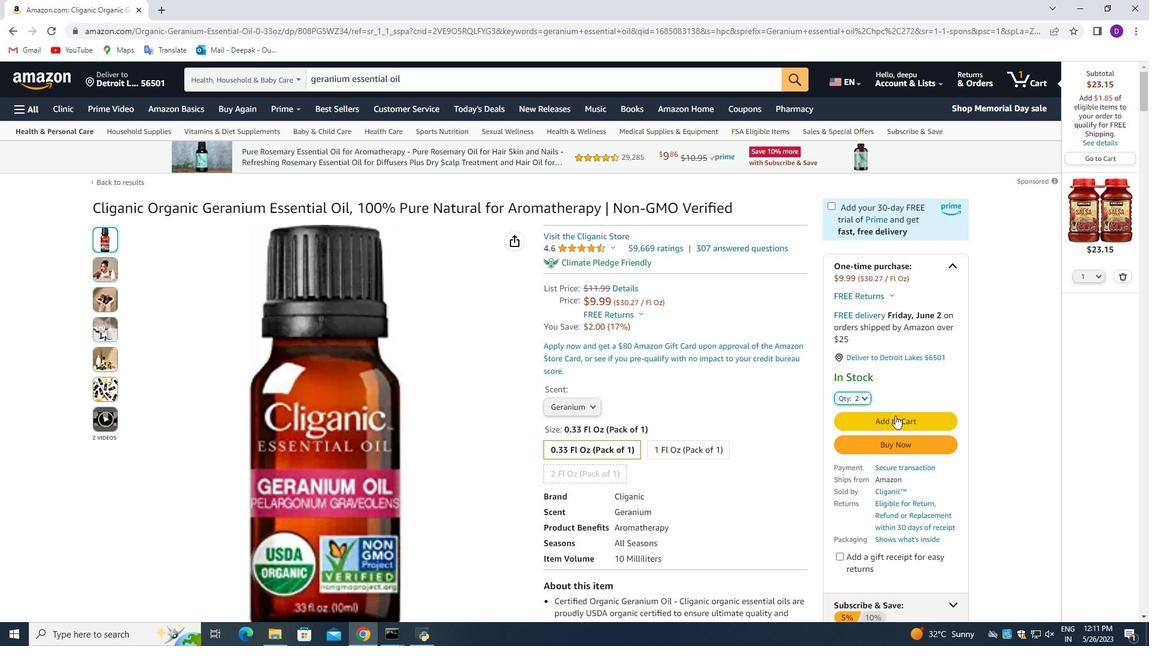 
Action: Mouse pressed left at (895, 417)
Screenshot: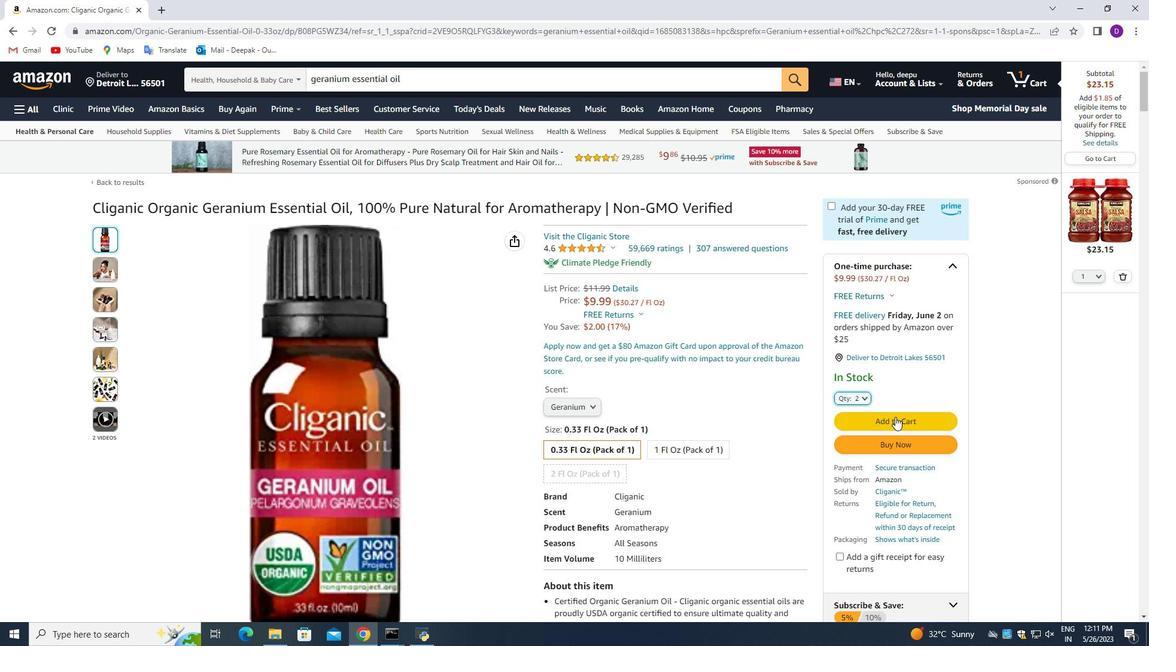 
Action: Mouse moved to (911, 168)
Screenshot: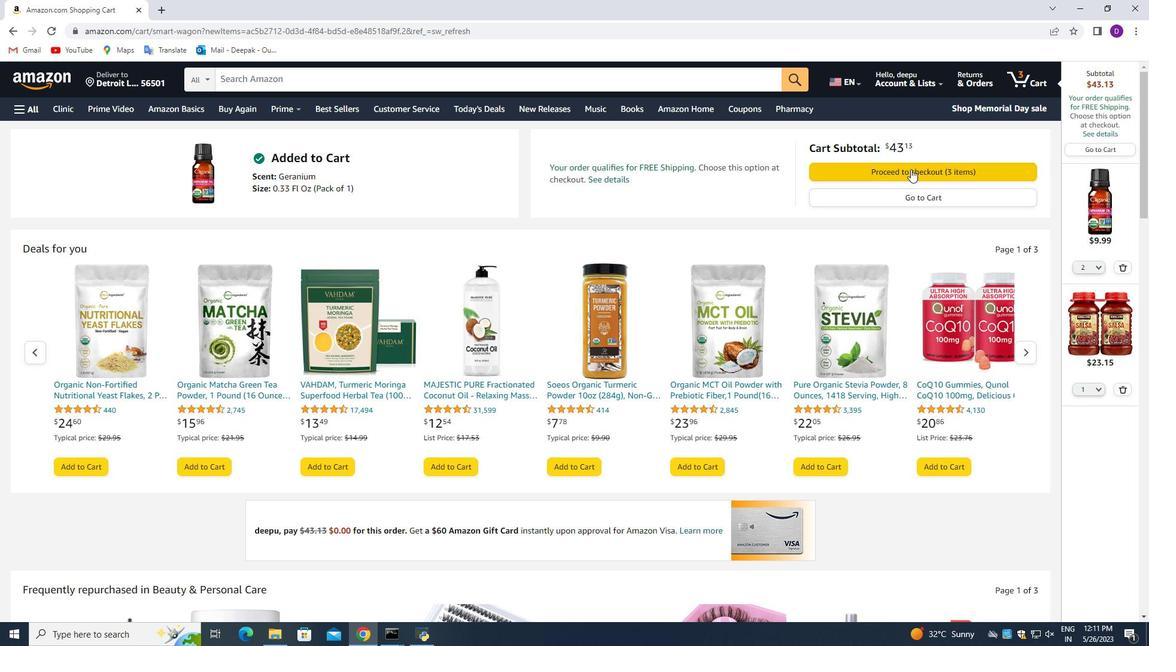 
Action: Mouse pressed left at (911, 168)
Screenshot: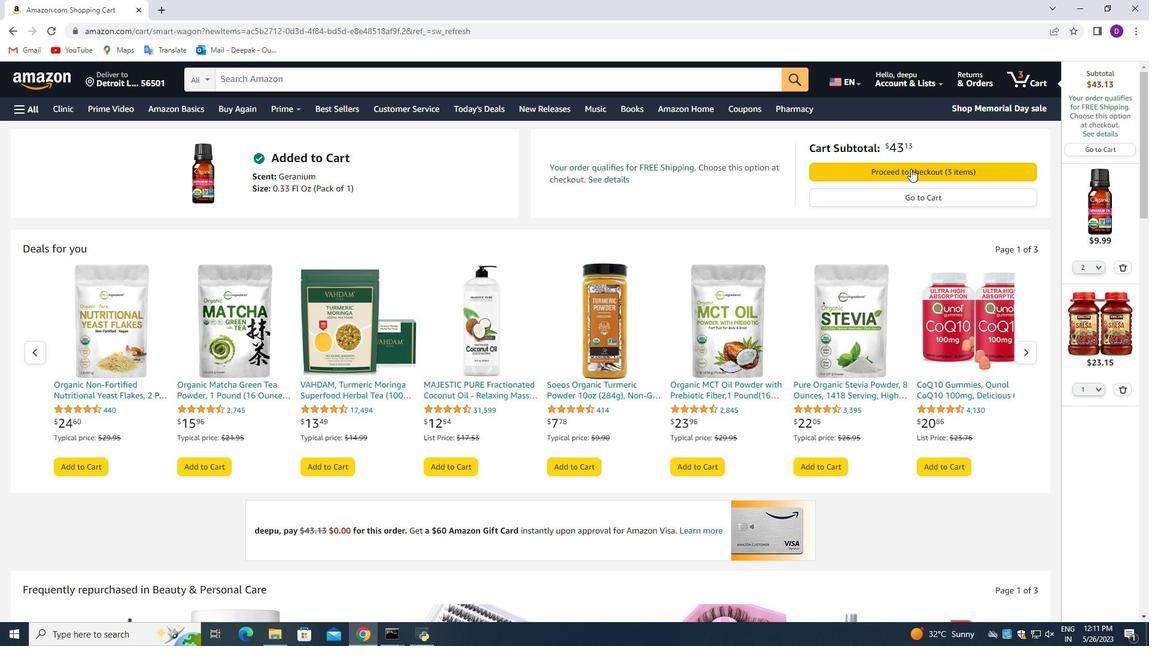 
Action: Mouse moved to (319, 246)
Screenshot: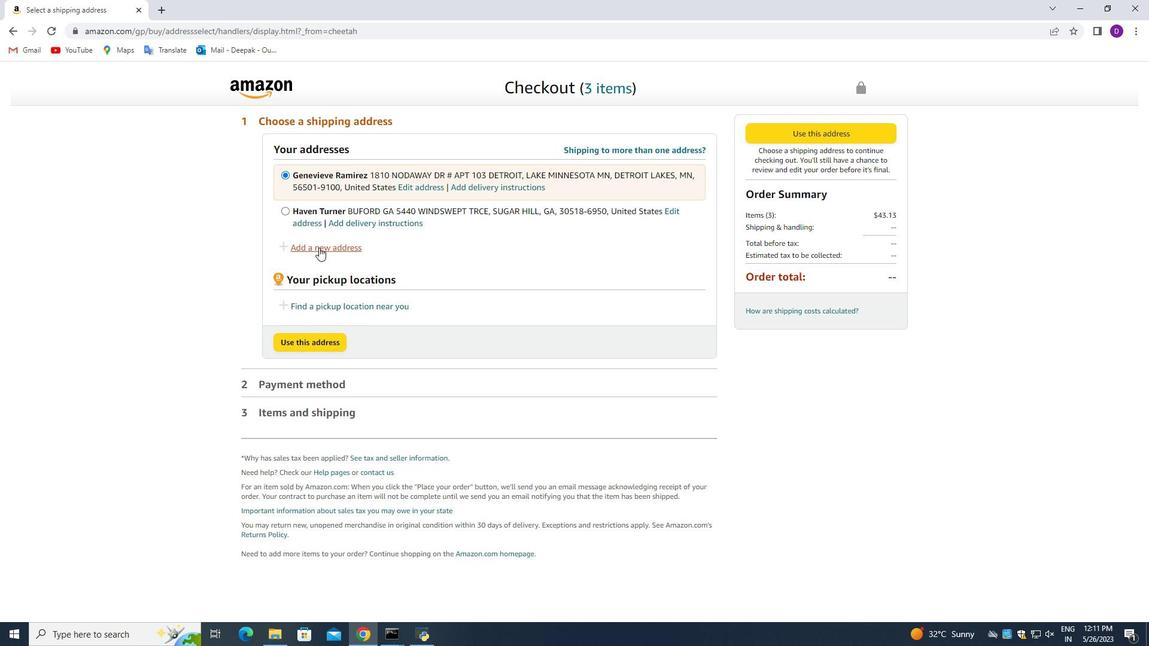 
Action: Mouse pressed left at (319, 246)
Screenshot: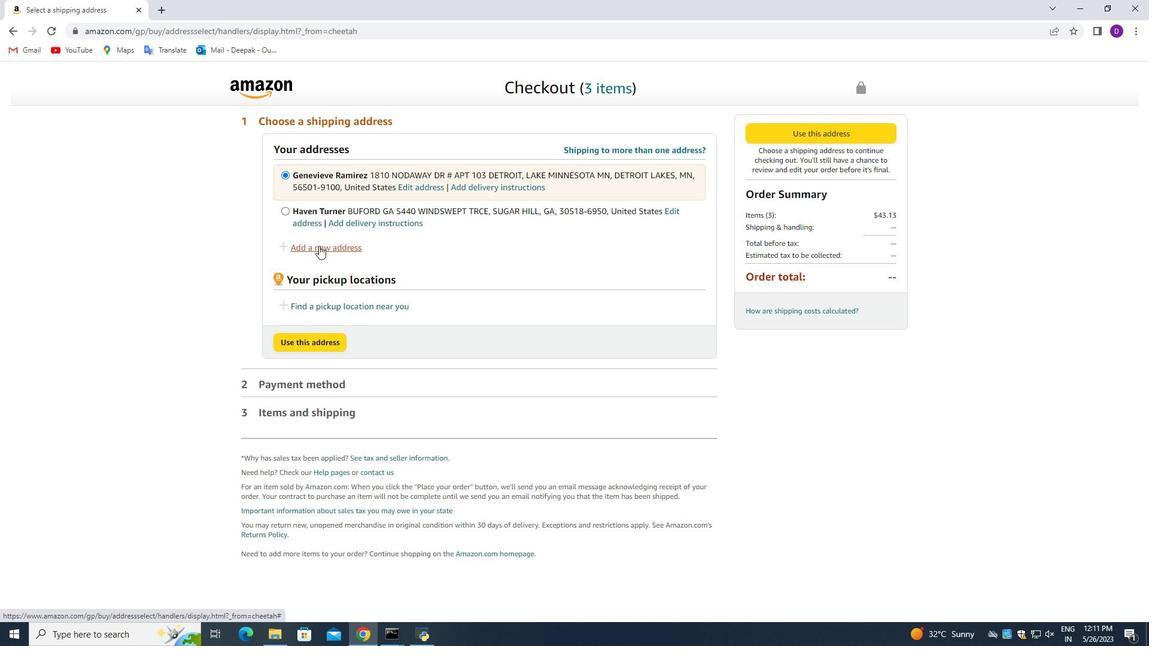 
Action: Mouse moved to (408, 301)
Screenshot: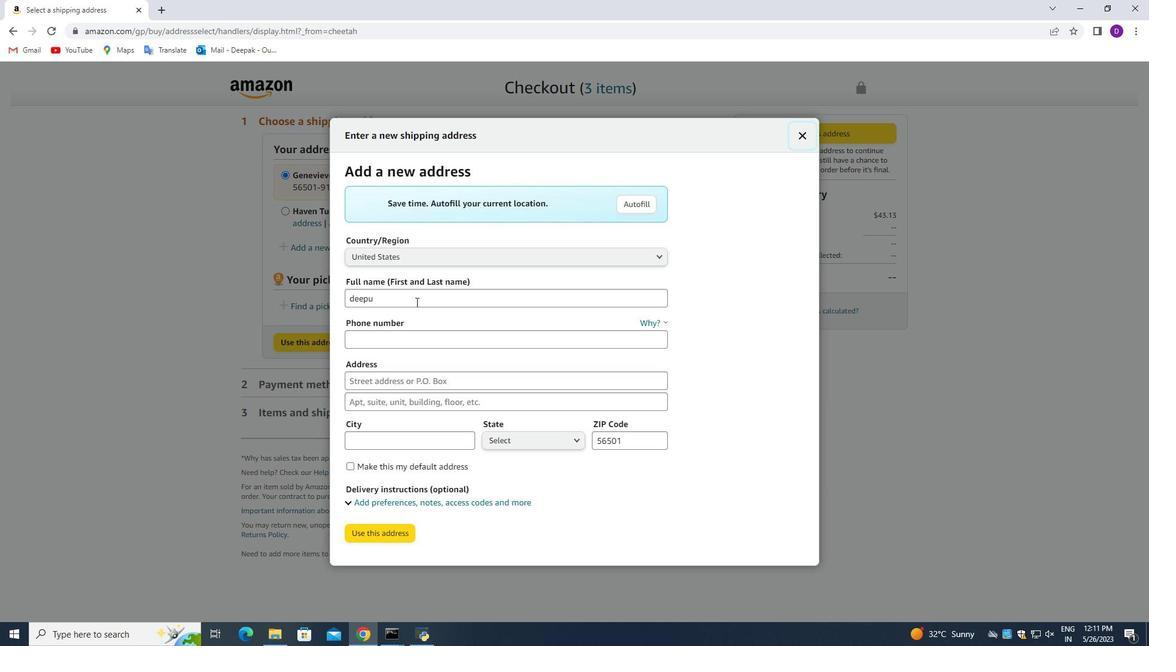 
Action: Mouse pressed left at (408, 301)
Screenshot: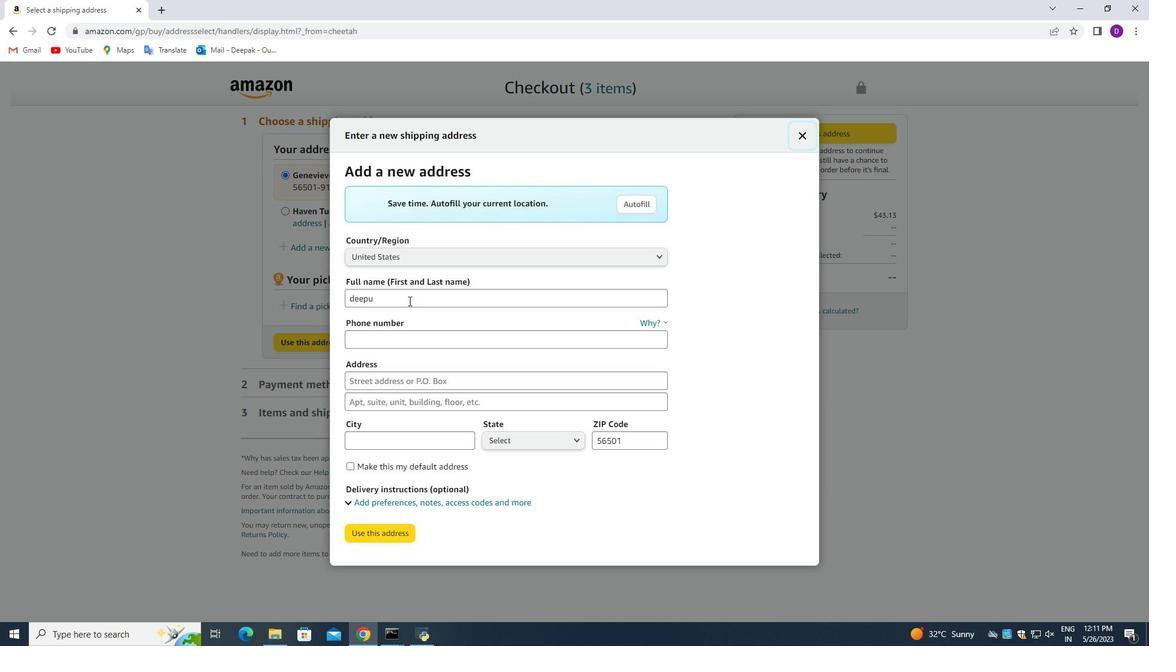 
Action: Mouse pressed left at (408, 301)
Screenshot: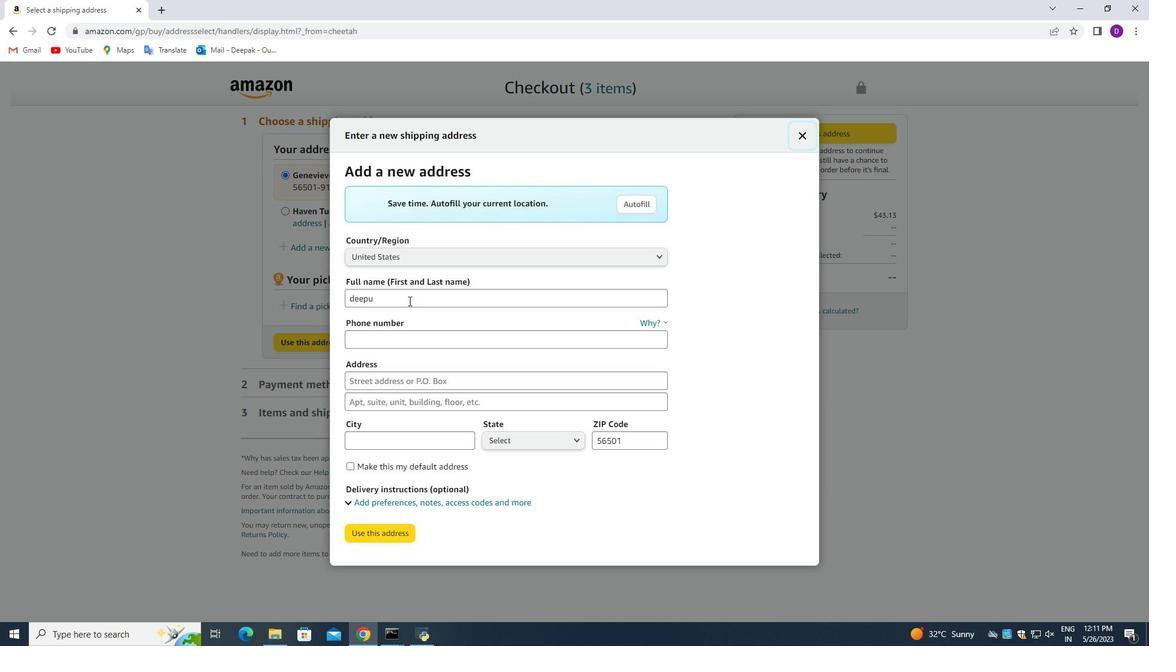 
Action: Mouse pressed left at (408, 301)
Screenshot: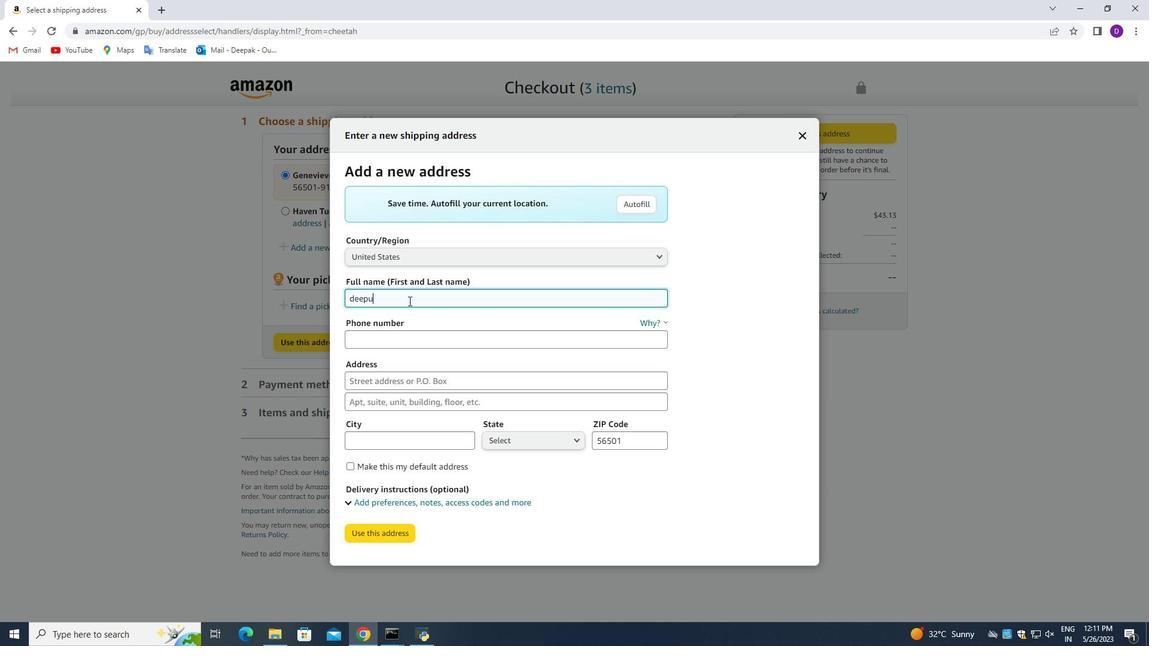 
Action: Key pressed <Key.backspace><Key.shift>Hope<Key.space><Key.shift_r>Brown
Screenshot: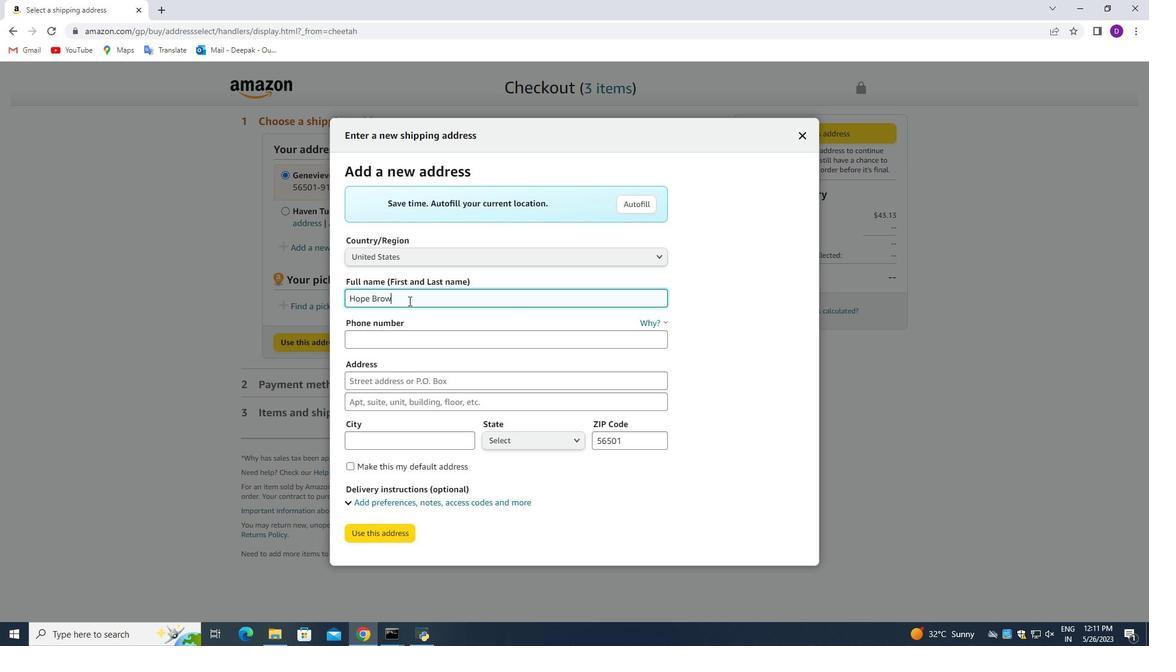 
Action: Mouse moved to (413, 337)
Screenshot: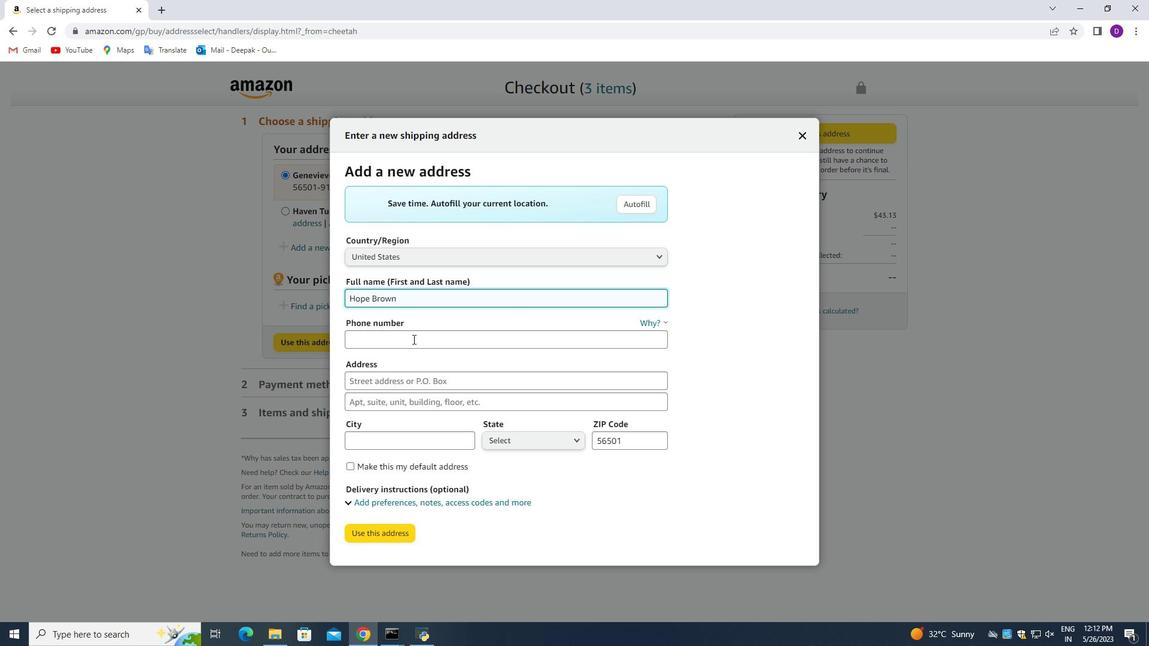
Action: Mouse pressed left at (413, 337)
Screenshot: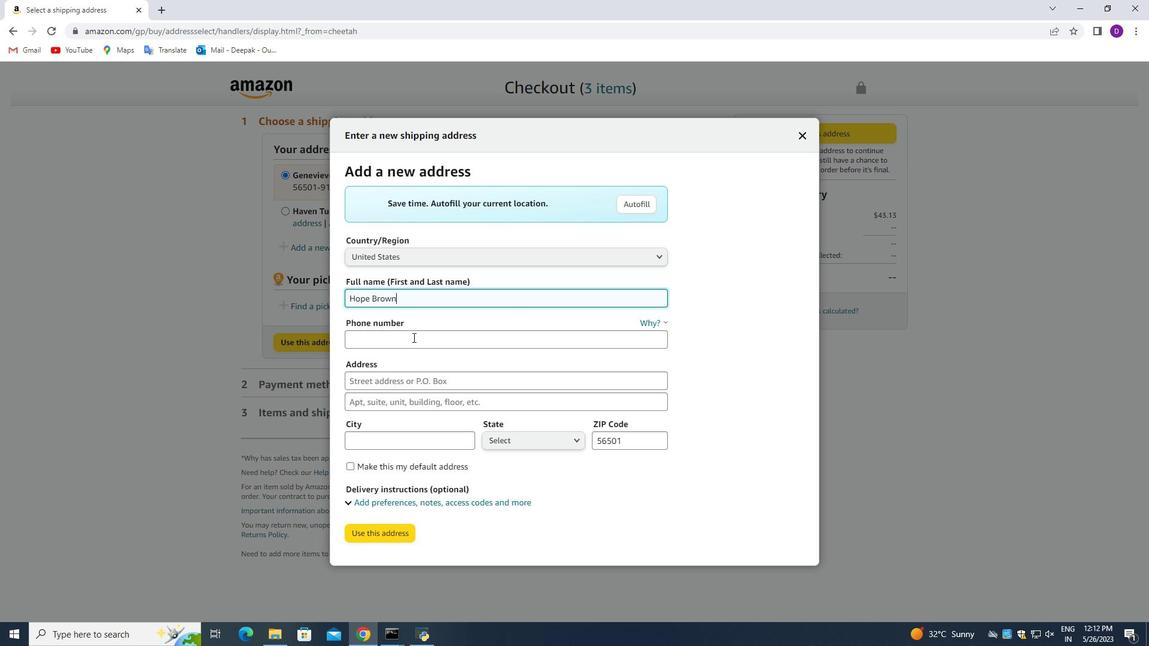 
Action: Key pressed 8286258075
Screenshot: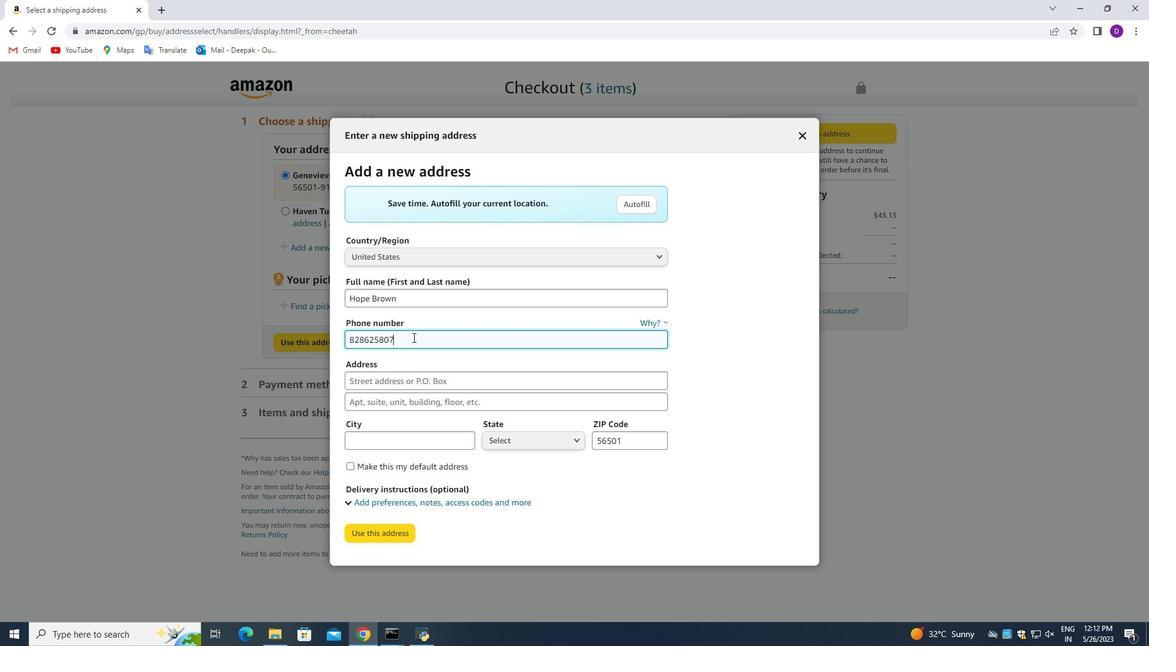 
Action: Mouse moved to (429, 386)
Screenshot: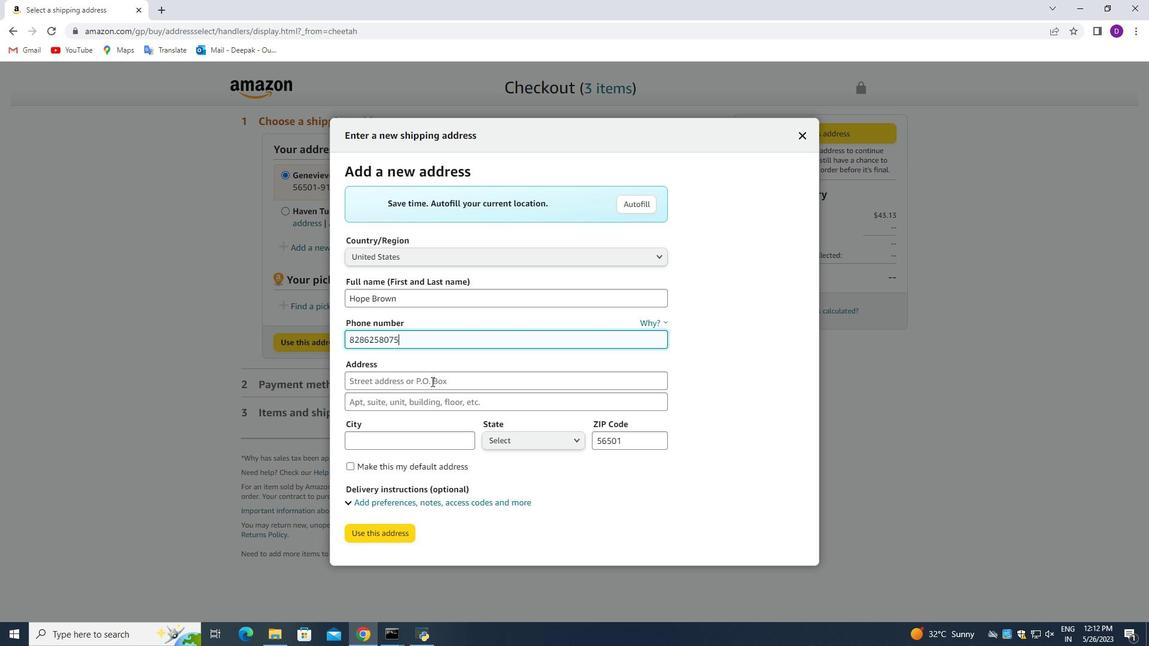 
Action: Mouse pressed left at (429, 386)
Screenshot: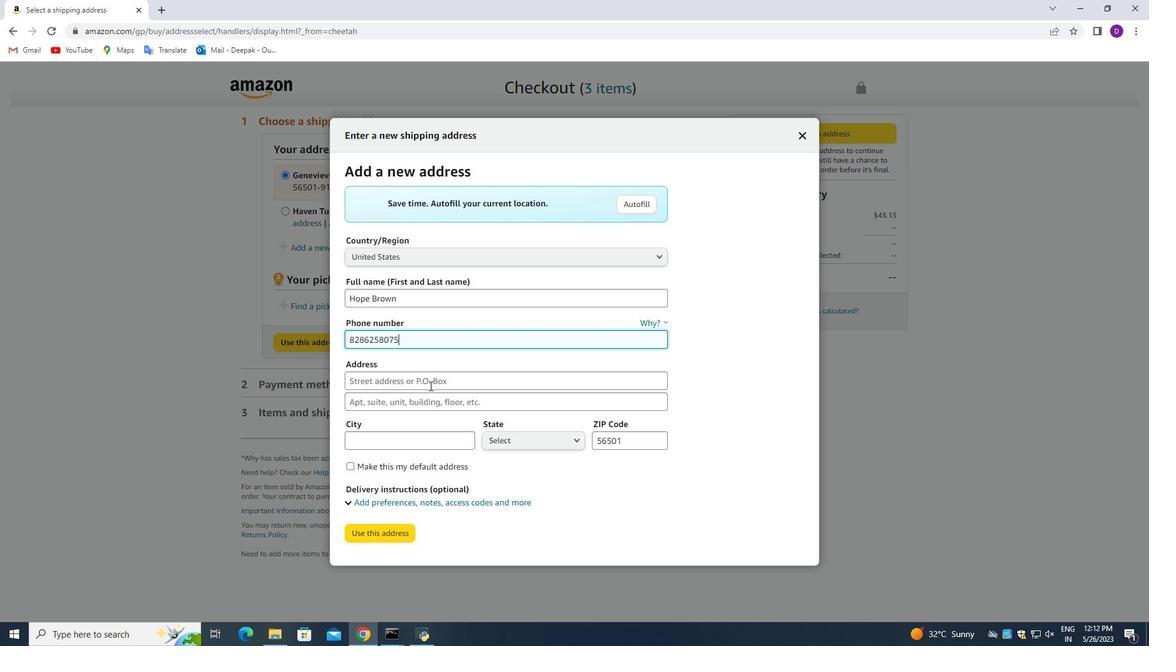 
Action: Mouse moved to (413, 350)
Screenshot: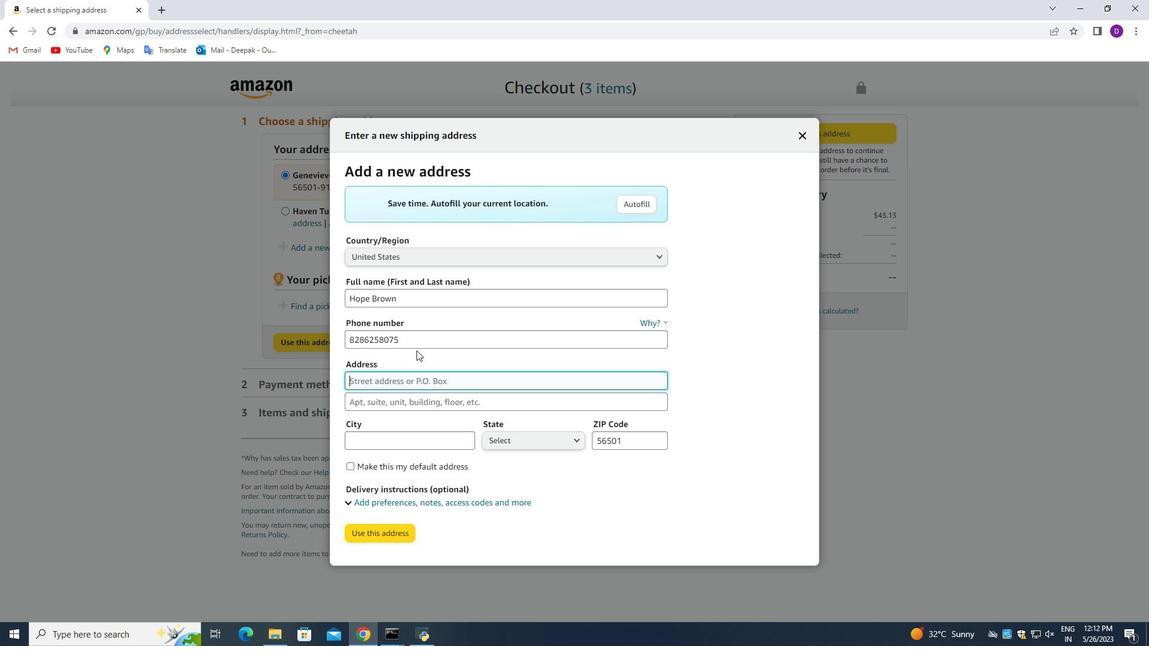 
Action: Key pressed <Key.shift>Po<Key.space><Key.shift_r><Key.shift_r><Key.shift_r><Key.shift_r><Key.shift_r><Key.shift_r><Key.shift_r><Key.shift_r>Box<Key.space>227
Screenshot: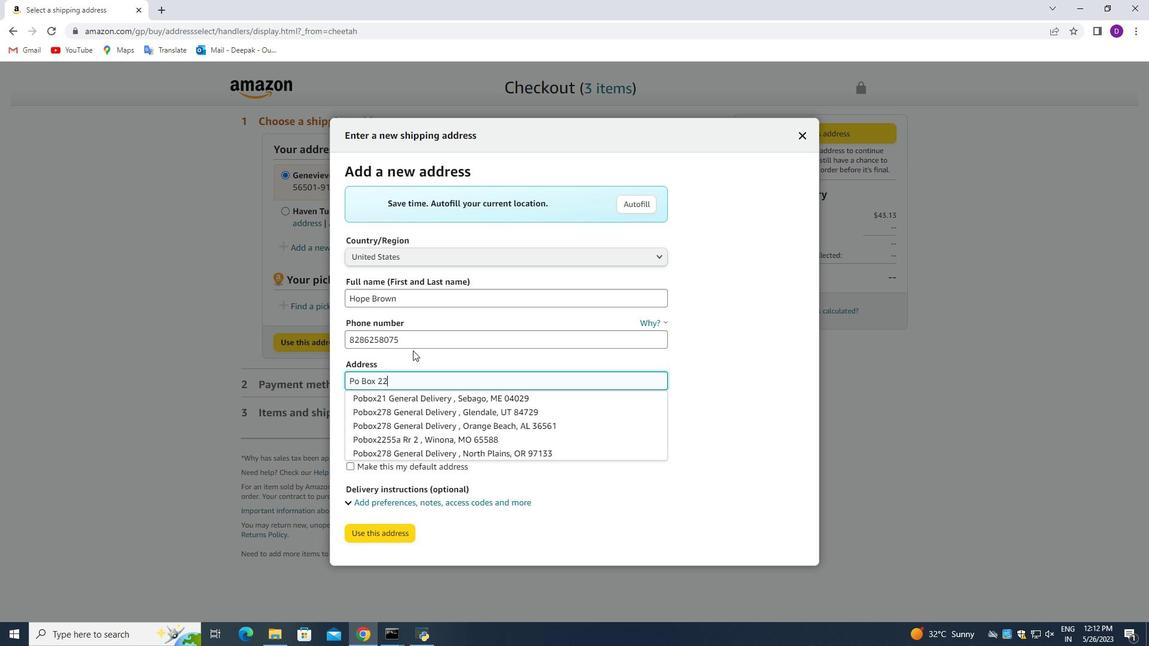 
Action: Mouse moved to (403, 405)
Screenshot: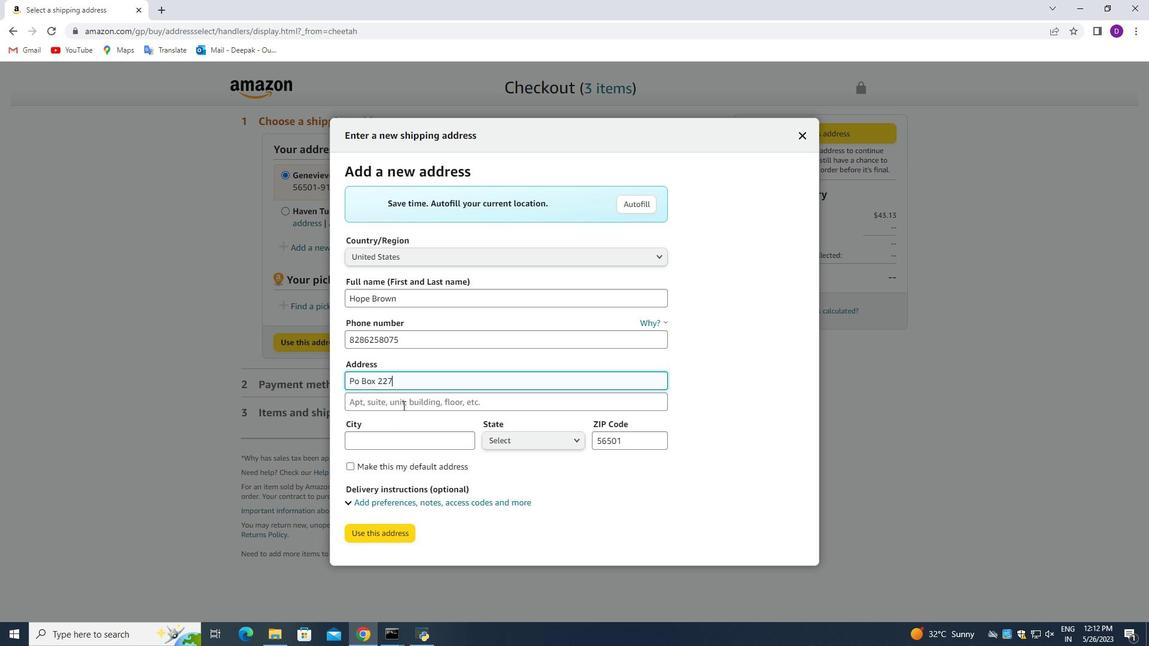
Action: Mouse pressed left at (403, 405)
Screenshot: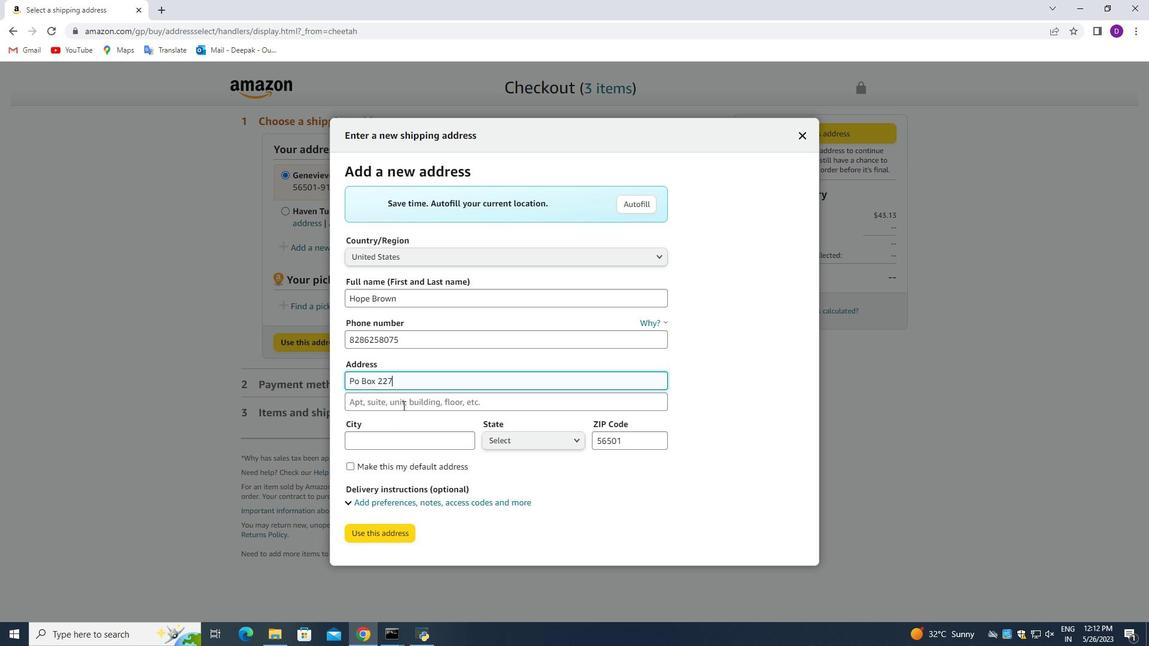 
Action: Mouse moved to (412, 355)
Screenshot: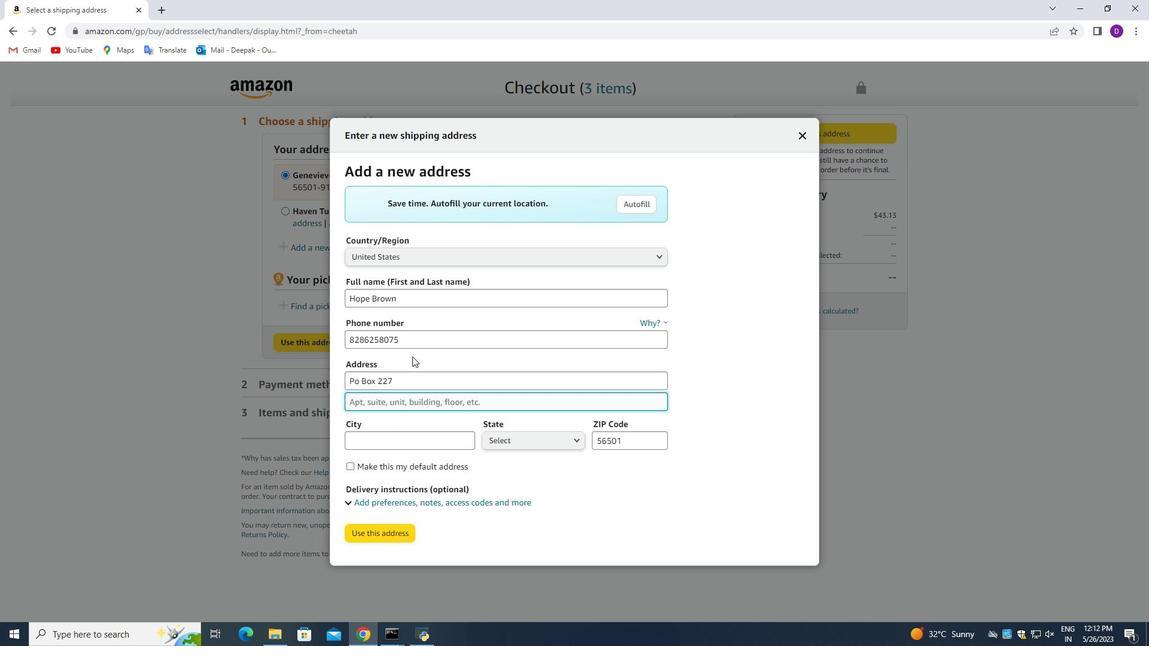 
Action: Key pressed <Key.shift>Lake<Key.space><Key.shift>Lure<Key.space><Key.backspace>,<Key.space><Key.shift>Norrth<Key.backspace><Key.backspace><Key.backspace>th<Key.space><Key.shift_r><Key.shift_r><Key.shift_r><Key.shift_r><Key.shift_r><Key.shift_r><Key.shift_r>Carolina<Key.shift>(<Key.shift>NC)
Screenshot: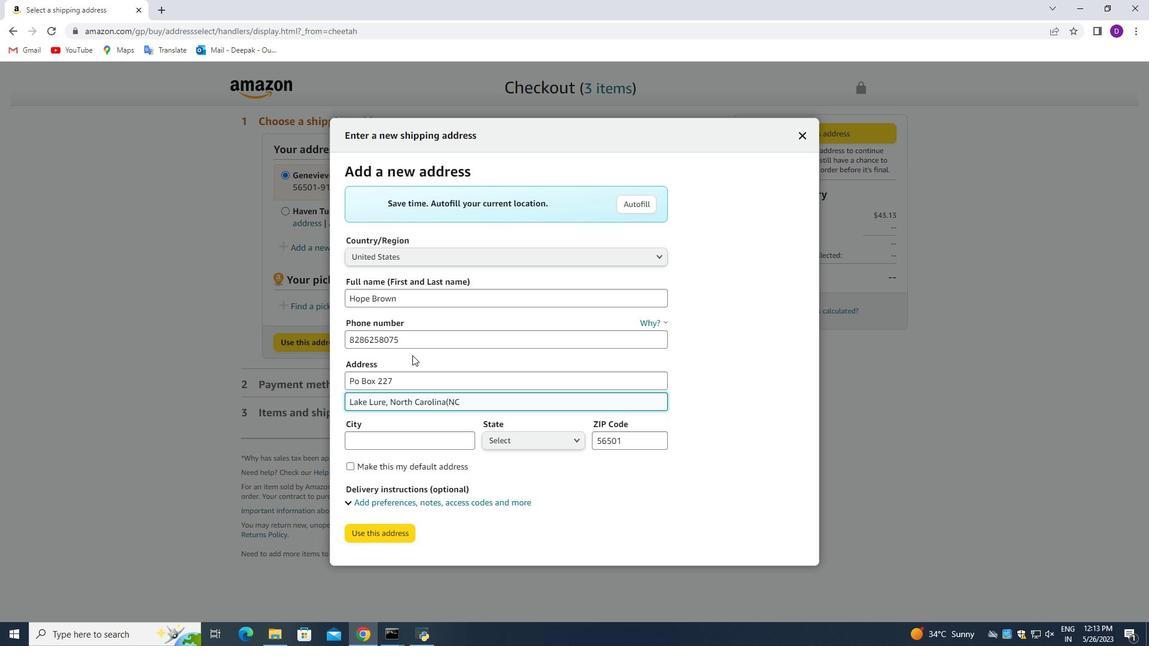 
Action: Mouse moved to (631, 441)
Screenshot: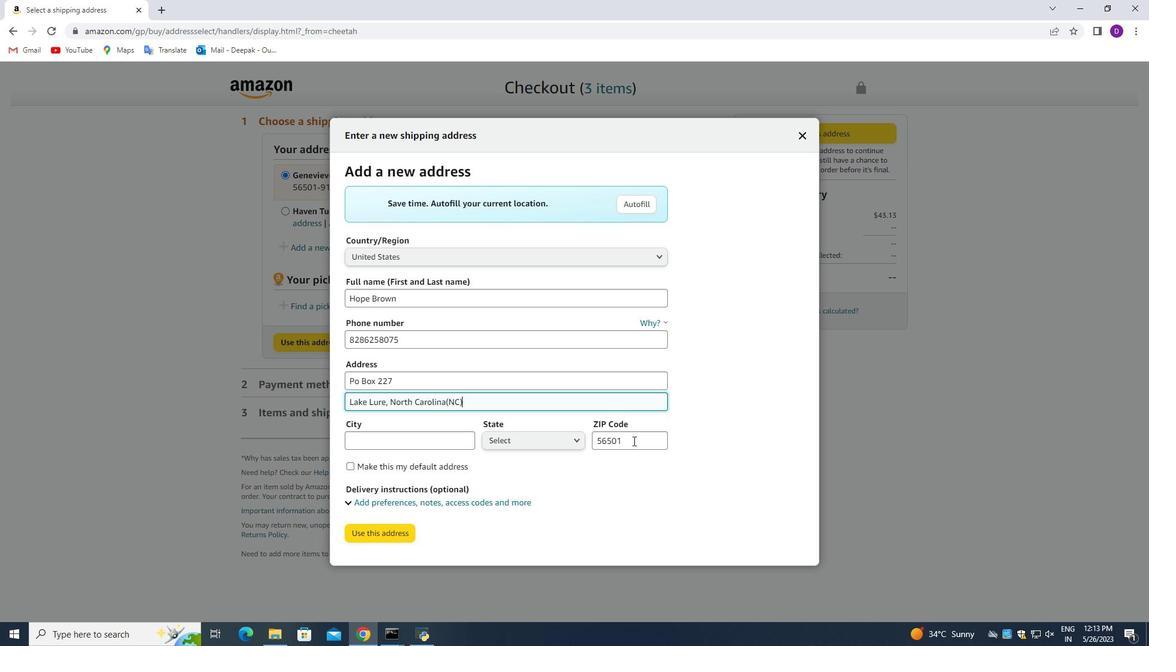 
Action: Mouse pressed left at (631, 441)
Screenshot: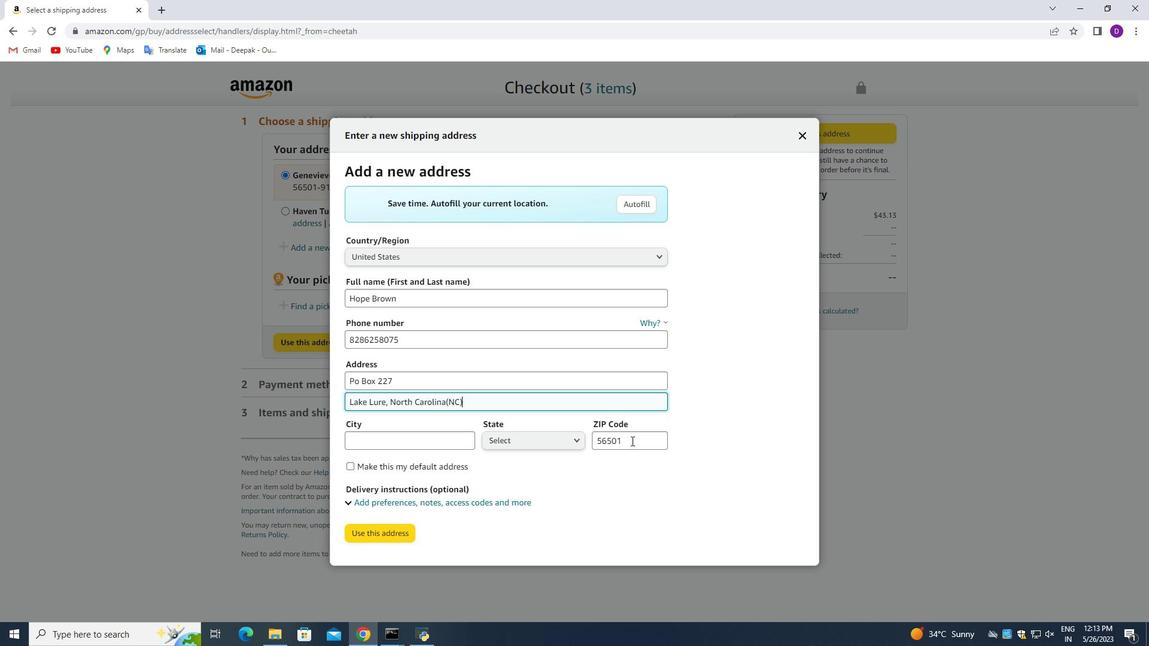 
Action: Mouse pressed left at (631, 441)
Screenshot: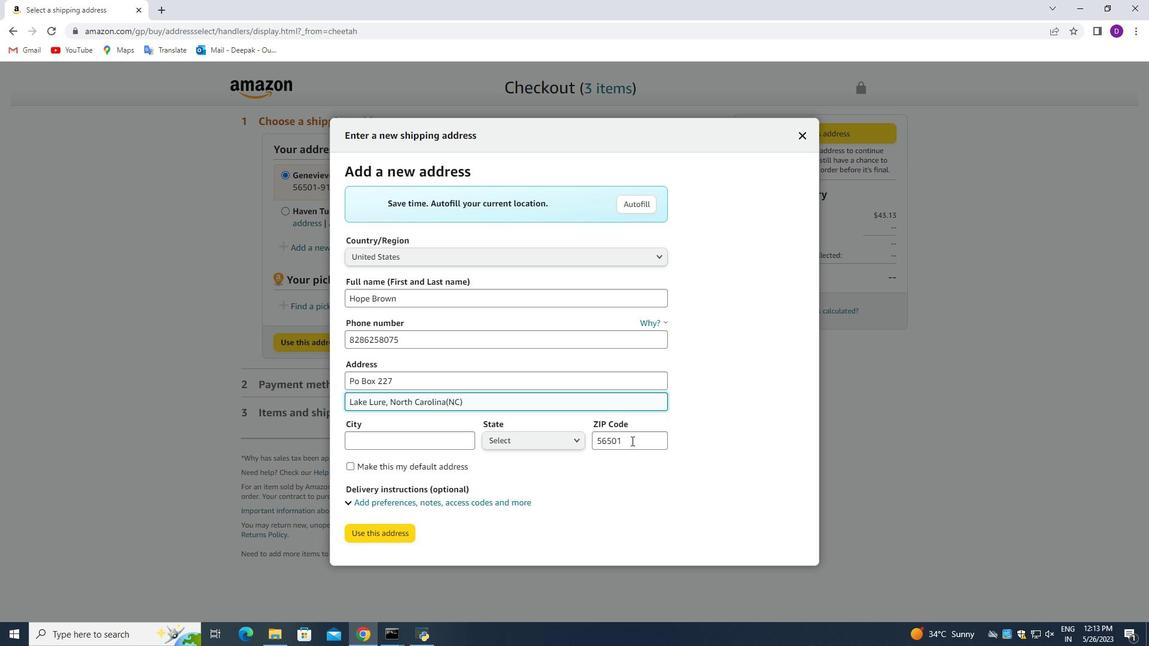 
Action: Mouse pressed left at (631, 441)
Screenshot: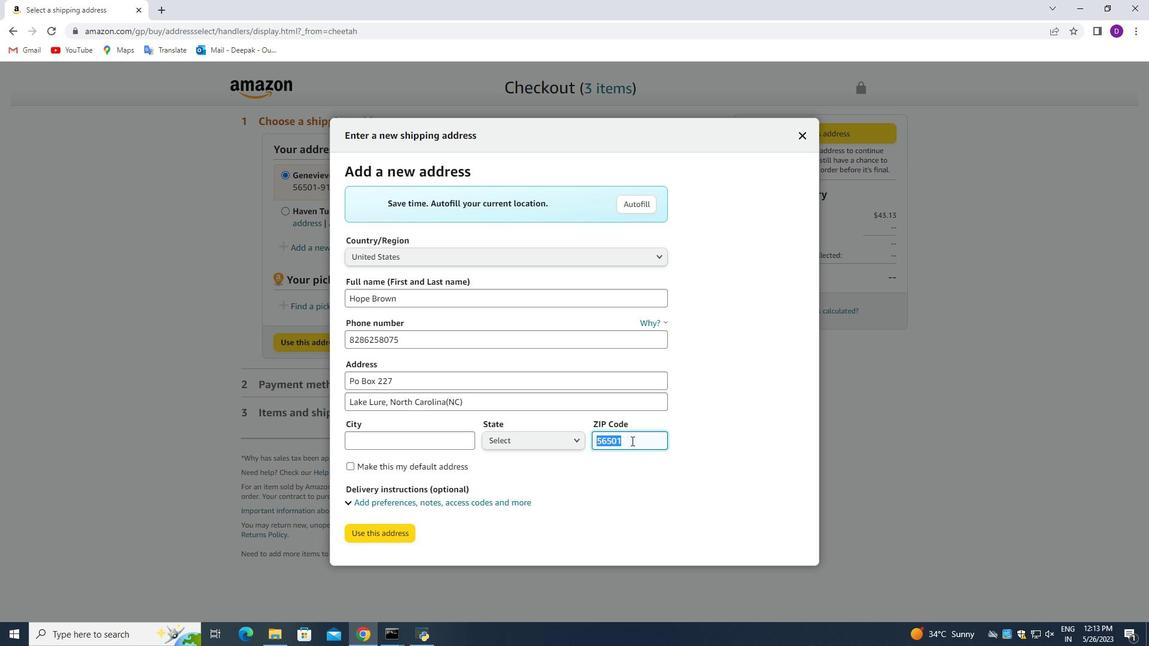 
Action: Mouse moved to (598, 436)
Screenshot: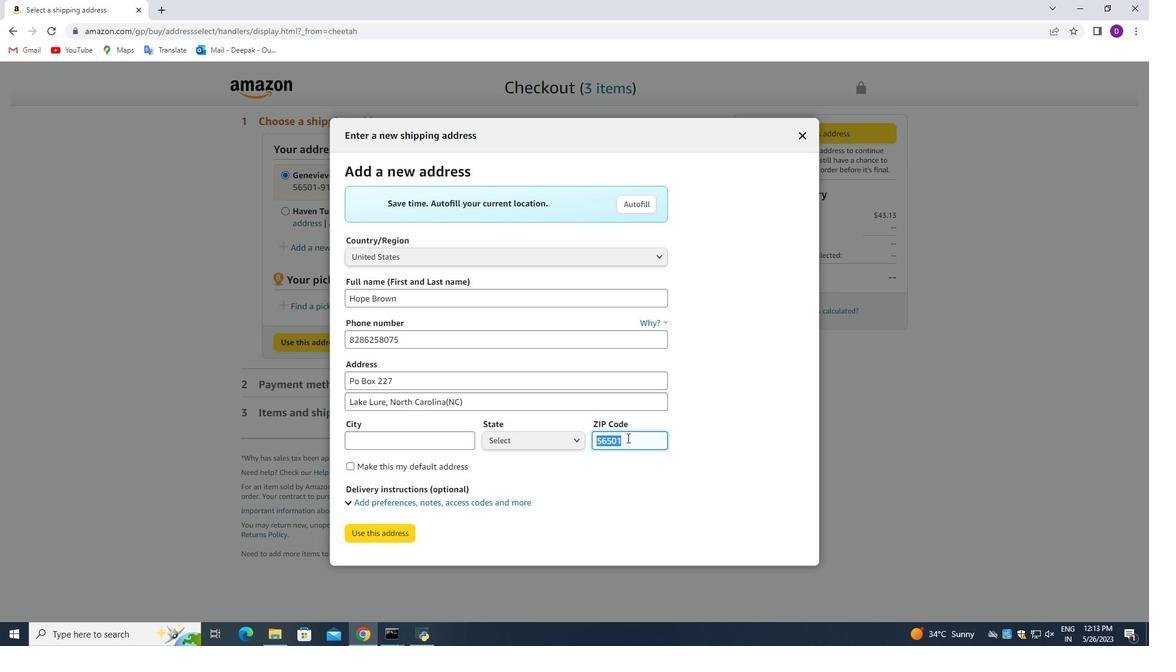 
Action: Key pressed 28746
Screenshot: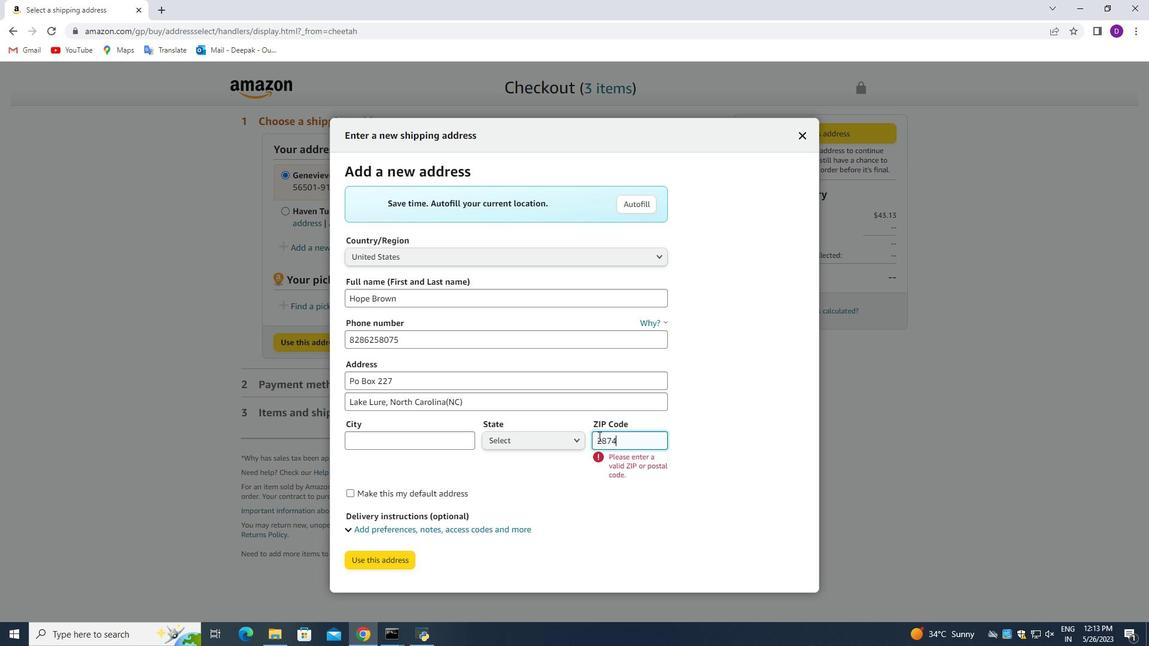 
Action: Mouse moved to (418, 443)
Screenshot: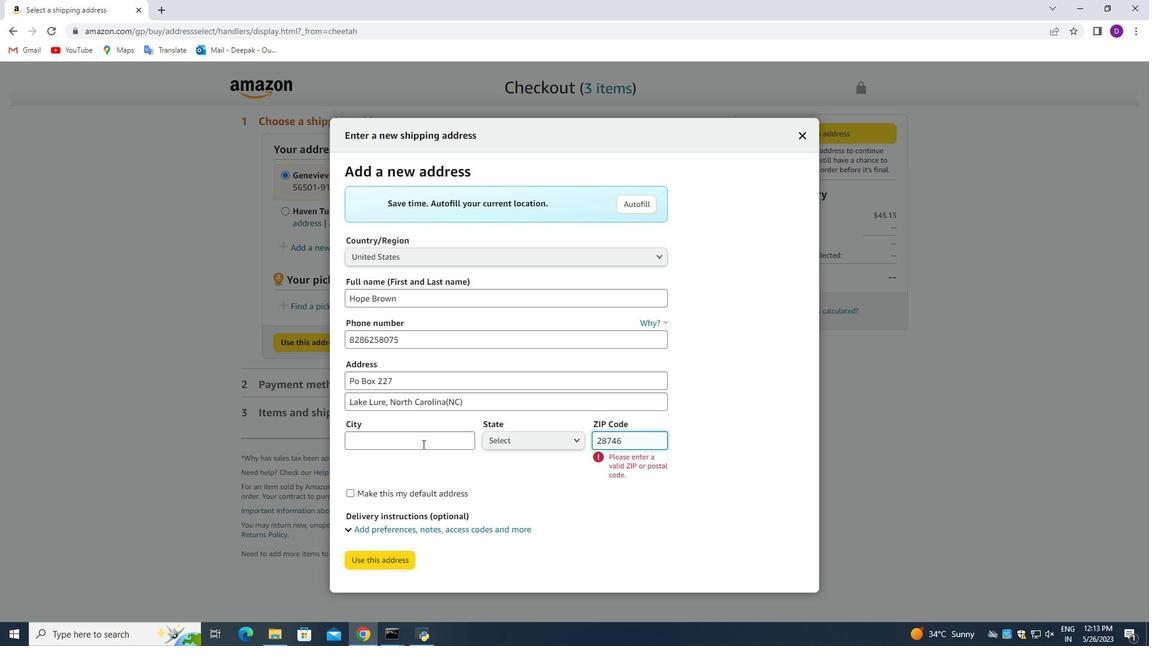 
Action: Mouse pressed left at (418, 443)
Screenshot: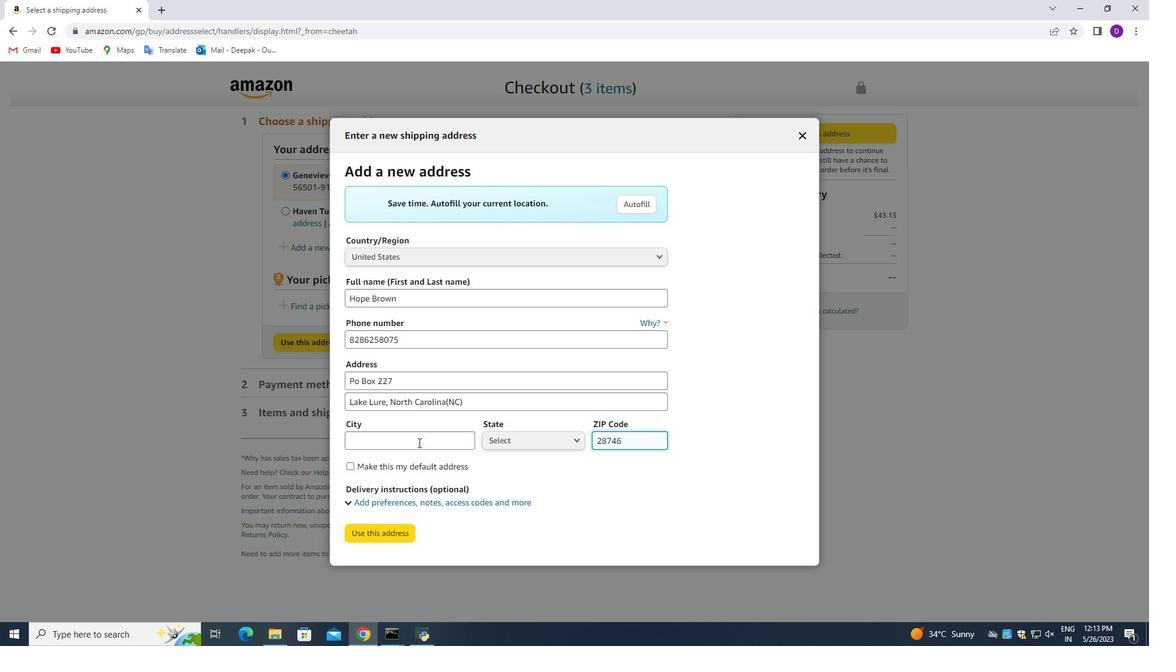 
Action: Key pressed <Key.shift_r>Carolina<Key.shift>(NC)
Screenshot: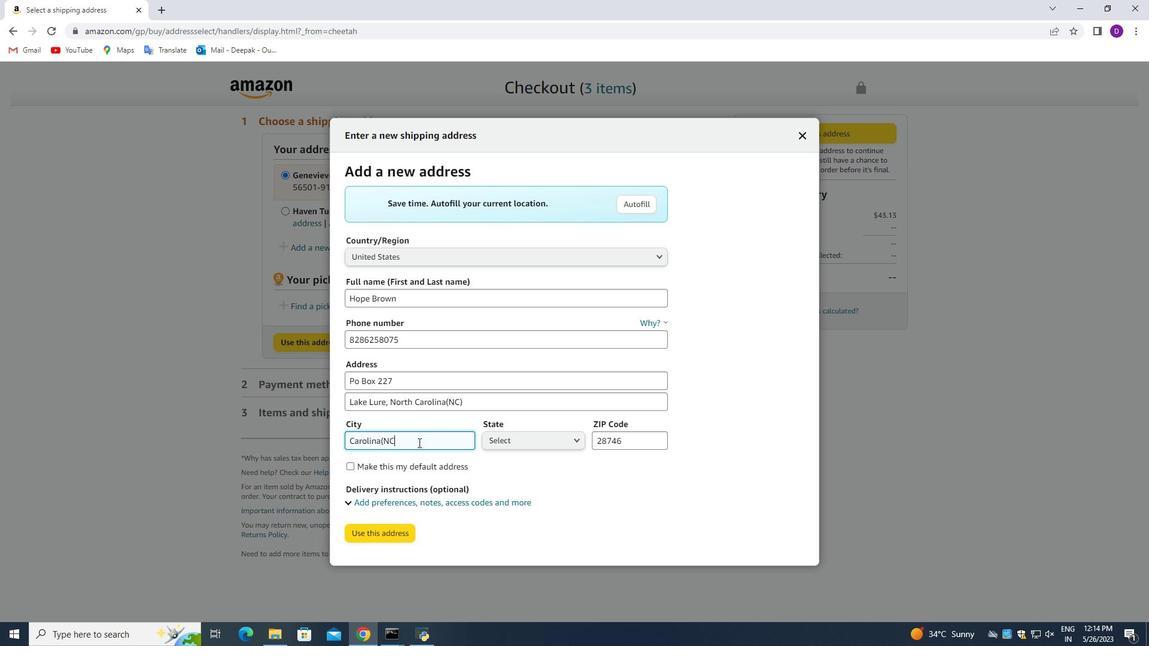 
Action: Mouse moved to (531, 443)
Screenshot: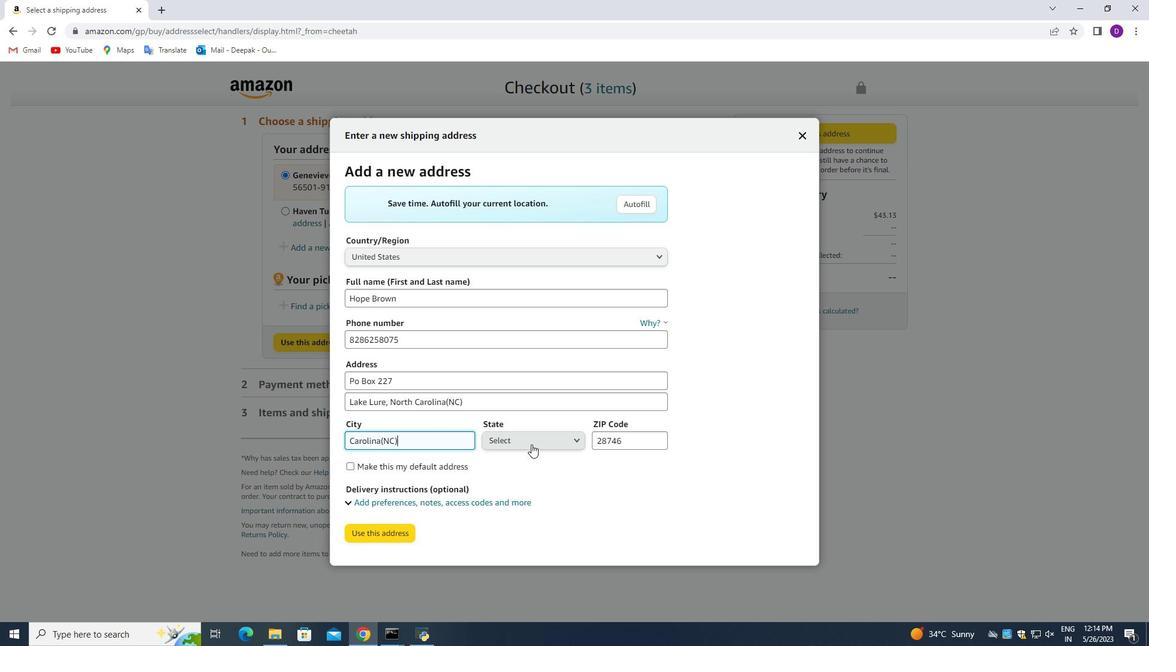 
Action: Mouse pressed left at (531, 443)
Screenshot: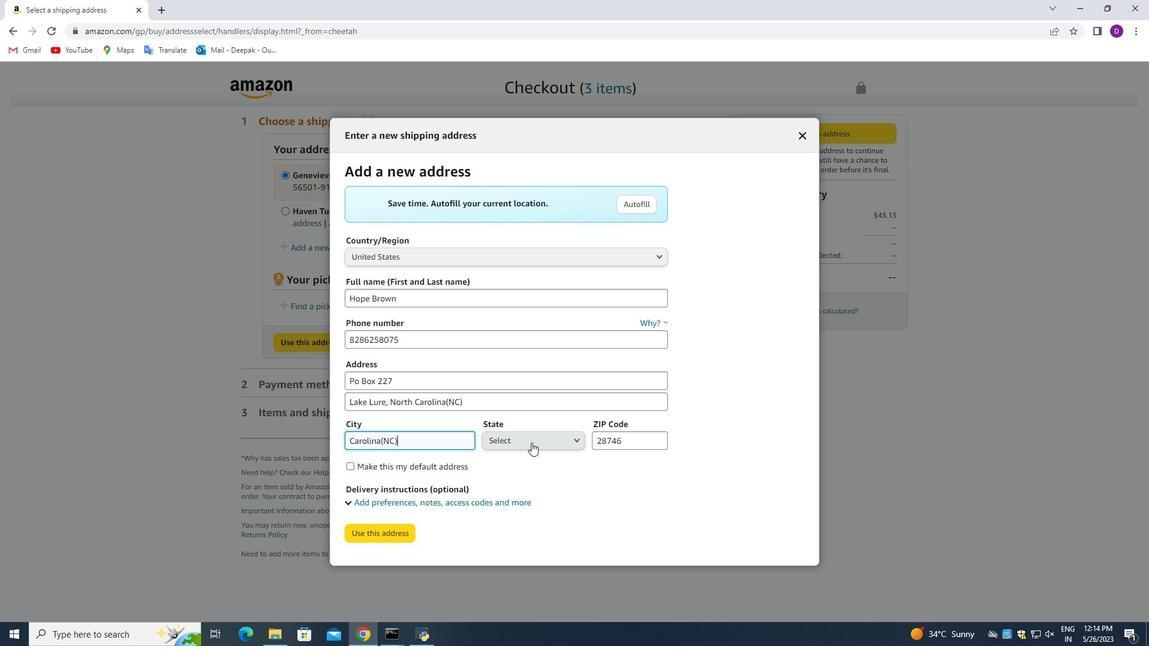 
Action: Mouse moved to (530, 171)
Screenshot: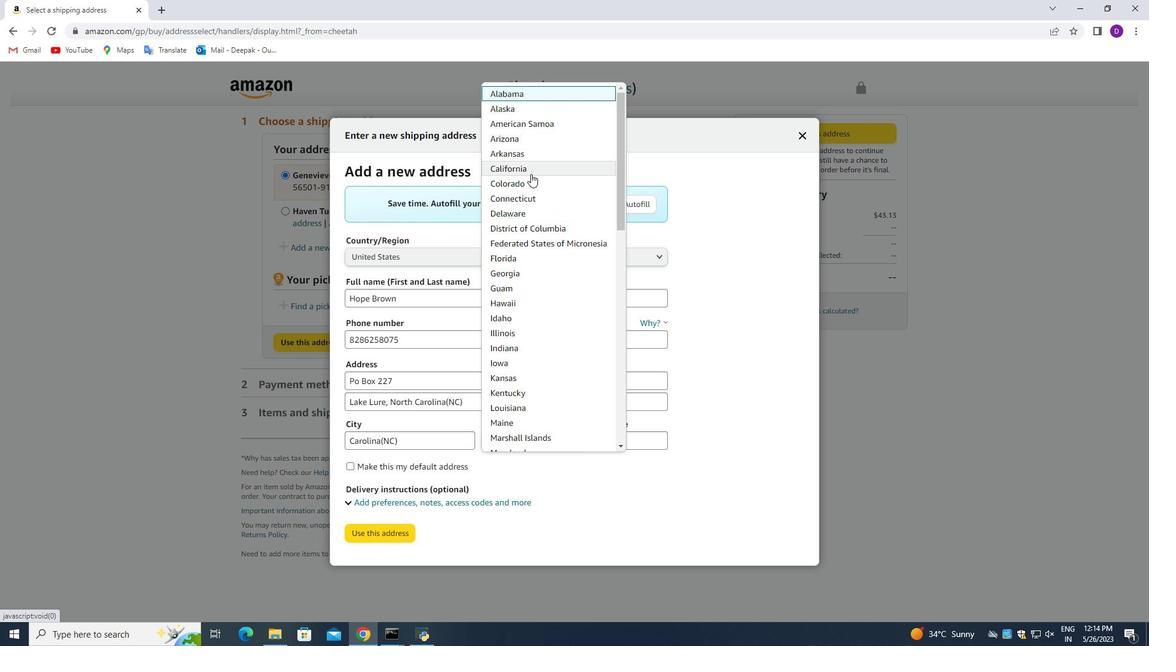 
Action: Mouse pressed left at (530, 171)
Screenshot: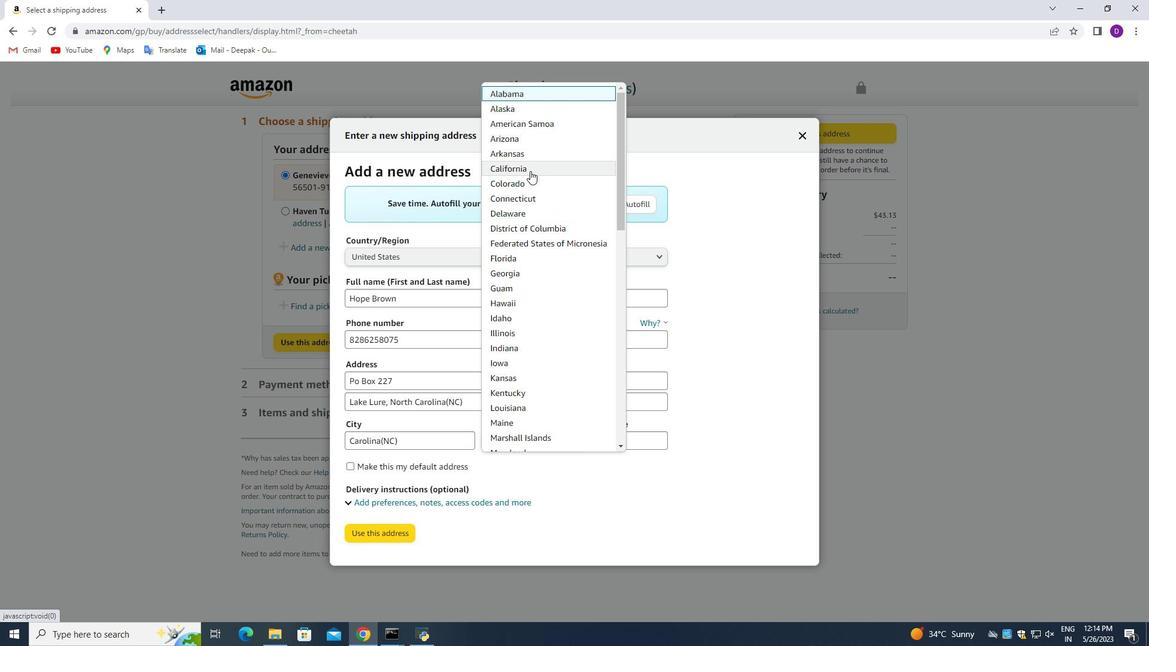 
Action: Mouse moved to (526, 374)
Screenshot: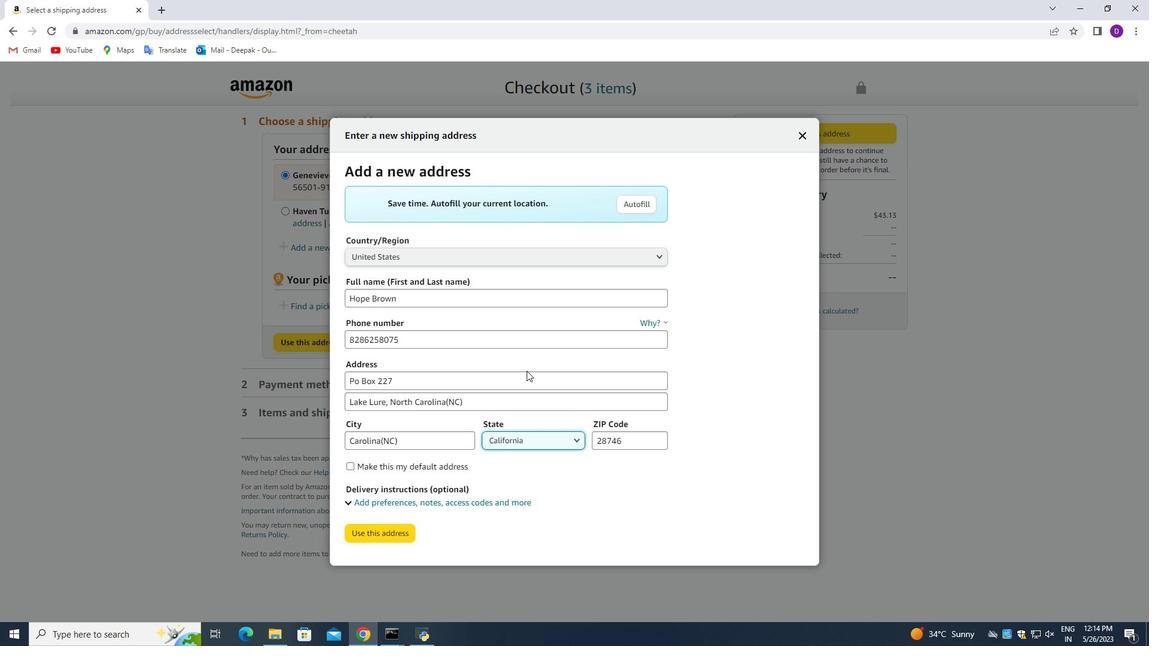 
Action: Mouse scrolled (526, 373) with delta (0, 0)
Screenshot: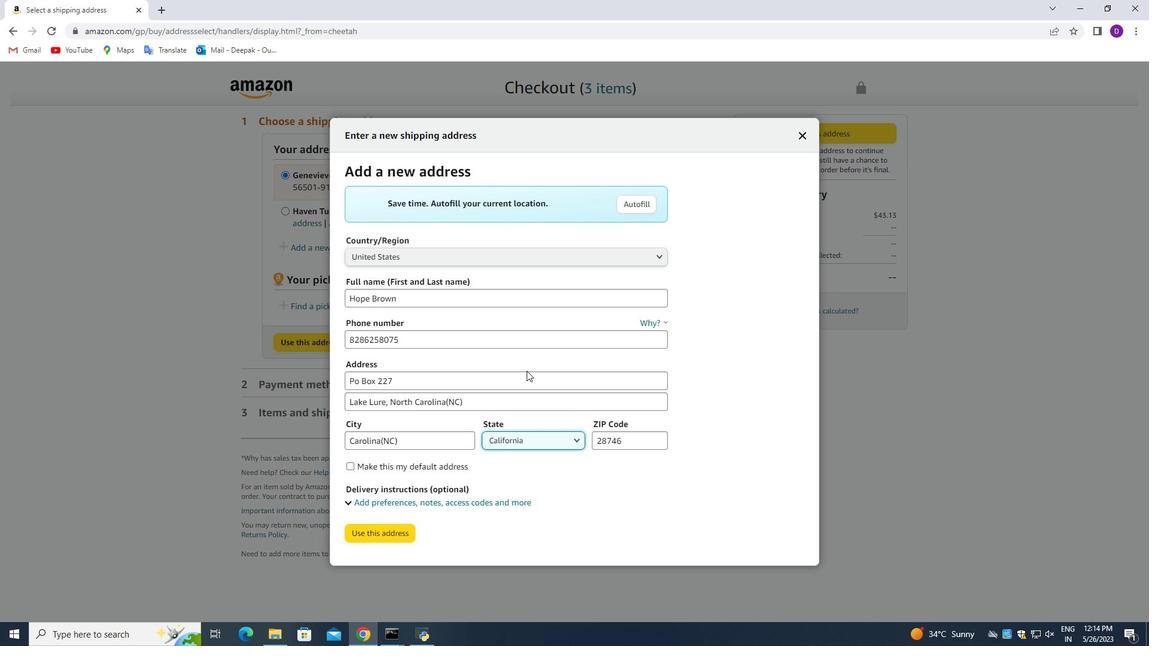 
Action: Mouse moved to (527, 377)
Screenshot: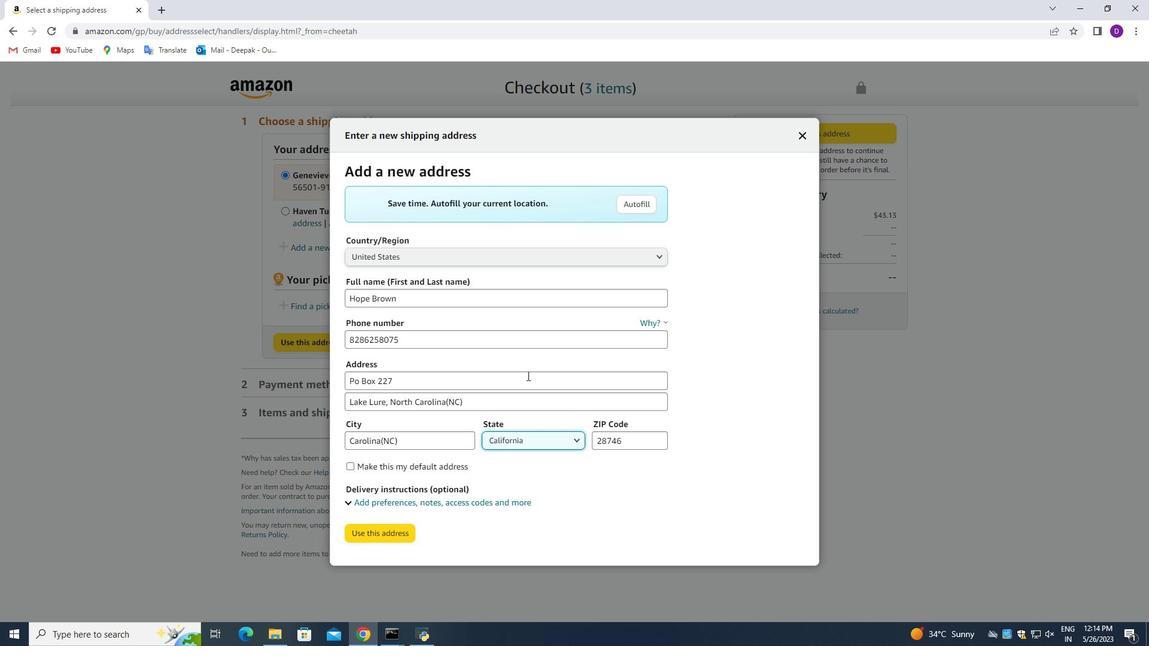 
Action: Mouse scrolled (527, 377) with delta (0, 0)
Screenshot: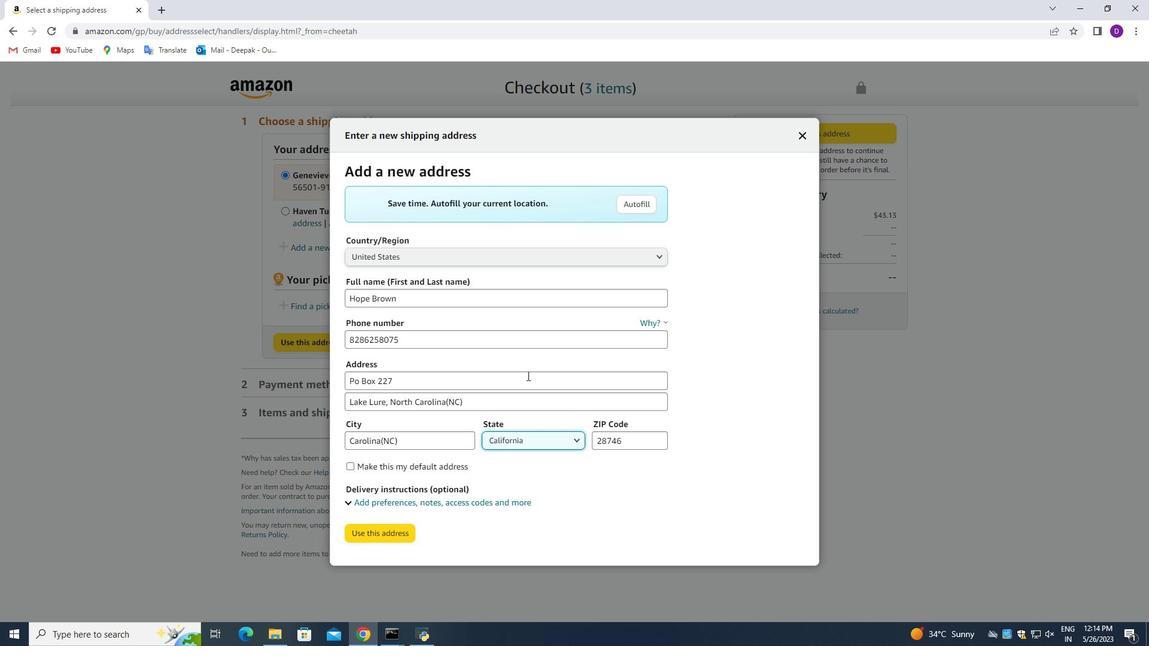 
Action: Mouse moved to (528, 379)
Screenshot: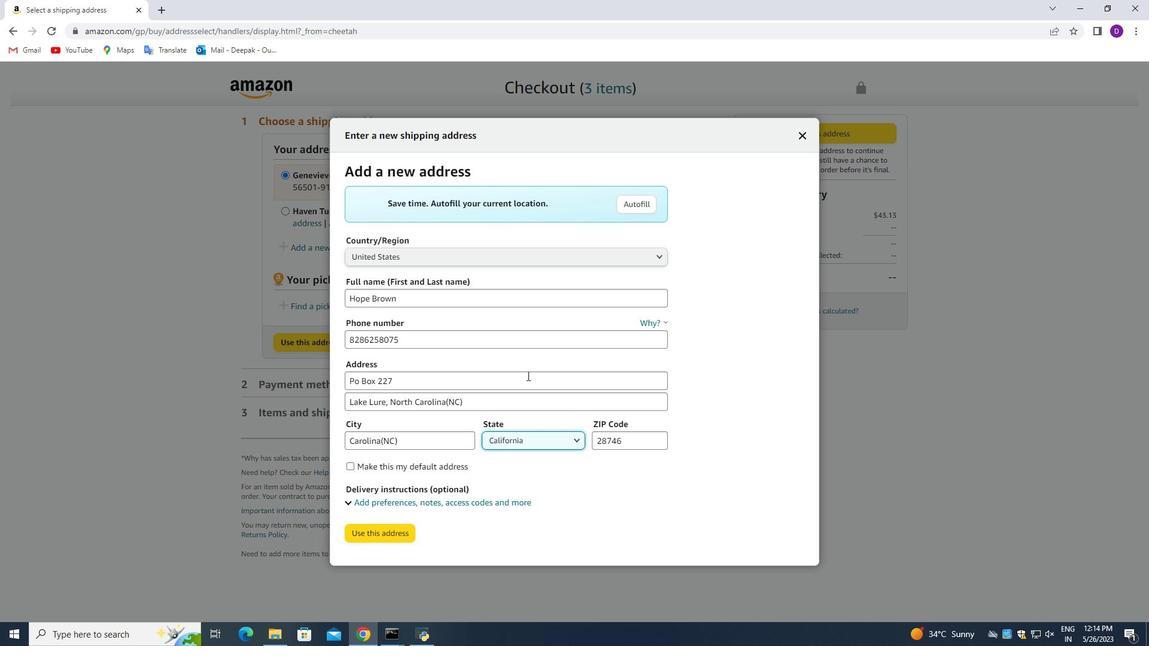 
Action: Mouse scrolled (528, 379) with delta (0, 0)
Screenshot: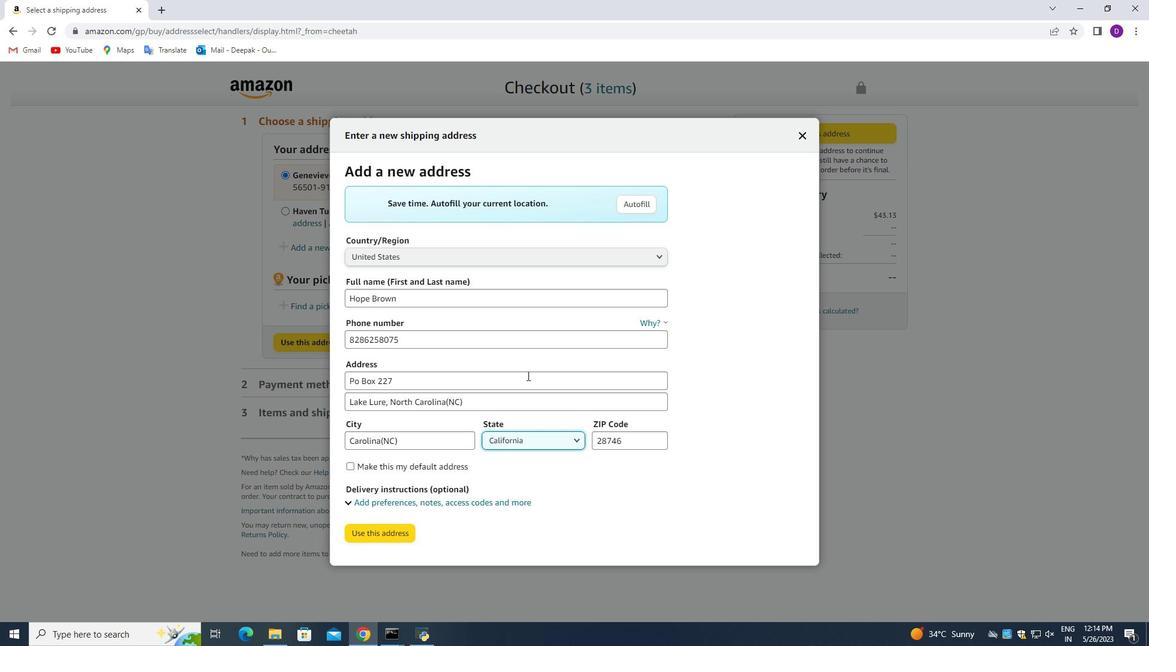 
Action: Mouse moved to (528, 381)
Screenshot: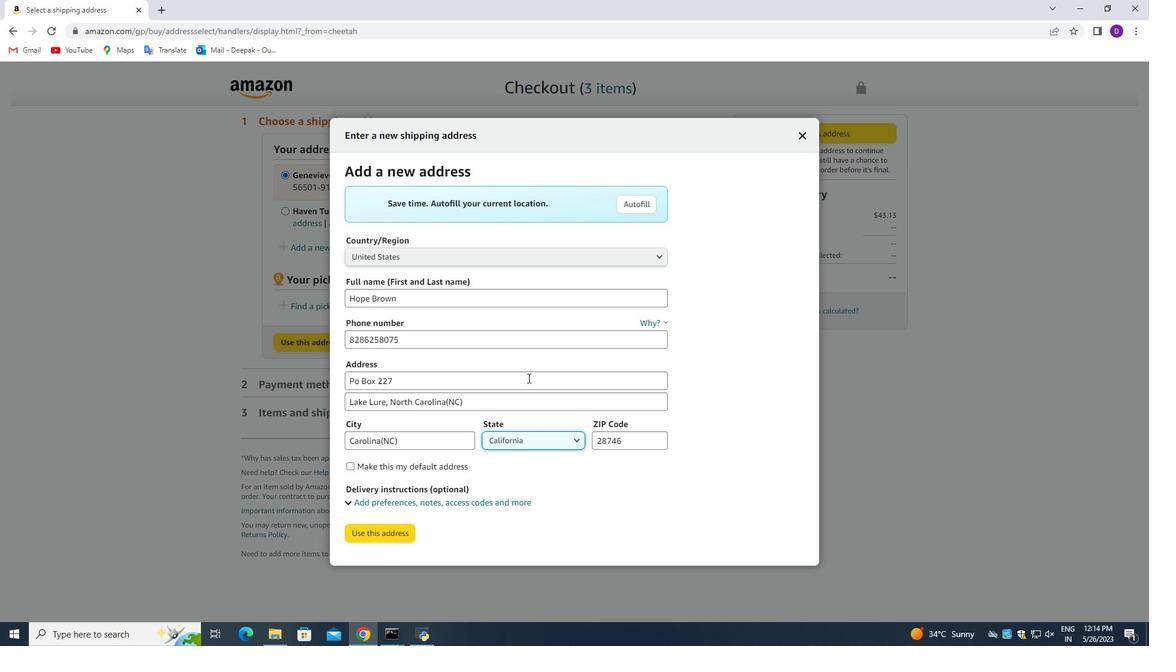 
Action: Mouse scrolled (528, 380) with delta (0, 0)
Screenshot: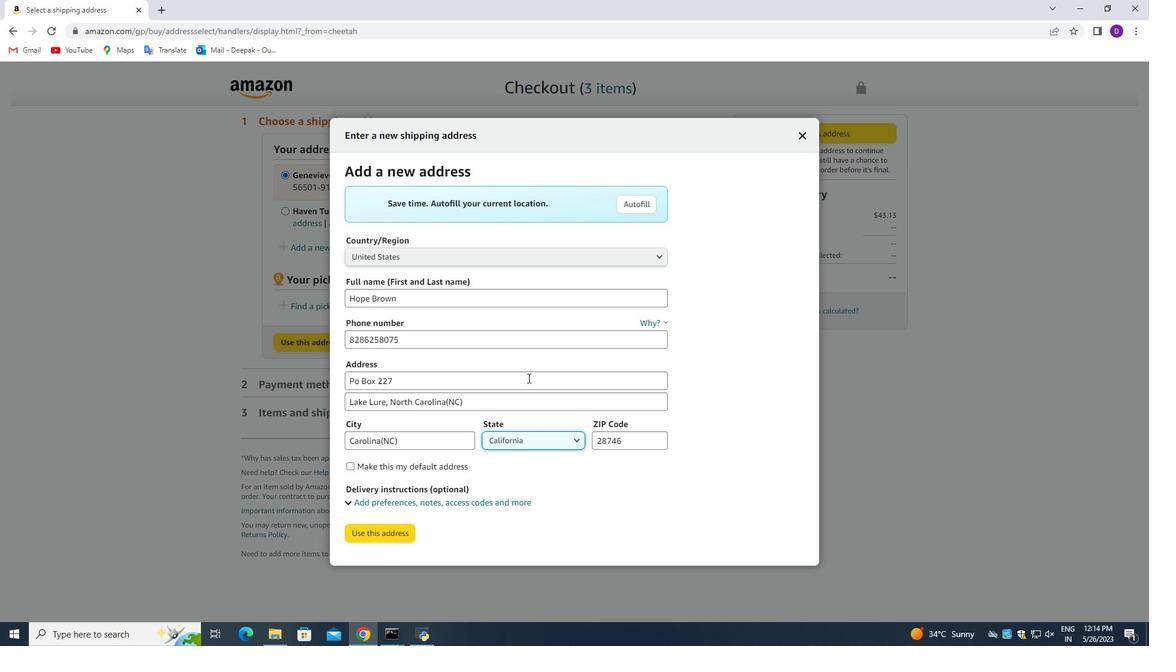 
Action: Mouse moved to (467, 373)
Screenshot: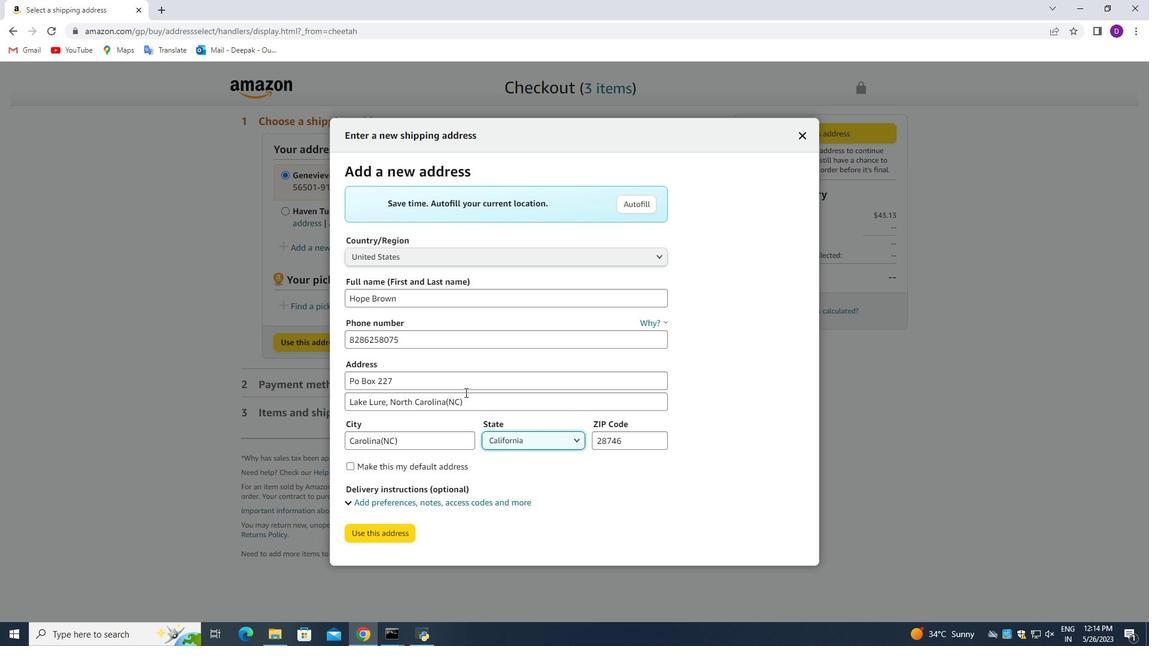 
Action: Mouse scrolled (467, 373) with delta (0, 0)
Screenshot: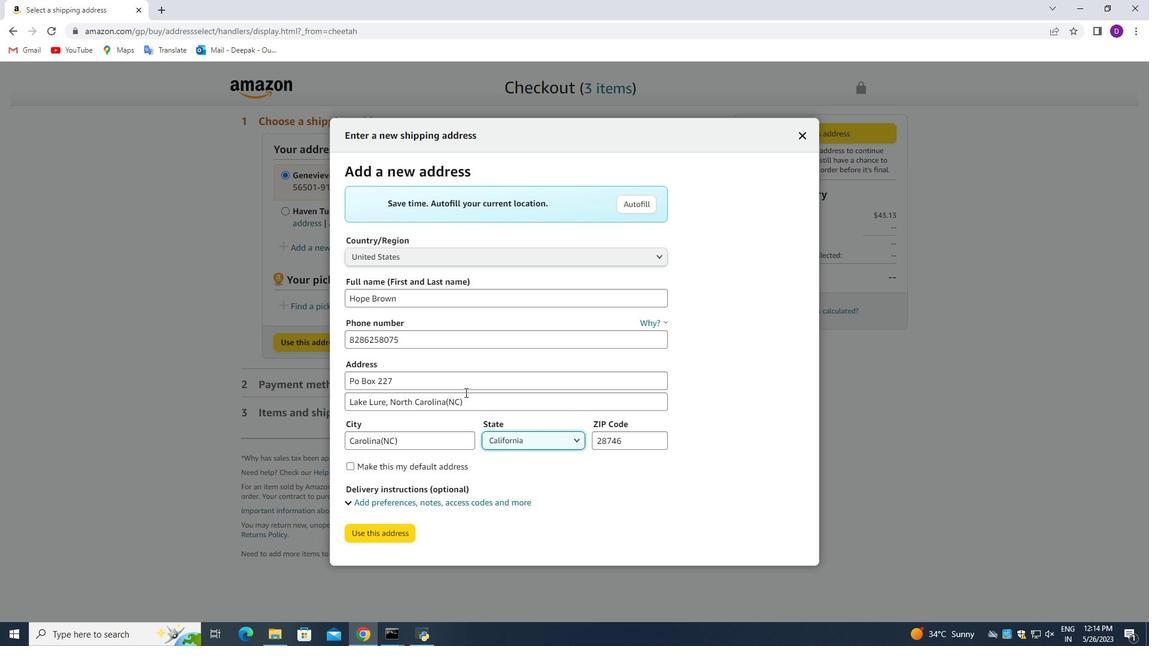 
Action: Mouse moved to (467, 369)
Screenshot: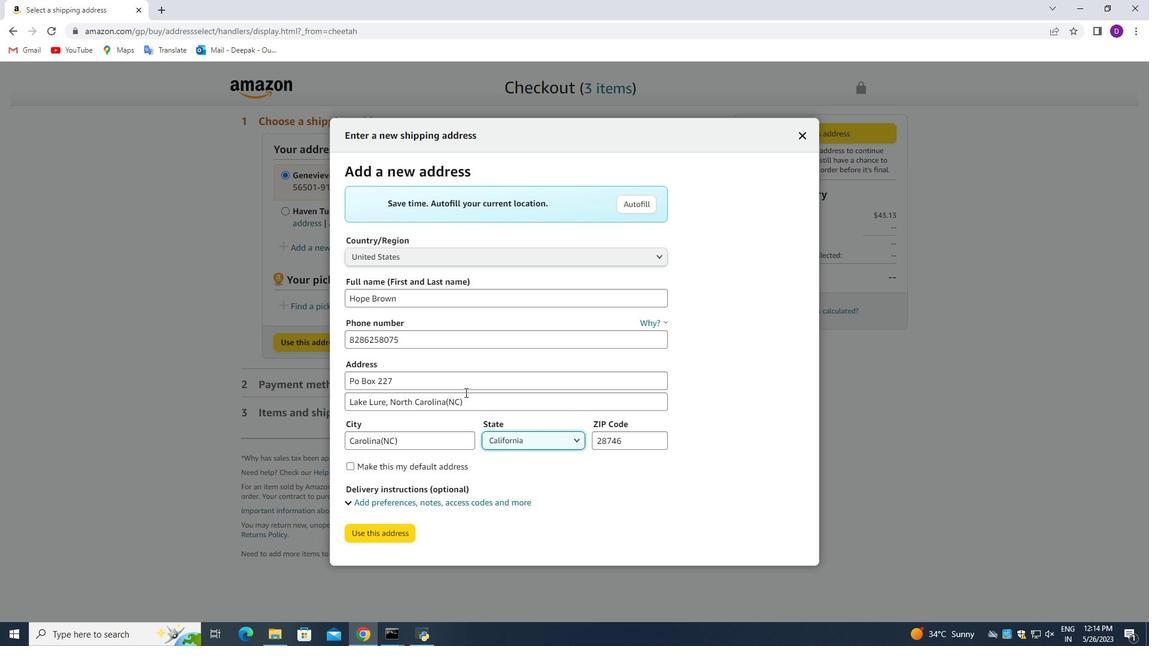 
Action: Mouse scrolled (467, 370) with delta (0, 0)
Screenshot: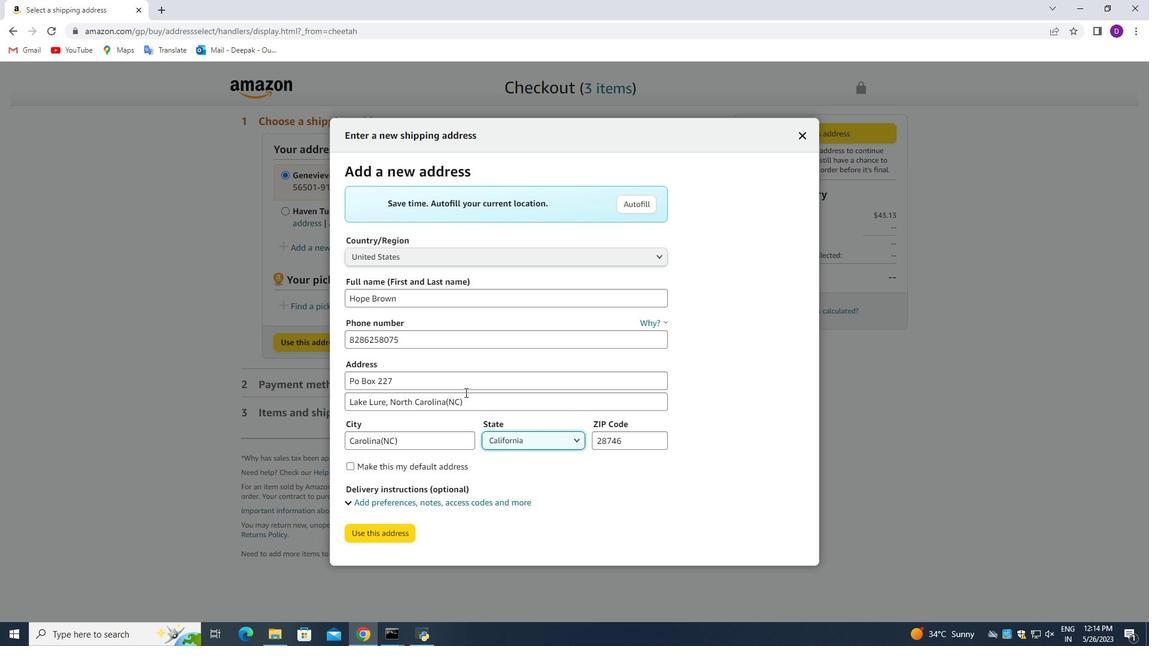 
Action: Mouse scrolled (467, 370) with delta (0, 0)
Screenshot: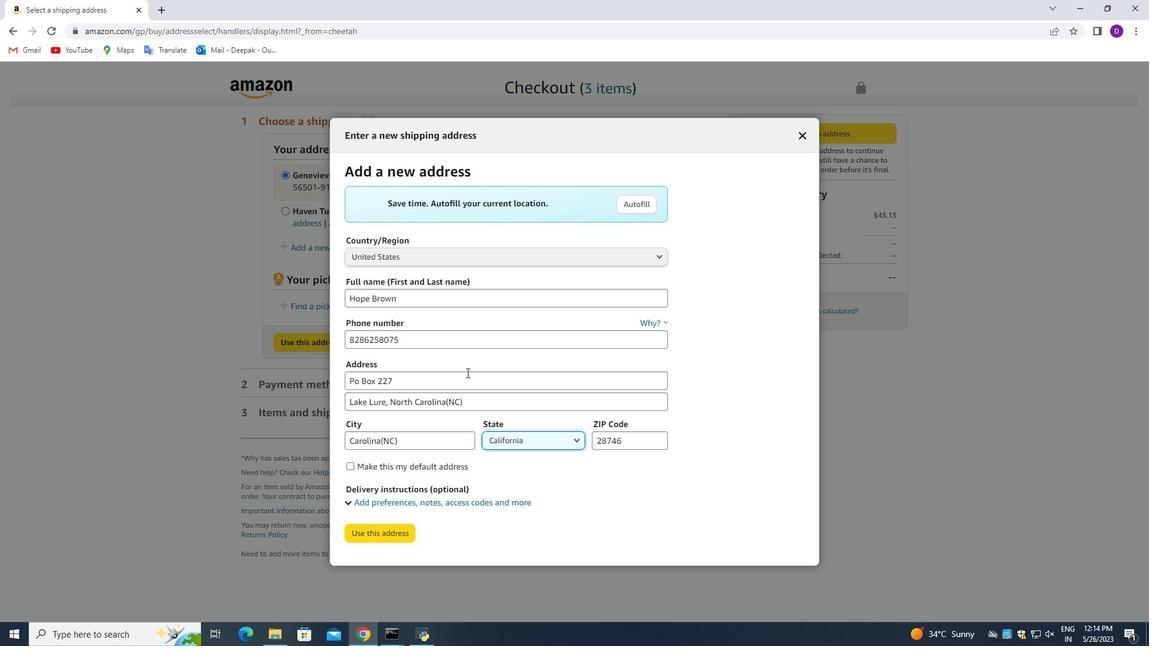 
Action: Mouse scrolled (467, 370) with delta (0, 0)
Screenshot: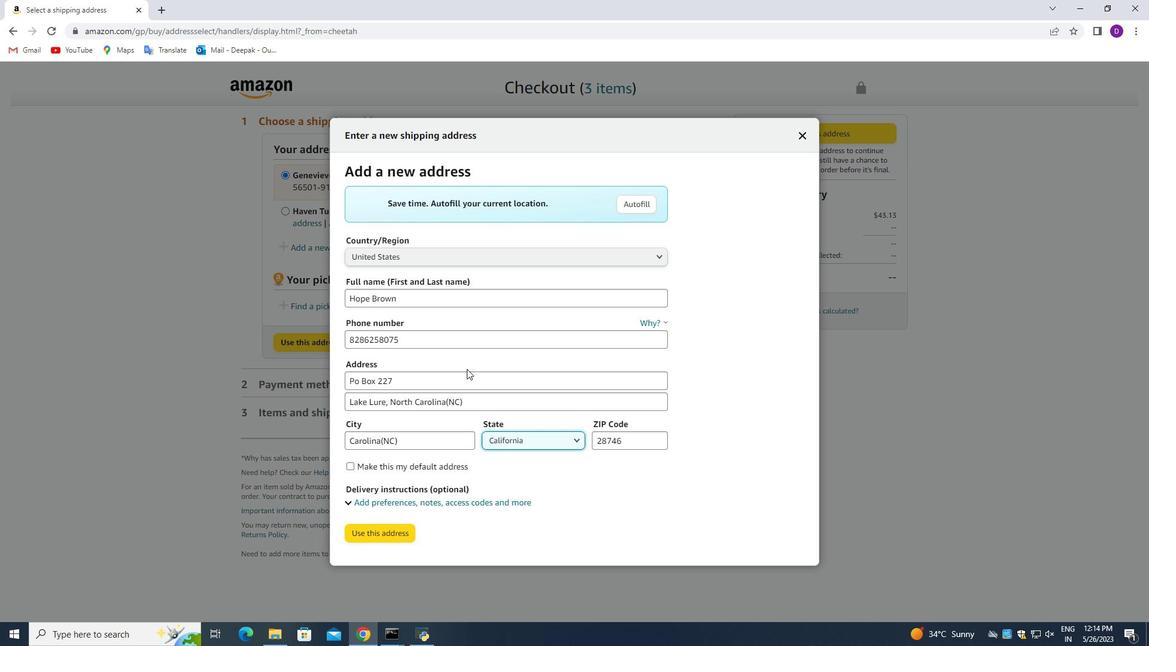 
Action: Mouse scrolled (467, 370) with delta (0, 0)
Screenshot: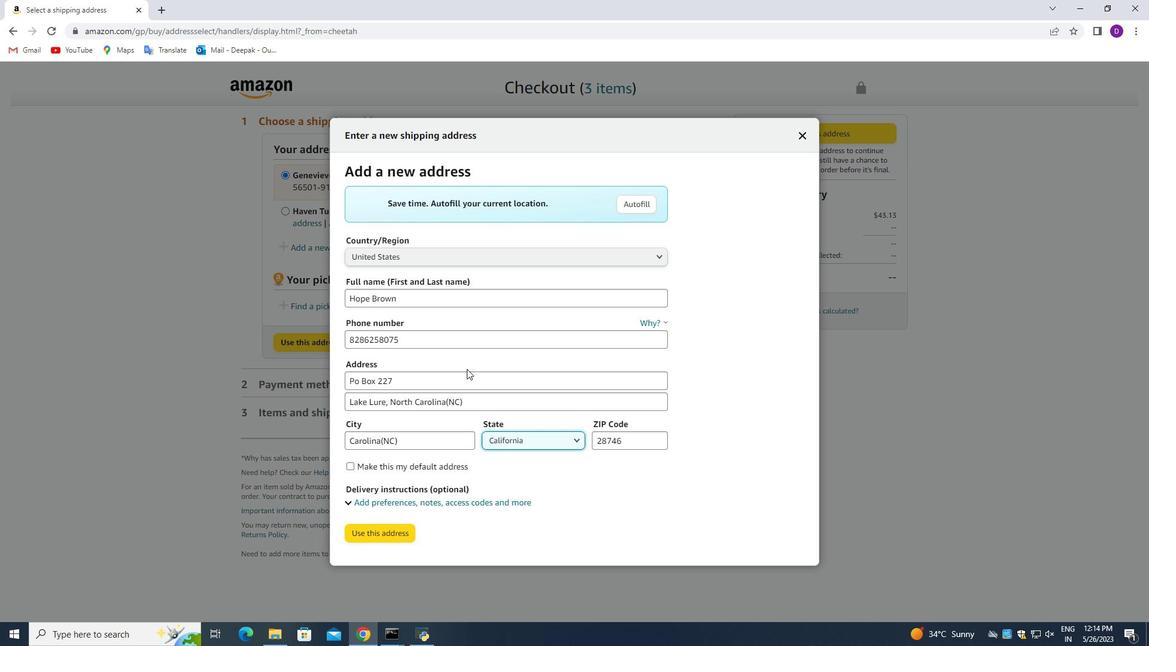 
Action: Mouse scrolled (467, 370) with delta (0, 0)
Screenshot: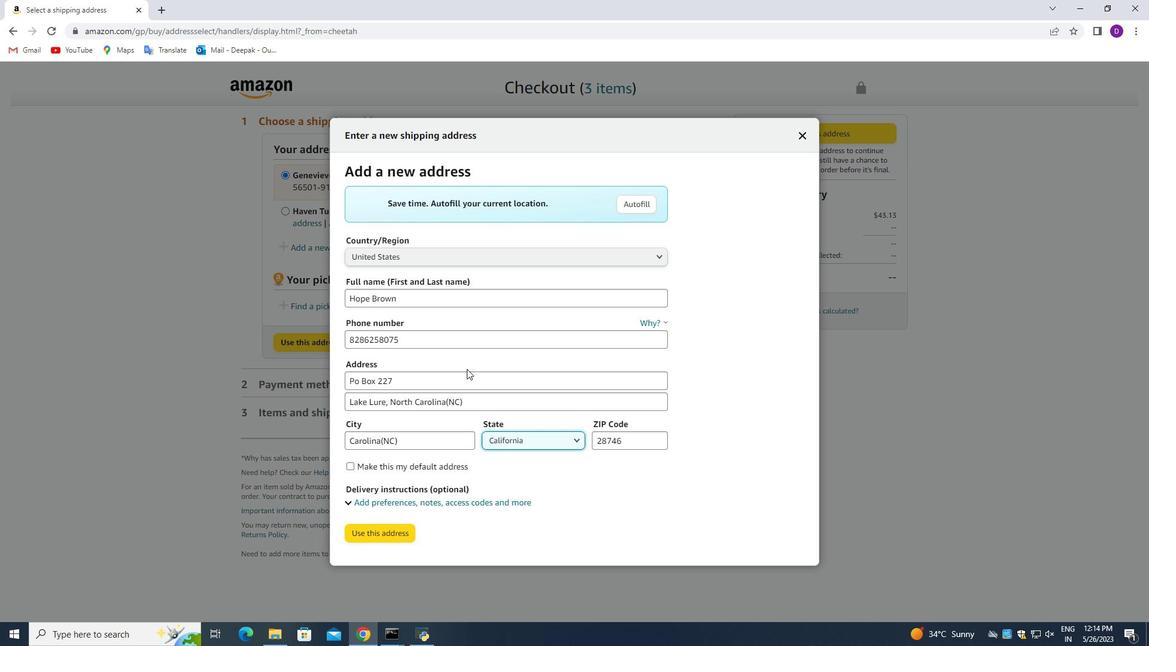 
Action: Mouse moved to (426, 488)
Screenshot: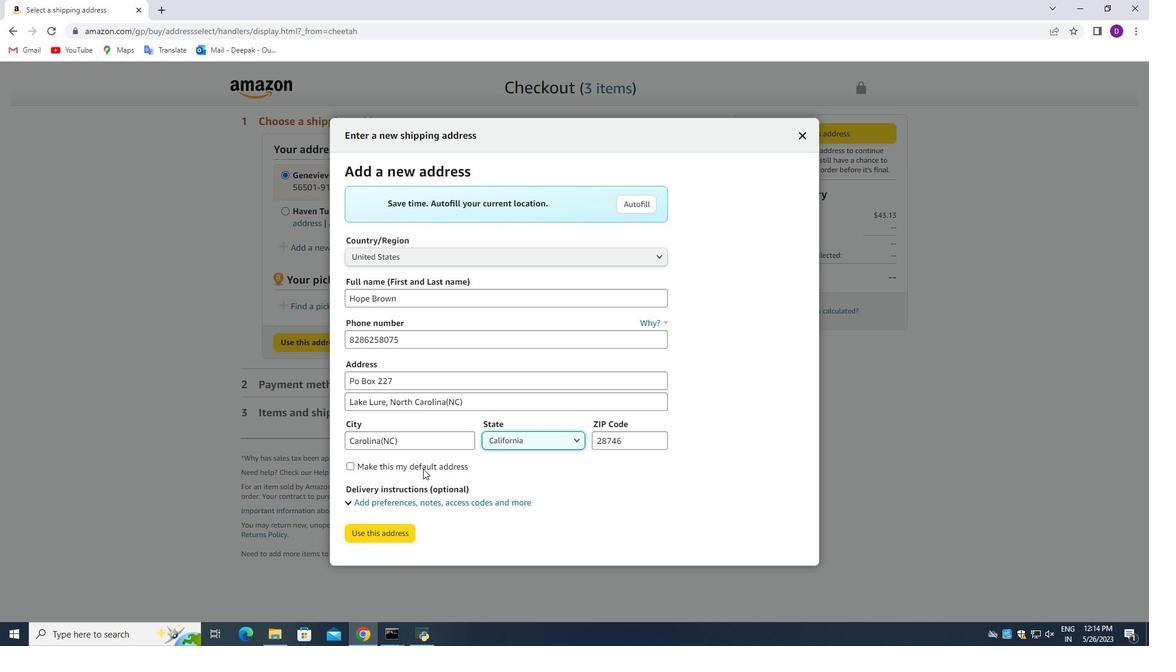 
Action: Mouse scrolled (426, 488) with delta (0, 0)
Screenshot: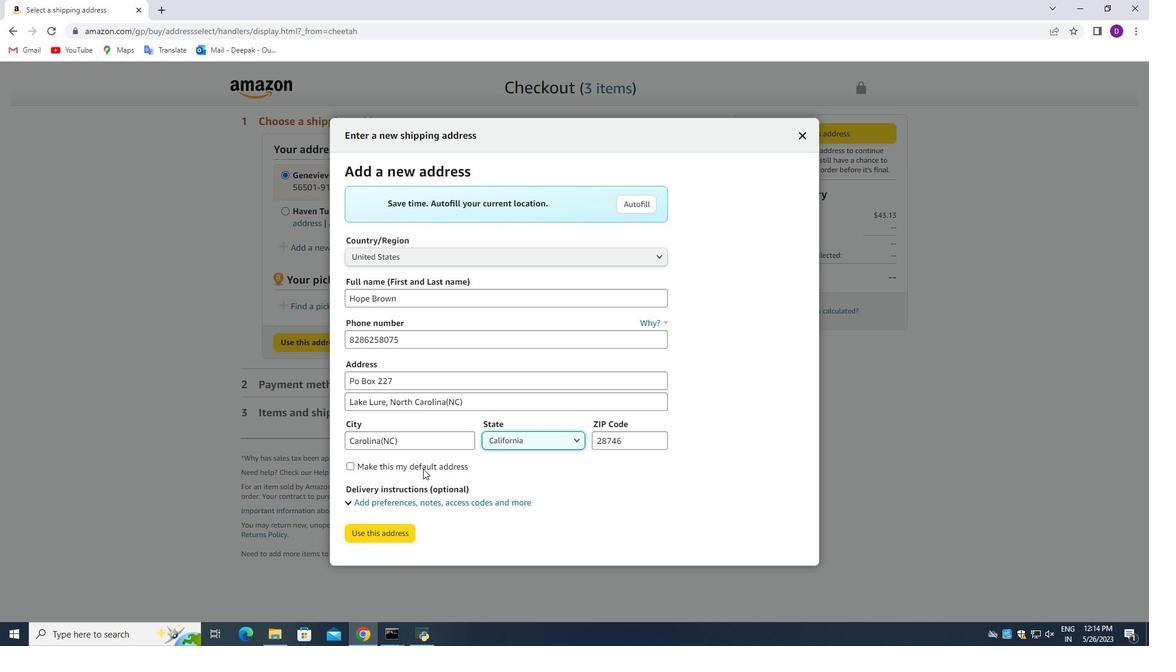 
Action: Mouse moved to (429, 510)
Screenshot: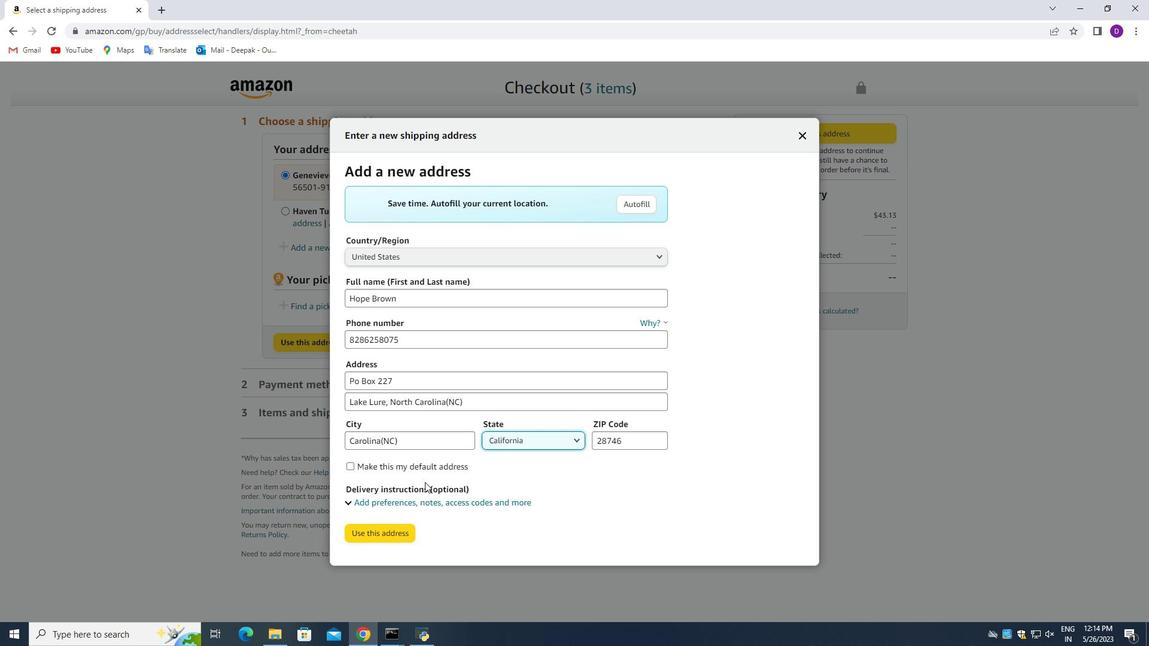 
Action: Mouse scrolled (428, 501) with delta (0, 0)
Screenshot: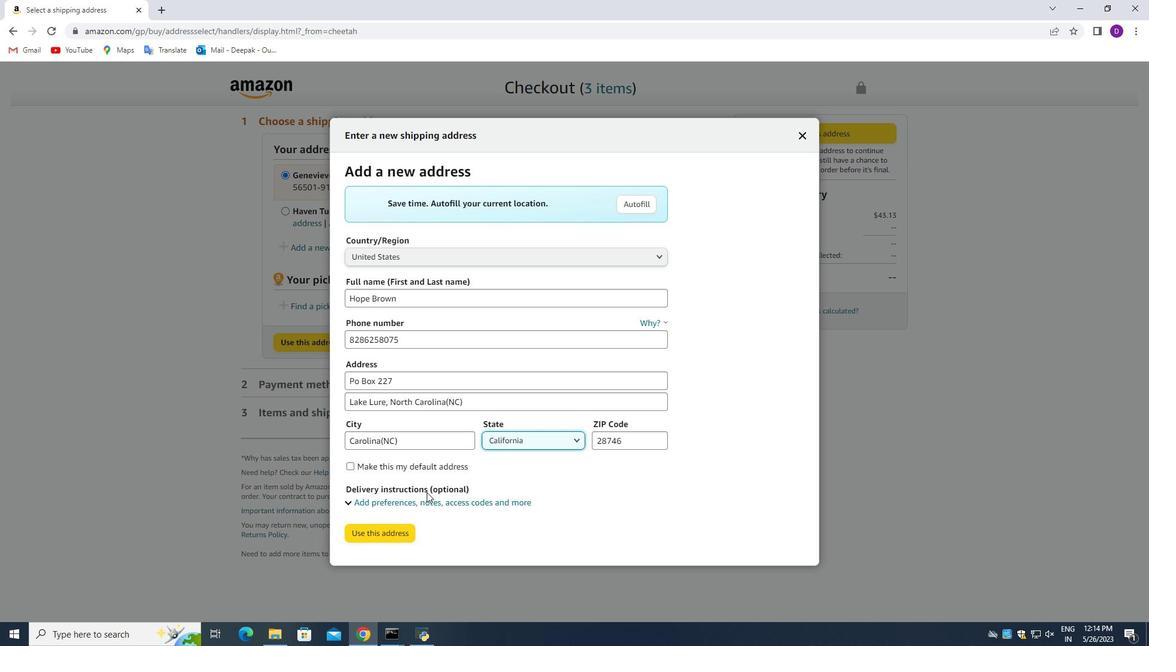 
Action: Mouse moved to (377, 532)
Screenshot: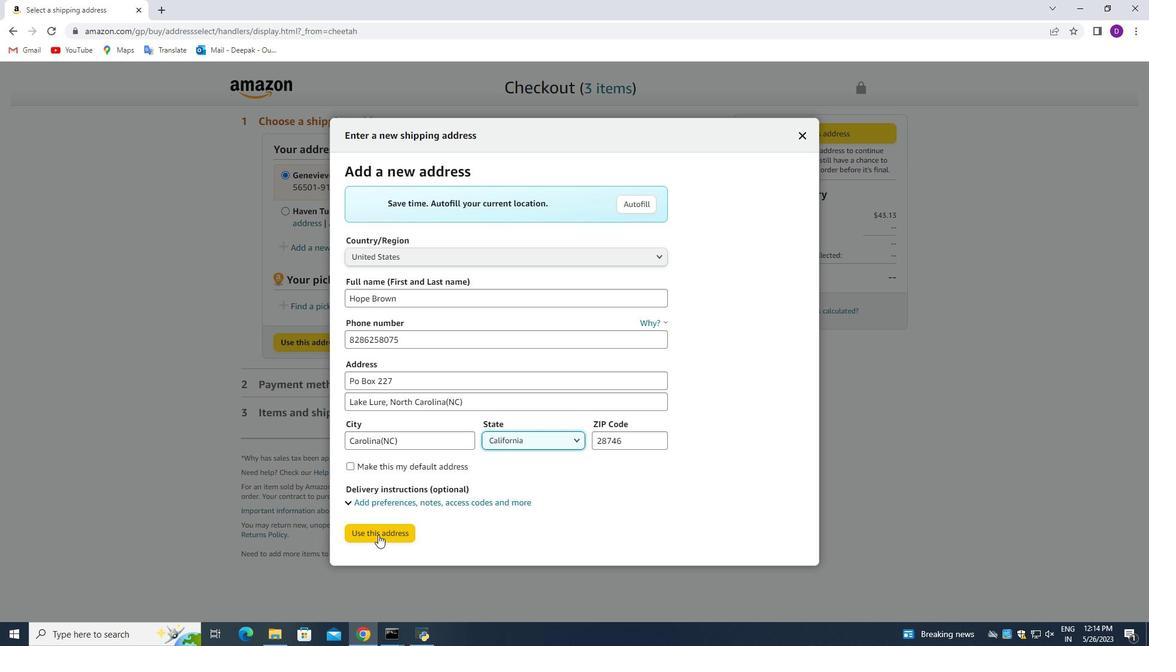 
Action: Mouse pressed left at (377, 532)
Screenshot: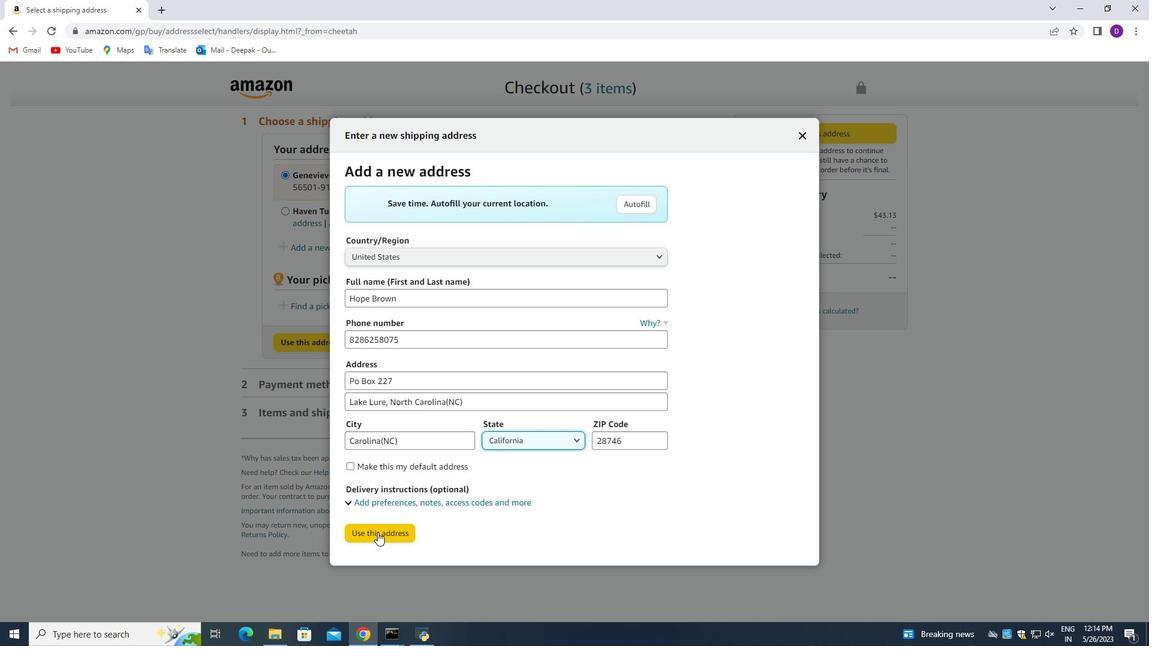
Action: Mouse moved to (377, 385)
Screenshot: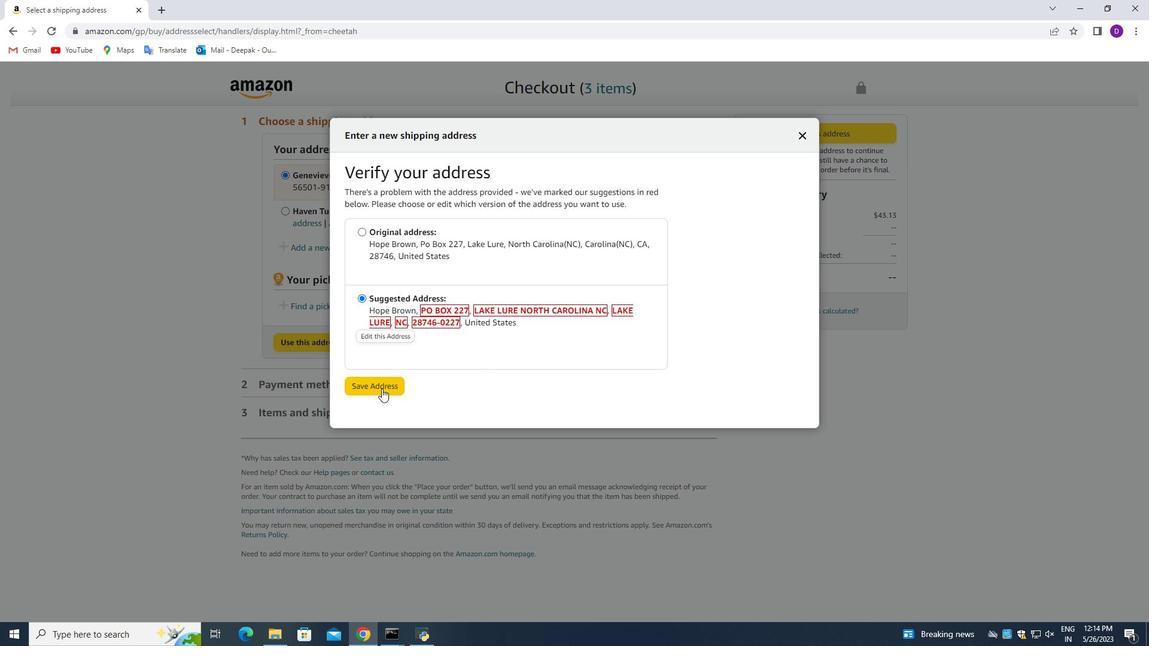 
Action: Mouse pressed left at (377, 385)
Screenshot: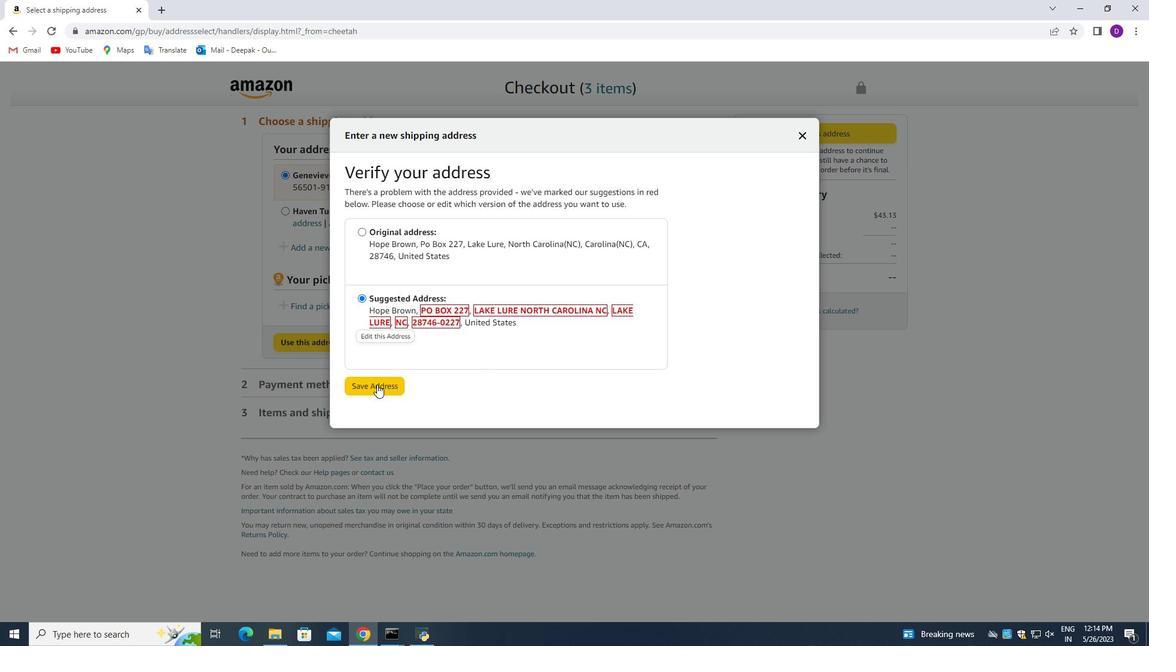 
Action: Mouse moved to (532, 392)
Screenshot: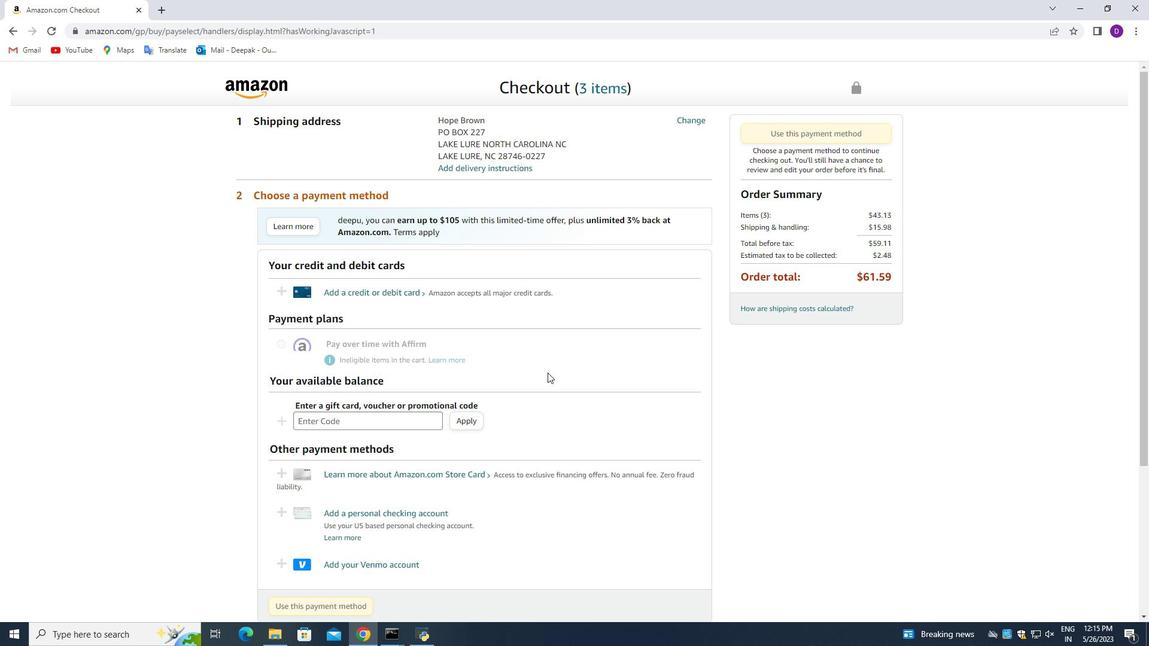 
Action: Mouse scrolled (532, 392) with delta (0, 0)
Screenshot: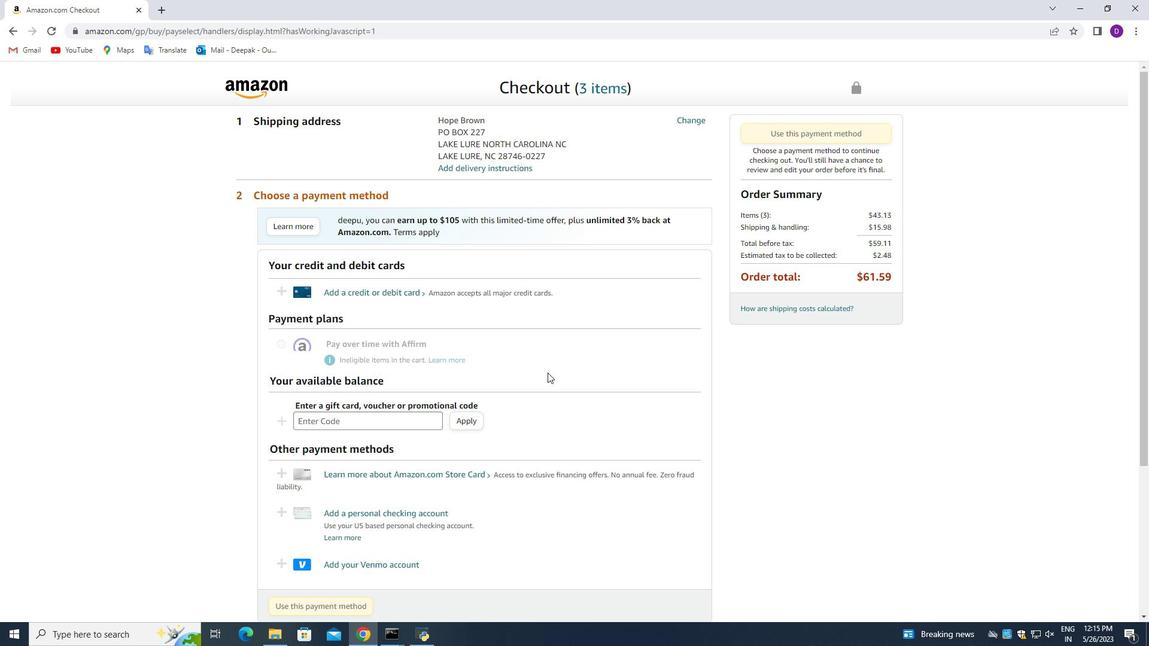 
Action: Mouse moved to (520, 401)
Screenshot: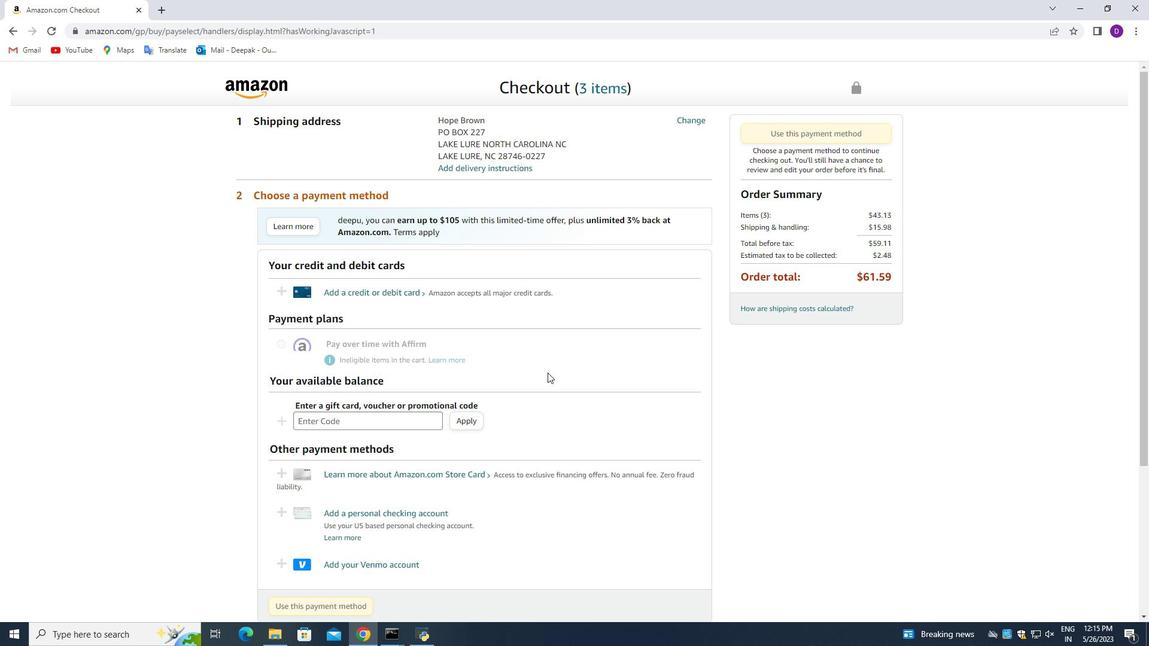 
Action: Mouse scrolled (522, 400) with delta (0, 0)
Screenshot: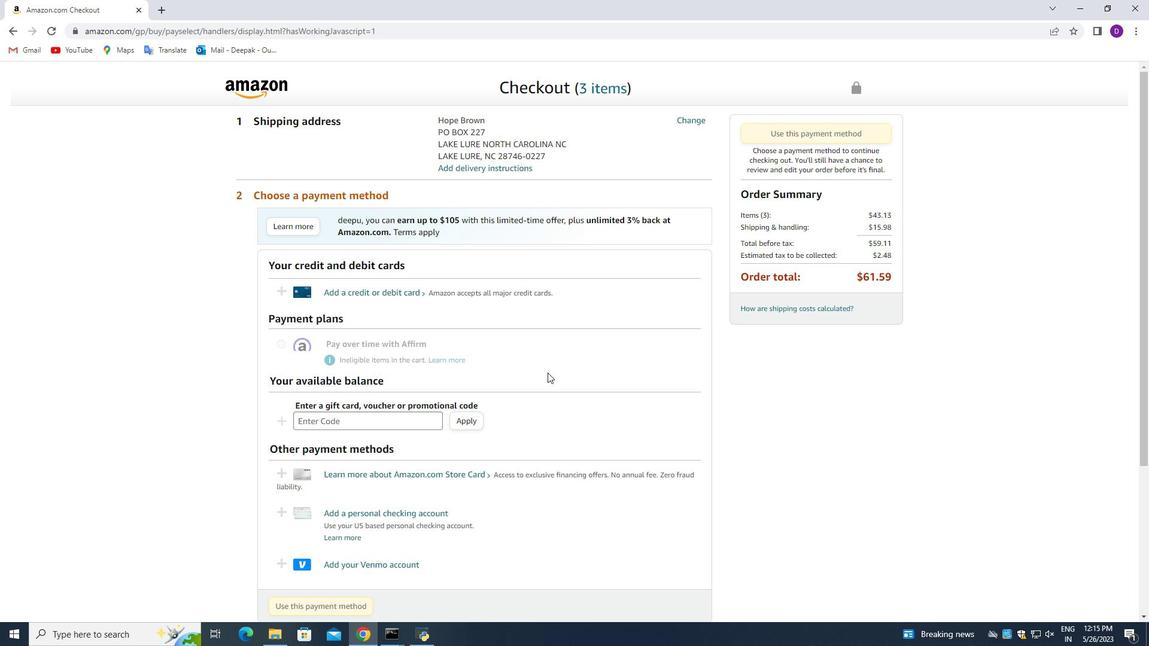 
Action: Mouse moved to (514, 404)
Screenshot: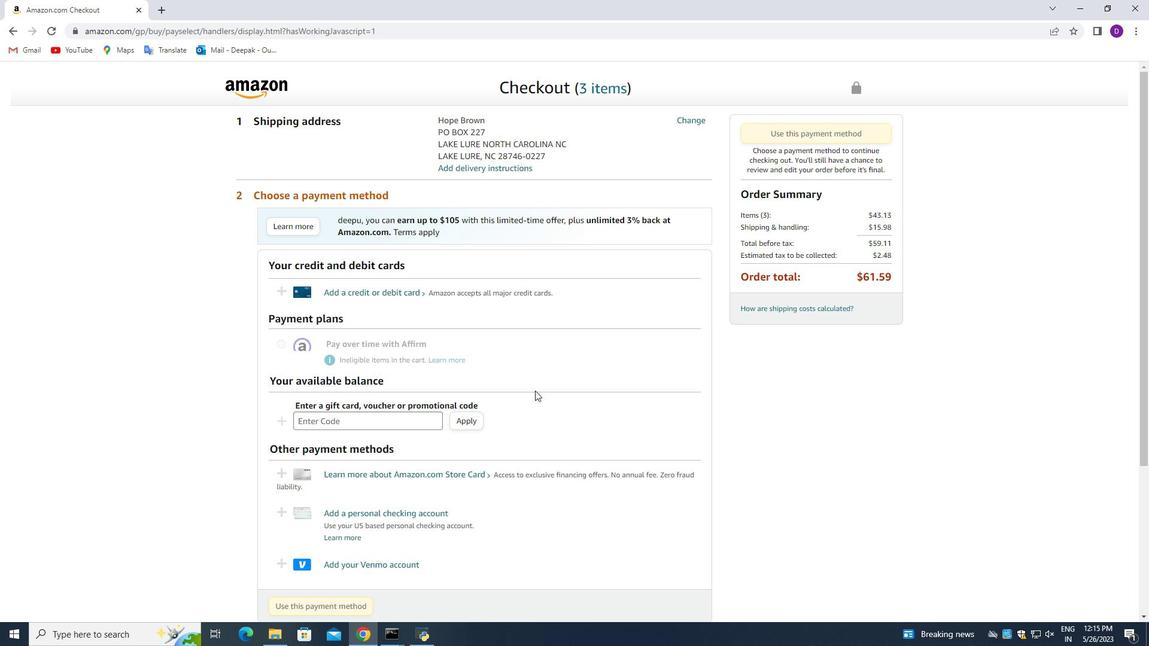 
Action: Mouse scrolled (514, 403) with delta (0, 0)
Screenshot: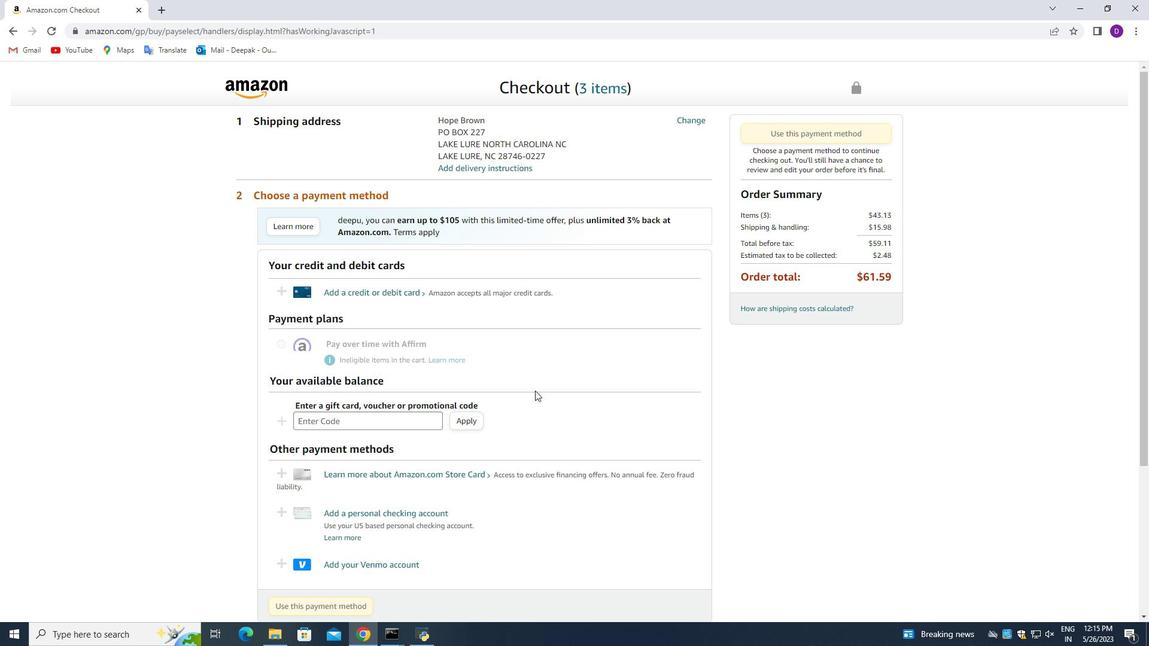 
Action: Mouse moved to (423, 401)
Screenshot: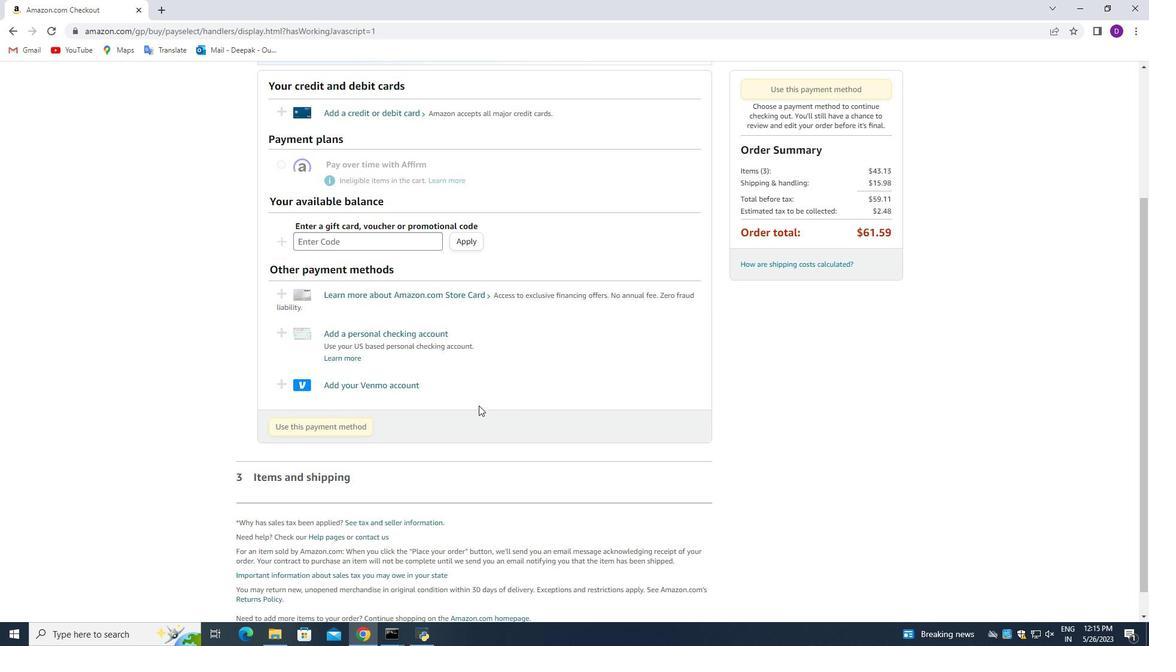 
Action: Mouse scrolled (423, 401) with delta (0, 0)
Screenshot: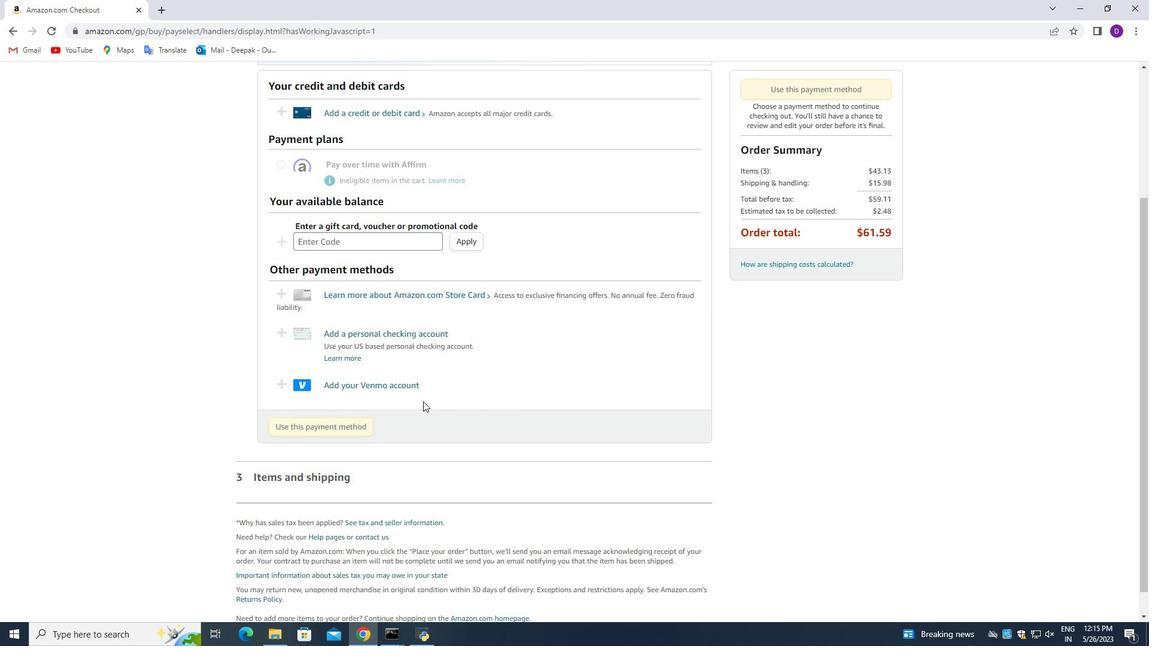 
Action: Mouse moved to (423, 401)
Screenshot: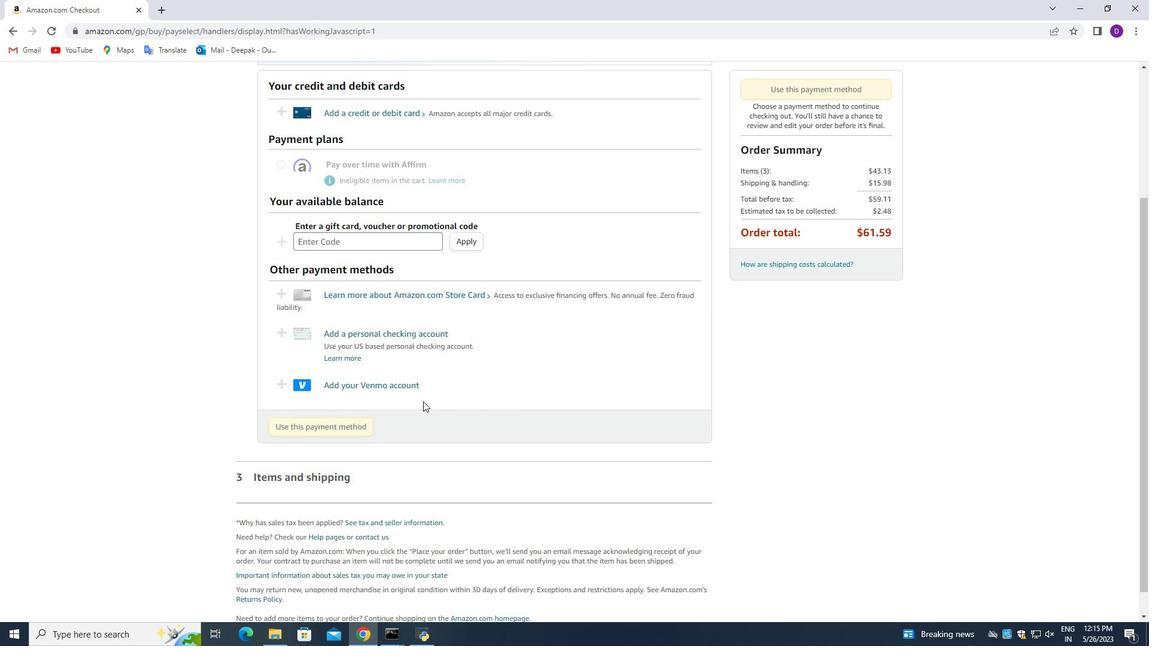 
Action: Mouse scrolled (423, 401) with delta (0, 0)
Screenshot: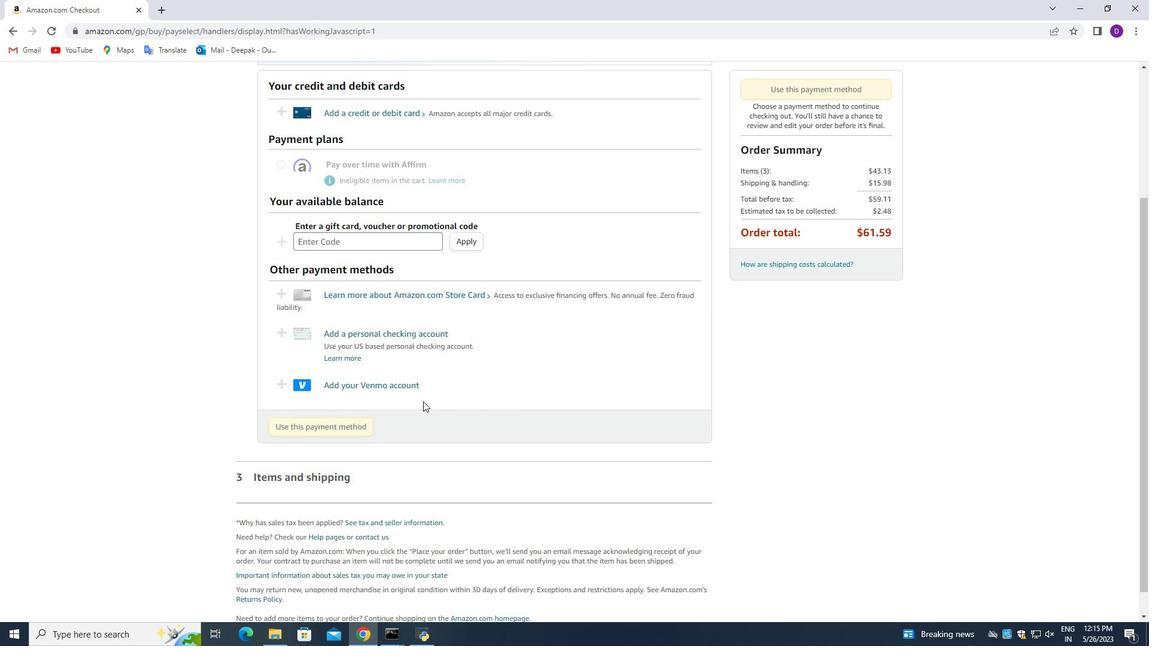 
Action: Mouse moved to (423, 402)
Screenshot: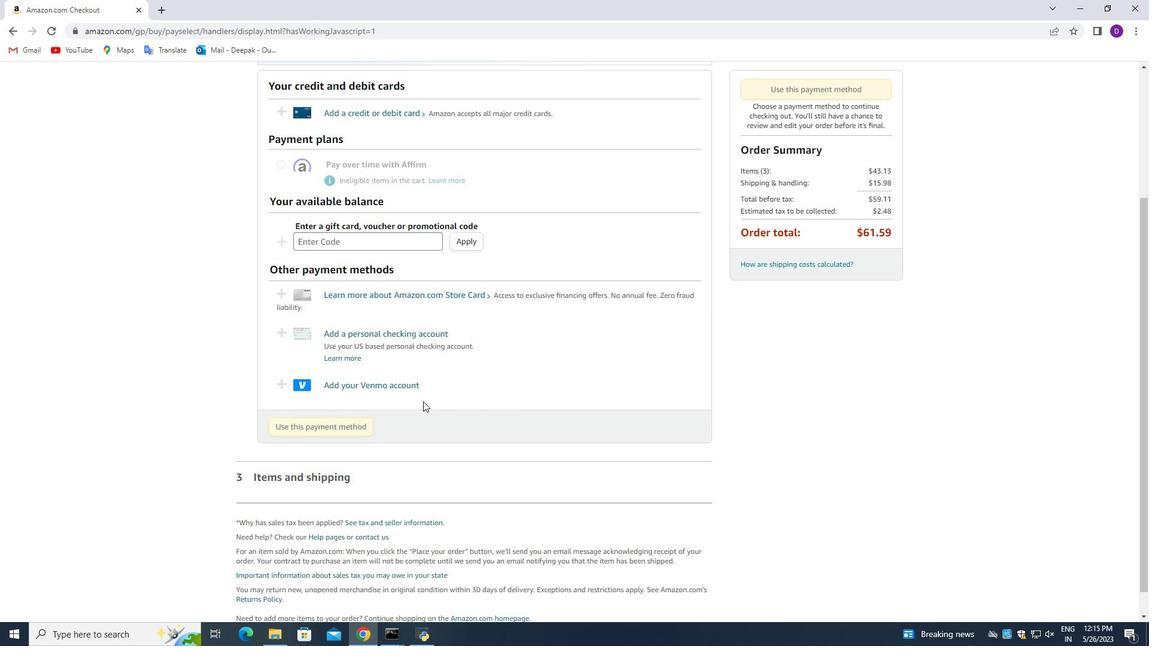 
Action: Mouse scrolled (423, 401) with delta (0, 0)
Screenshot: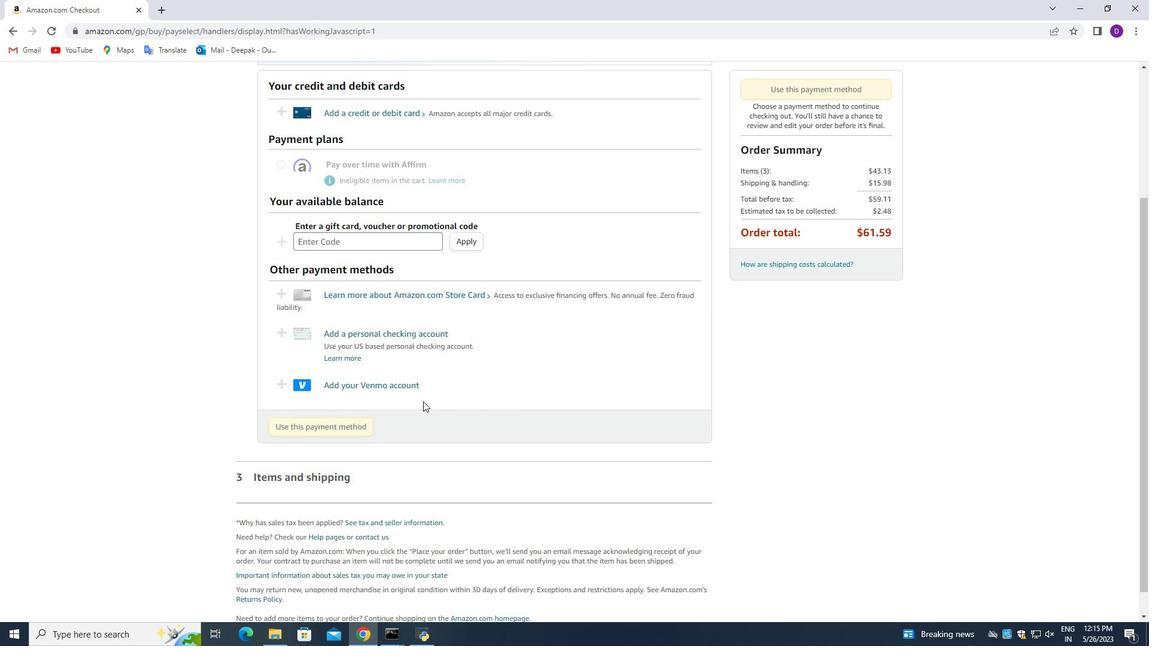 
Action: Mouse scrolled (423, 401) with delta (0, 0)
Screenshot: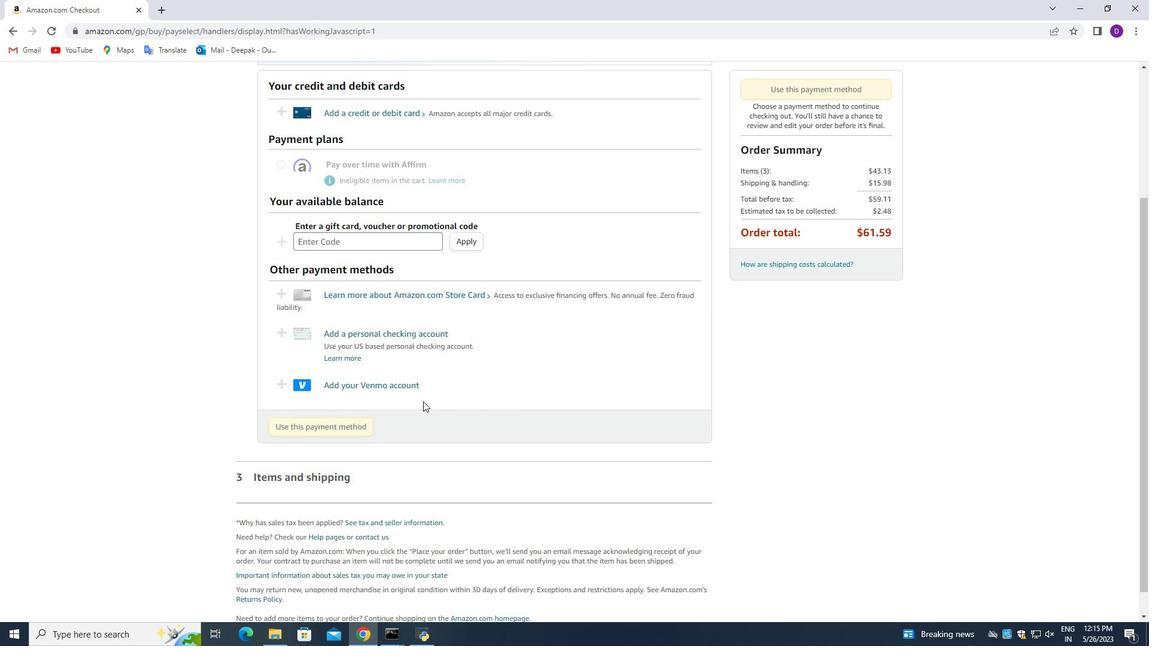 
Action: Mouse moved to (423, 405)
Screenshot: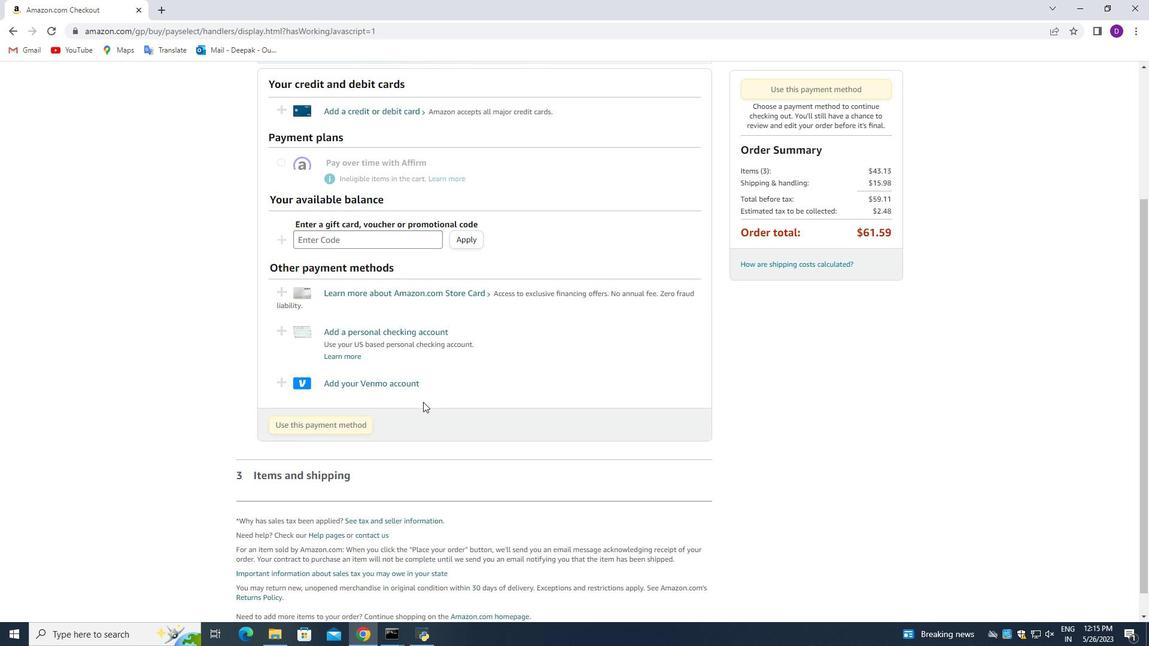 
Action: Mouse scrolled (423, 404) with delta (0, 0)
Screenshot: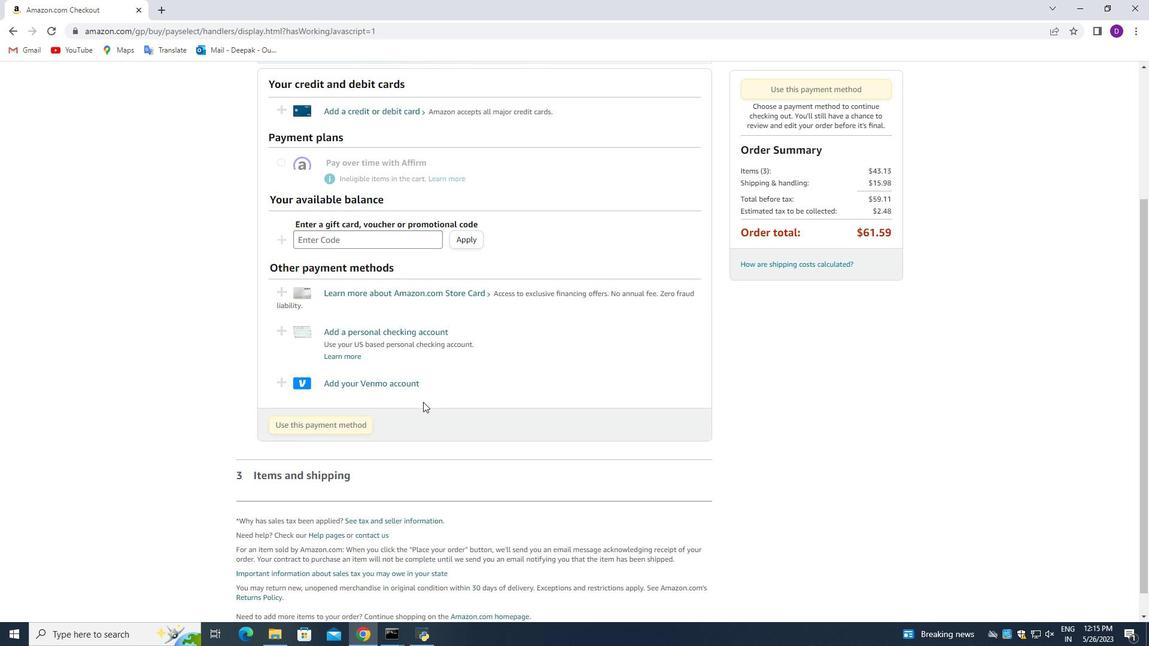 
Action: Mouse moved to (425, 414)
Screenshot: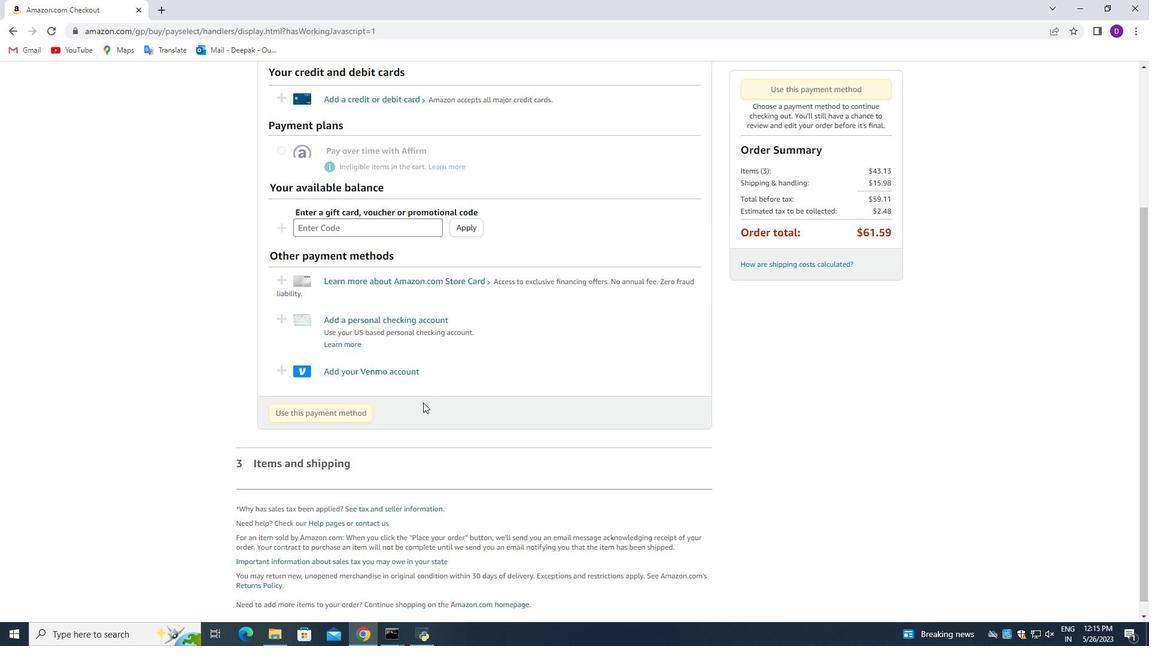 
Action: Mouse scrolled (425, 413) with delta (0, 0)
Screenshot: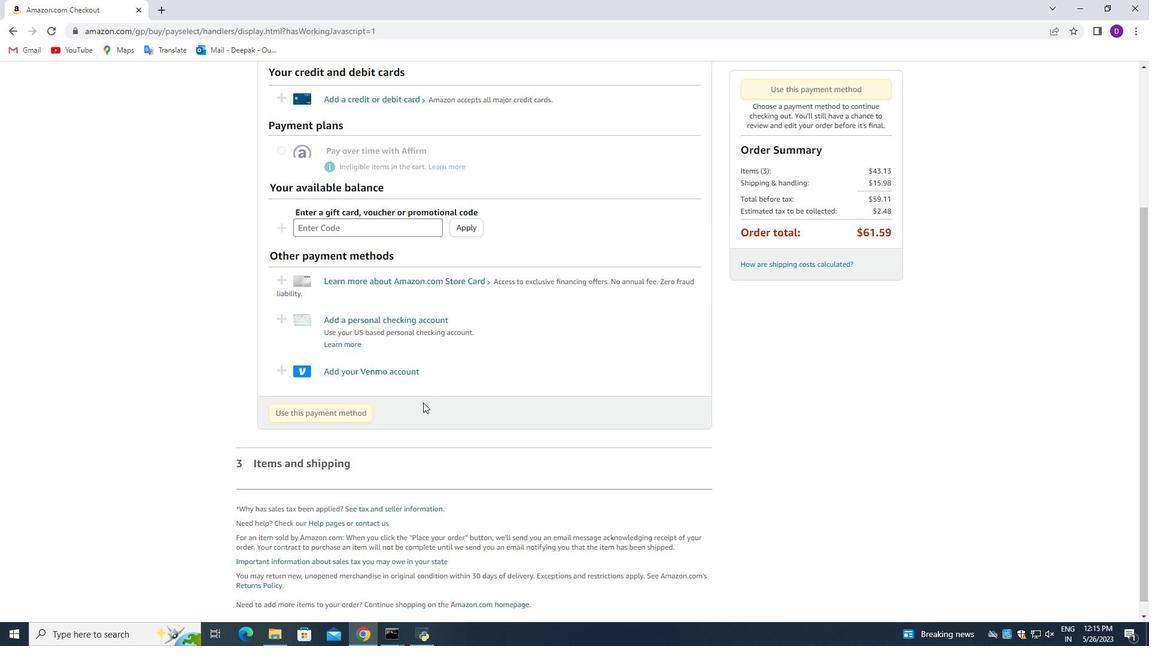 
Action: Mouse moved to (438, 461)
Screenshot: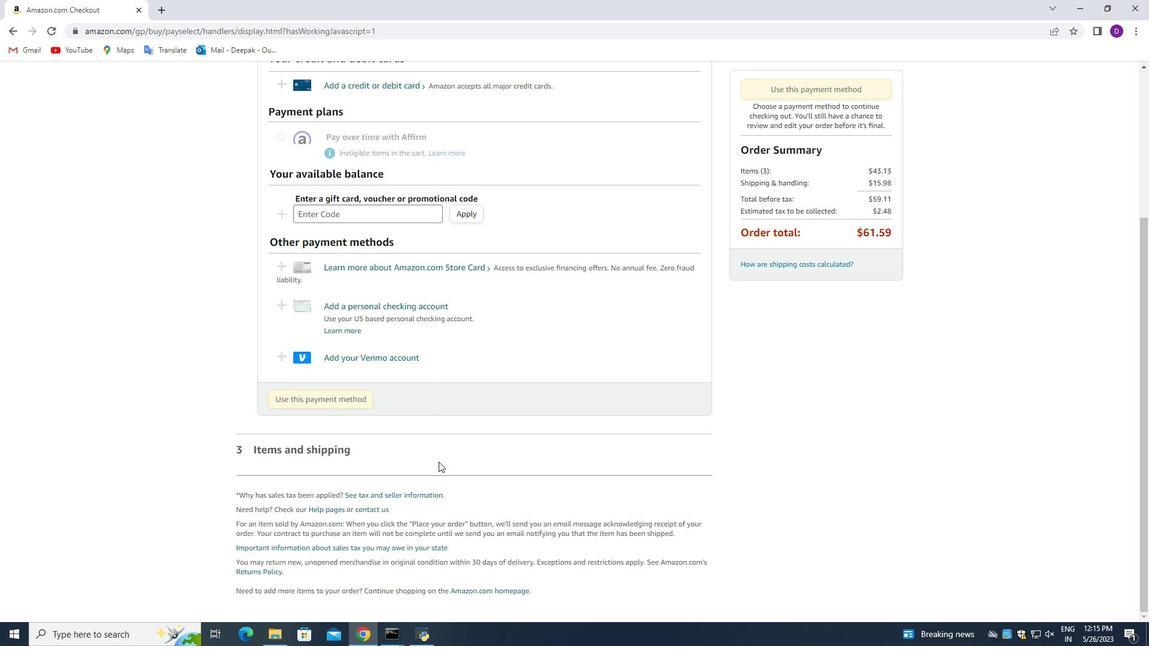 
Action: Mouse scrolled (438, 461) with delta (0, 0)
Screenshot: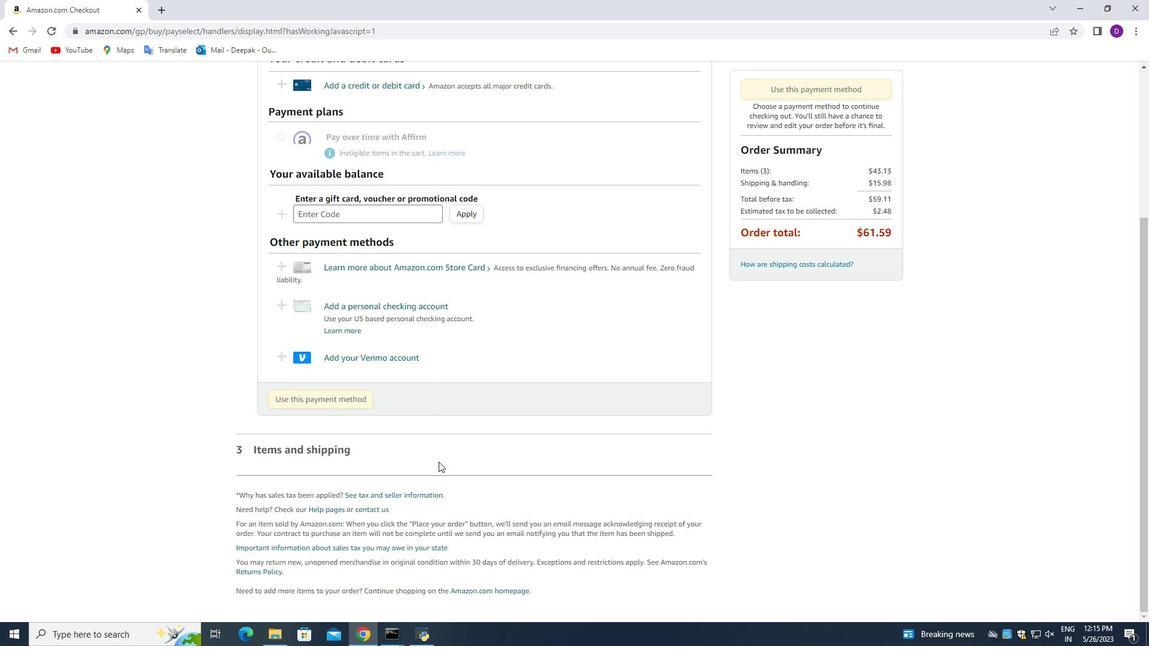 
Action: Mouse moved to (438, 459)
